 Task: Explore Airbnb accommodation in Cacém, Portugal from 13th December, 2023 to 17th December, 2023 for 2 adults.2 bedrooms having 2 beds and 1 bathroom. Property type can be guest house. Look for 3 properties as per requirement.
Action: Mouse moved to (439, 63)
Screenshot: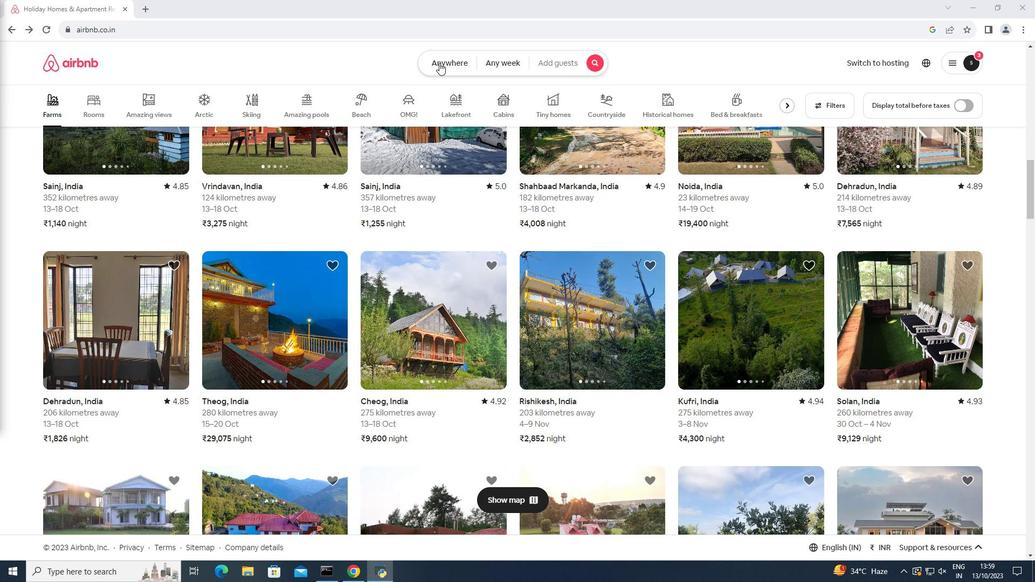
Action: Mouse pressed left at (439, 63)
Screenshot: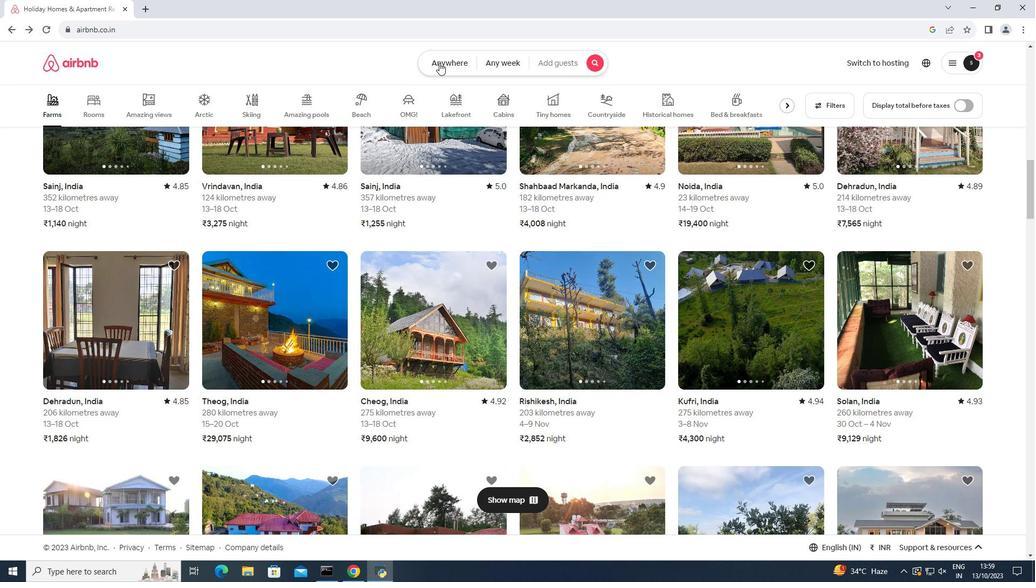 
Action: Mouse moved to (367, 101)
Screenshot: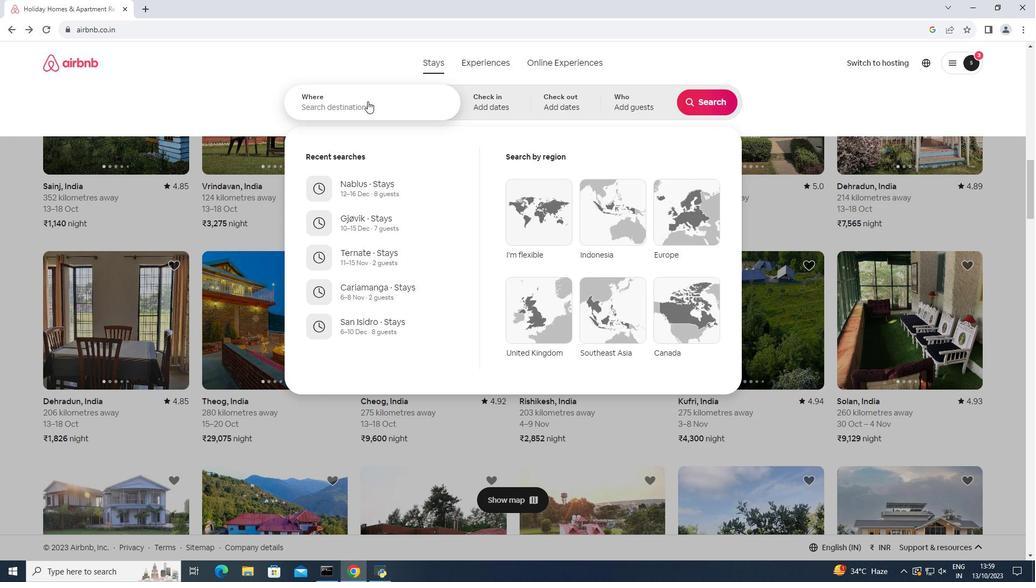 
Action: Mouse pressed left at (367, 101)
Screenshot: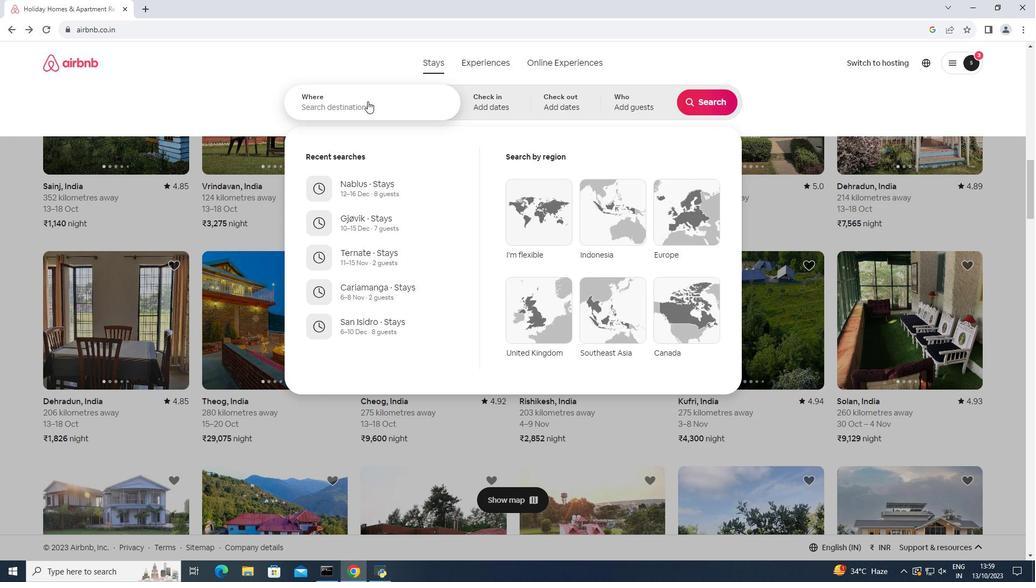 
Action: Key pressed <Key.shift><Key.shift><Key.shift>Cacem,<Key.space><Key.shift>Portugal<Key.enter>
Screenshot: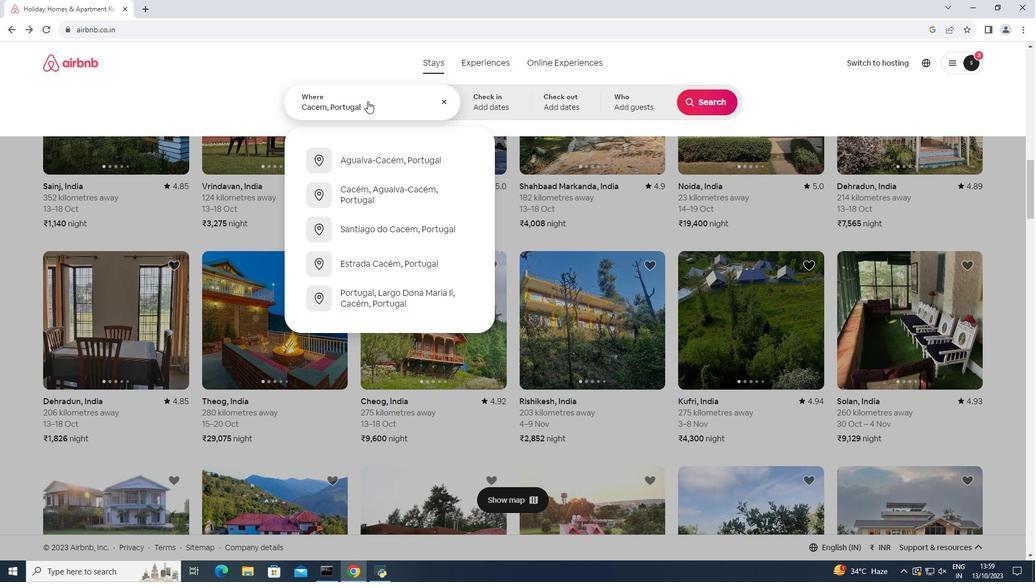 
Action: Mouse moved to (699, 187)
Screenshot: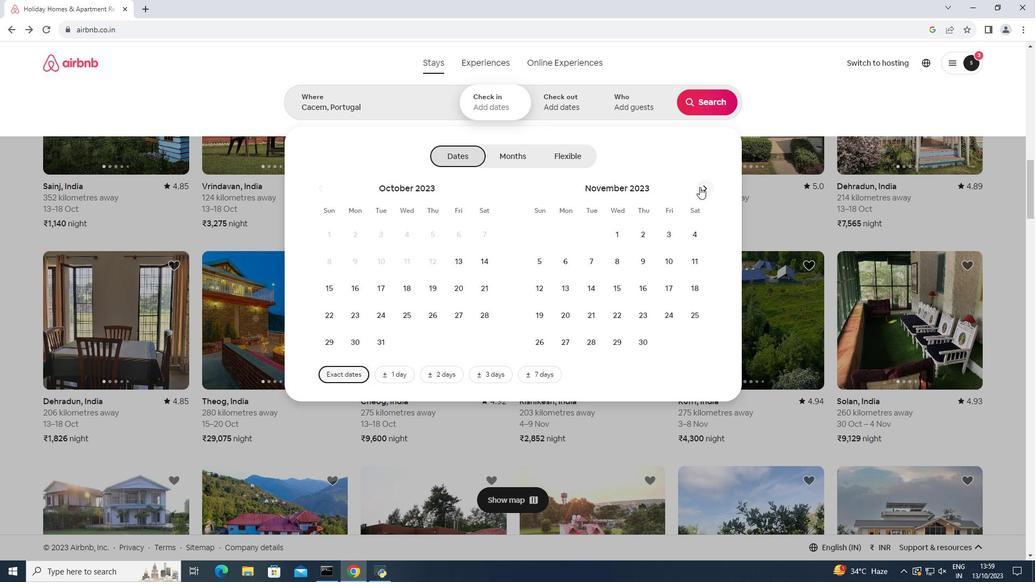 
Action: Mouse pressed left at (699, 187)
Screenshot: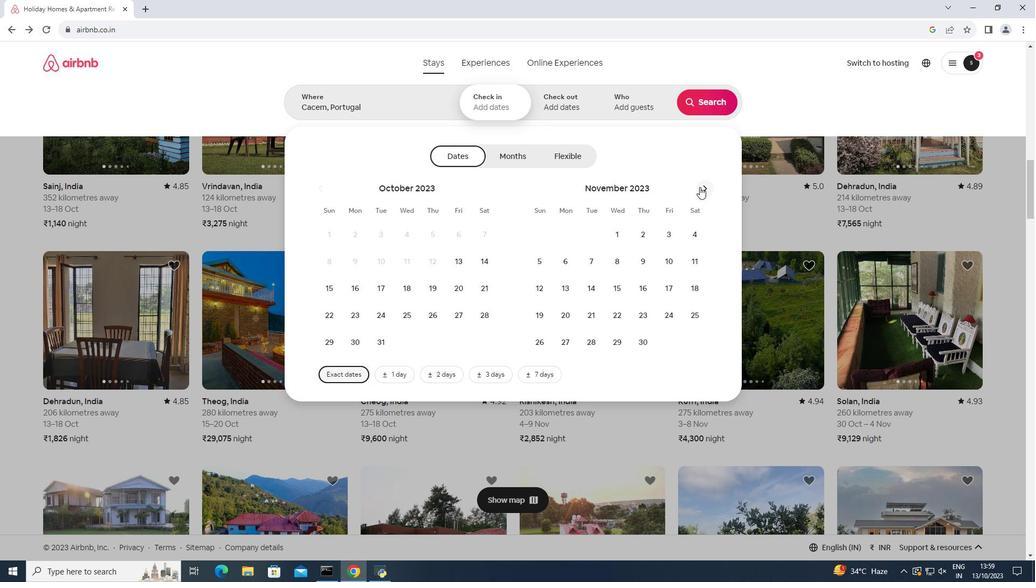 
Action: Mouse moved to (617, 283)
Screenshot: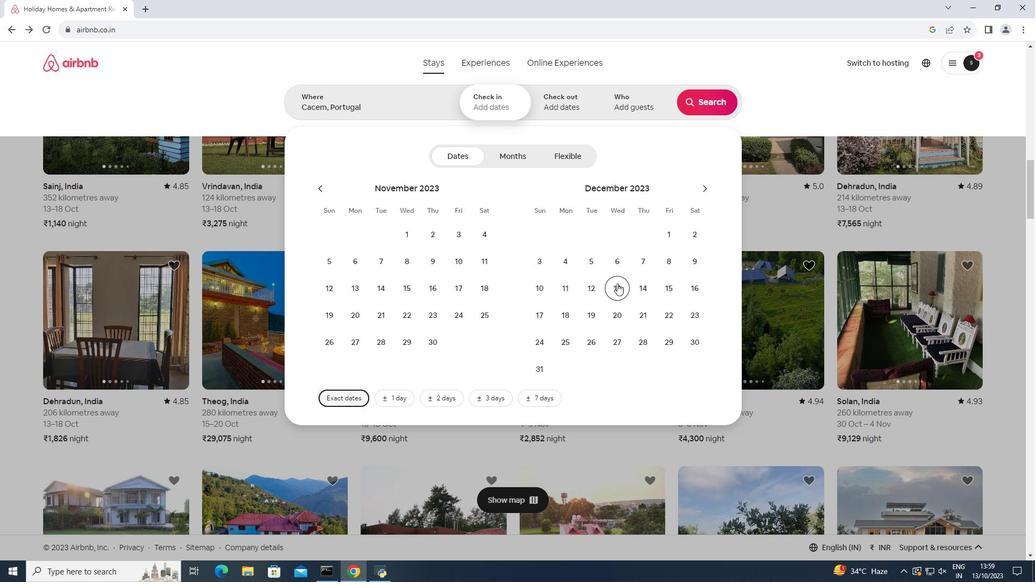 
Action: Mouse pressed left at (617, 283)
Screenshot: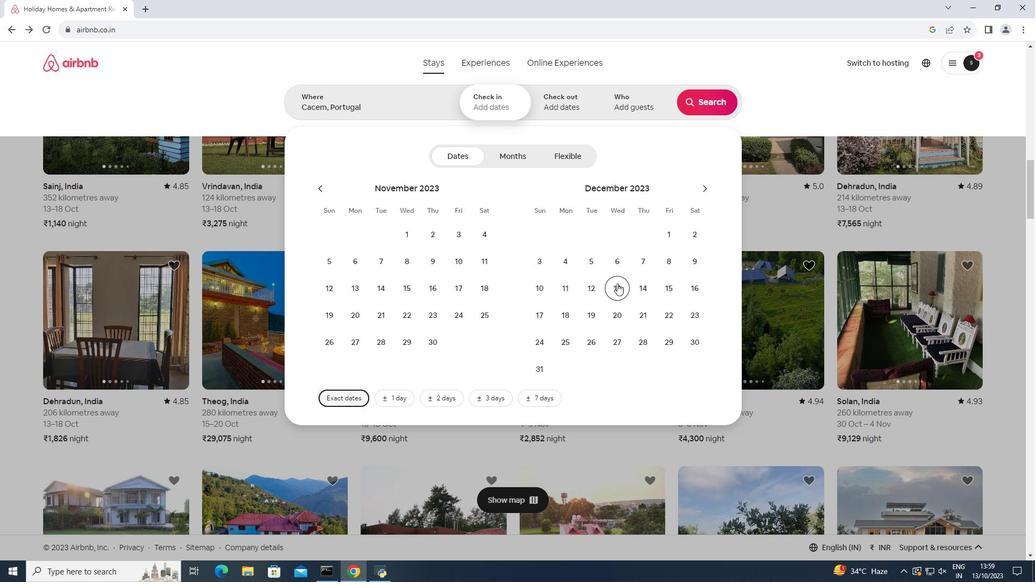 
Action: Mouse moved to (539, 311)
Screenshot: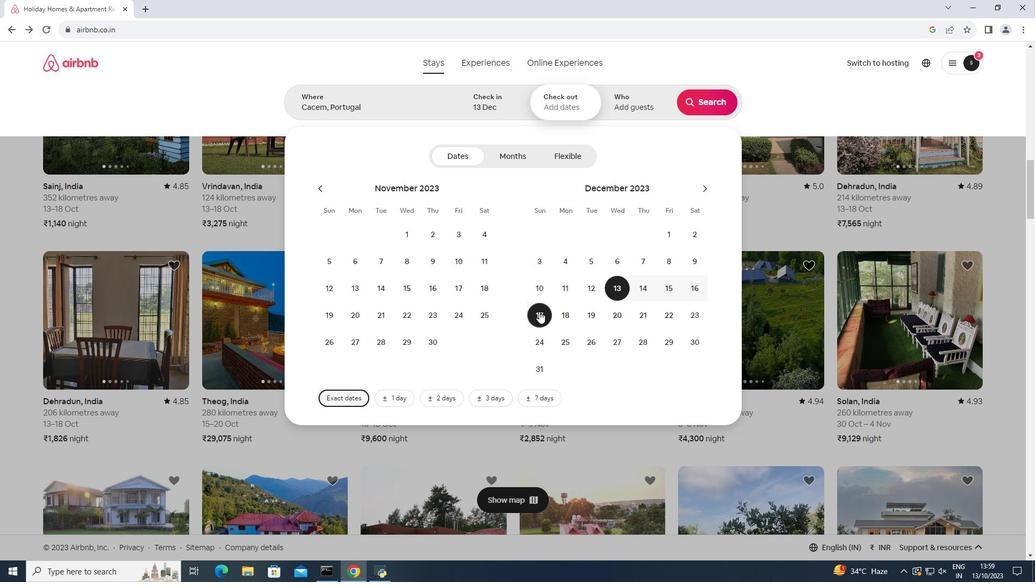 
Action: Mouse pressed left at (539, 311)
Screenshot: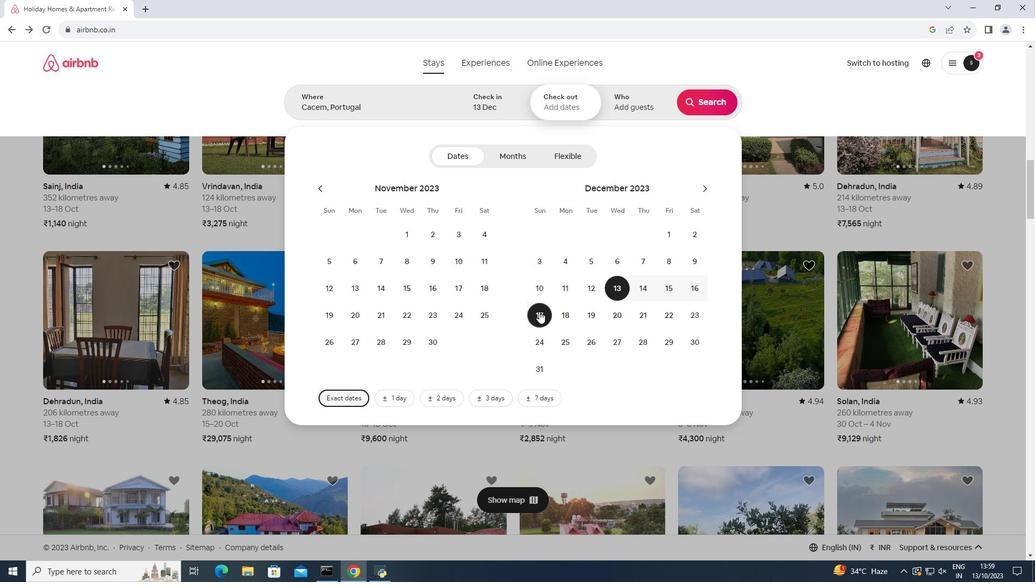 
Action: Mouse moved to (636, 108)
Screenshot: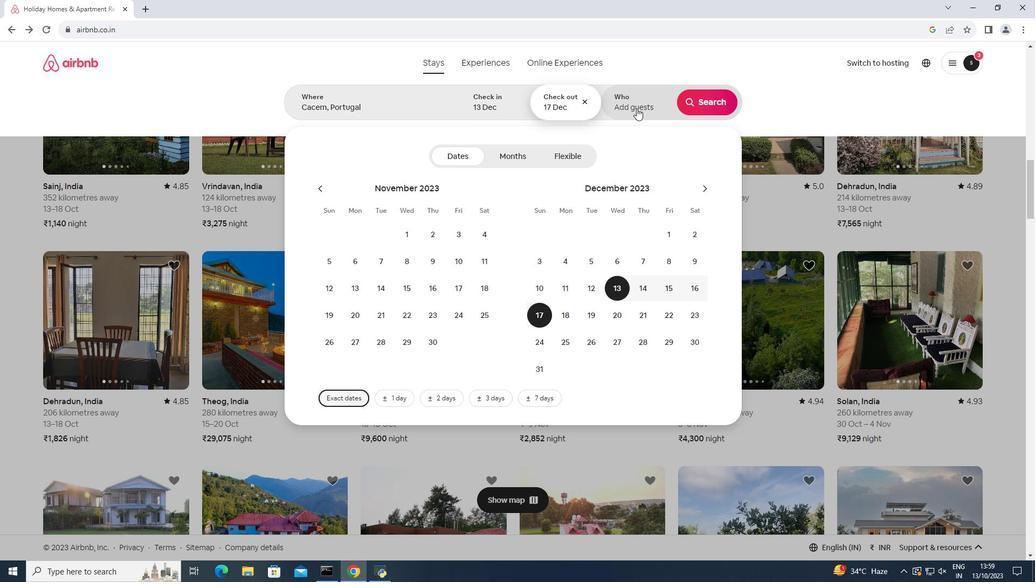 
Action: Mouse pressed left at (636, 108)
Screenshot: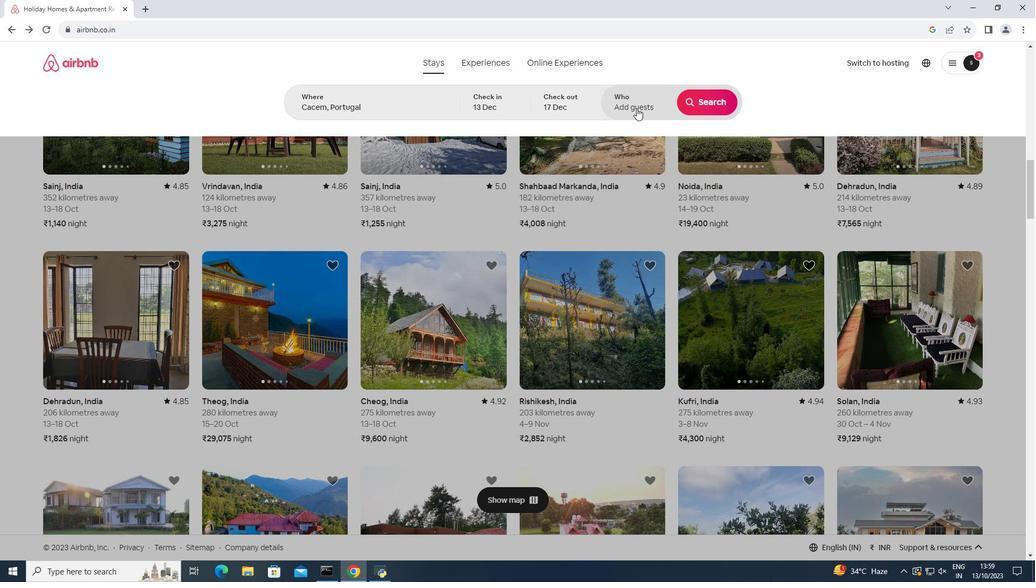 
Action: Mouse moved to (706, 154)
Screenshot: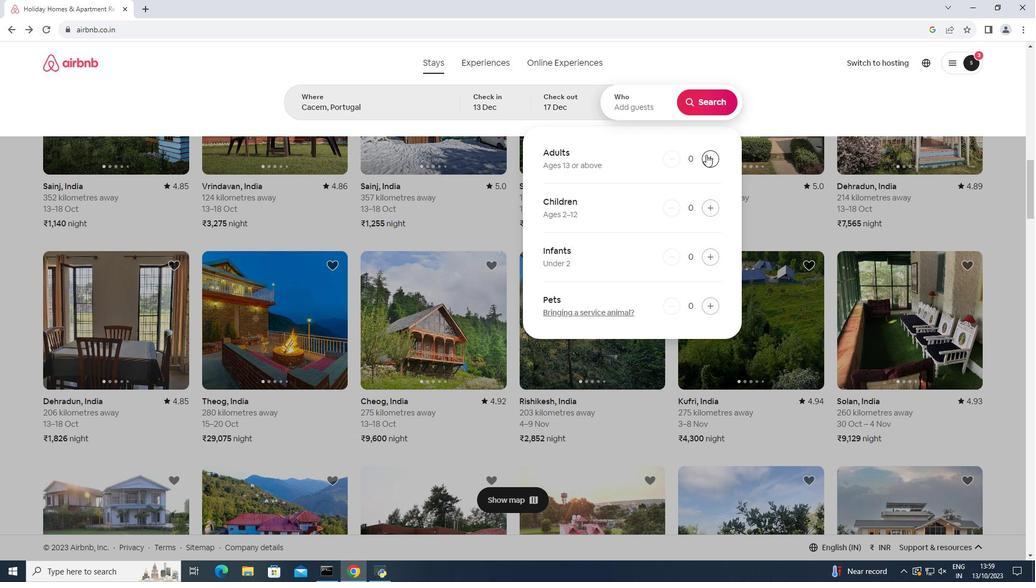 
Action: Mouse pressed left at (706, 154)
Screenshot: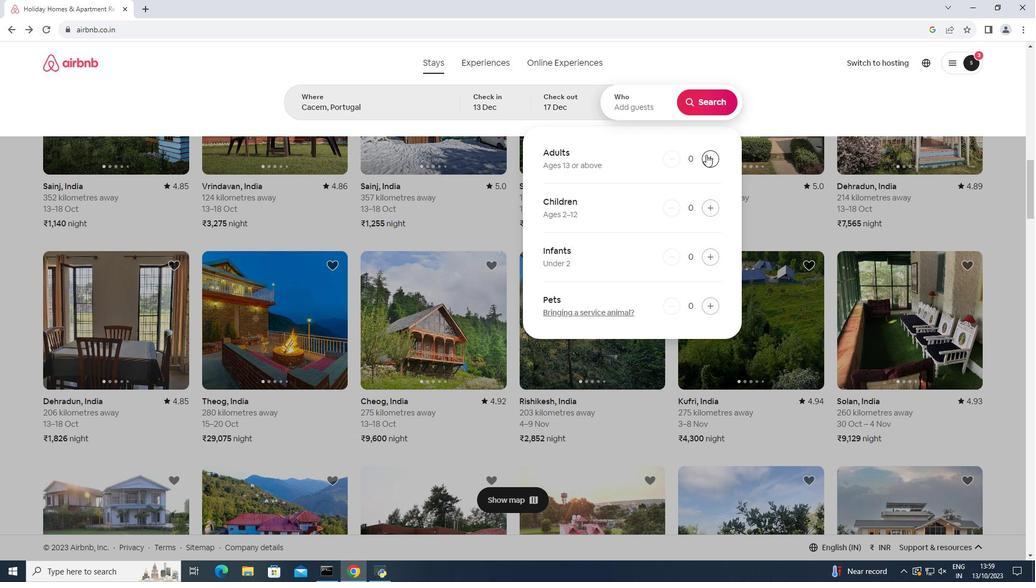 
Action: Mouse pressed left at (706, 154)
Screenshot: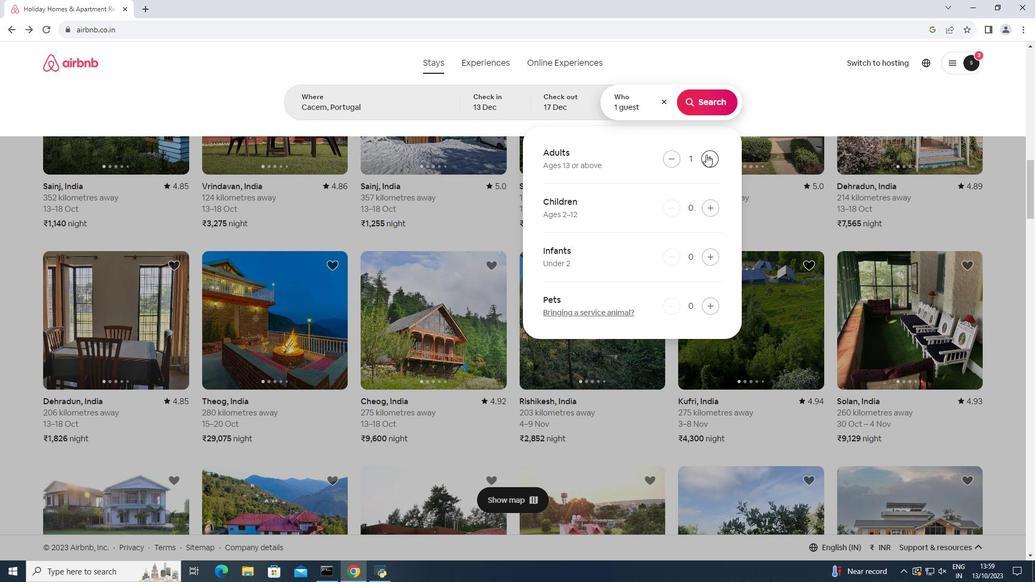 
Action: Mouse moved to (703, 98)
Screenshot: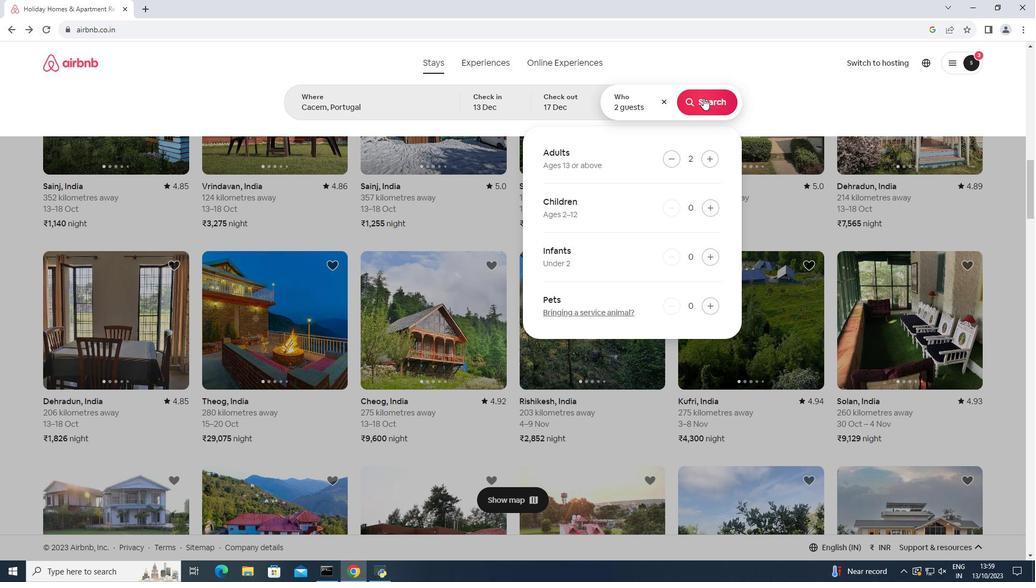 
Action: Mouse pressed left at (703, 98)
Screenshot: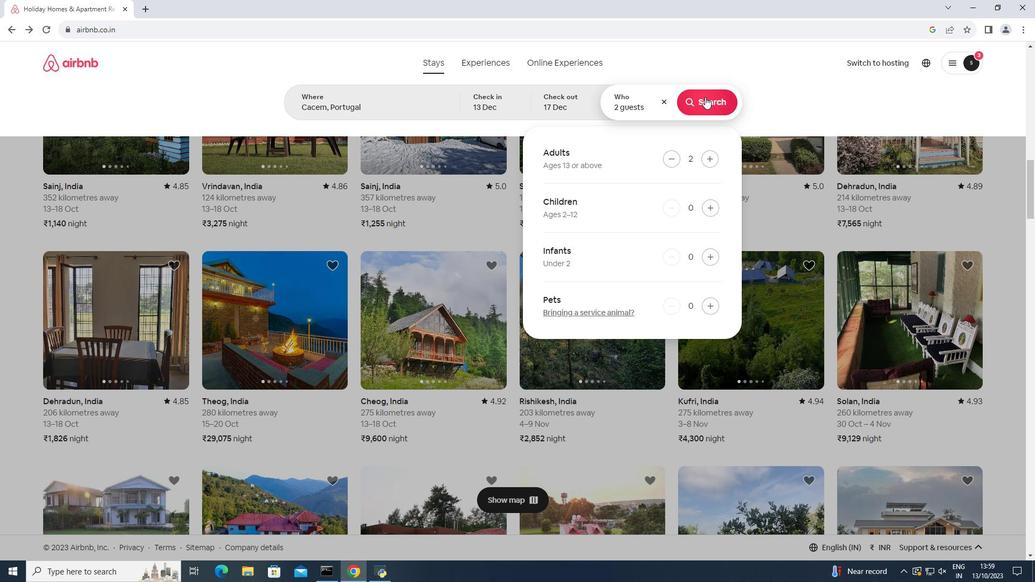 
Action: Mouse moved to (850, 103)
Screenshot: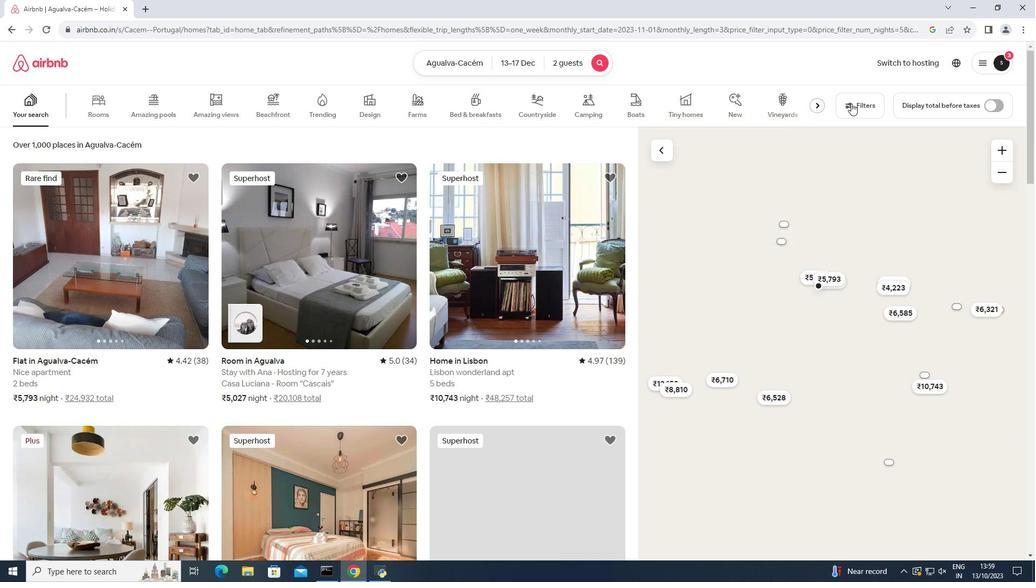 
Action: Mouse pressed left at (850, 103)
Screenshot: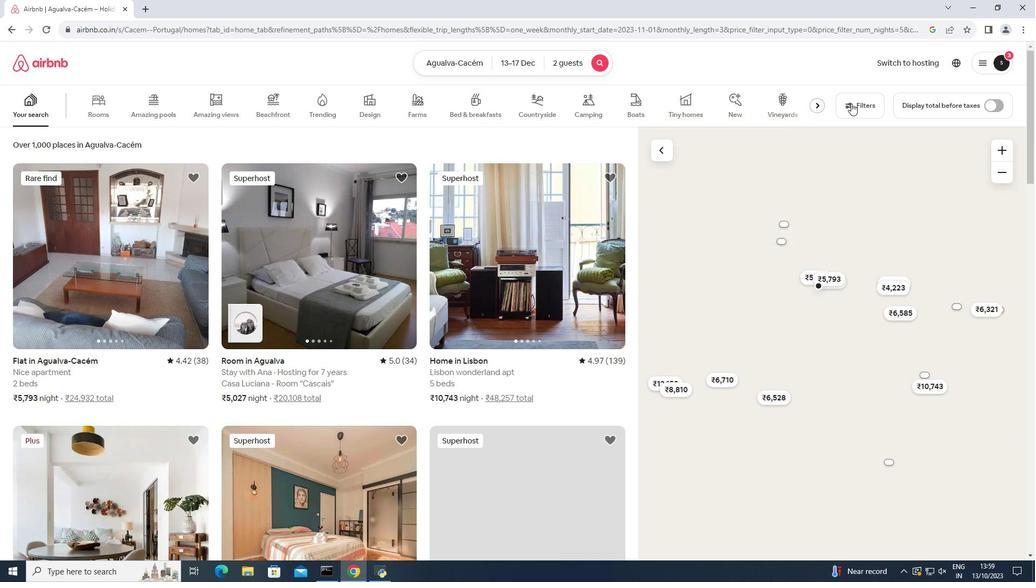 
Action: Mouse moved to (497, 241)
Screenshot: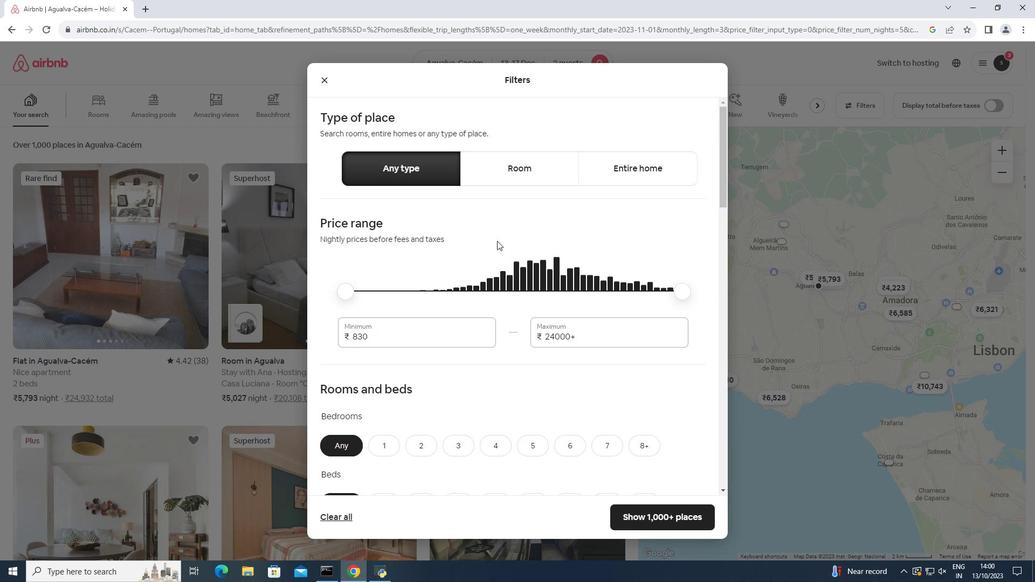 
Action: Mouse scrolled (497, 240) with delta (0, 0)
Screenshot: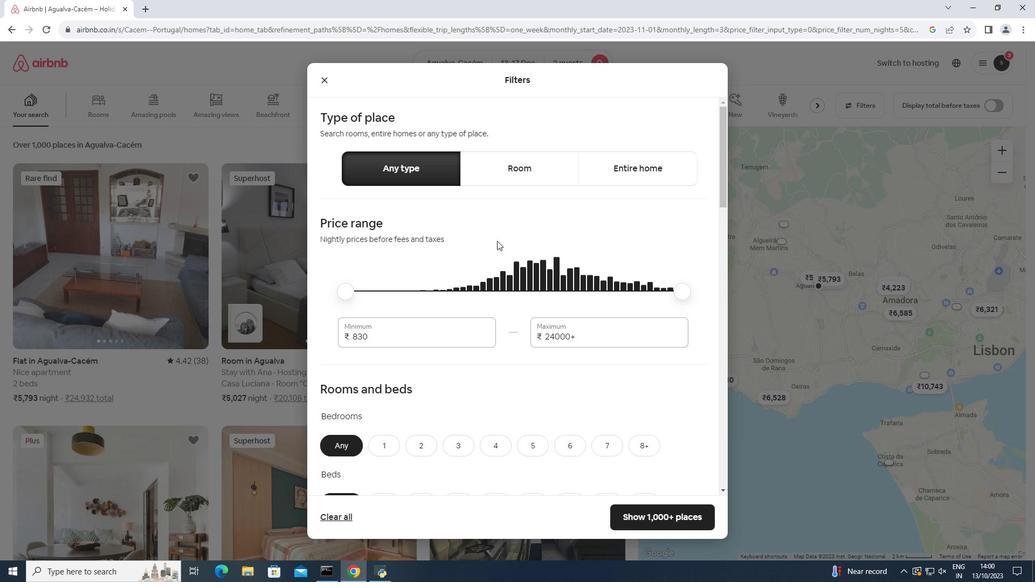 
Action: Mouse moved to (497, 241)
Screenshot: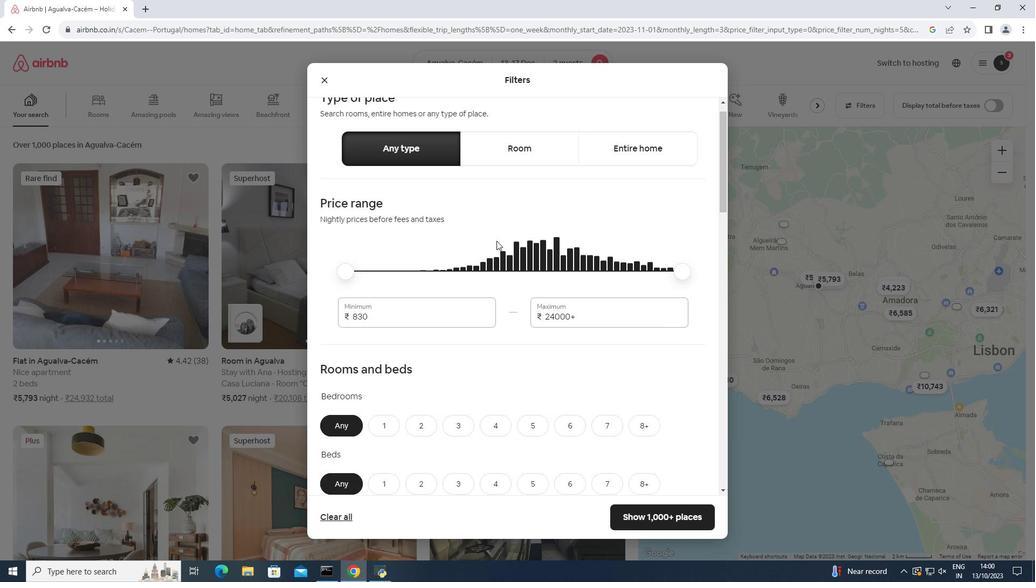 
Action: Mouse scrolled (497, 240) with delta (0, 0)
Screenshot: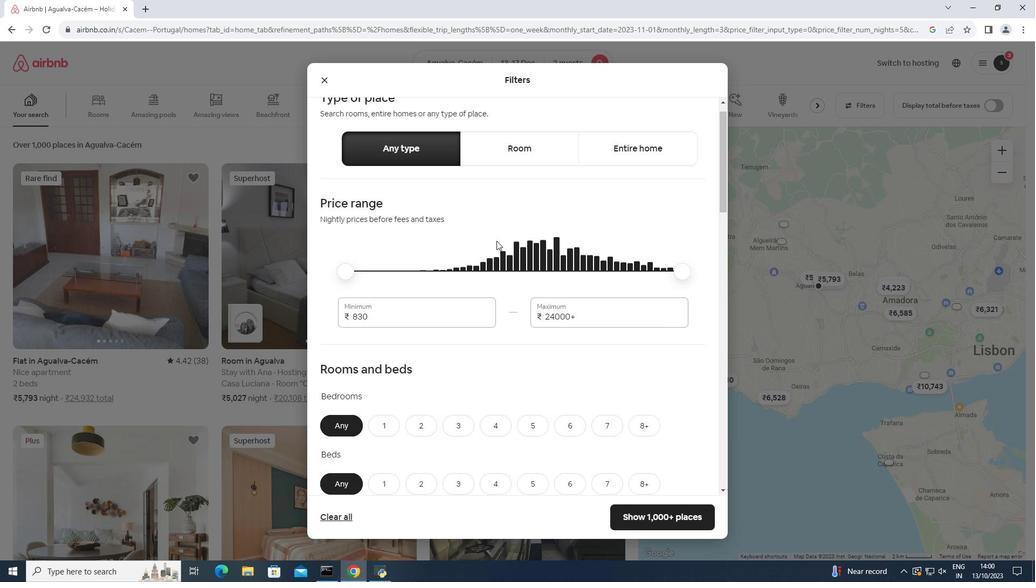 
Action: Mouse moved to (496, 241)
Screenshot: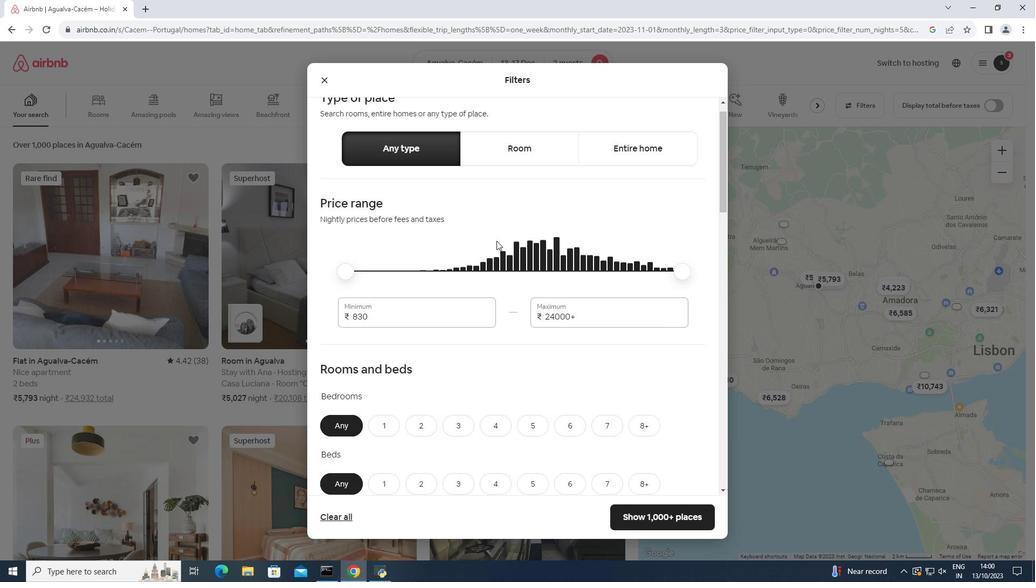 
Action: Mouse scrolled (496, 240) with delta (0, 0)
Screenshot: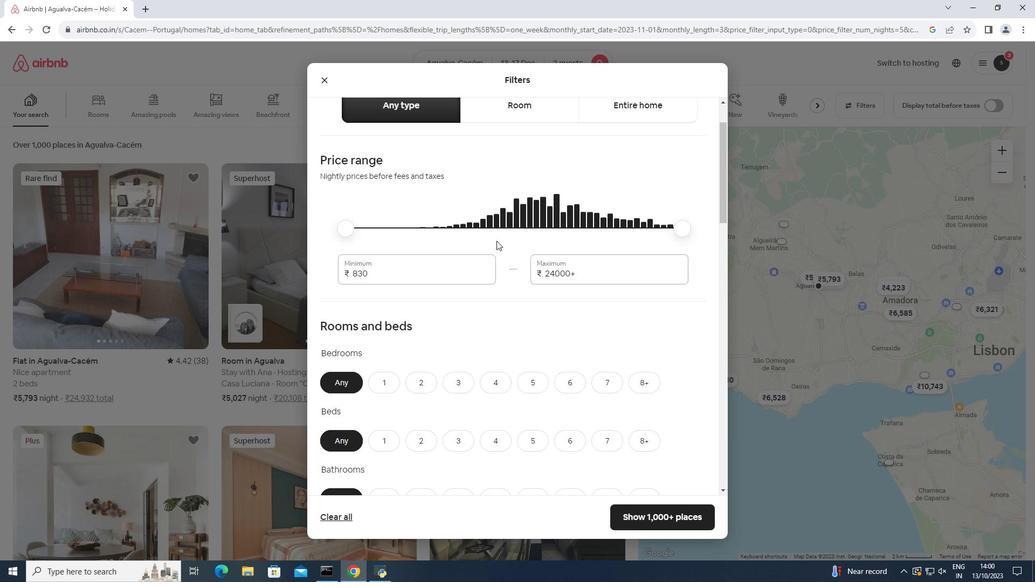
Action: Mouse moved to (423, 282)
Screenshot: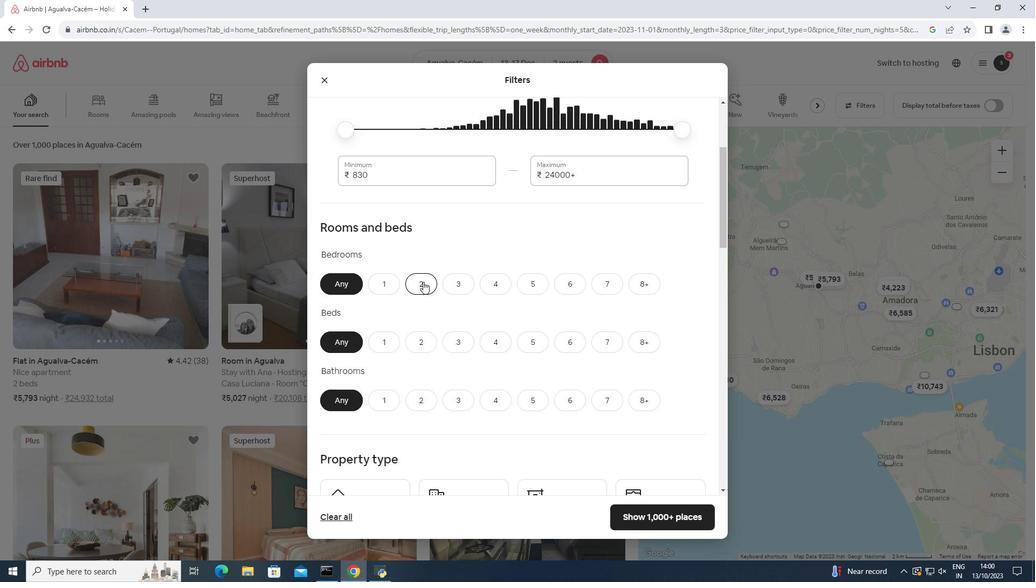 
Action: Mouse pressed left at (423, 282)
Screenshot: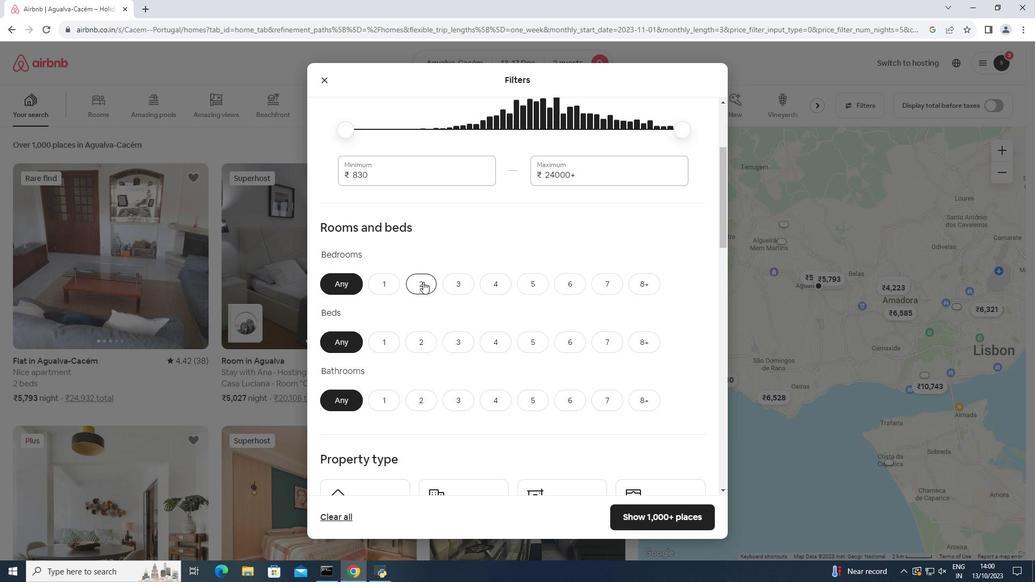 
Action: Mouse moved to (420, 337)
Screenshot: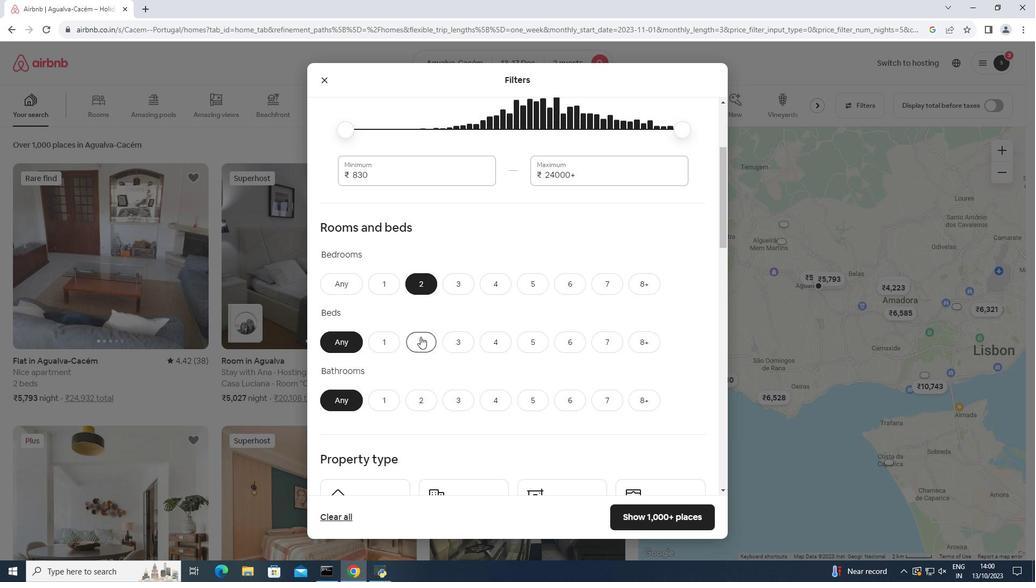 
Action: Mouse pressed left at (420, 337)
Screenshot: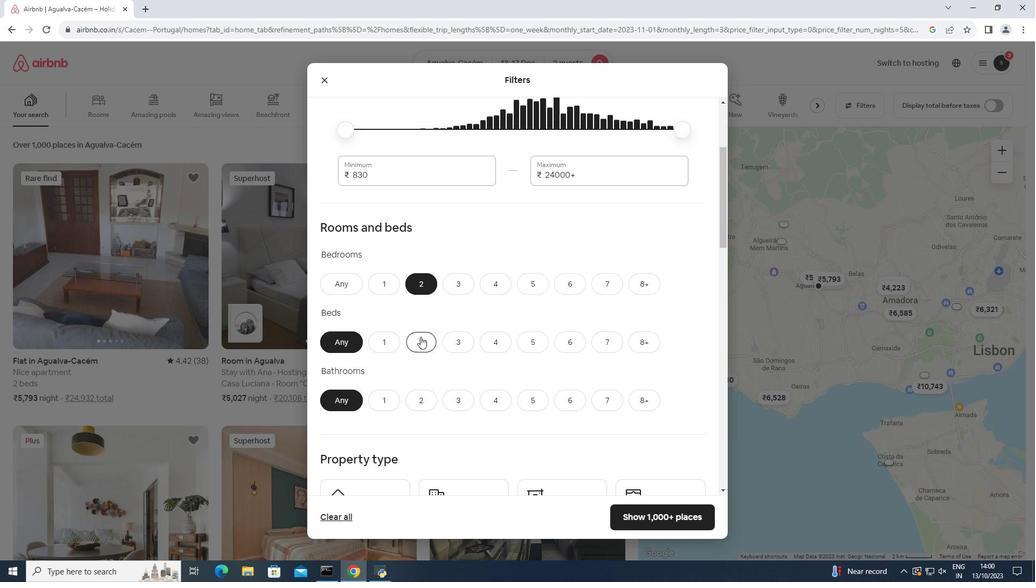 
Action: Mouse moved to (383, 401)
Screenshot: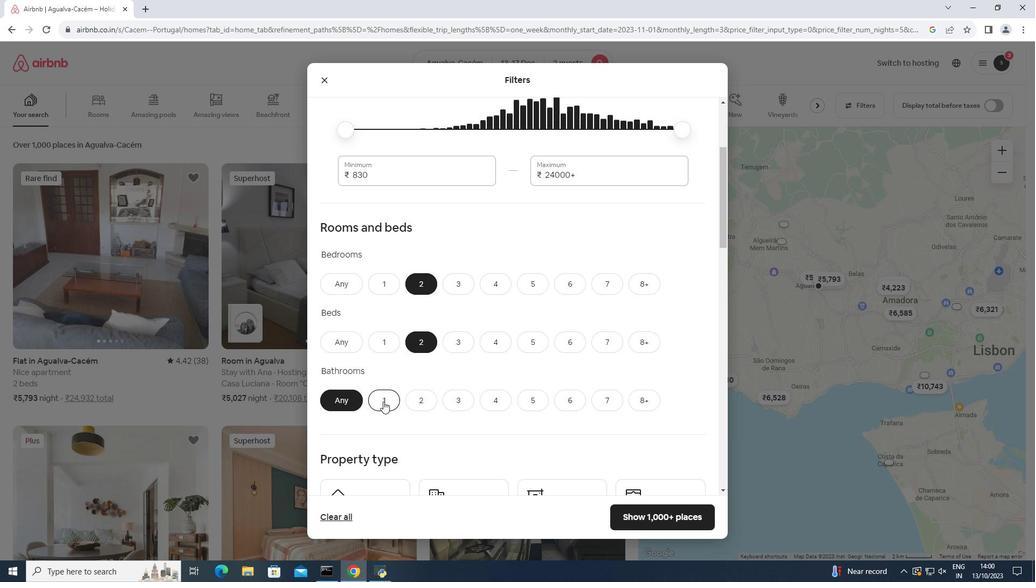
Action: Mouse pressed left at (383, 401)
Screenshot: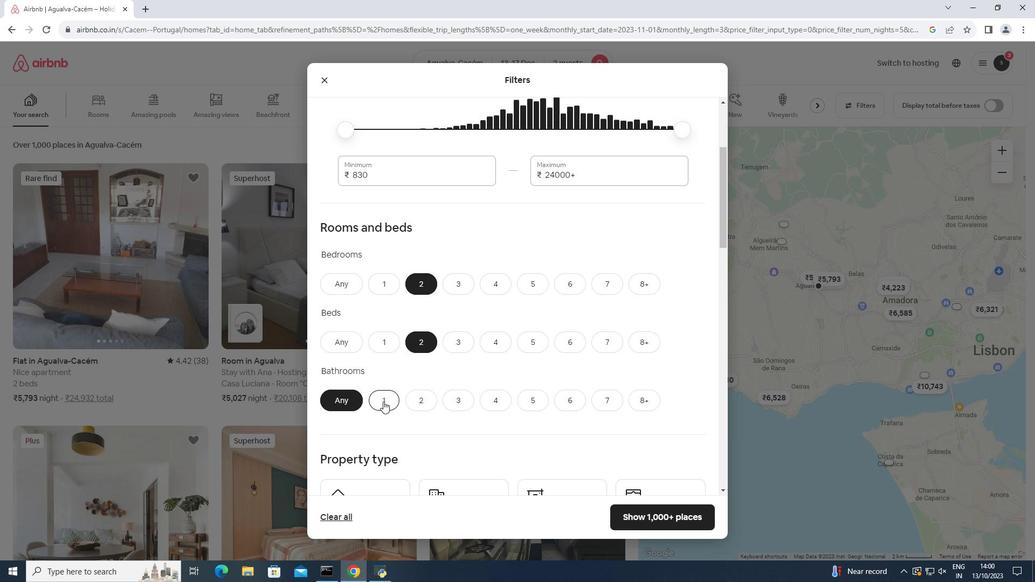 
Action: Mouse moved to (416, 358)
Screenshot: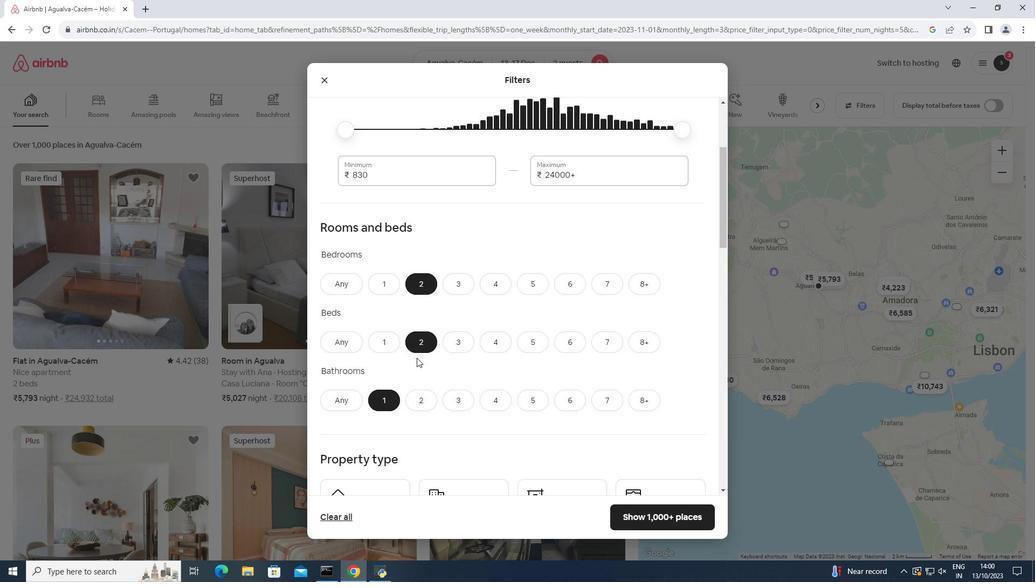 
Action: Mouse scrolled (416, 357) with delta (0, 0)
Screenshot: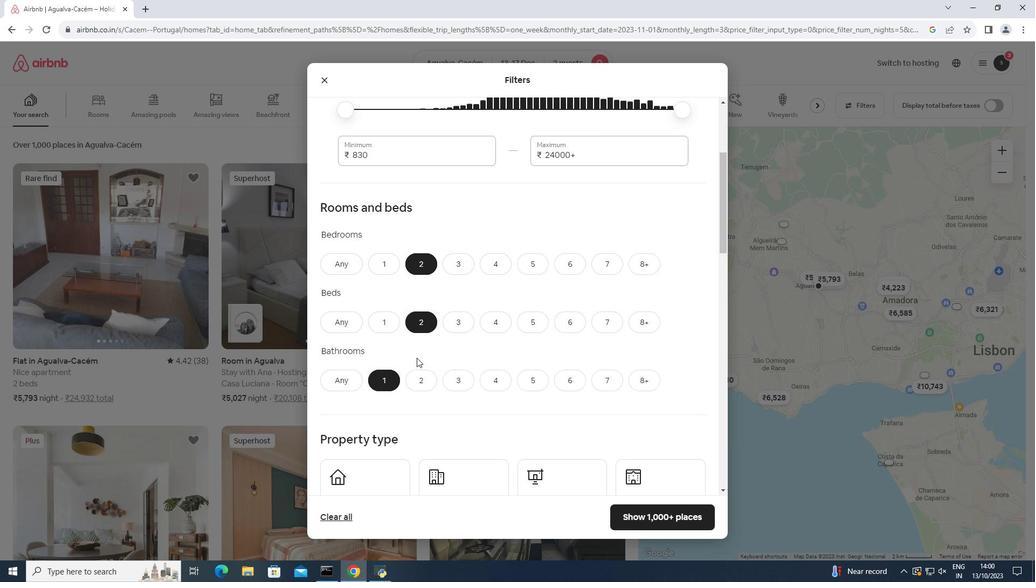 
Action: Mouse scrolled (416, 357) with delta (0, 0)
Screenshot: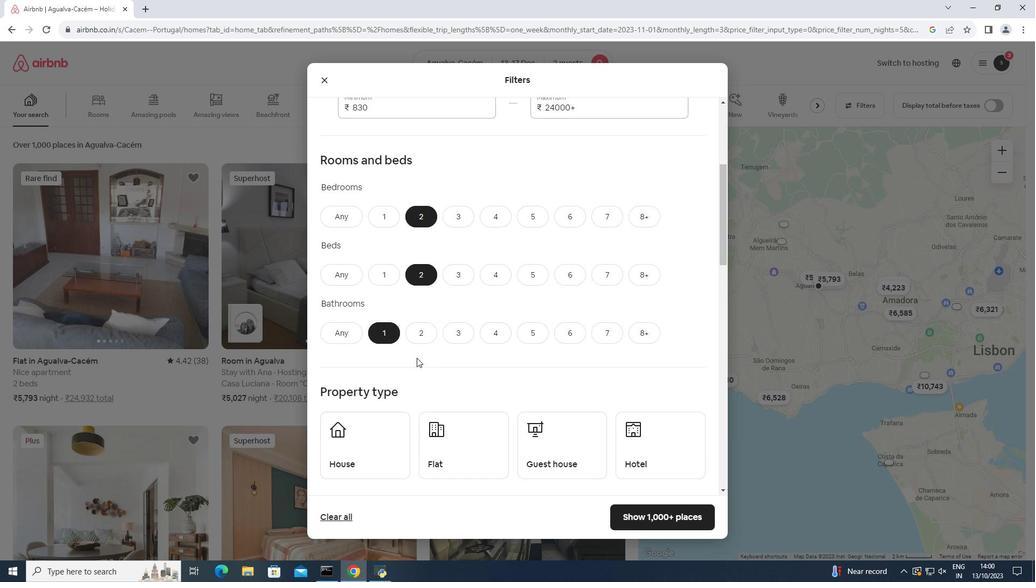 
Action: Mouse scrolled (416, 357) with delta (0, 0)
Screenshot: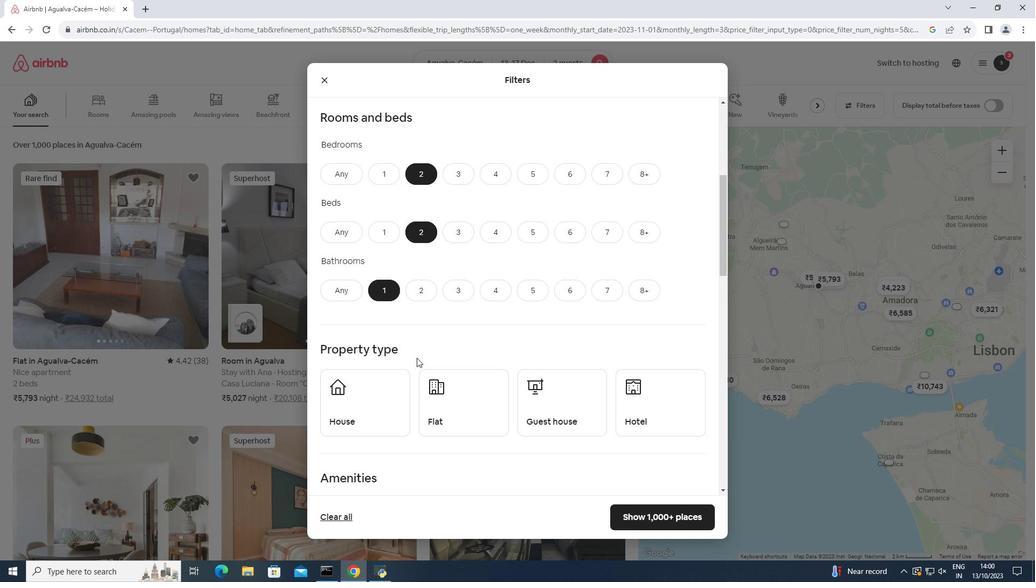 
Action: Mouse moved to (416, 356)
Screenshot: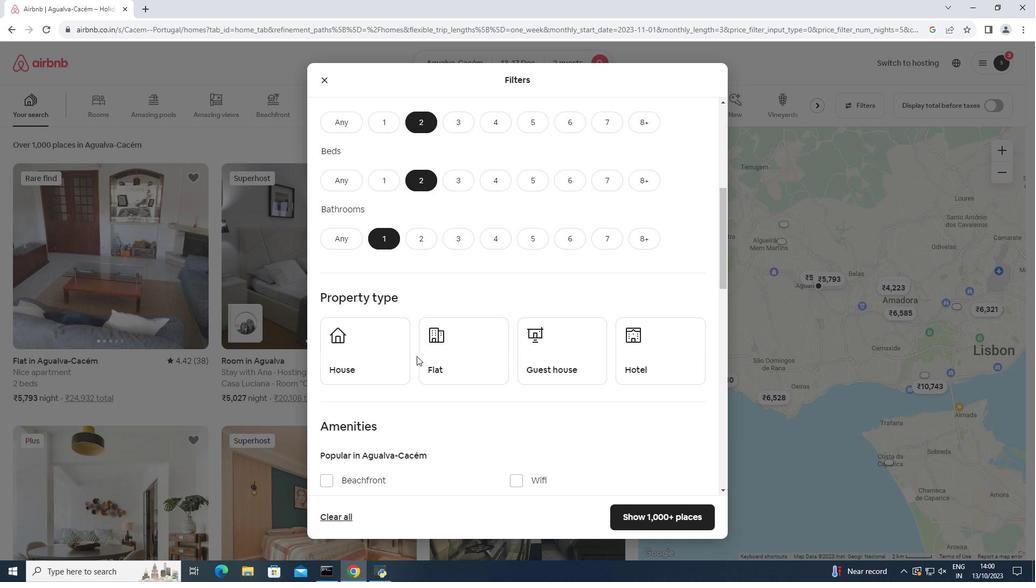 
Action: Mouse scrolled (416, 355) with delta (0, 0)
Screenshot: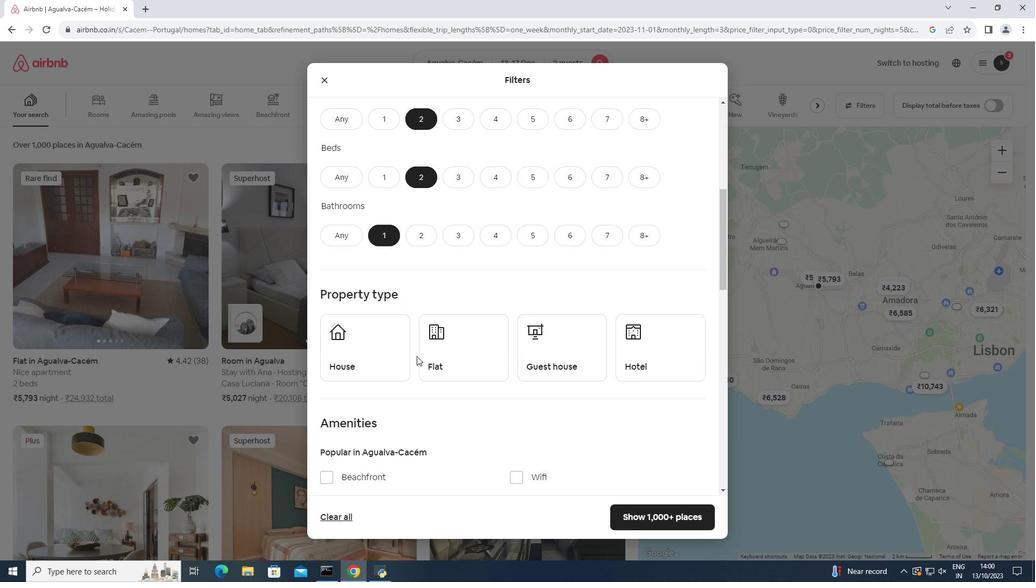 
Action: Mouse moved to (549, 291)
Screenshot: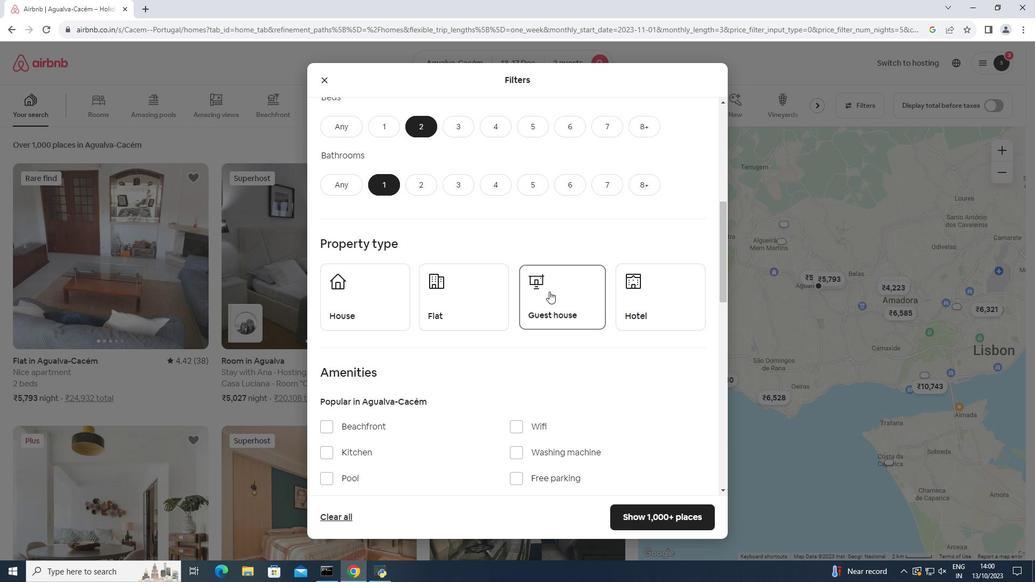 
Action: Mouse pressed left at (549, 291)
Screenshot: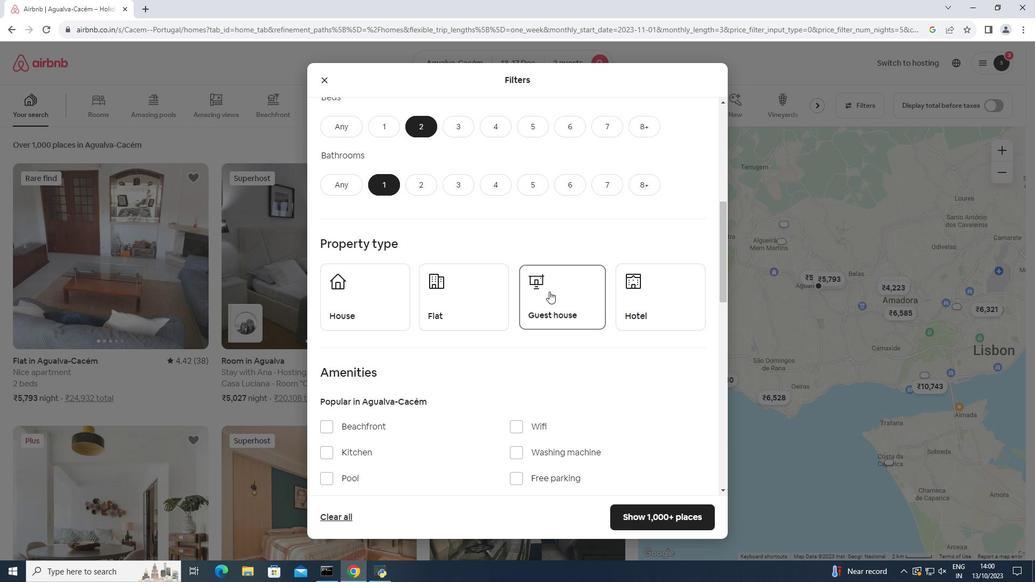 
Action: Mouse moved to (666, 519)
Screenshot: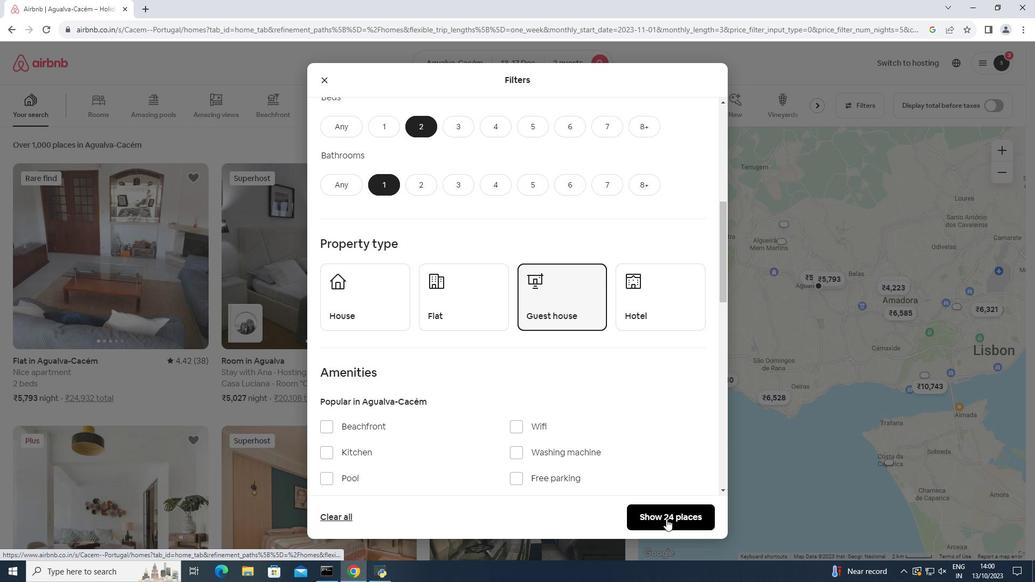 
Action: Mouse pressed left at (666, 519)
Screenshot: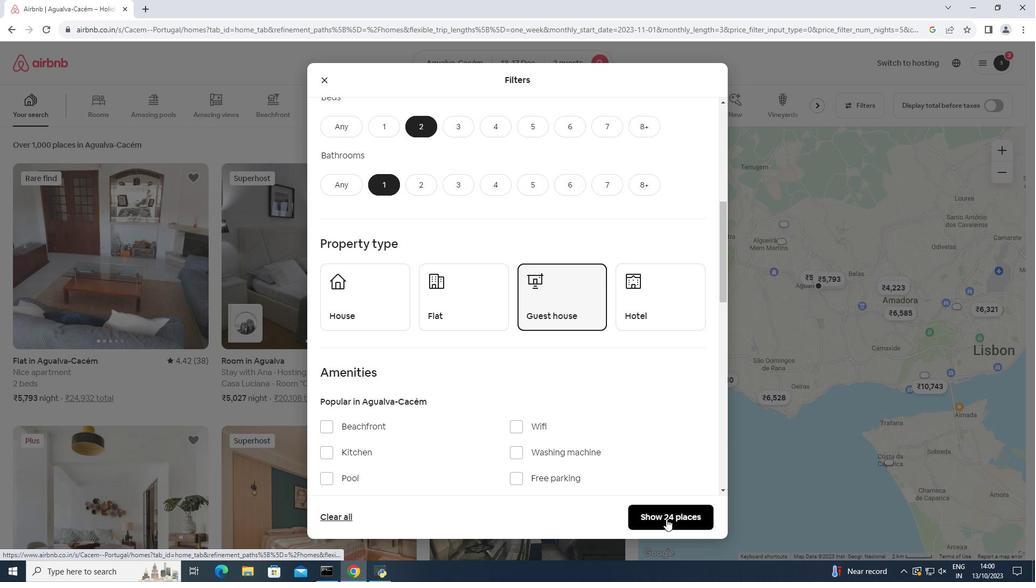 
Action: Mouse moved to (268, 312)
Screenshot: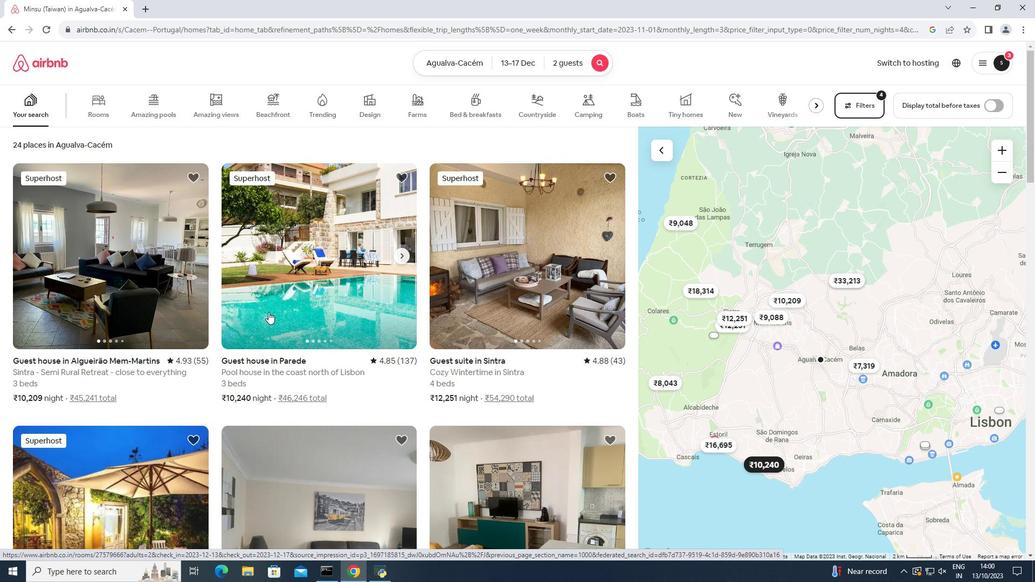
Action: Mouse scrolled (268, 311) with delta (0, 0)
Screenshot: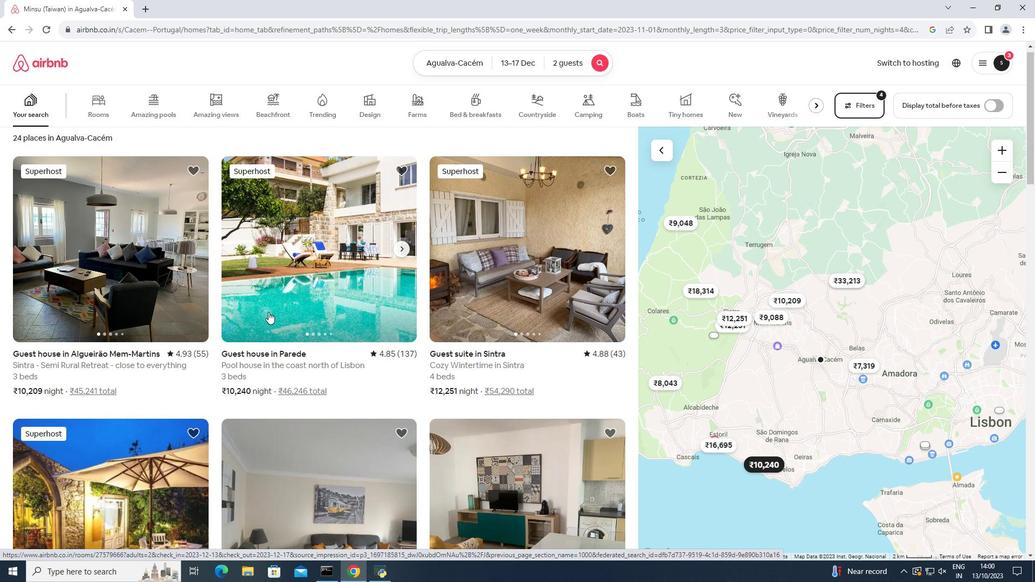 
Action: Mouse scrolled (268, 311) with delta (0, 0)
Screenshot: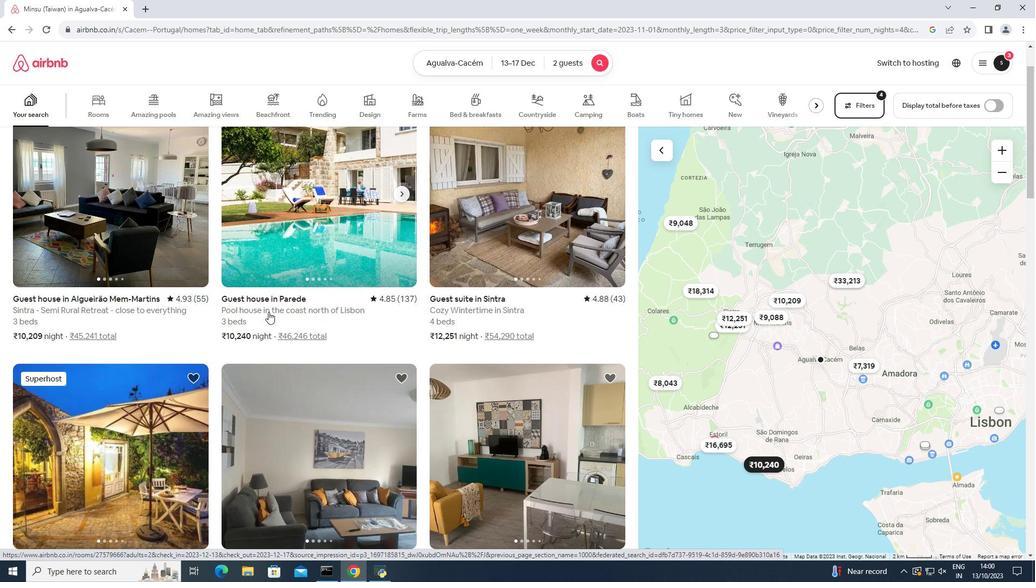 
Action: Mouse scrolled (268, 311) with delta (0, 0)
Screenshot: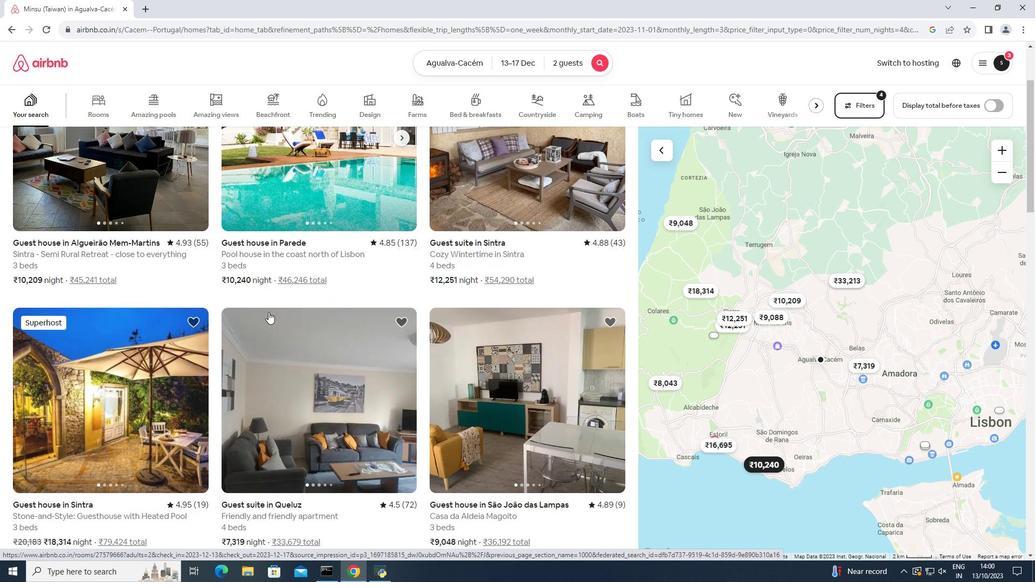 
Action: Mouse moved to (268, 310)
Screenshot: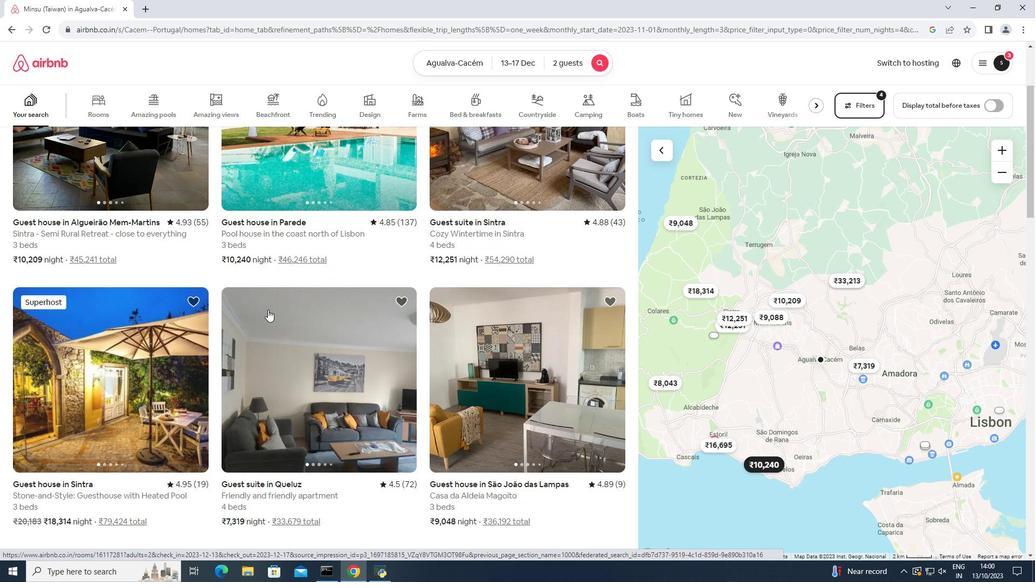 
Action: Mouse scrolled (268, 310) with delta (0, 0)
Screenshot: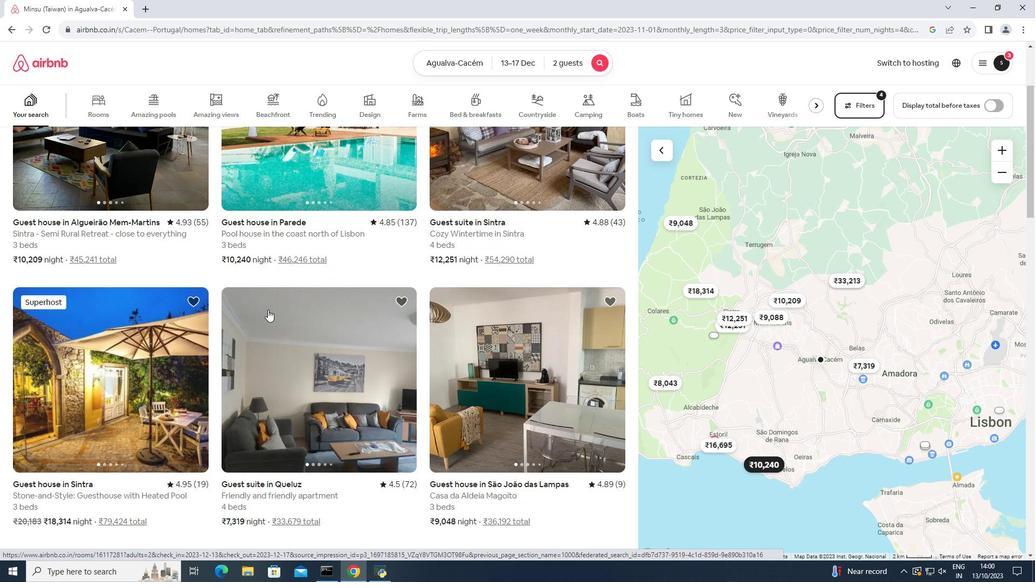
Action: Mouse moved to (267, 307)
Screenshot: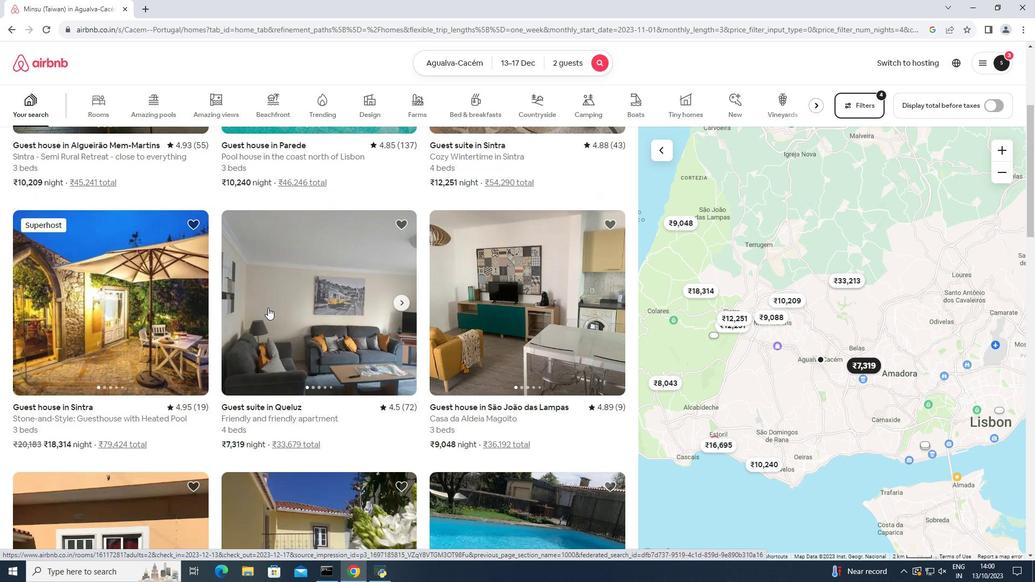 
Action: Mouse scrolled (267, 307) with delta (0, 0)
Screenshot: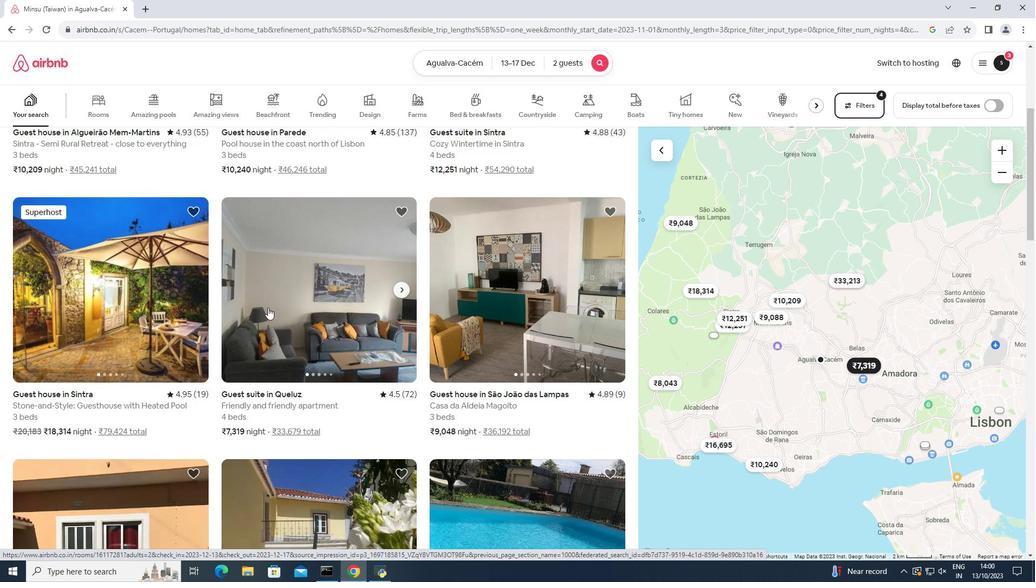 
Action: Mouse scrolled (267, 307) with delta (0, 0)
Screenshot: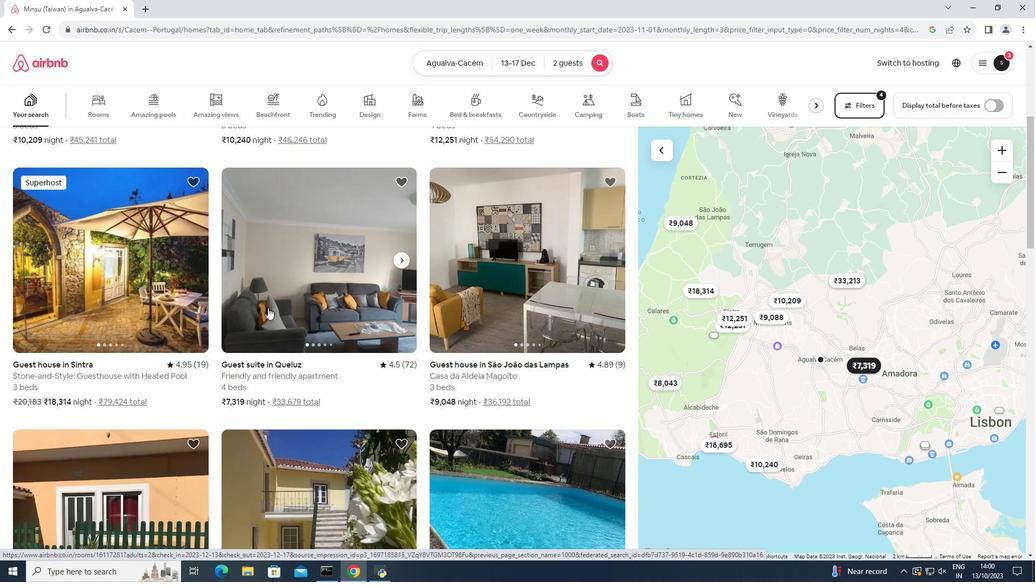 
Action: Mouse moved to (268, 304)
Screenshot: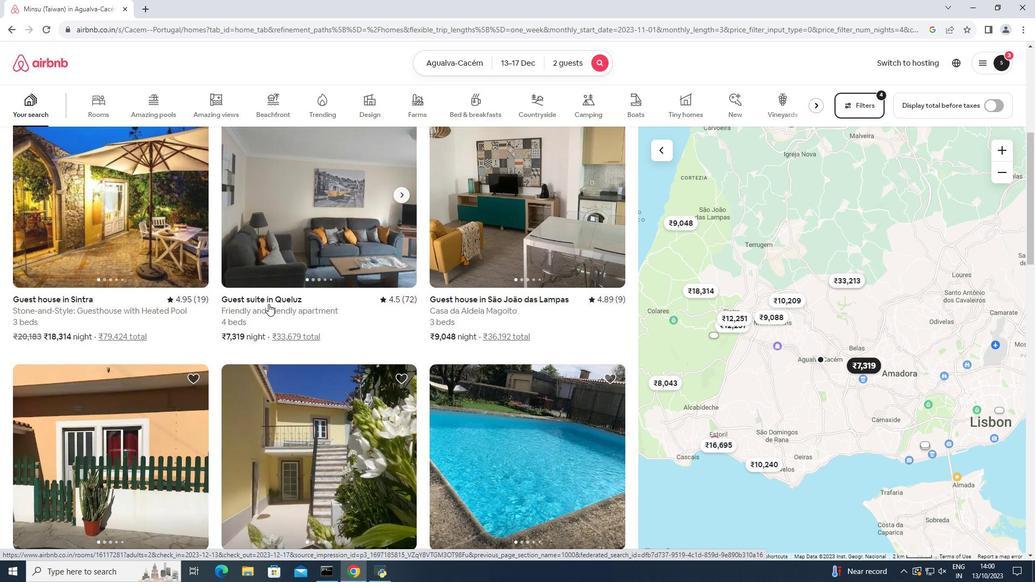 
Action: Mouse scrolled (268, 303) with delta (0, 0)
Screenshot: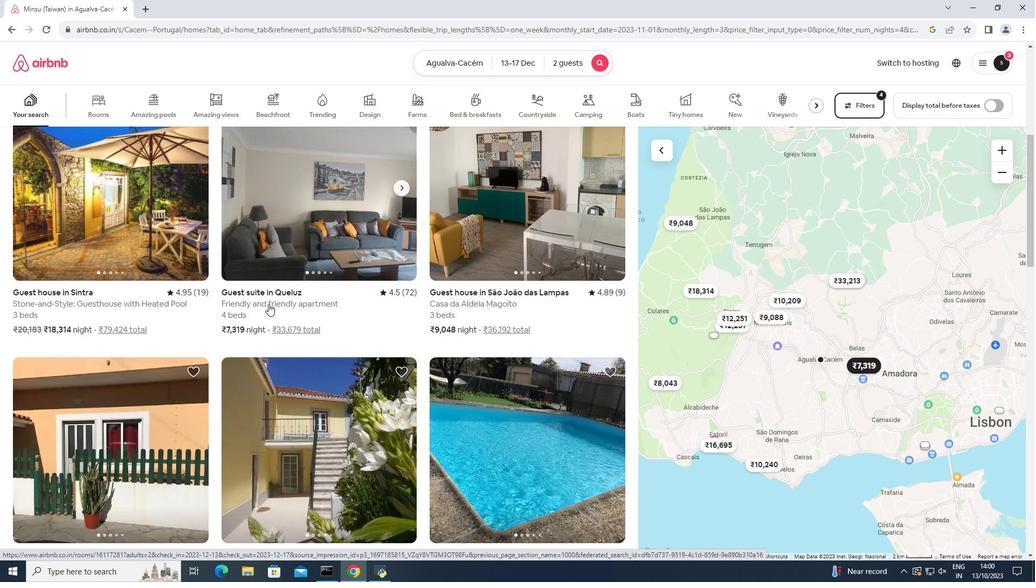 
Action: Mouse scrolled (268, 303) with delta (0, 0)
Screenshot: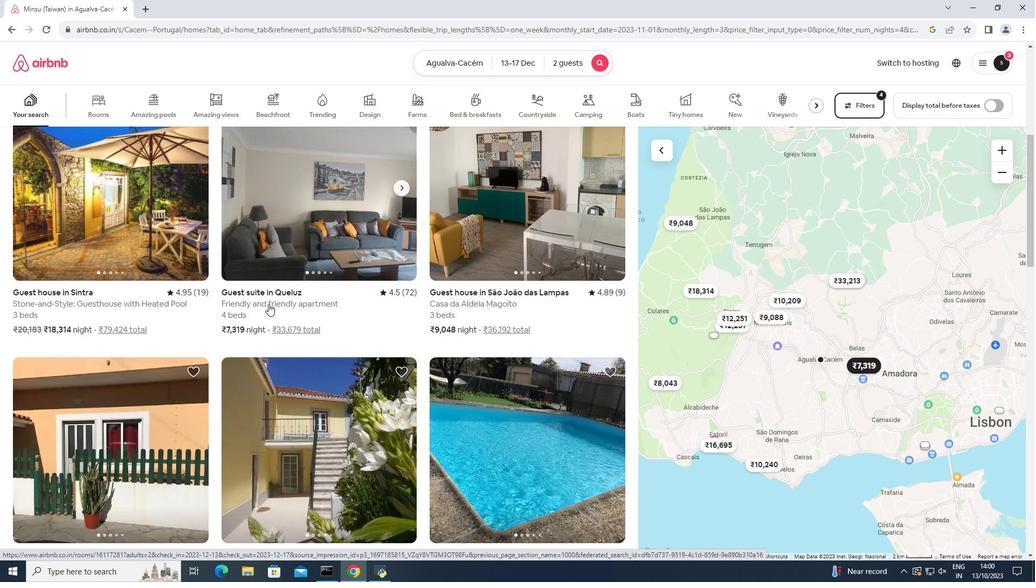 
Action: Mouse scrolled (268, 303) with delta (0, 0)
Screenshot: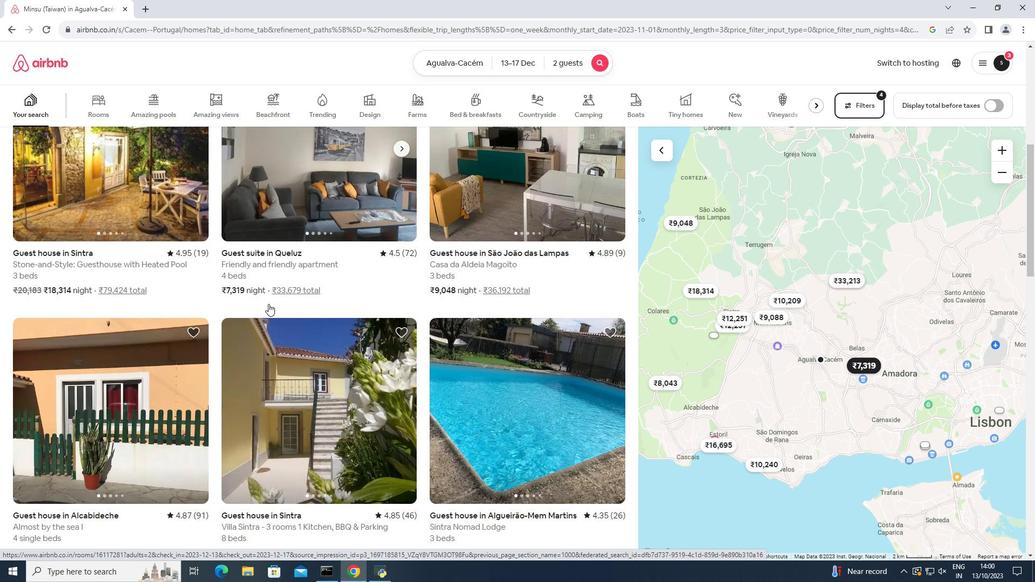 
Action: Mouse scrolled (268, 303) with delta (0, 0)
Screenshot: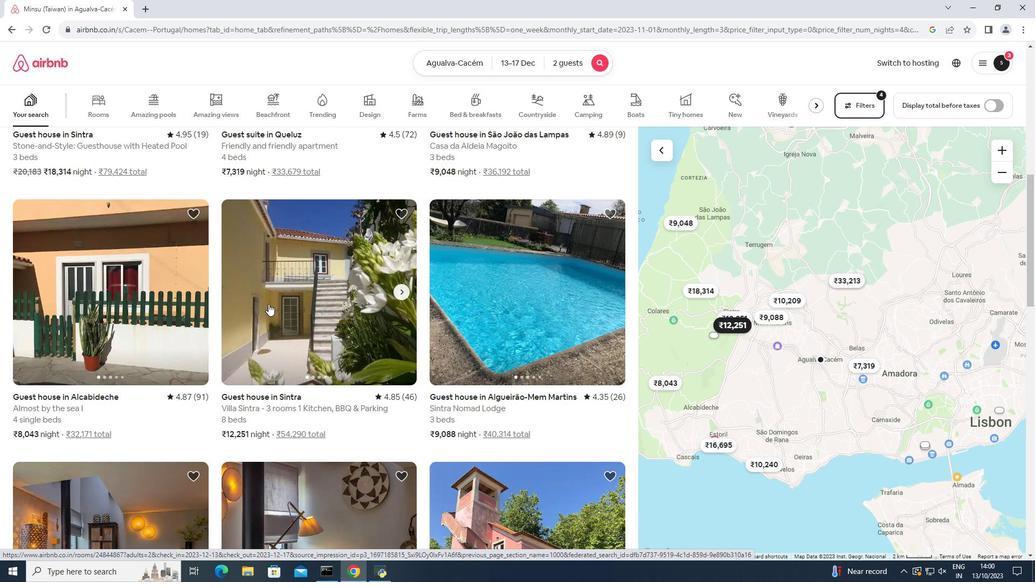
Action: Mouse scrolled (268, 303) with delta (0, 0)
Screenshot: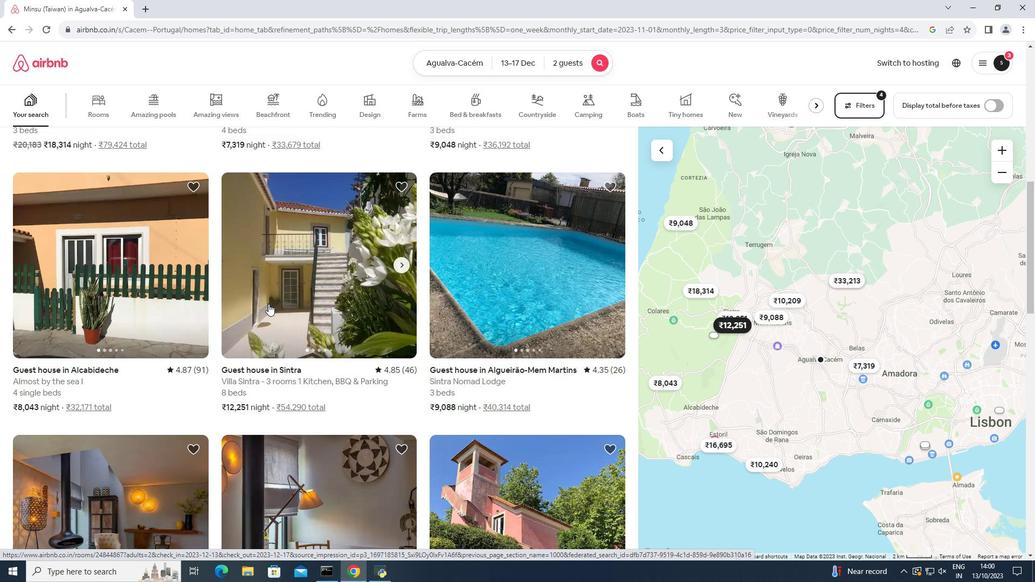 
Action: Mouse scrolled (268, 303) with delta (0, 0)
Screenshot: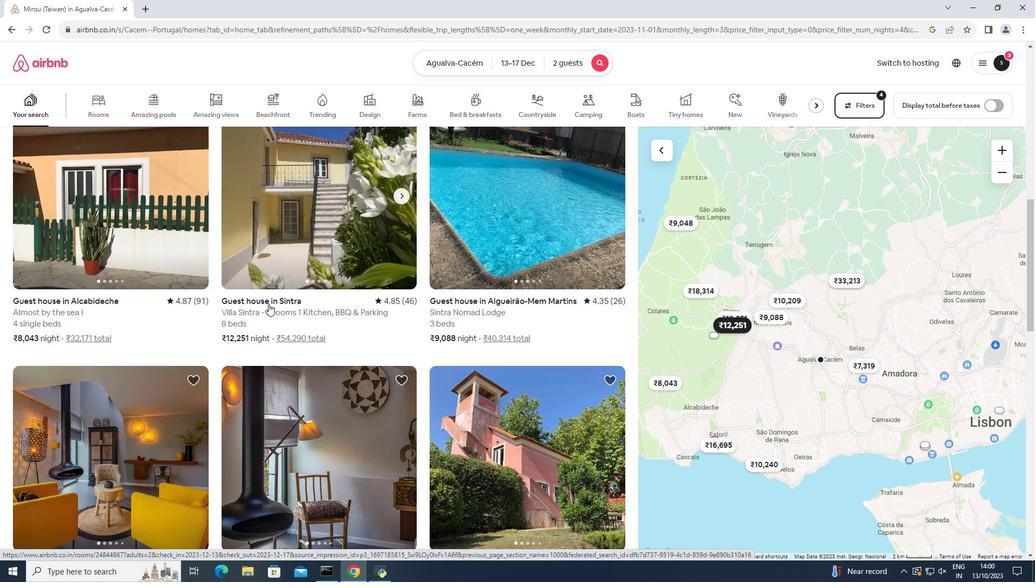 
Action: Mouse scrolled (268, 303) with delta (0, 0)
Screenshot: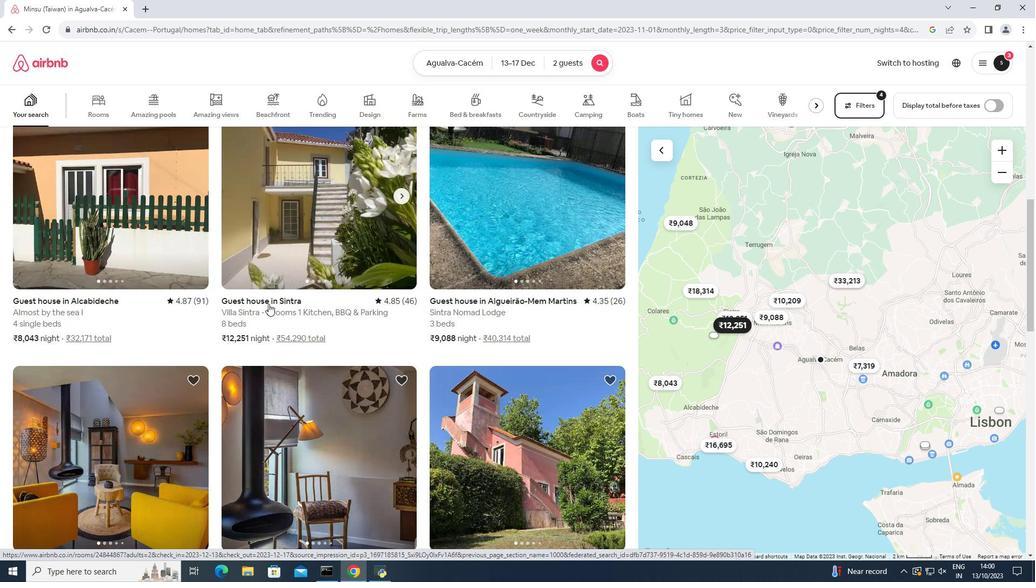 
Action: Mouse scrolled (268, 303) with delta (0, 0)
Screenshot: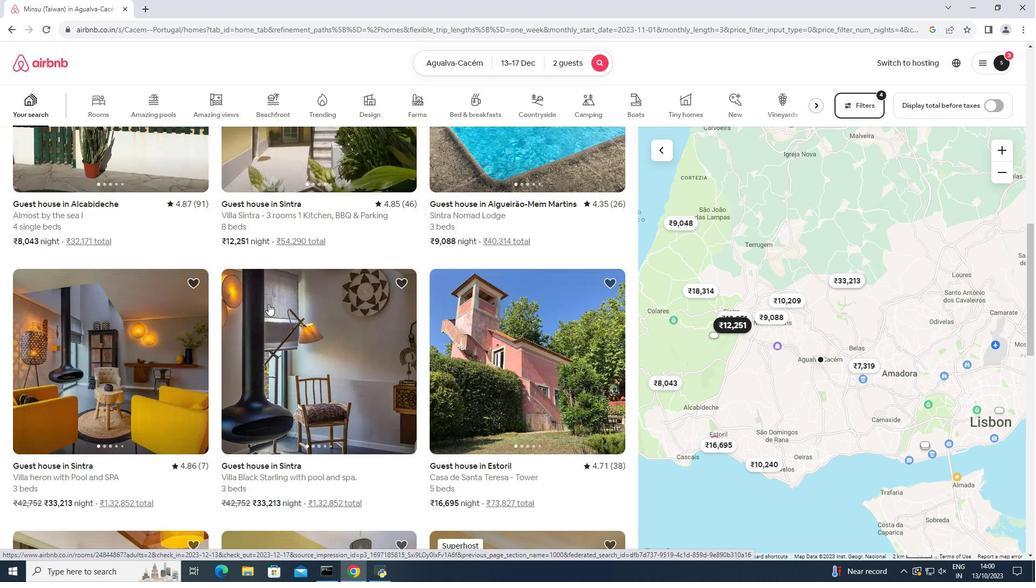 
Action: Mouse scrolled (268, 303) with delta (0, 0)
Screenshot: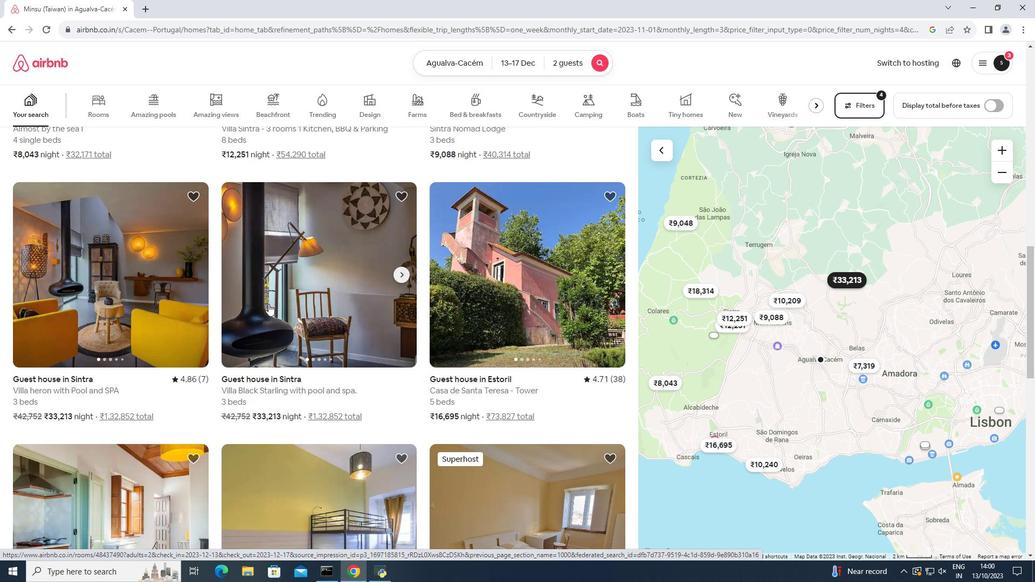 
Action: Mouse scrolled (268, 303) with delta (0, 0)
Screenshot: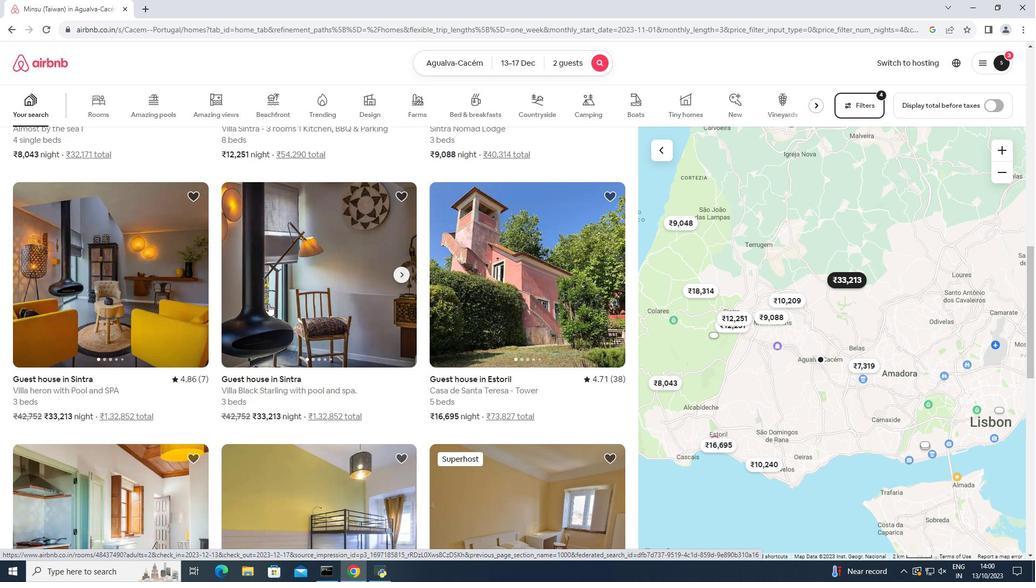 
Action: Mouse scrolled (268, 303) with delta (0, 0)
Screenshot: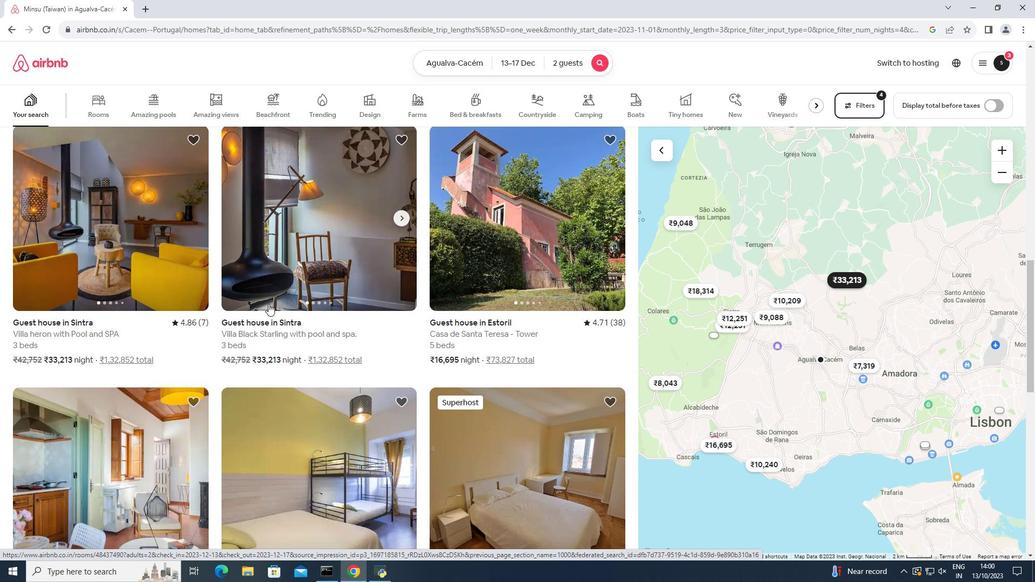 
Action: Mouse scrolled (268, 303) with delta (0, 0)
Screenshot: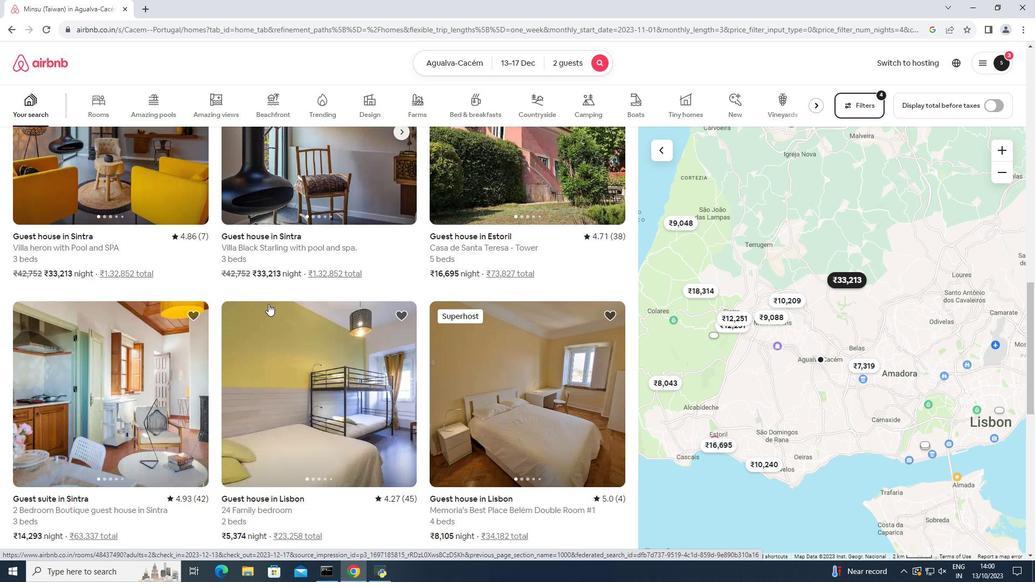 
Action: Mouse moved to (314, 303)
Screenshot: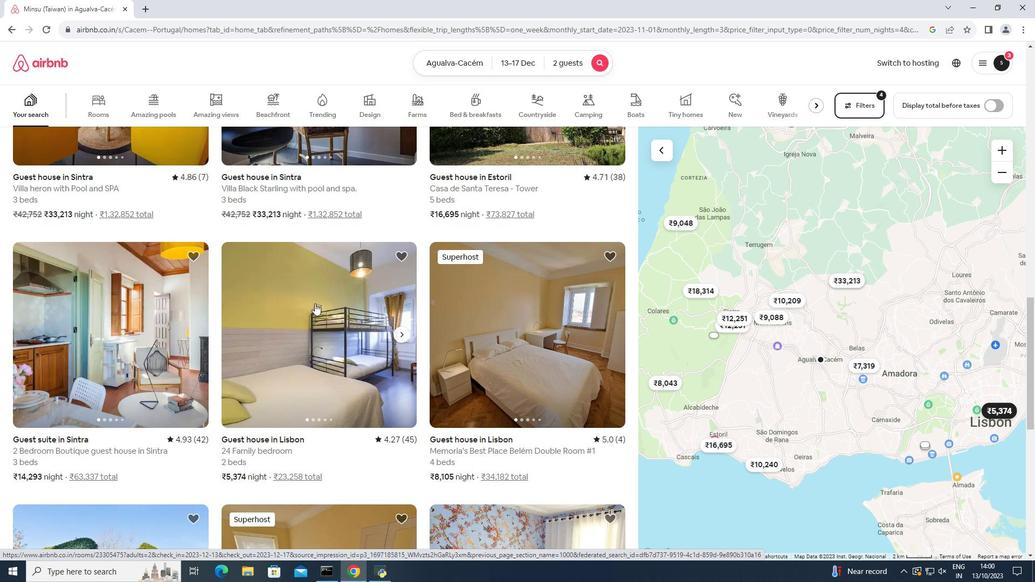 
Action: Mouse pressed left at (314, 303)
Screenshot: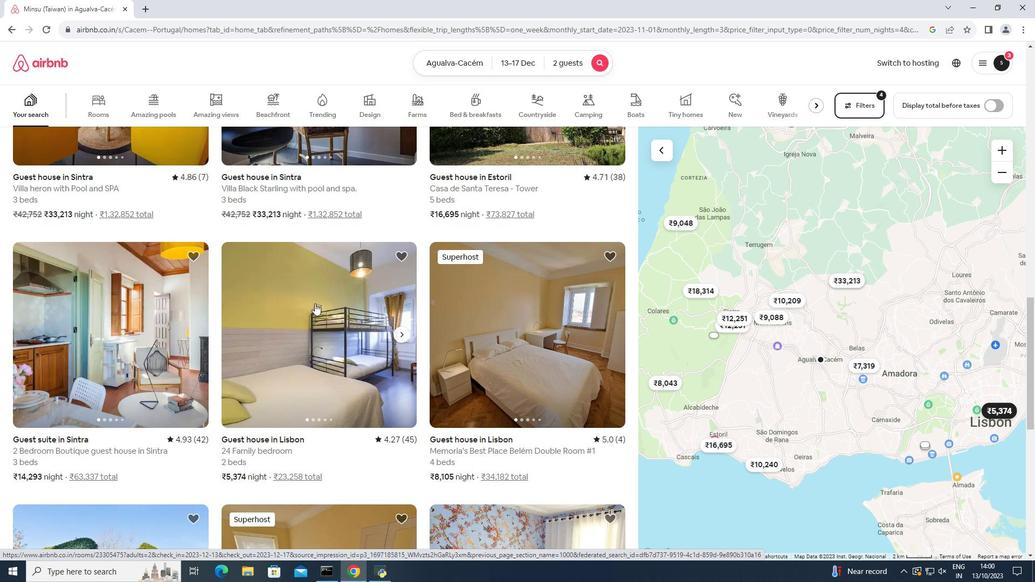 
Action: Mouse moved to (311, 303)
Screenshot: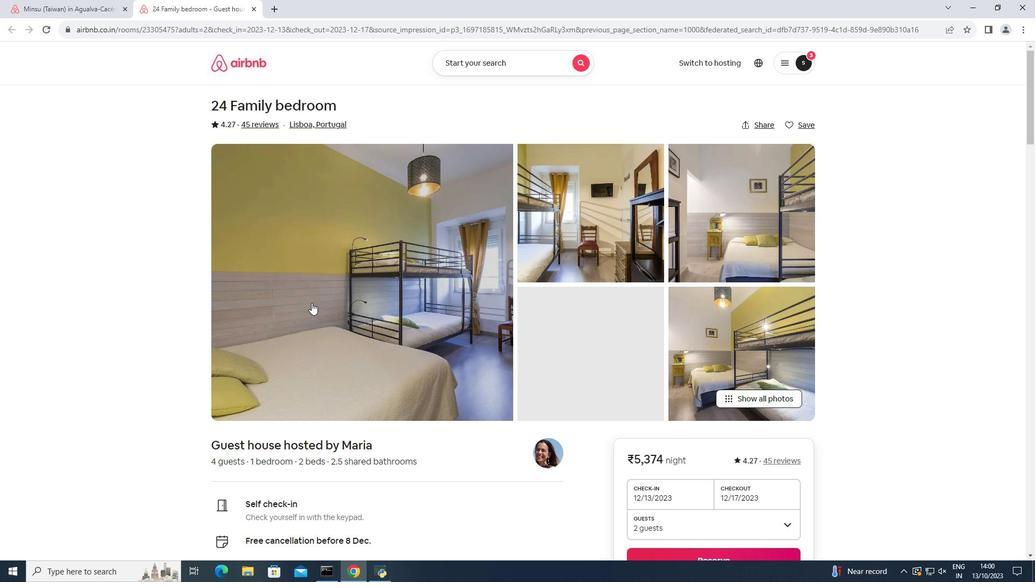 
Action: Mouse pressed left at (311, 303)
Screenshot: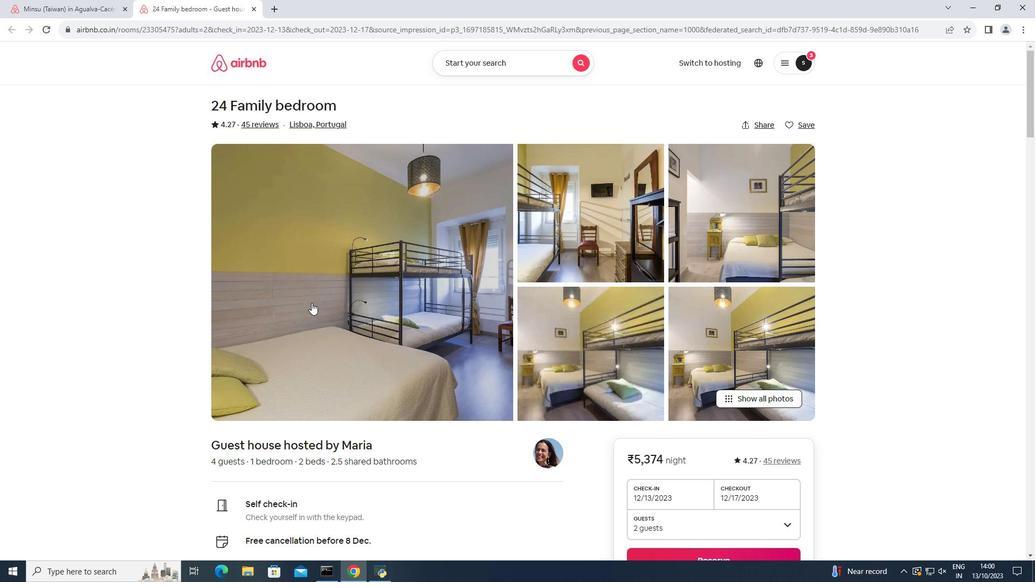
Action: Mouse moved to (309, 300)
Screenshot: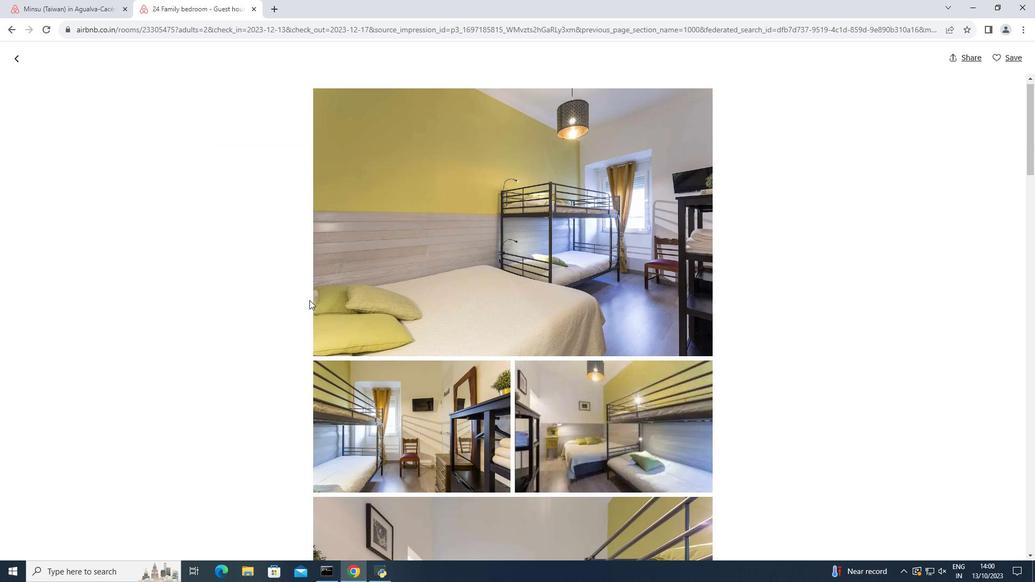 
Action: Mouse scrolled (309, 299) with delta (0, 0)
Screenshot: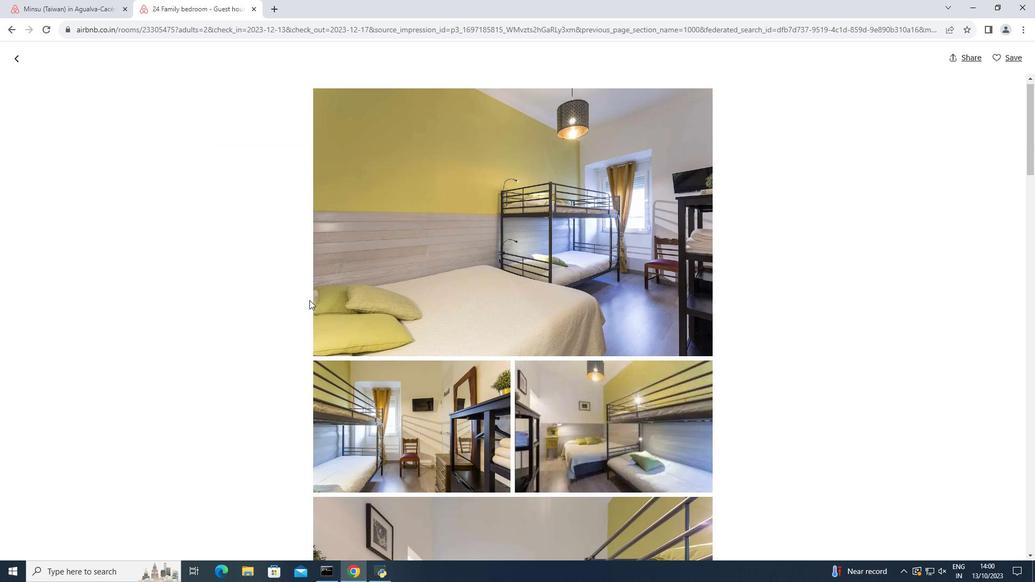 
Action: Mouse moved to (308, 300)
Screenshot: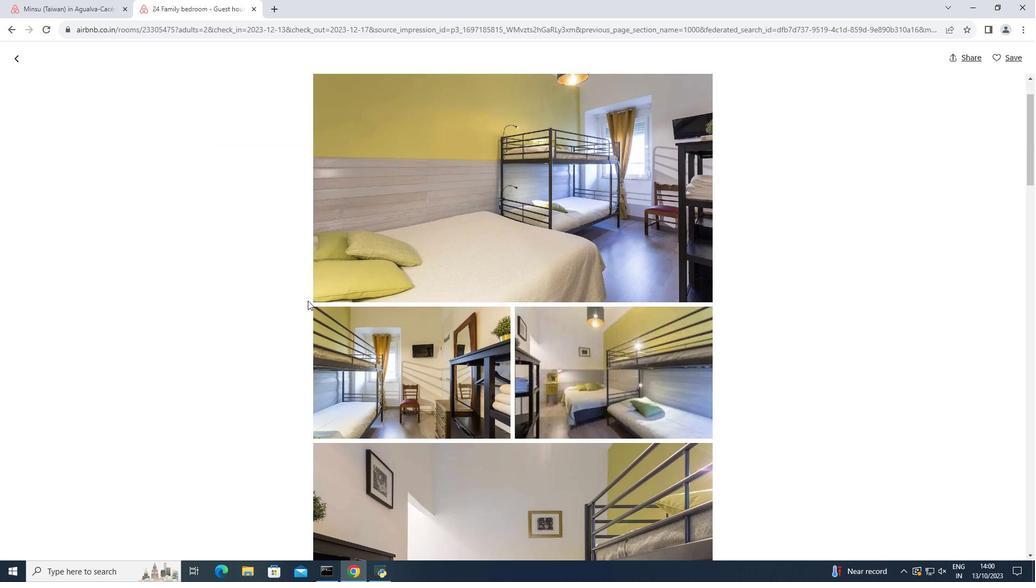 
Action: Mouse scrolled (308, 299) with delta (0, 0)
Screenshot: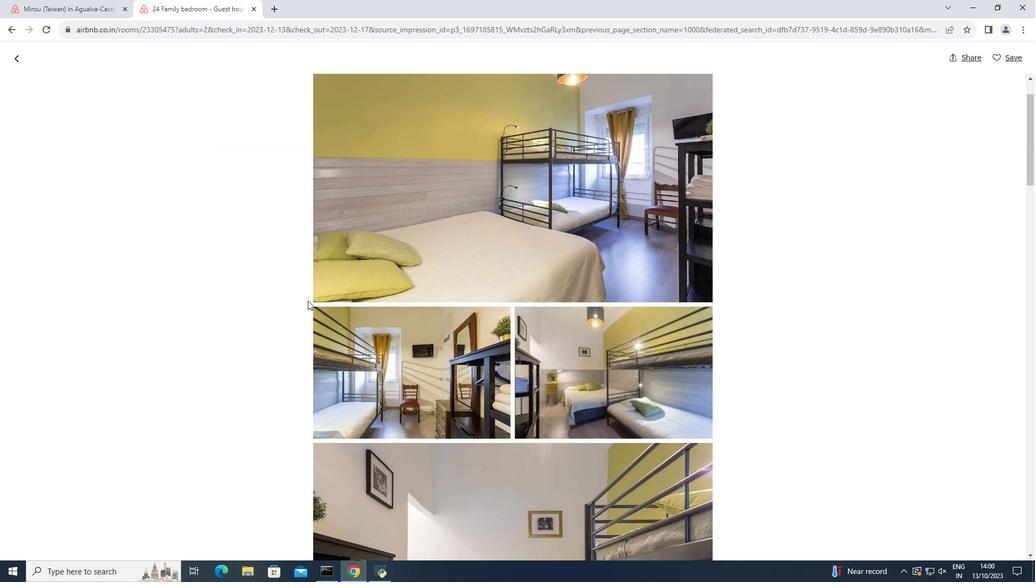 
Action: Mouse moved to (306, 301)
Screenshot: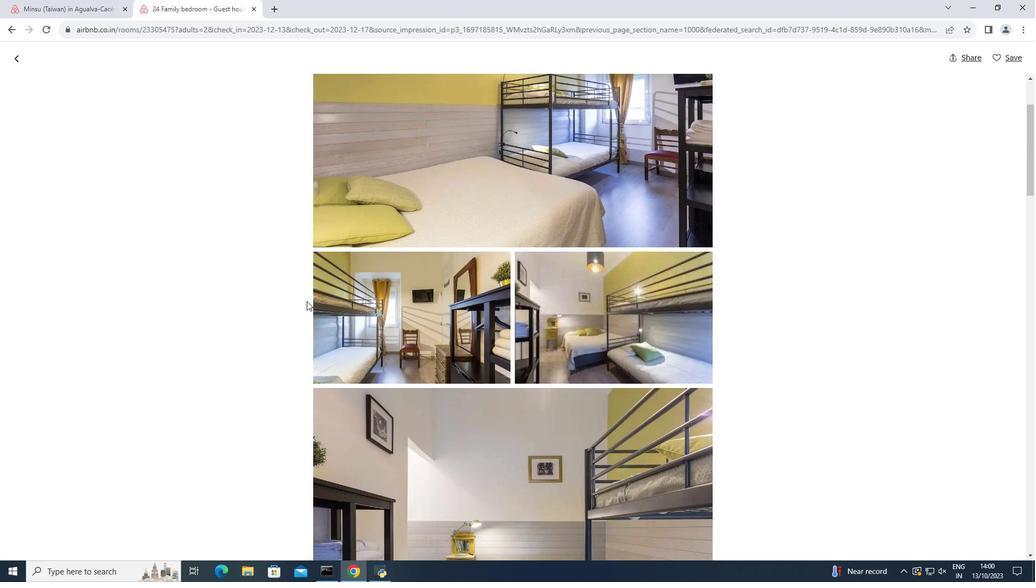 
Action: Mouse scrolled (306, 300) with delta (0, 0)
Screenshot: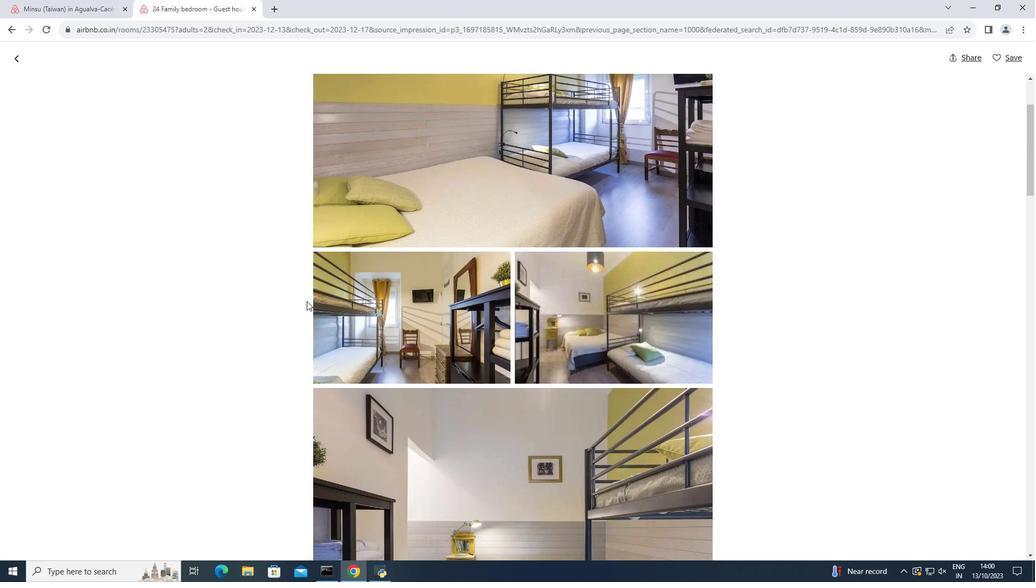 
Action: Mouse moved to (306, 301)
Screenshot: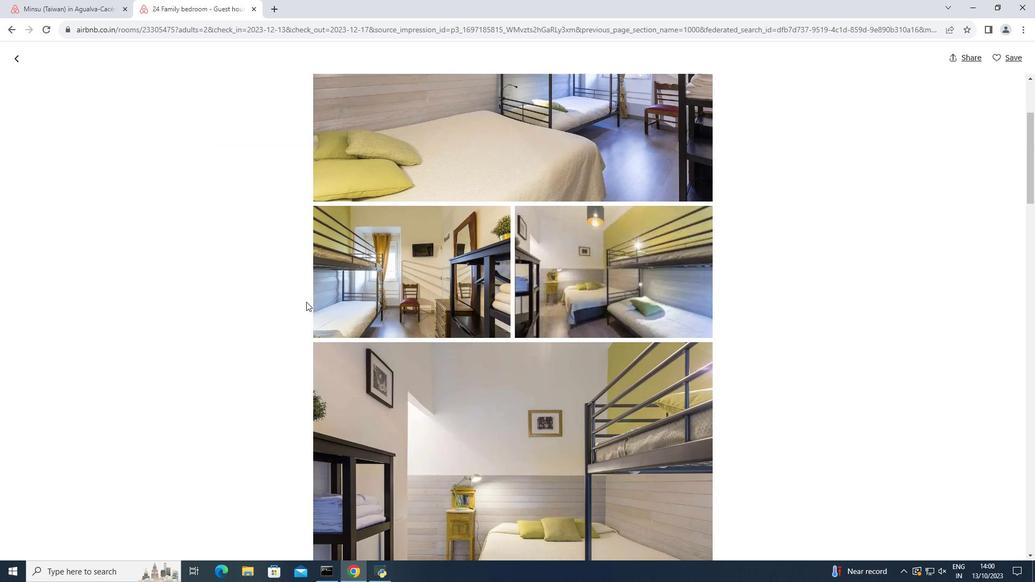 
Action: Mouse scrolled (306, 301) with delta (0, 0)
Screenshot: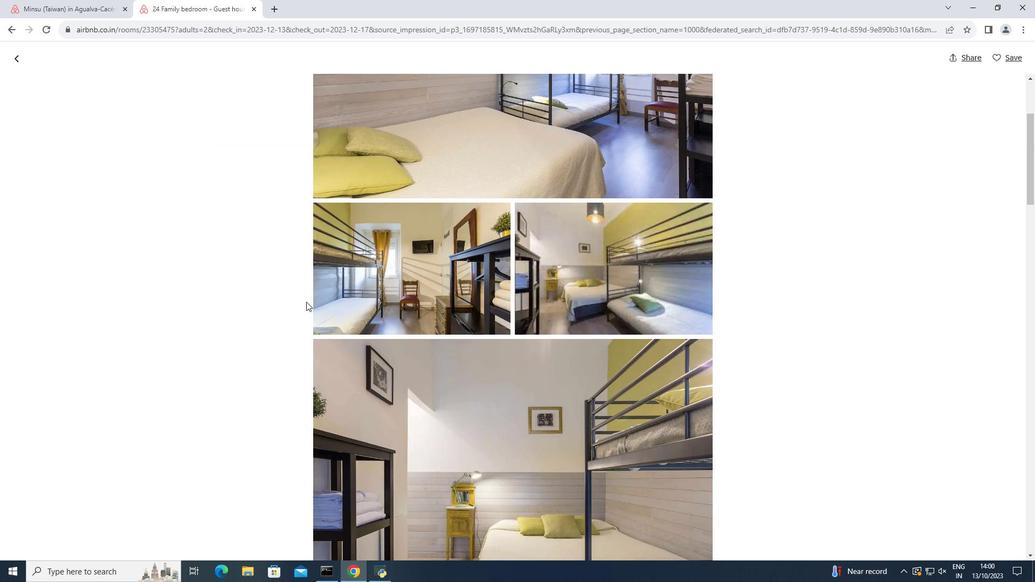 
Action: Mouse scrolled (306, 301) with delta (0, 0)
Screenshot: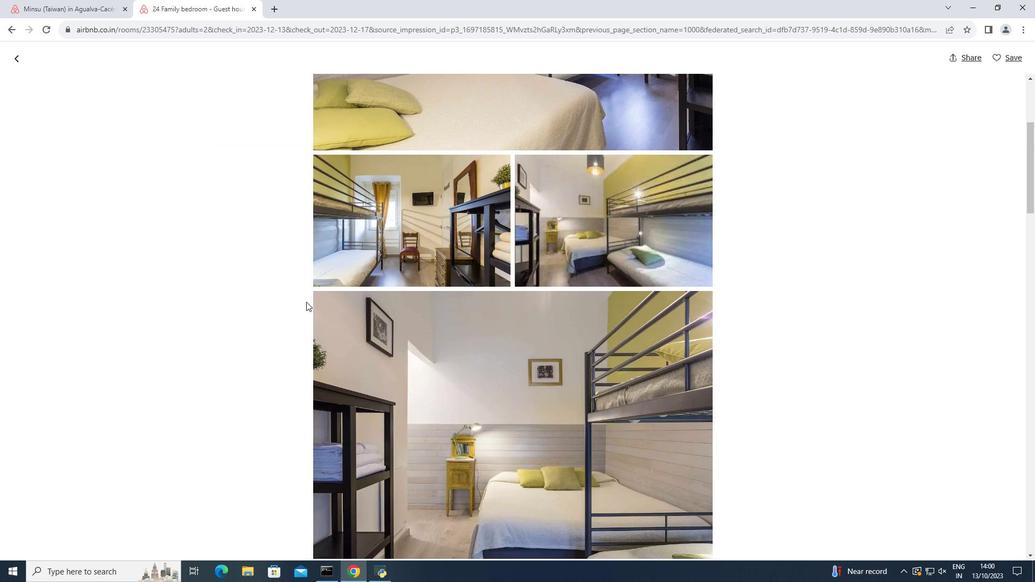
Action: Mouse scrolled (306, 301) with delta (0, 0)
Screenshot: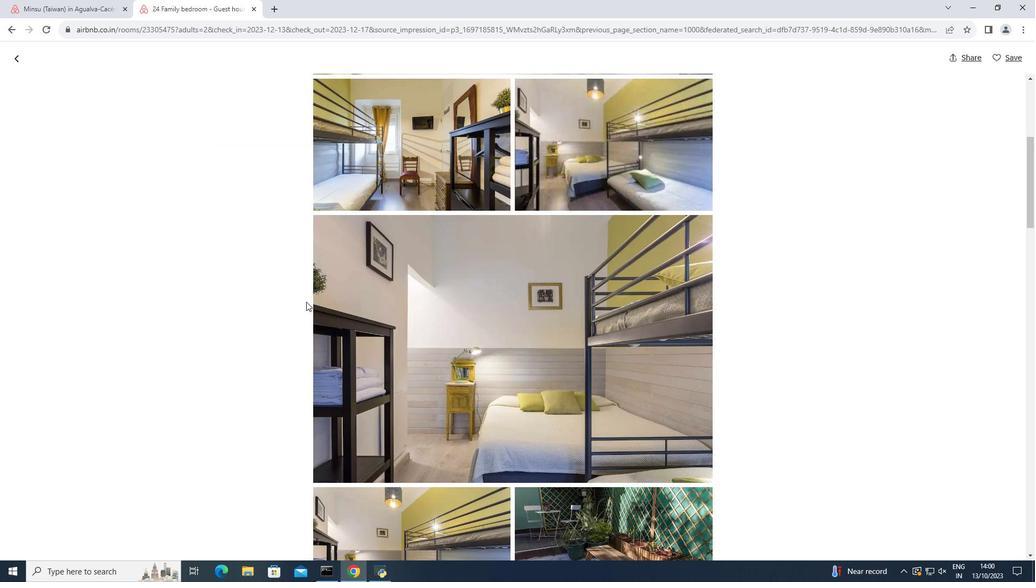 
Action: Mouse scrolled (306, 301) with delta (0, 0)
Screenshot: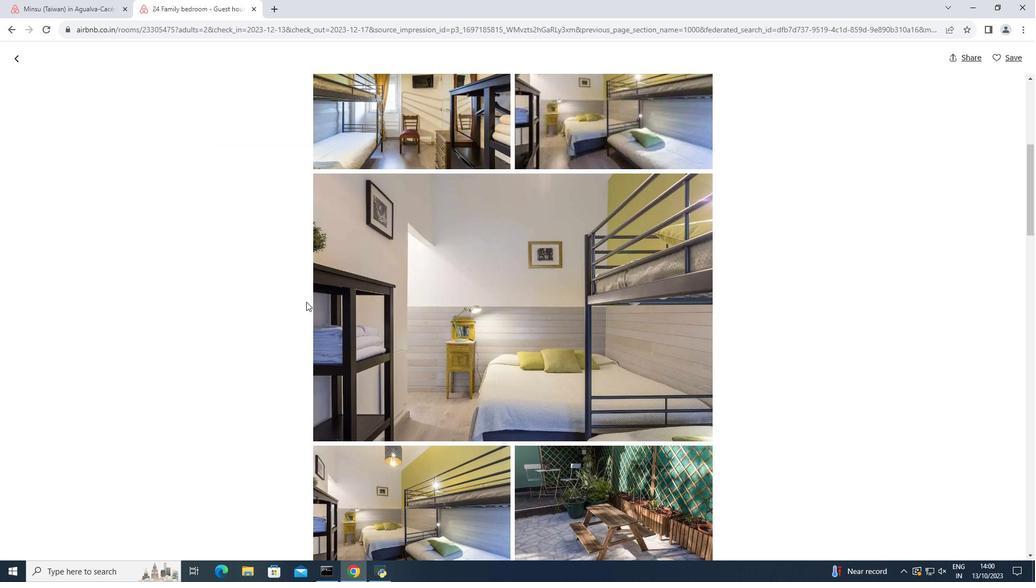 
Action: Mouse scrolled (306, 301) with delta (0, 0)
Screenshot: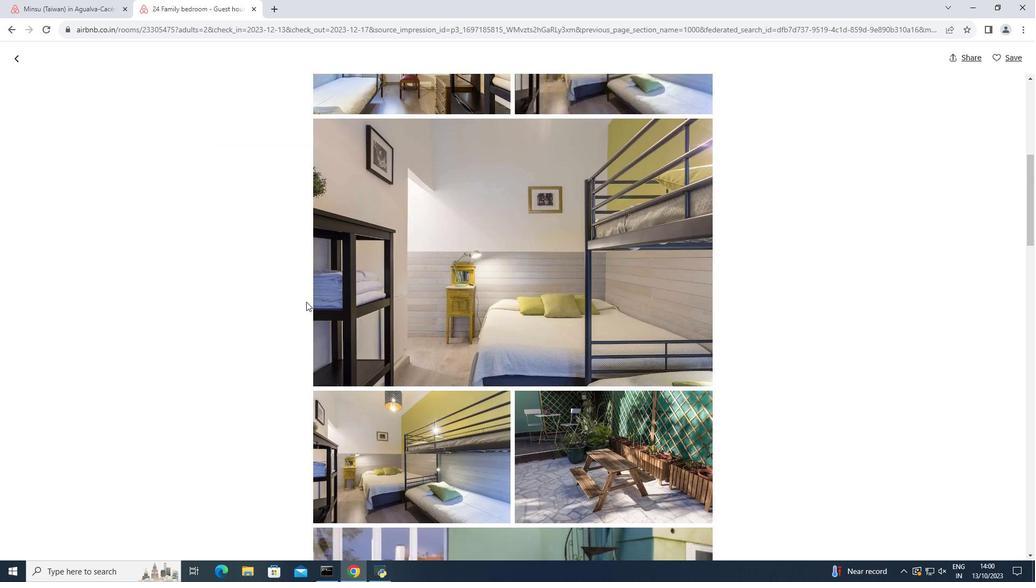 
Action: Mouse scrolled (306, 301) with delta (0, 0)
Screenshot: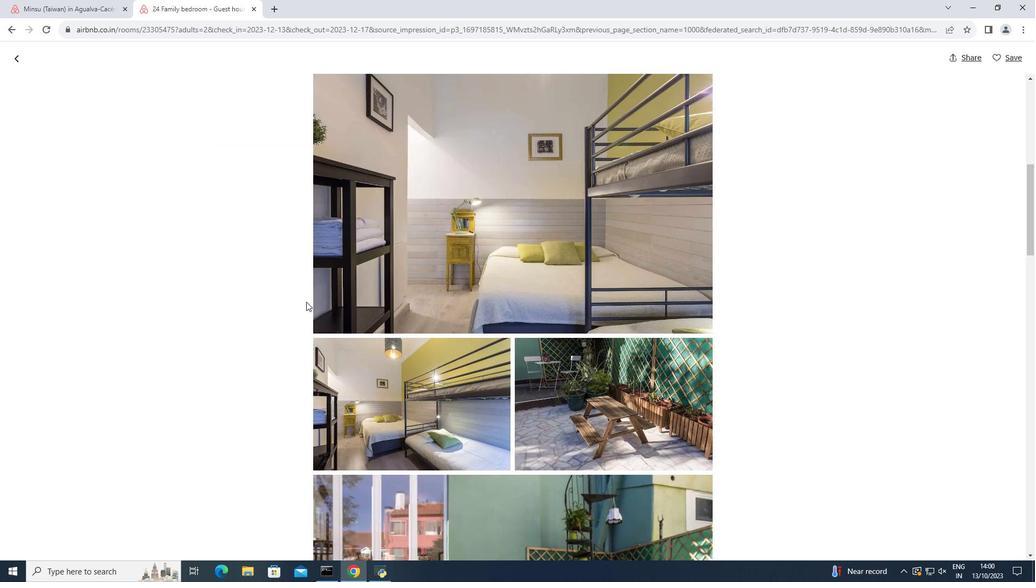 
Action: Mouse moved to (304, 302)
Screenshot: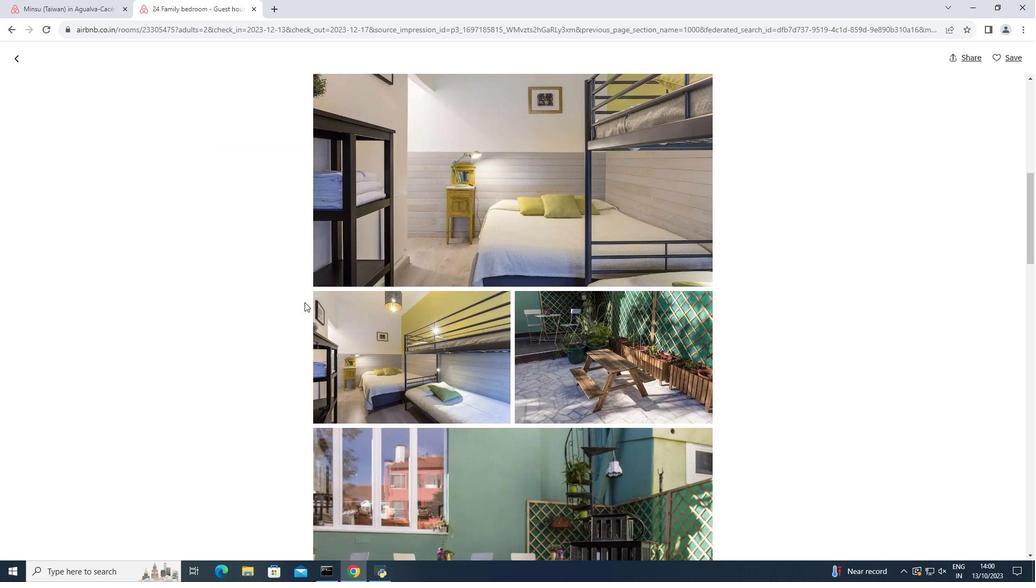
Action: Mouse scrolled (304, 301) with delta (0, 0)
Screenshot: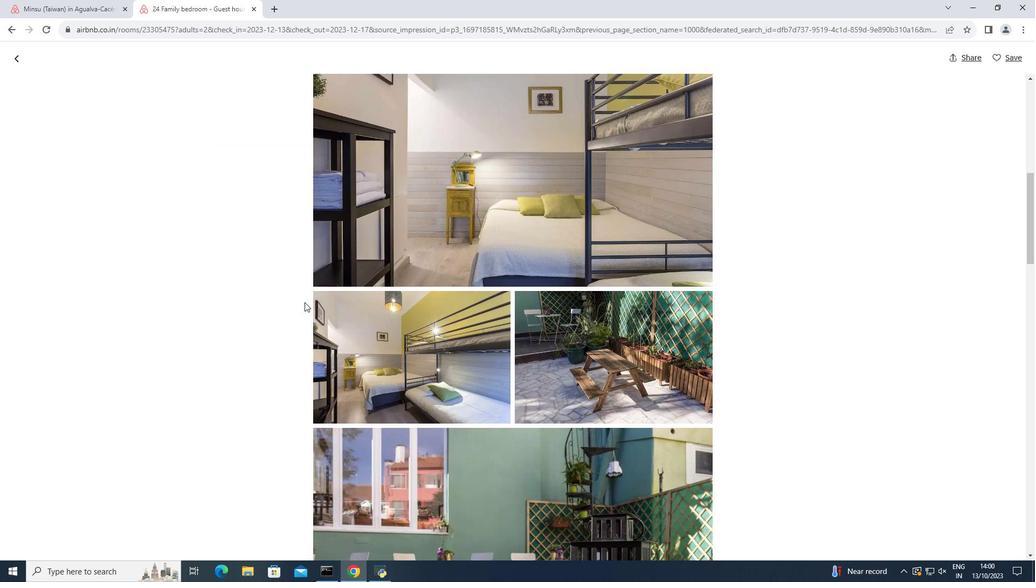
Action: Mouse moved to (304, 303)
Screenshot: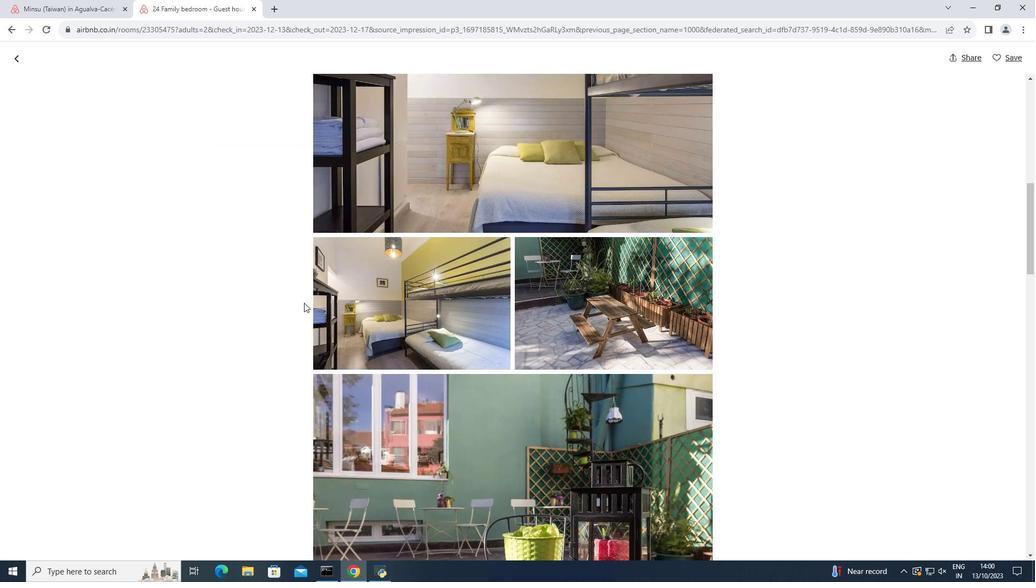 
Action: Mouse scrolled (304, 302) with delta (0, 0)
Screenshot: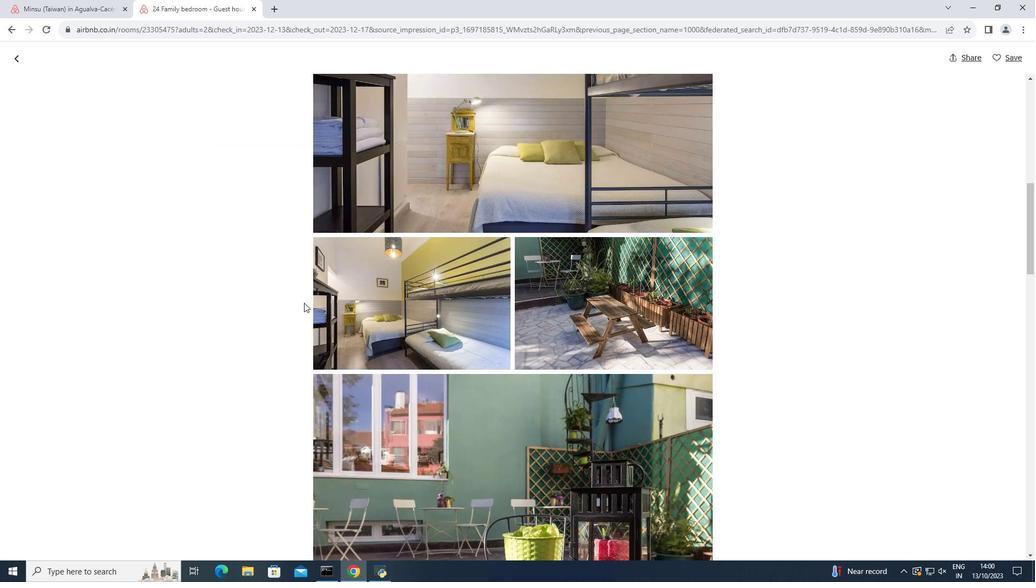 
Action: Mouse scrolled (304, 302) with delta (0, 0)
Screenshot: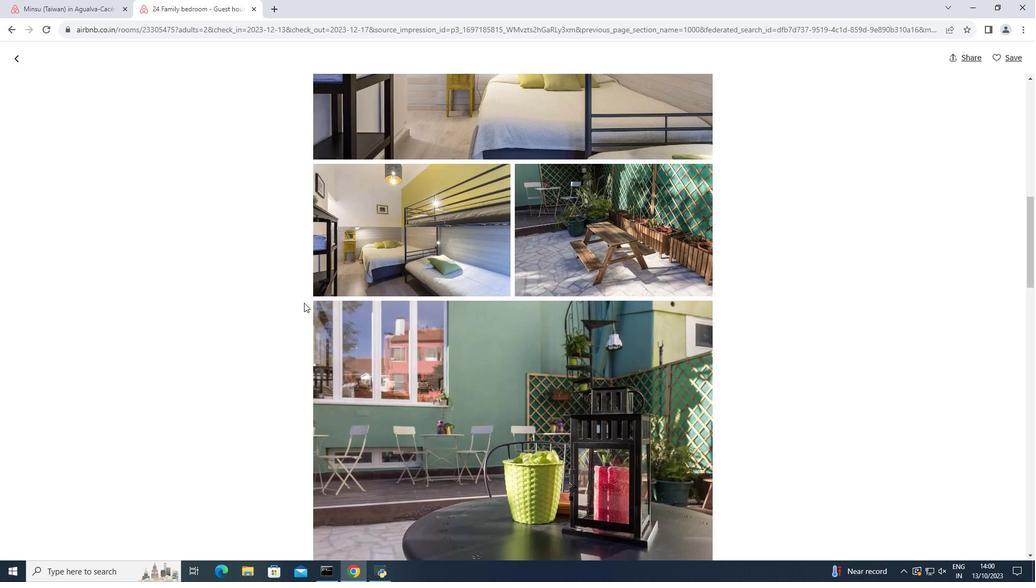 
Action: Mouse scrolled (304, 302) with delta (0, 0)
Screenshot: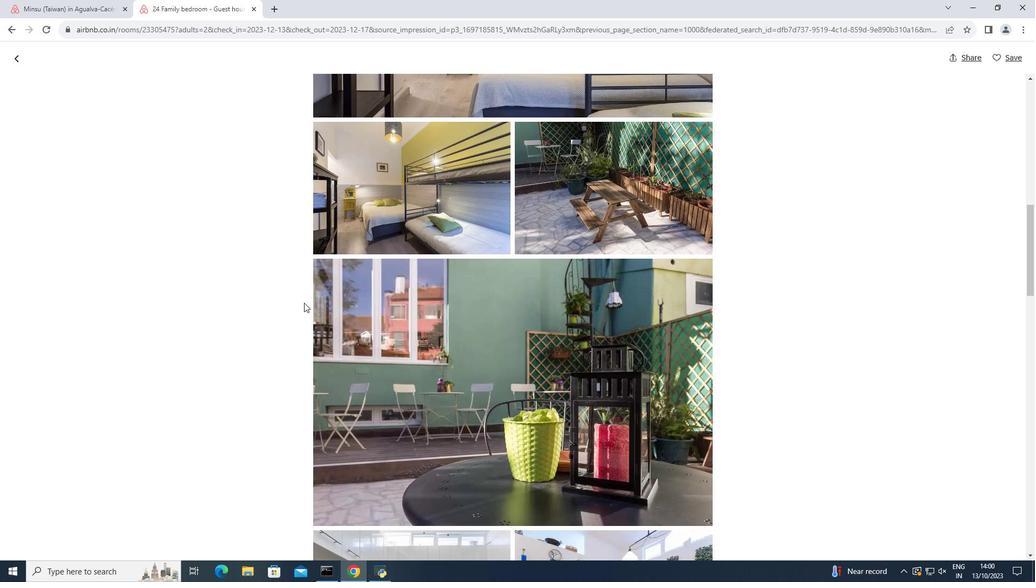 
Action: Mouse scrolled (304, 302) with delta (0, 0)
Screenshot: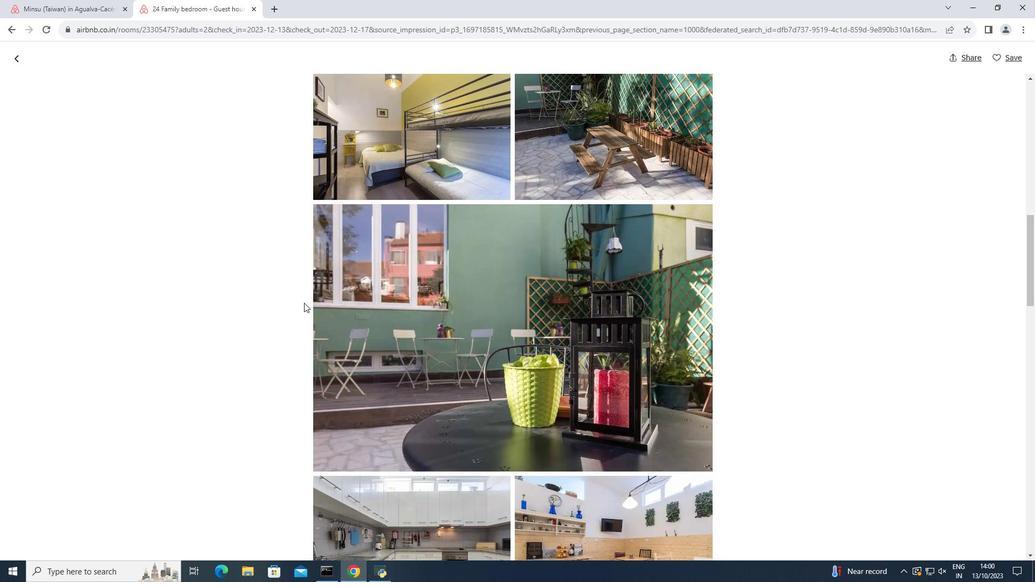 
Action: Mouse scrolled (304, 302) with delta (0, 0)
Screenshot: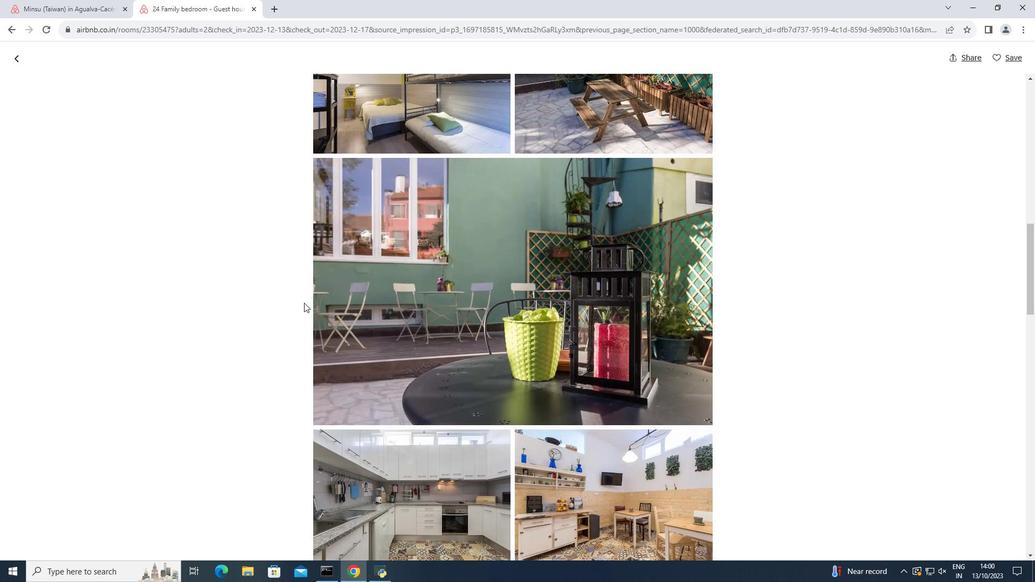 
Action: Mouse scrolled (304, 302) with delta (0, 0)
Screenshot: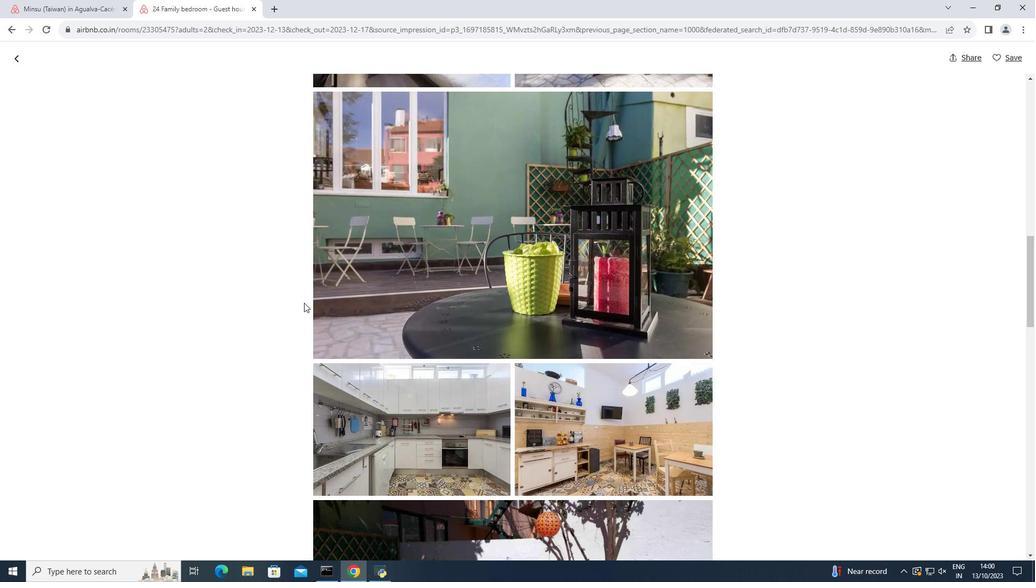 
Action: Mouse scrolled (304, 302) with delta (0, 0)
Screenshot: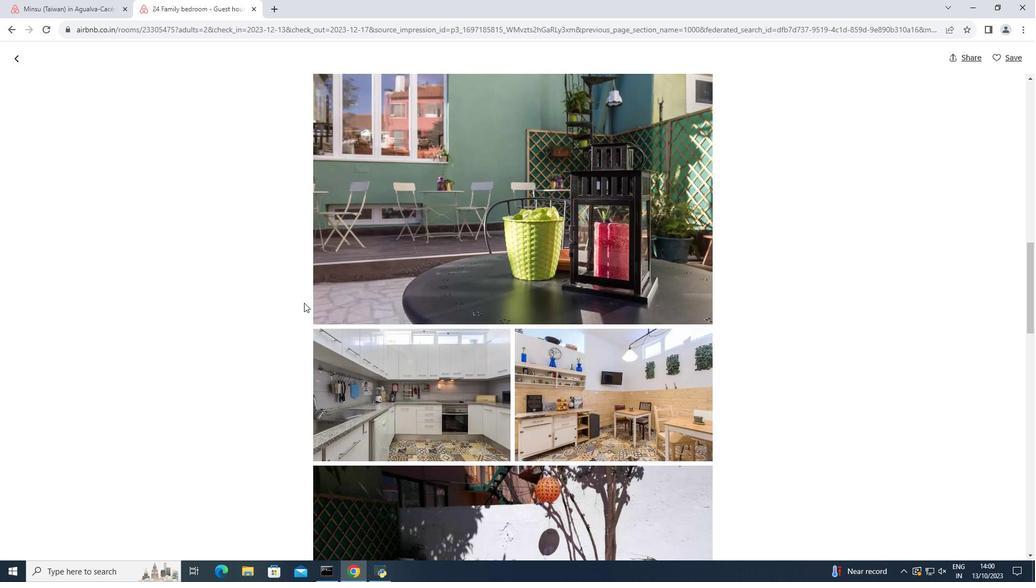 
Action: Mouse scrolled (304, 302) with delta (0, 0)
Screenshot: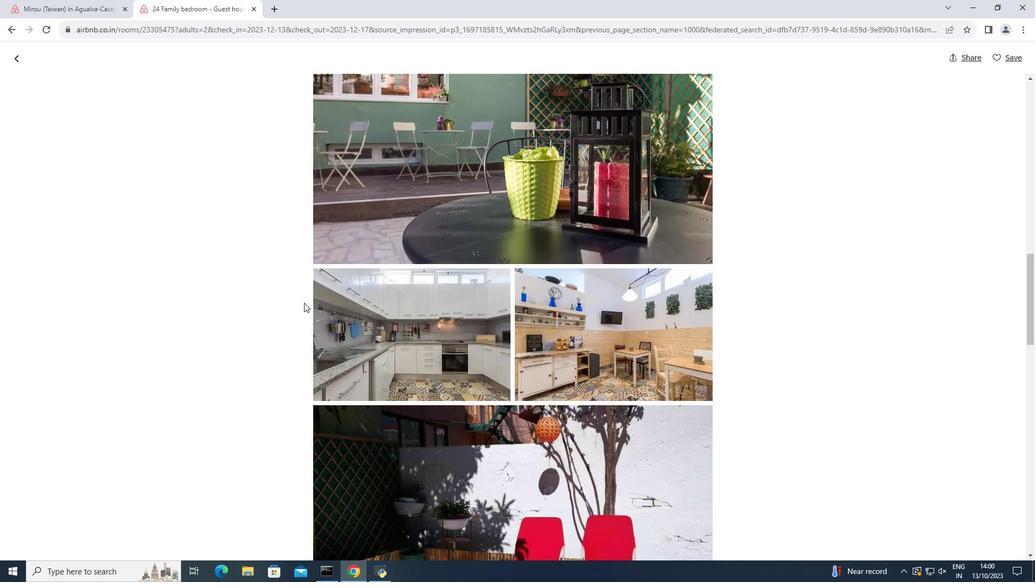 
Action: Mouse scrolled (304, 302) with delta (0, 0)
Screenshot: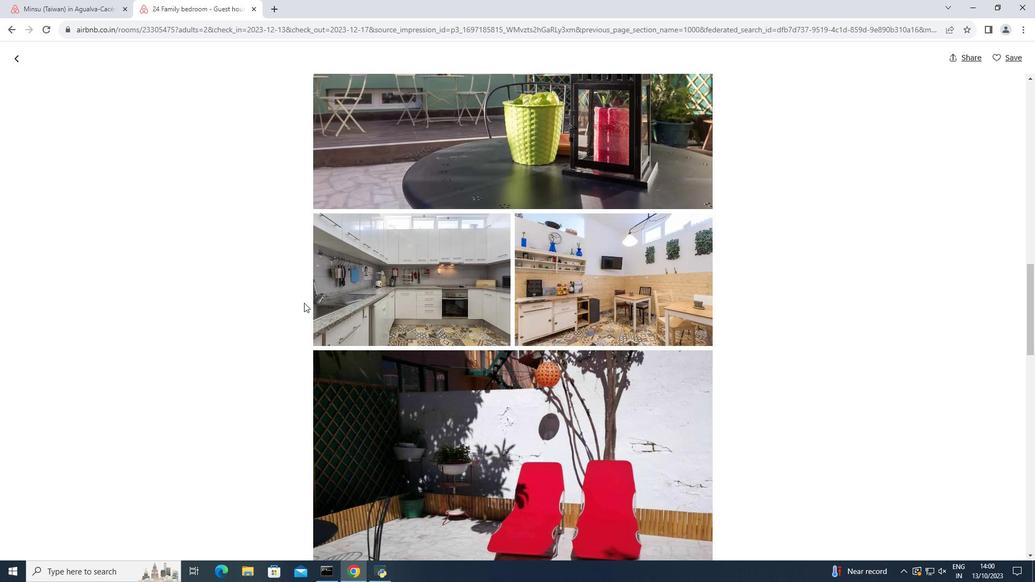 
Action: Mouse scrolled (304, 302) with delta (0, 0)
Screenshot: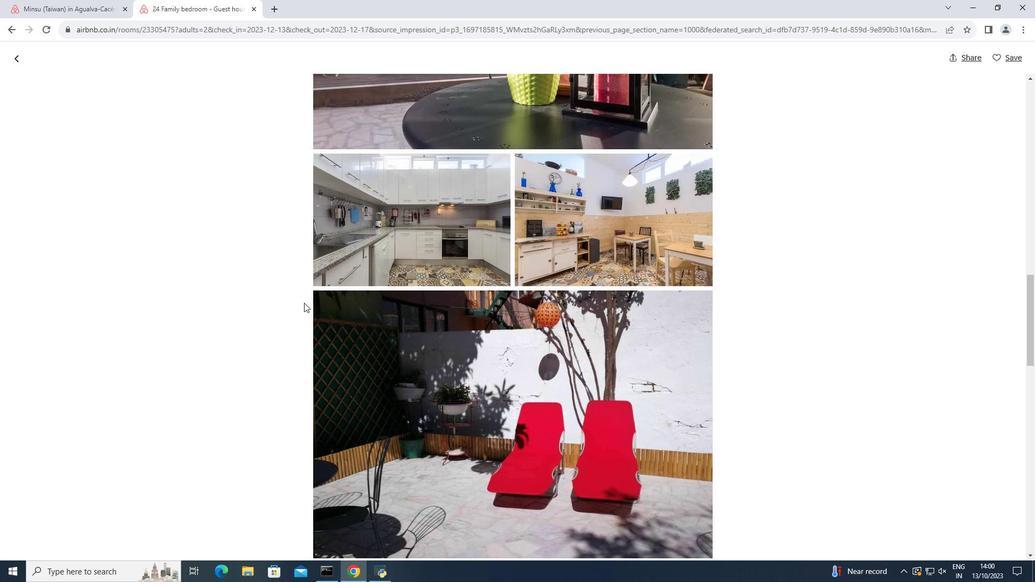 
Action: Mouse scrolled (304, 302) with delta (0, 0)
Screenshot: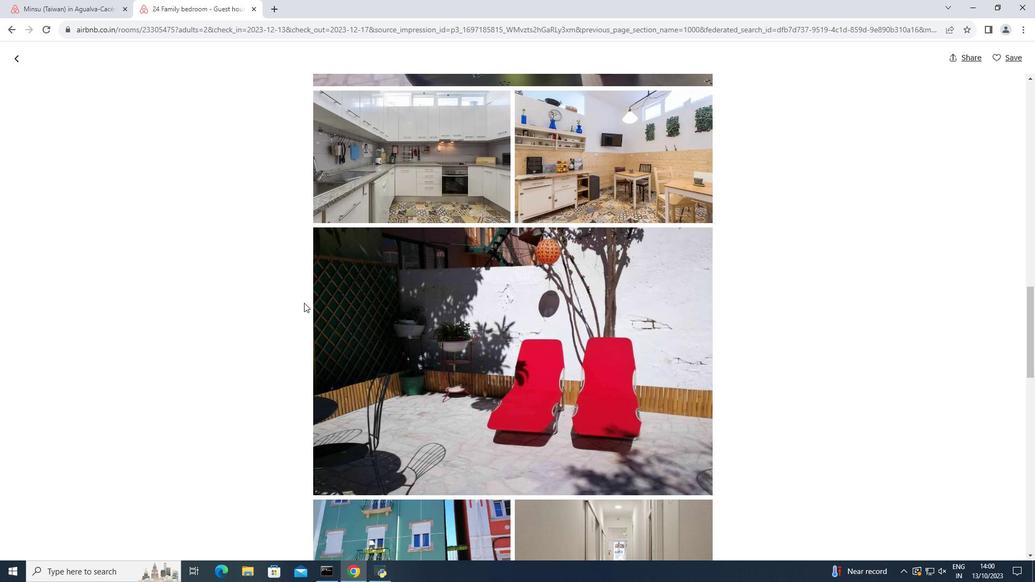 
Action: Mouse scrolled (304, 302) with delta (0, 0)
Screenshot: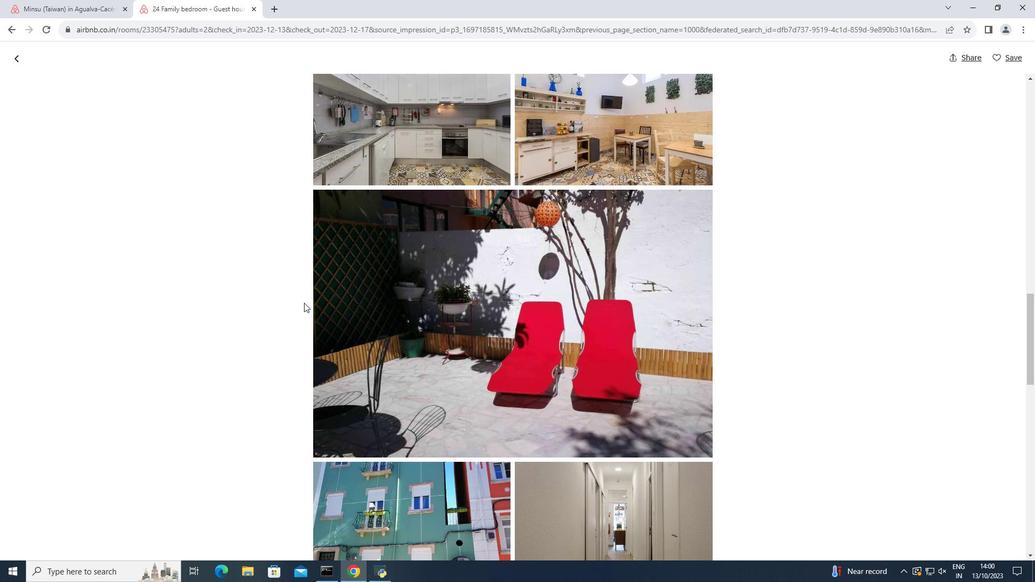 
Action: Mouse scrolled (304, 302) with delta (0, 0)
Screenshot: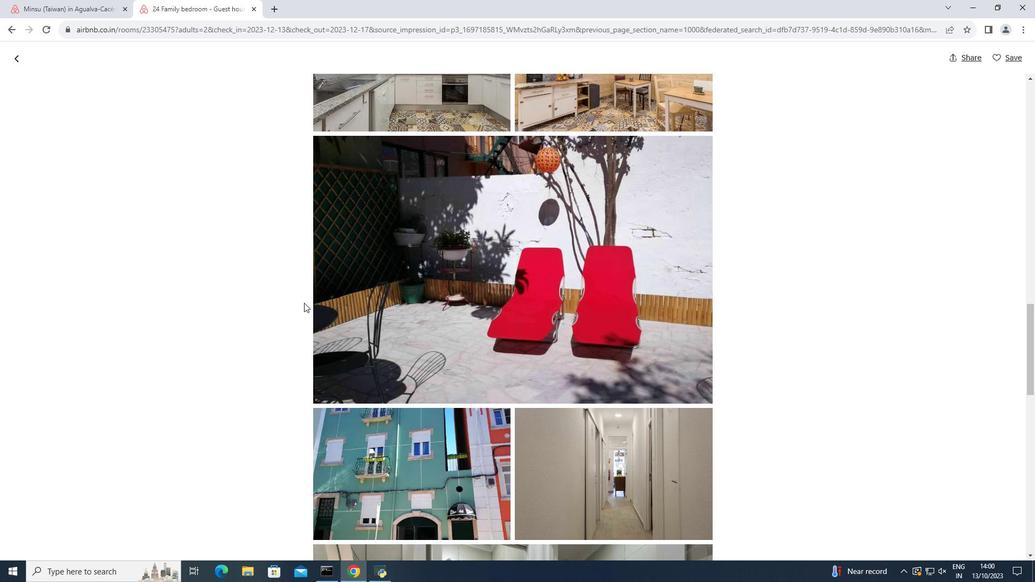
Action: Mouse scrolled (304, 302) with delta (0, 0)
Screenshot: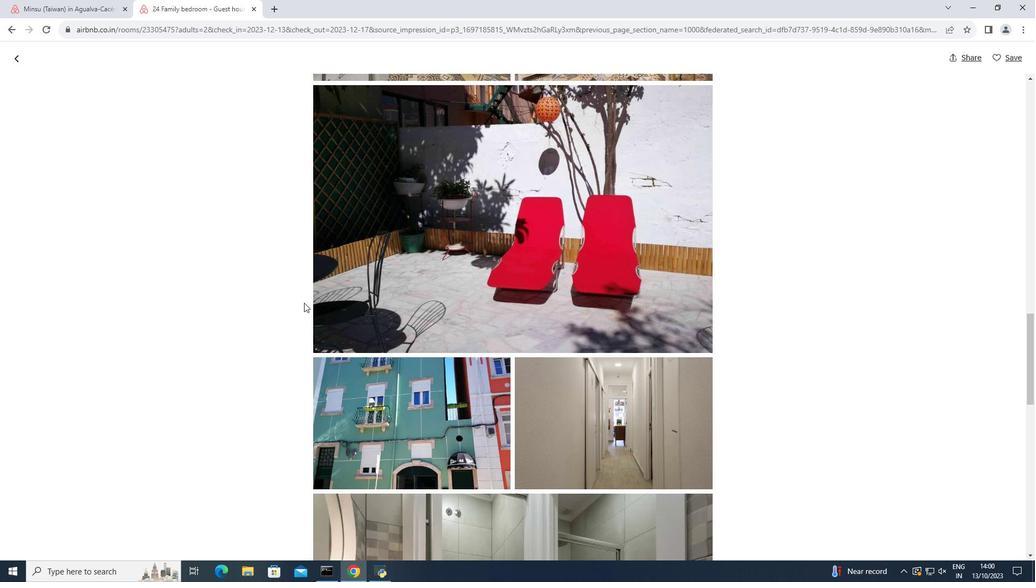 
Action: Mouse scrolled (304, 302) with delta (0, 0)
Screenshot: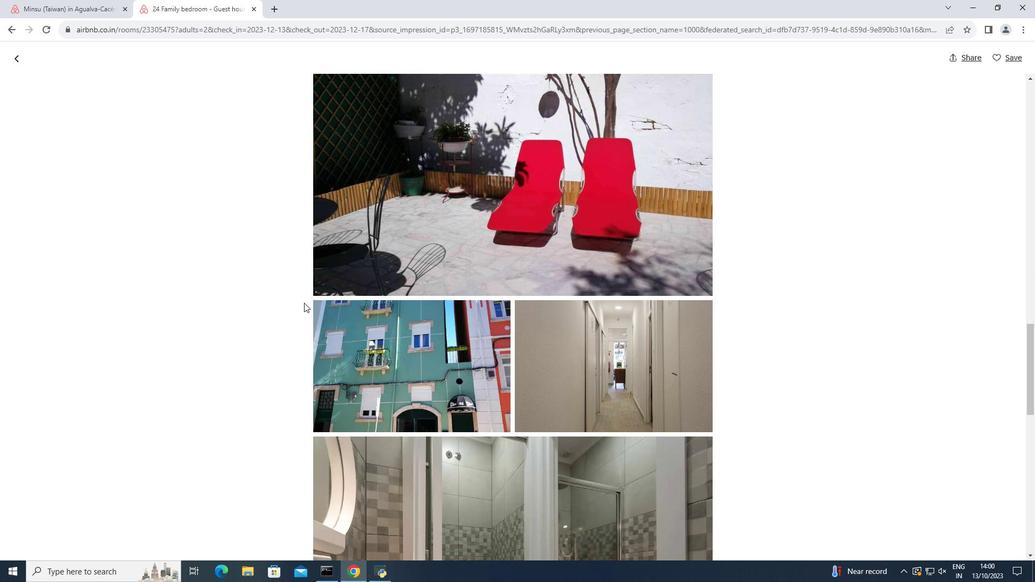 
Action: Mouse moved to (303, 304)
Screenshot: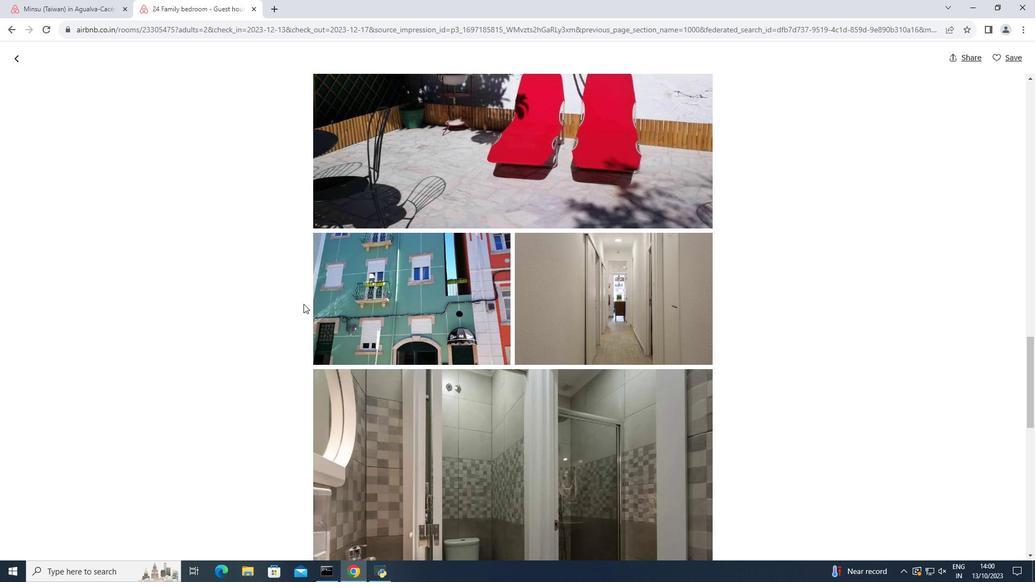 
Action: Mouse scrolled (303, 303) with delta (0, 0)
Screenshot: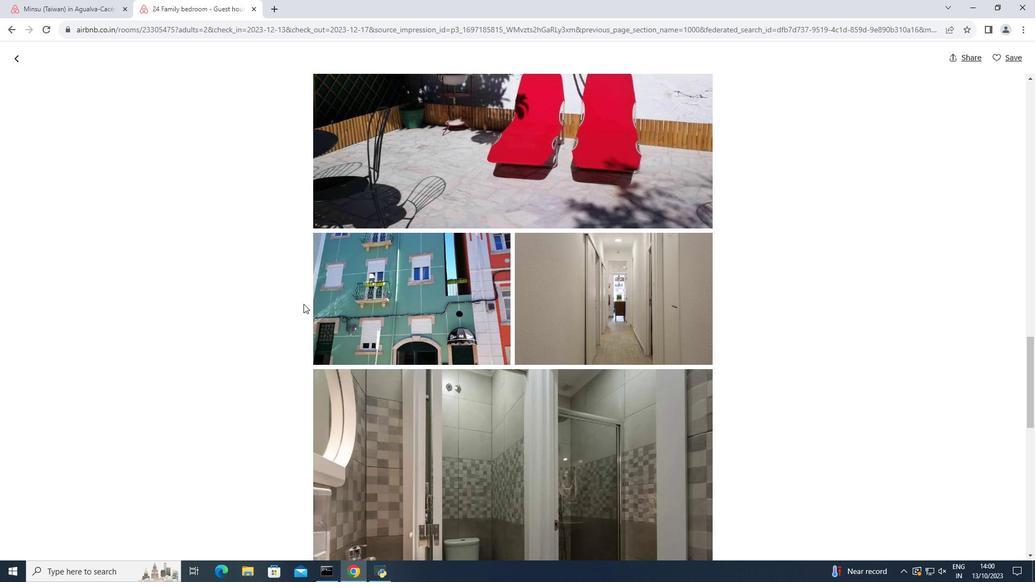 
Action: Mouse scrolled (303, 303) with delta (0, 0)
Screenshot: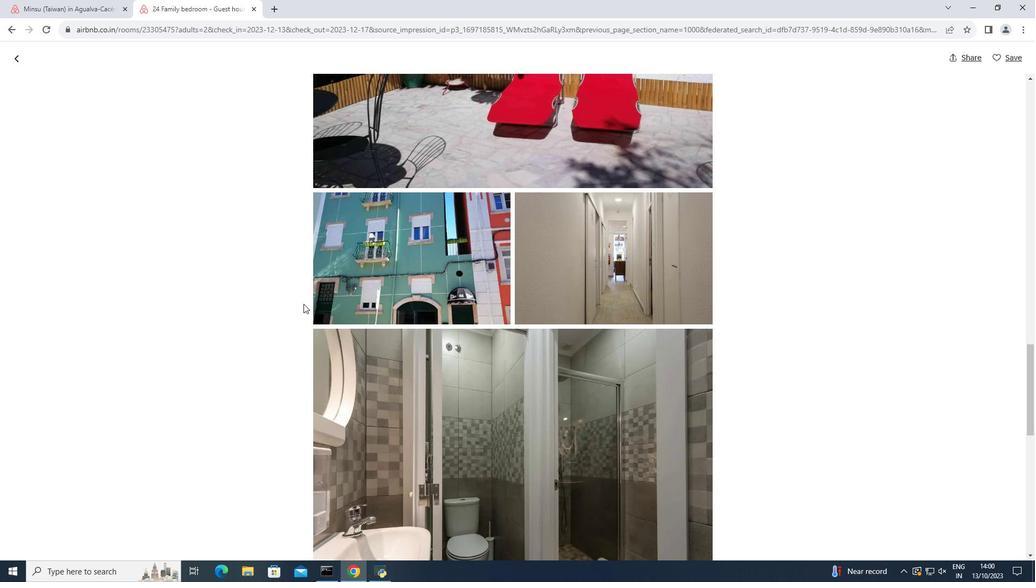 
Action: Mouse scrolled (303, 303) with delta (0, 0)
Screenshot: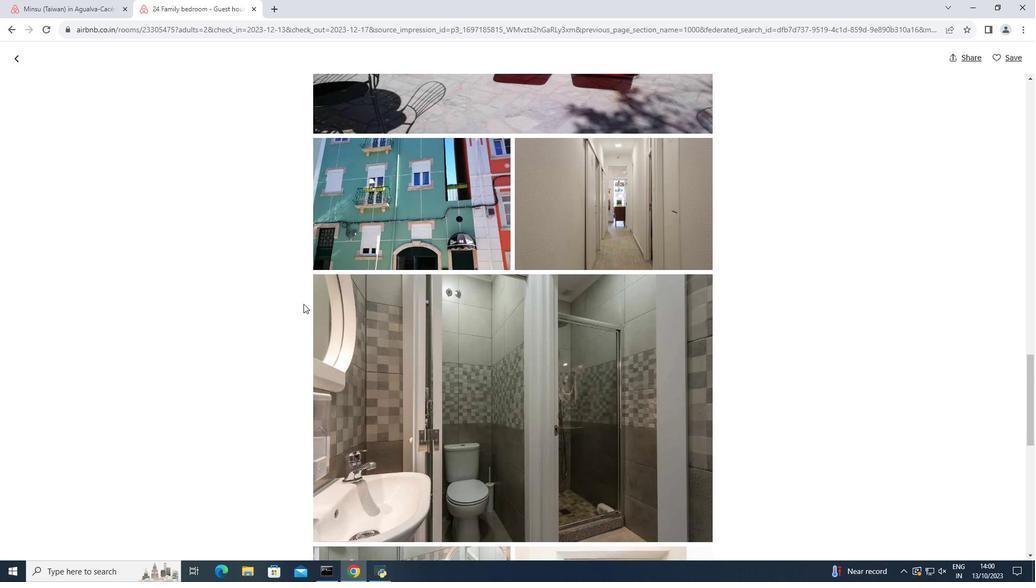 
Action: Mouse scrolled (303, 303) with delta (0, 0)
Screenshot: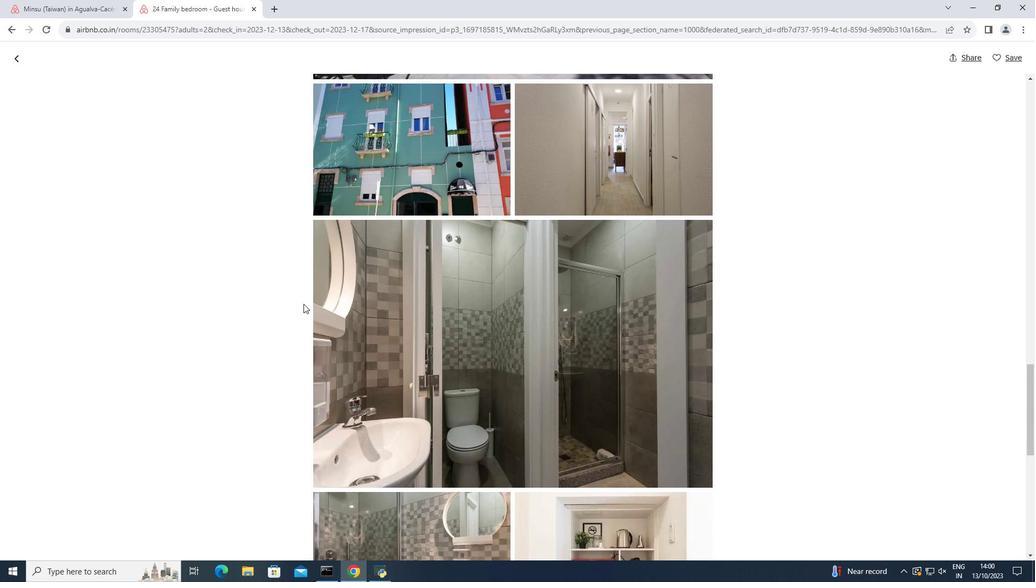 
Action: Mouse scrolled (303, 303) with delta (0, 0)
Screenshot: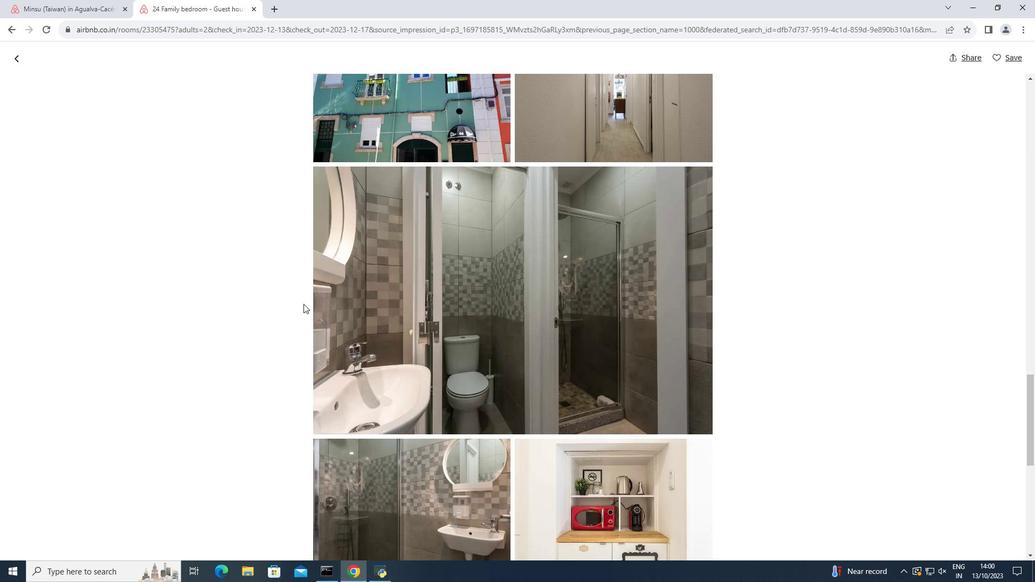 
Action: Mouse scrolled (303, 303) with delta (0, 0)
Screenshot: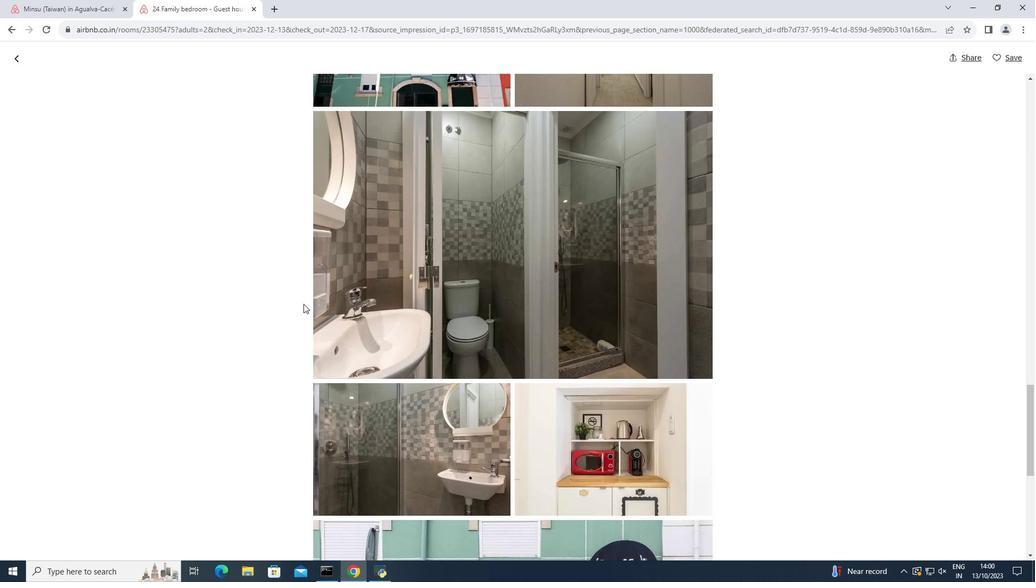 
Action: Mouse scrolled (303, 303) with delta (0, 0)
Screenshot: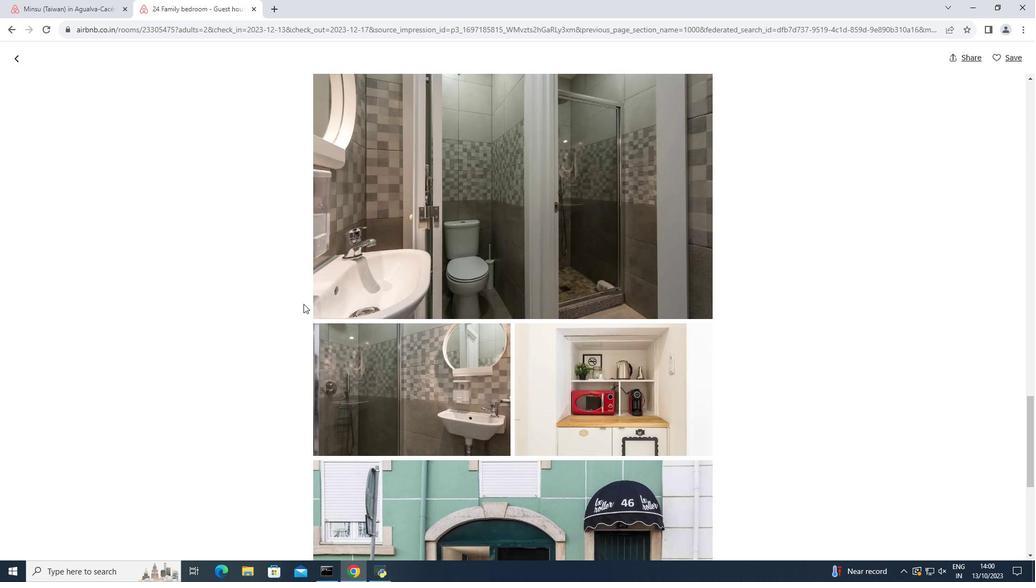 
Action: Mouse scrolled (303, 303) with delta (0, 0)
Screenshot: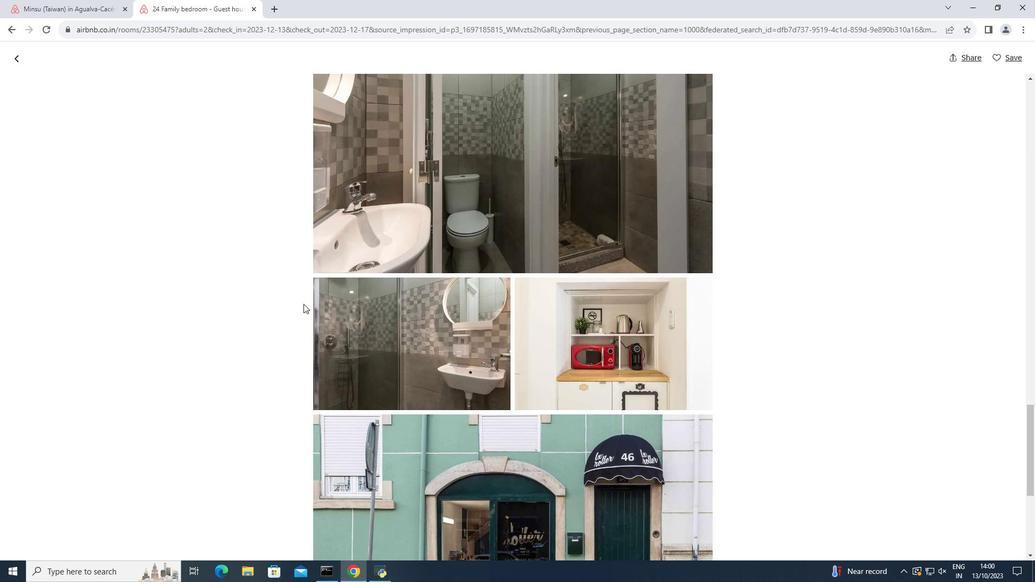 
Action: Mouse scrolled (303, 303) with delta (0, 0)
Screenshot: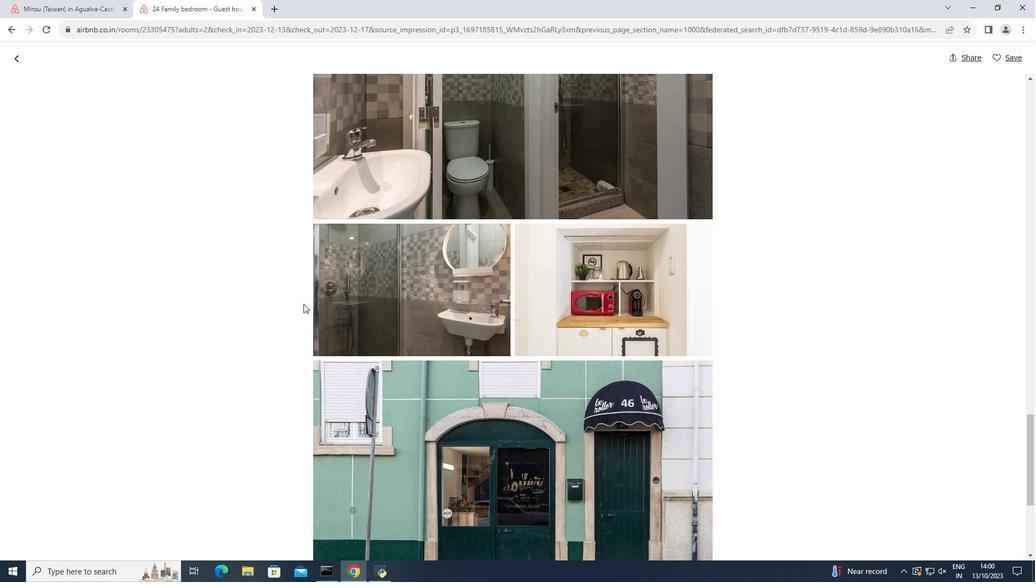 
Action: Mouse scrolled (303, 303) with delta (0, 0)
Screenshot: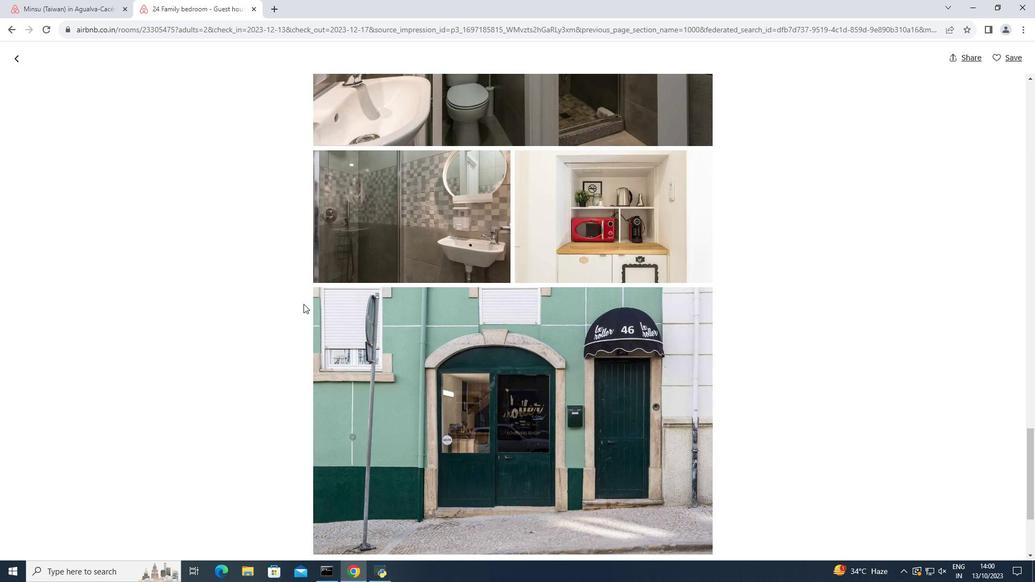 
Action: Mouse scrolled (303, 303) with delta (0, 0)
Screenshot: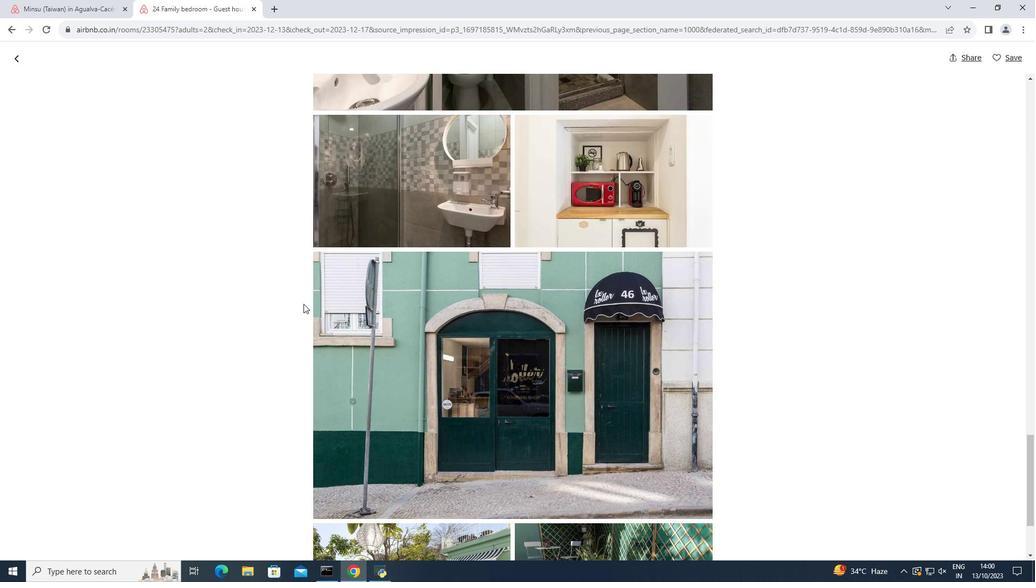 
Action: Mouse scrolled (303, 303) with delta (0, 0)
Screenshot: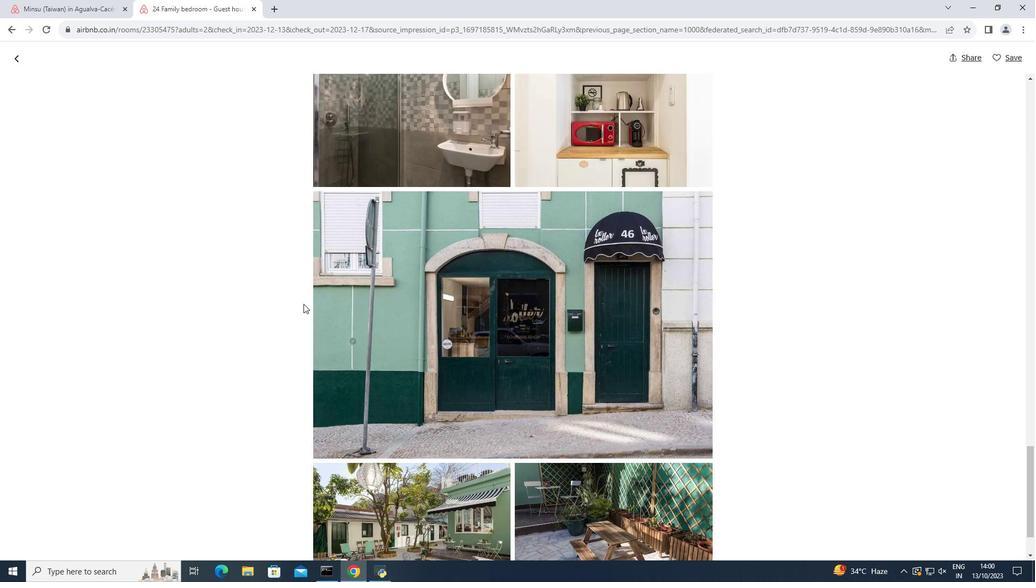 
Action: Mouse scrolled (303, 303) with delta (0, 0)
Screenshot: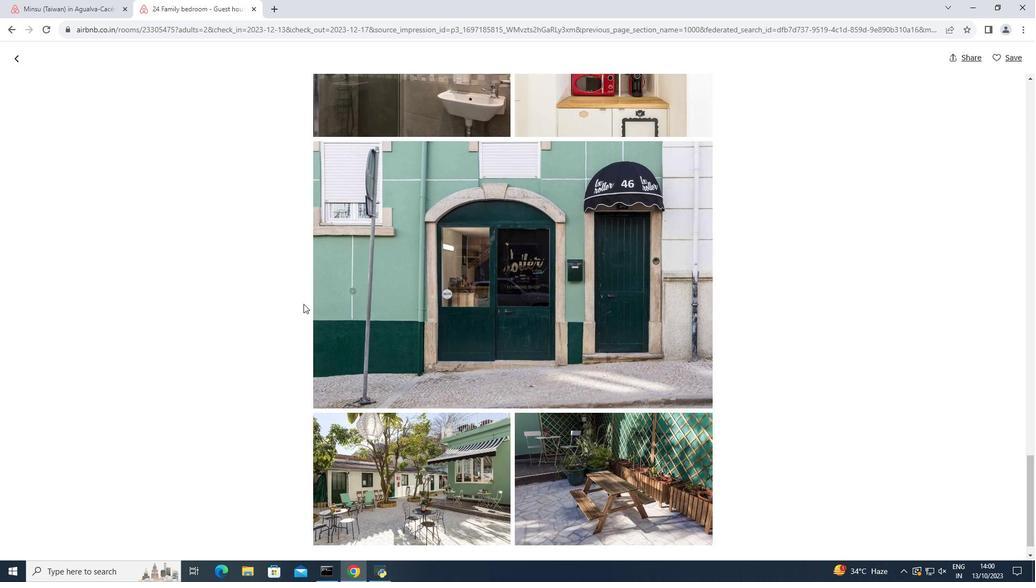 
Action: Mouse scrolled (303, 303) with delta (0, 0)
Screenshot: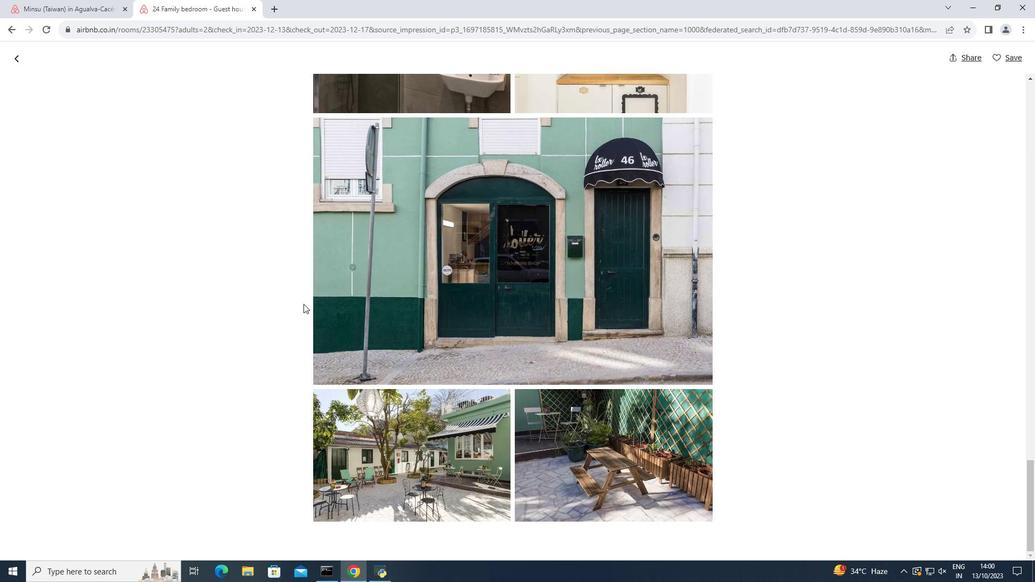 
Action: Mouse moved to (15, 56)
Screenshot: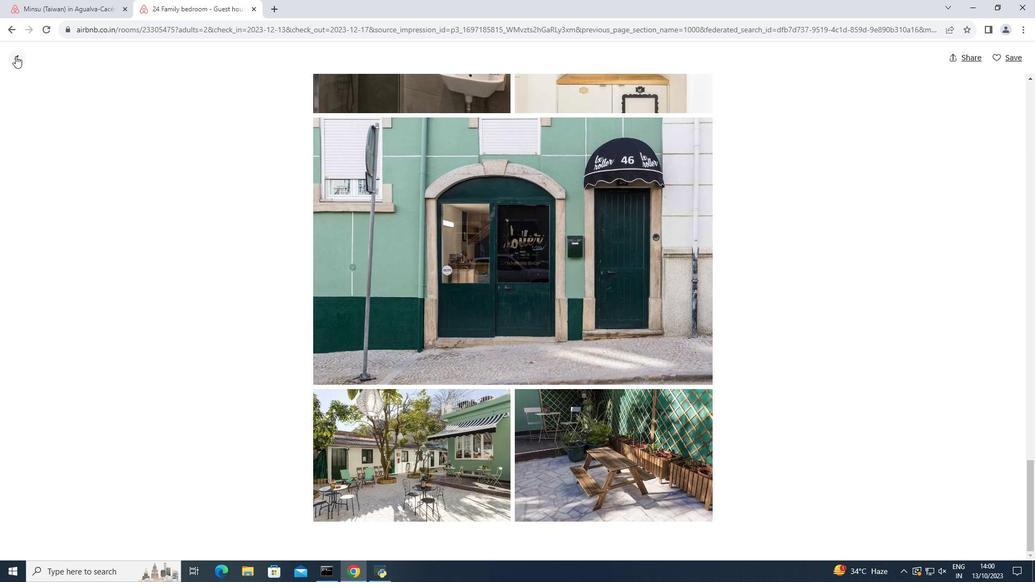 
Action: Mouse pressed left at (15, 56)
Screenshot: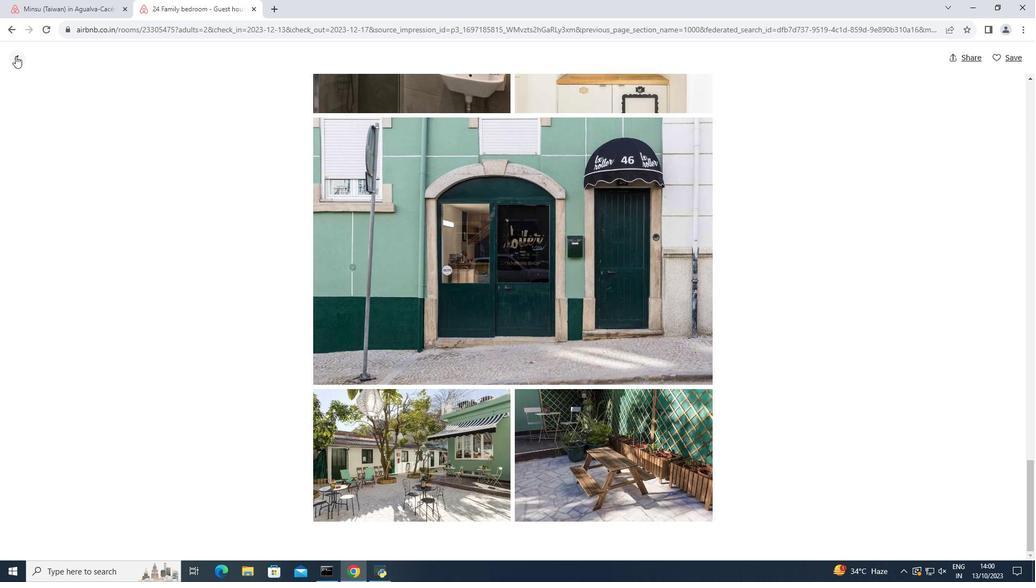 
Action: Mouse moved to (257, 307)
Screenshot: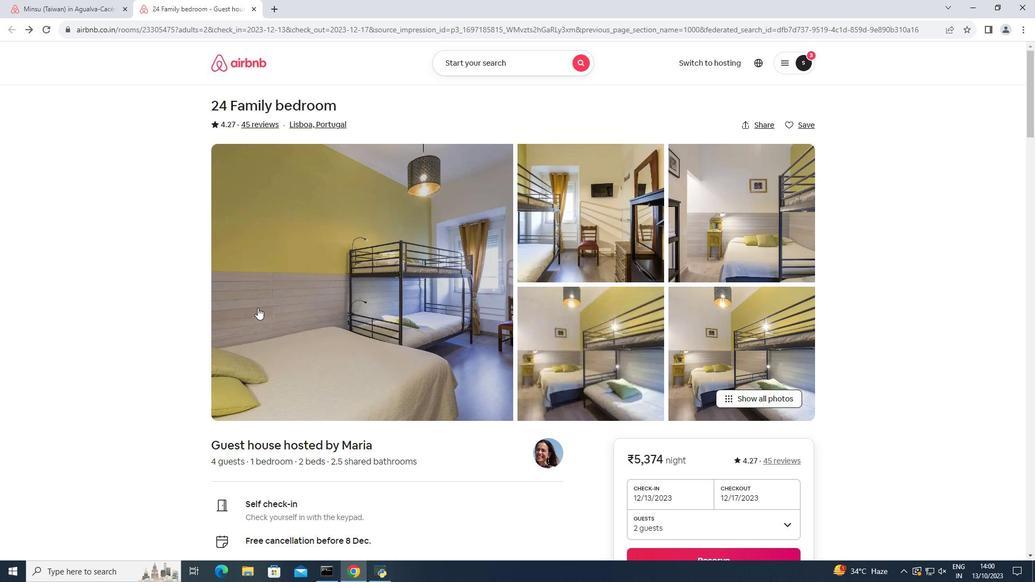 
Action: Mouse scrolled (257, 307) with delta (0, 0)
Screenshot: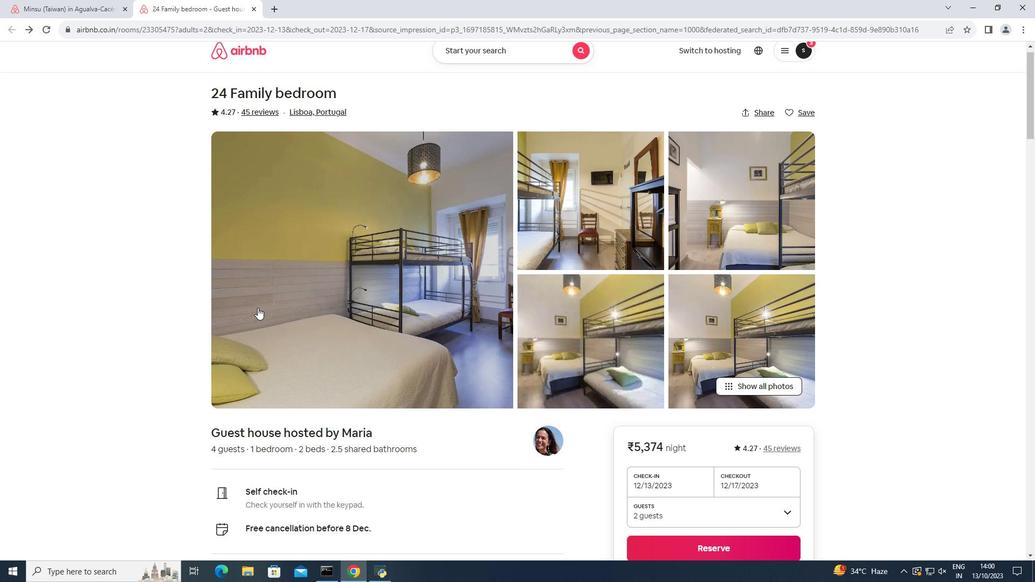 
Action: Mouse scrolled (257, 307) with delta (0, 0)
Screenshot: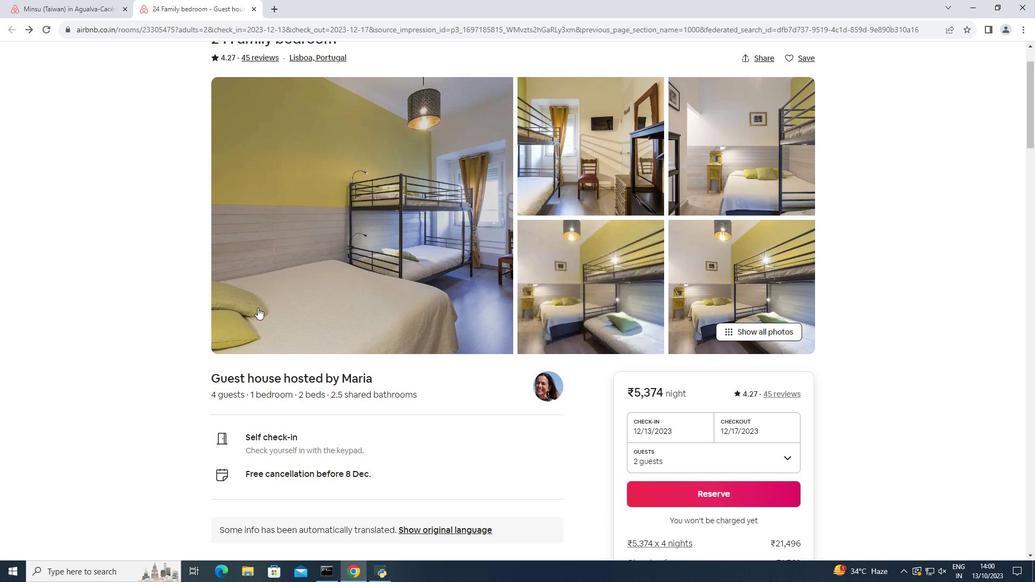 
Action: Mouse scrolled (257, 307) with delta (0, 0)
Screenshot: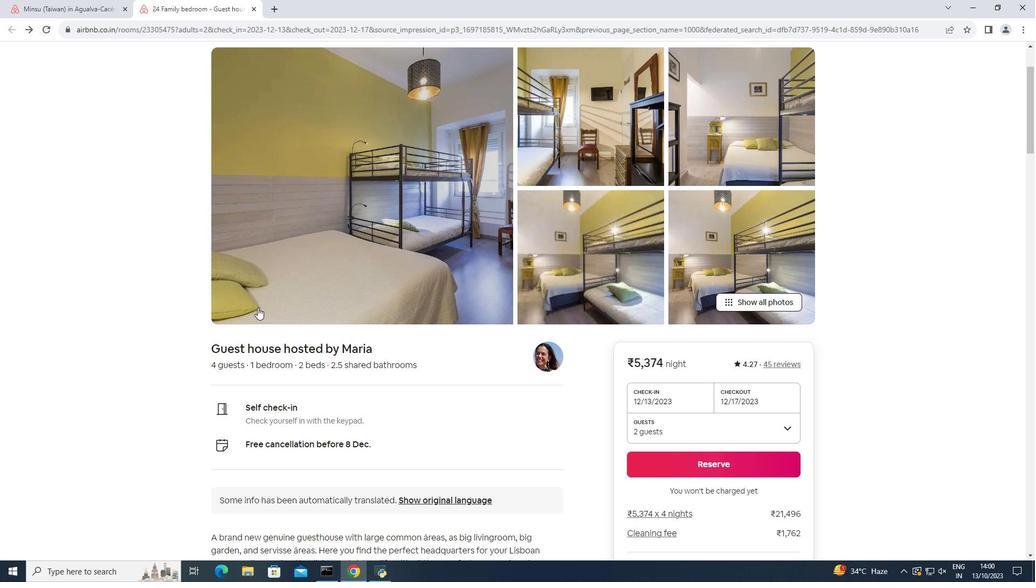 
Action: Mouse scrolled (257, 307) with delta (0, 0)
Screenshot: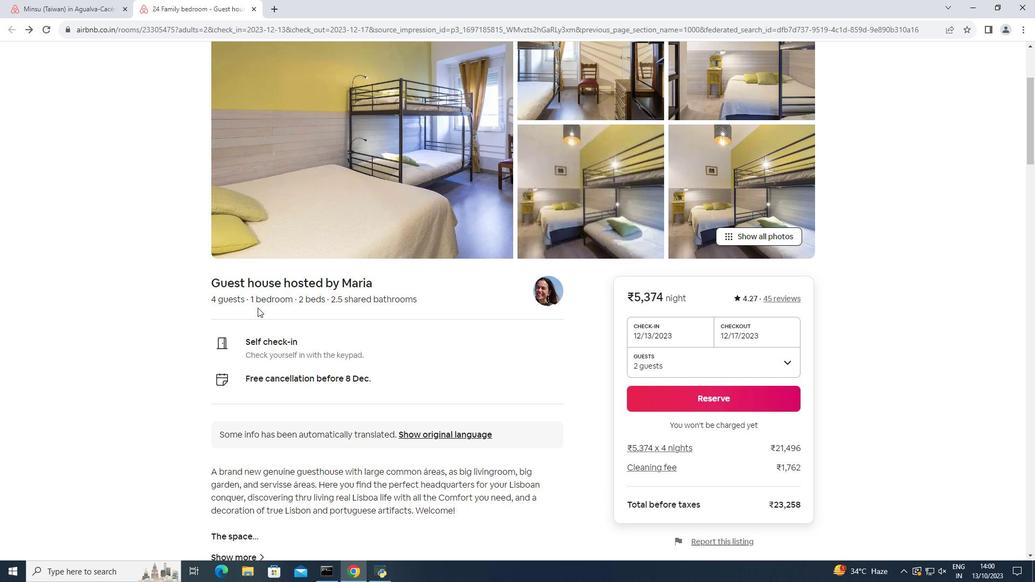 
Action: Mouse scrolled (257, 307) with delta (0, 0)
Screenshot: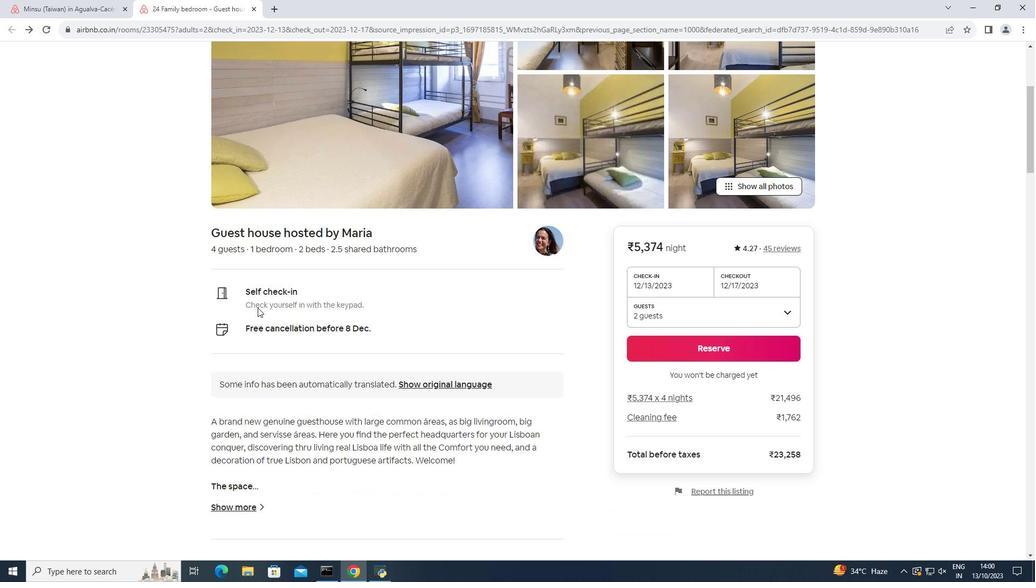 
Action: Mouse scrolled (257, 307) with delta (0, 0)
Screenshot: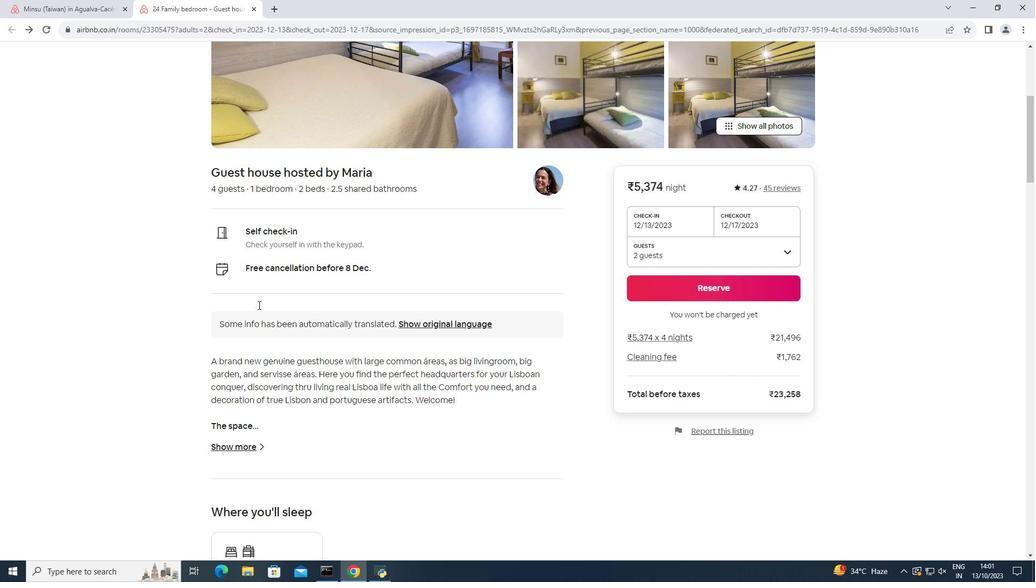 
Action: Mouse moved to (258, 302)
Screenshot: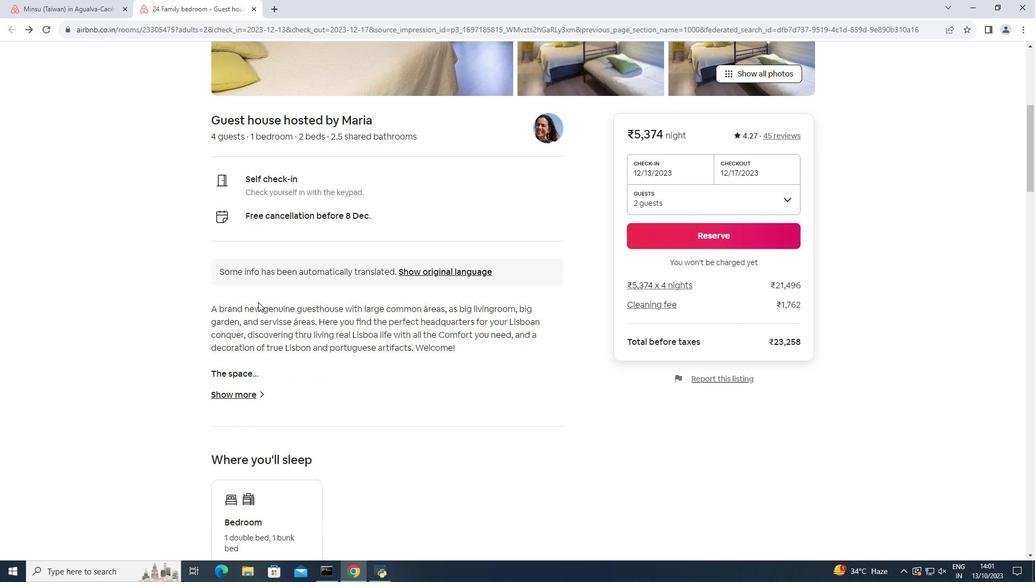 
Action: Mouse scrolled (258, 301) with delta (0, 0)
Screenshot: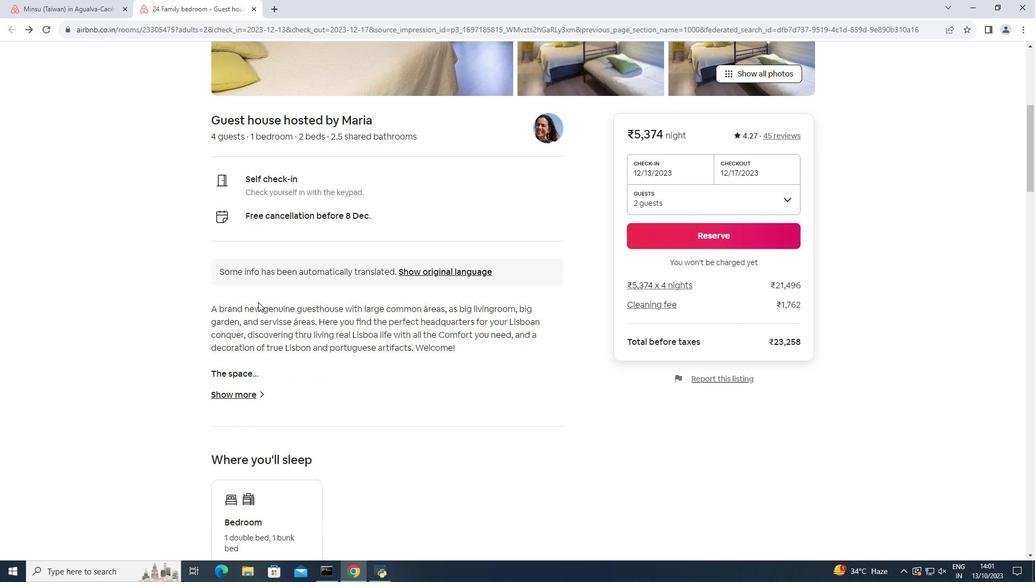 
Action: Mouse moved to (258, 301)
Screenshot: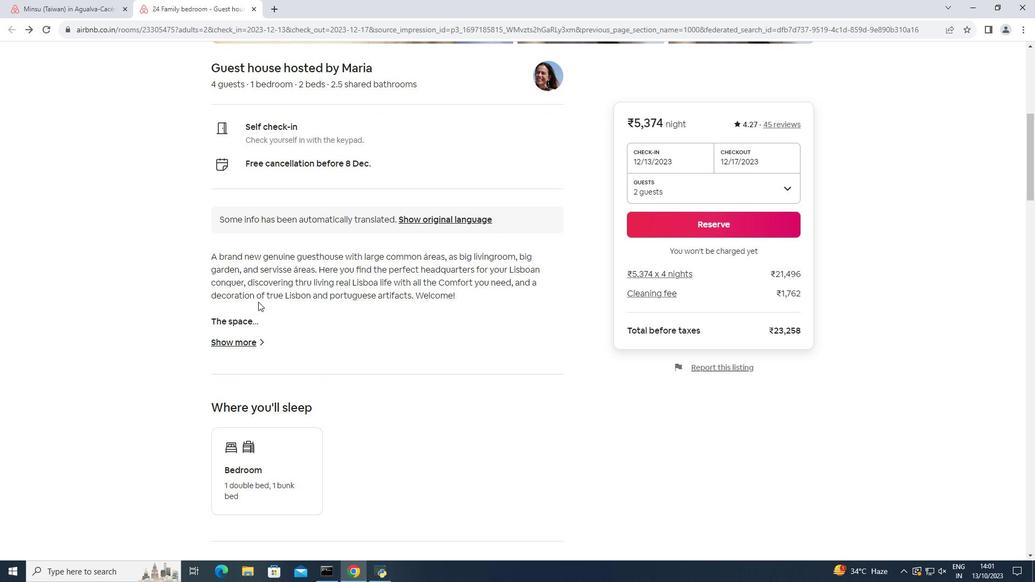 
Action: Mouse scrolled (258, 301) with delta (0, 0)
Screenshot: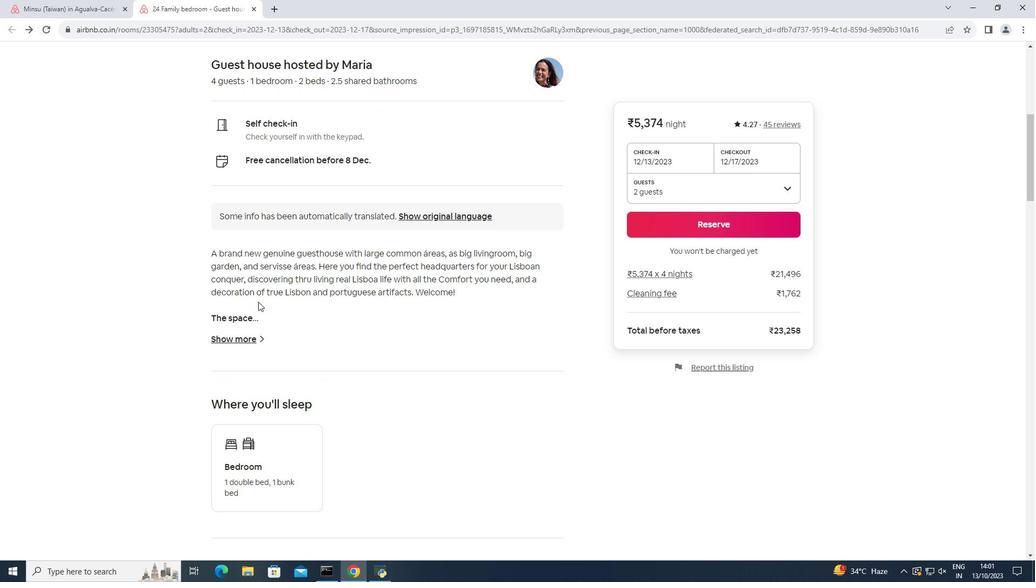 
Action: Mouse moved to (238, 292)
Screenshot: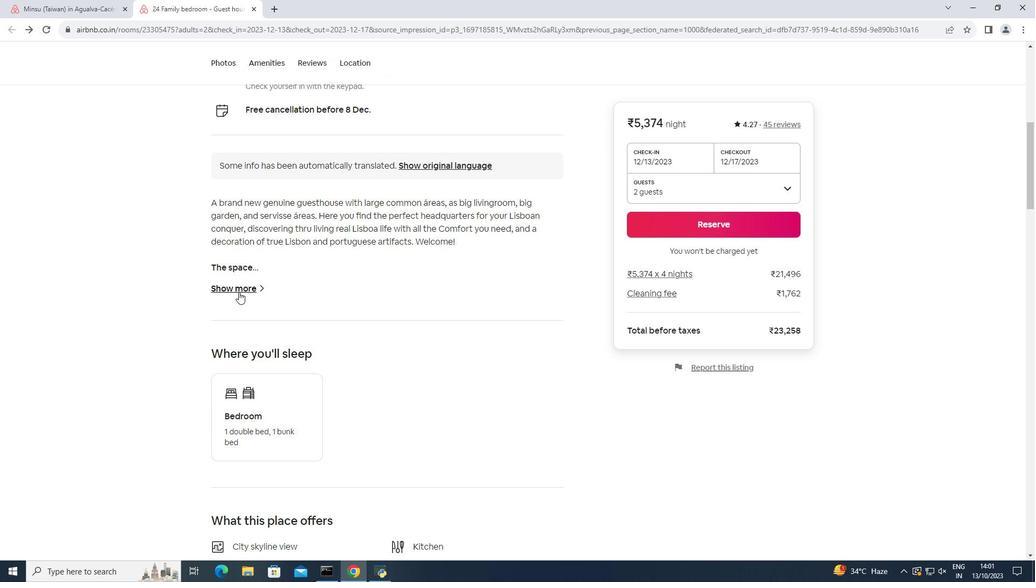 
Action: Mouse pressed left at (238, 292)
Screenshot: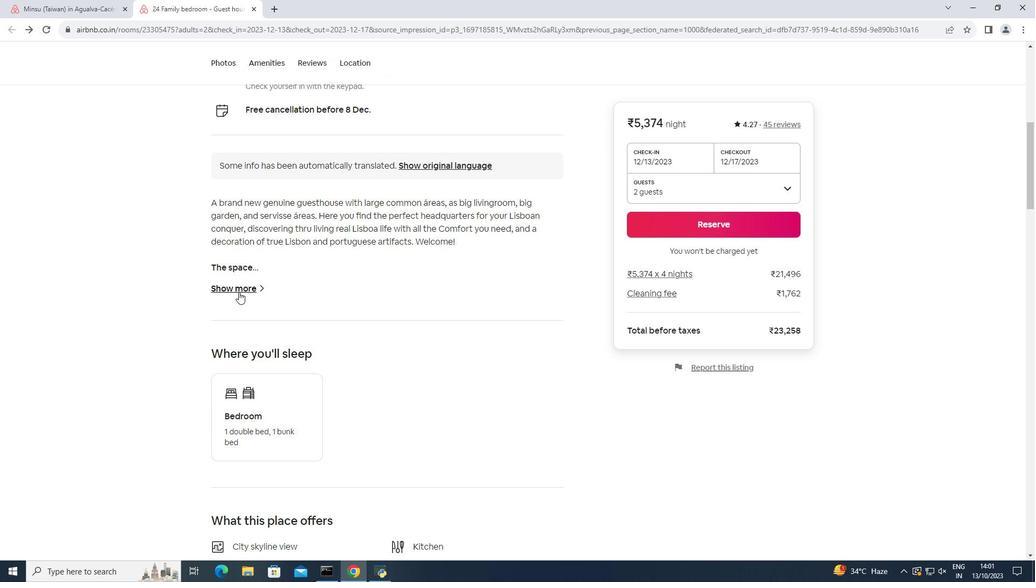 
Action: Mouse moved to (360, 283)
Screenshot: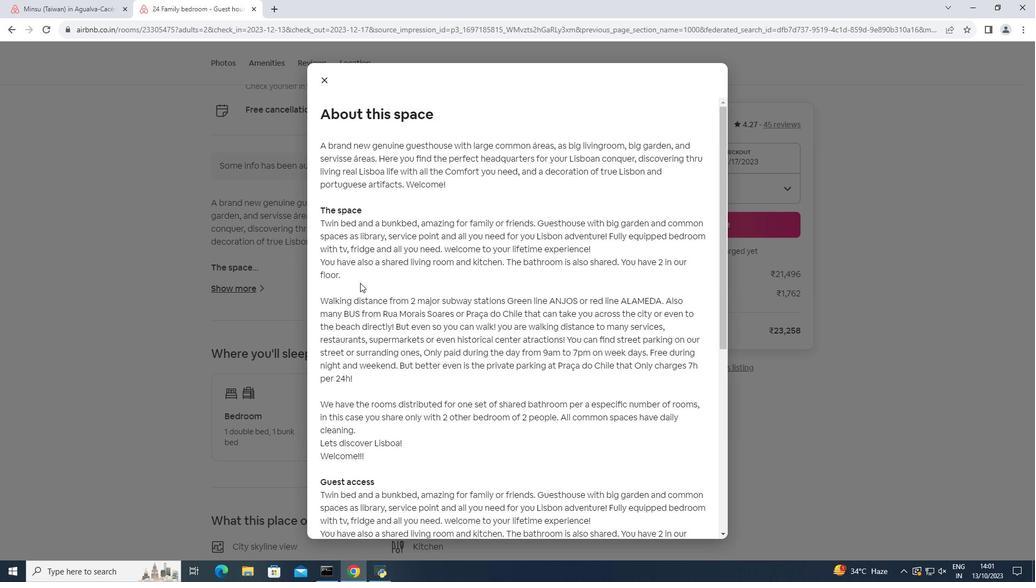 
Action: Mouse scrolled (360, 282) with delta (0, 0)
Screenshot: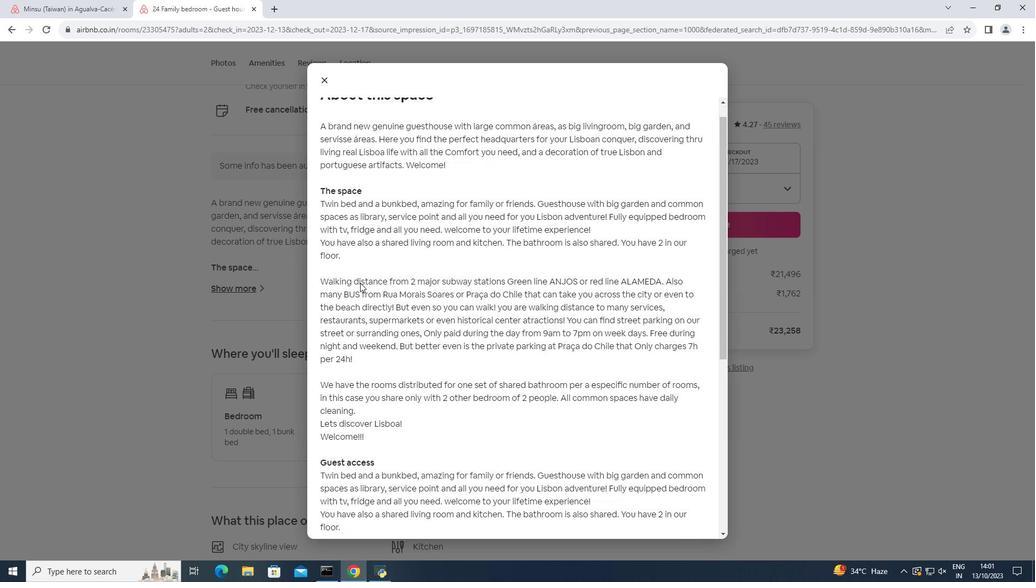 
Action: Mouse scrolled (360, 282) with delta (0, 0)
Screenshot: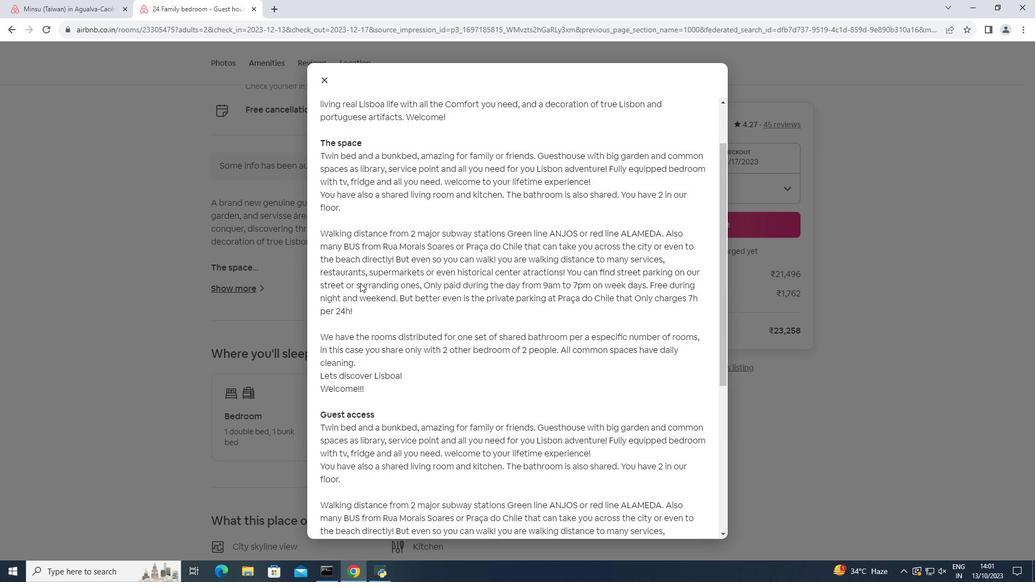 
Action: Mouse scrolled (360, 282) with delta (0, 0)
Screenshot: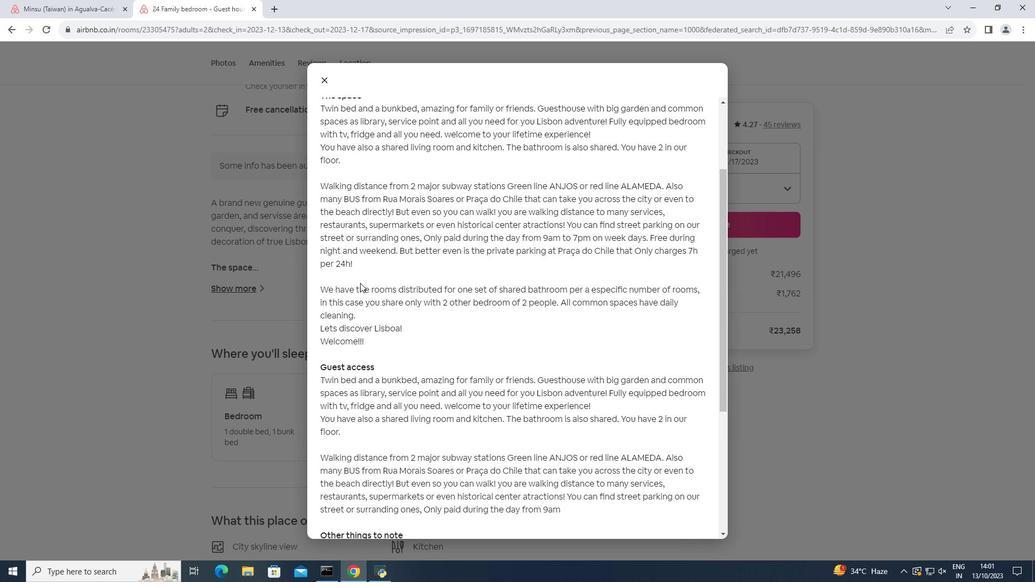 
Action: Mouse scrolled (360, 282) with delta (0, 0)
Screenshot: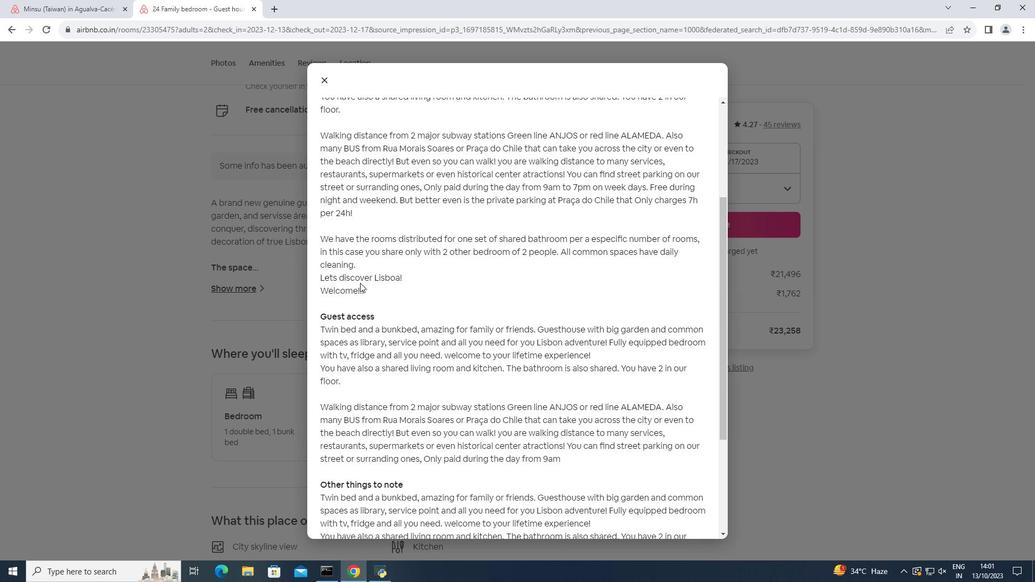 
Action: Mouse scrolled (360, 282) with delta (0, 0)
Screenshot: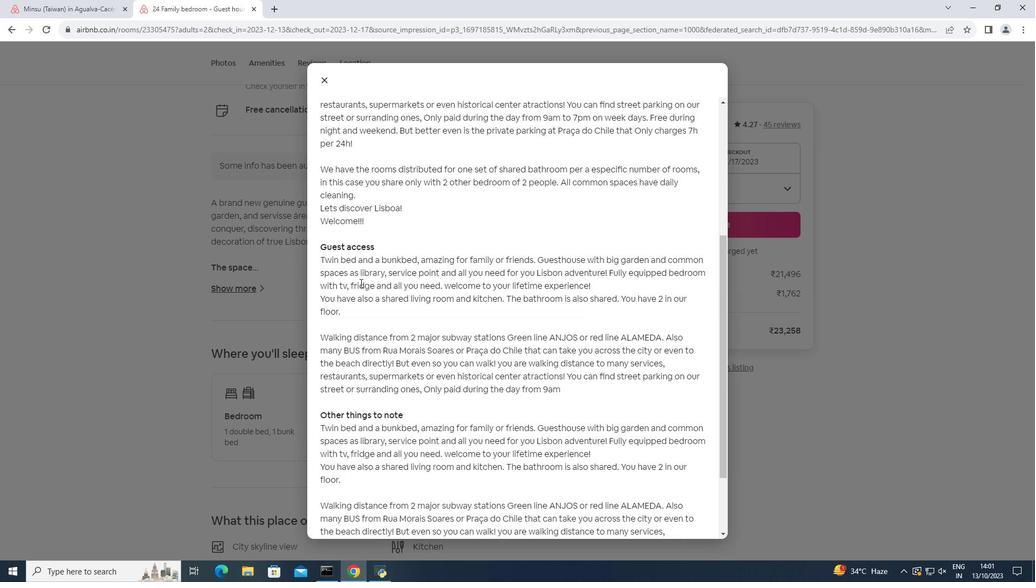 
Action: Mouse moved to (360, 283)
Screenshot: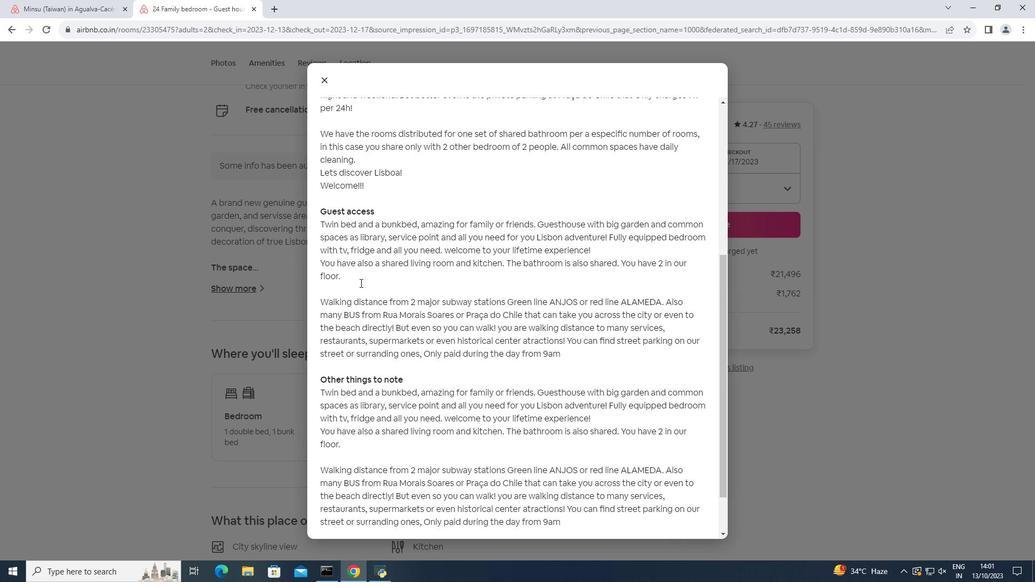 
Action: Mouse scrolled (360, 282) with delta (0, 0)
Screenshot: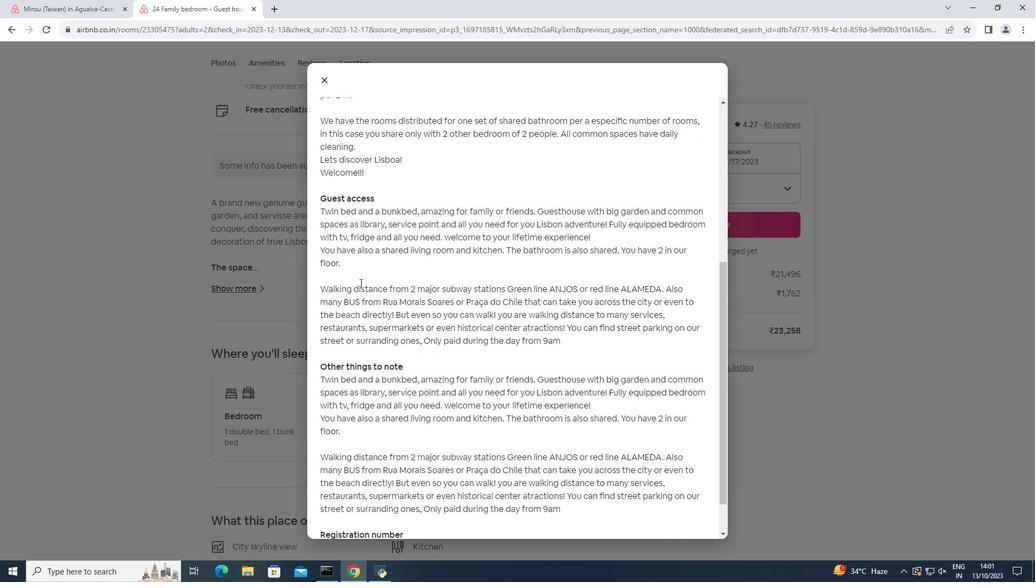
Action: Mouse scrolled (360, 282) with delta (0, 0)
Screenshot: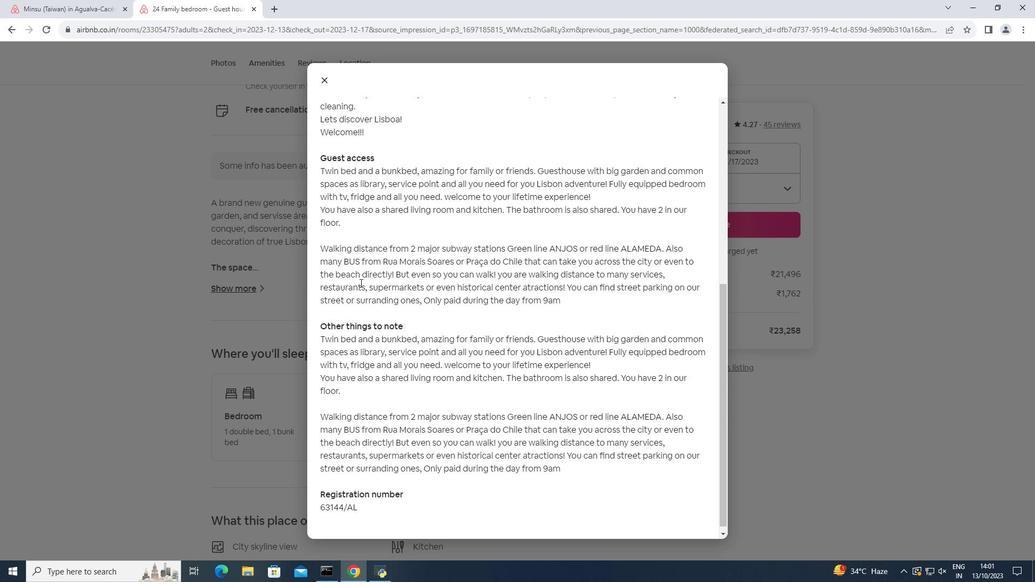 
Action: Mouse scrolled (360, 282) with delta (0, 0)
Screenshot: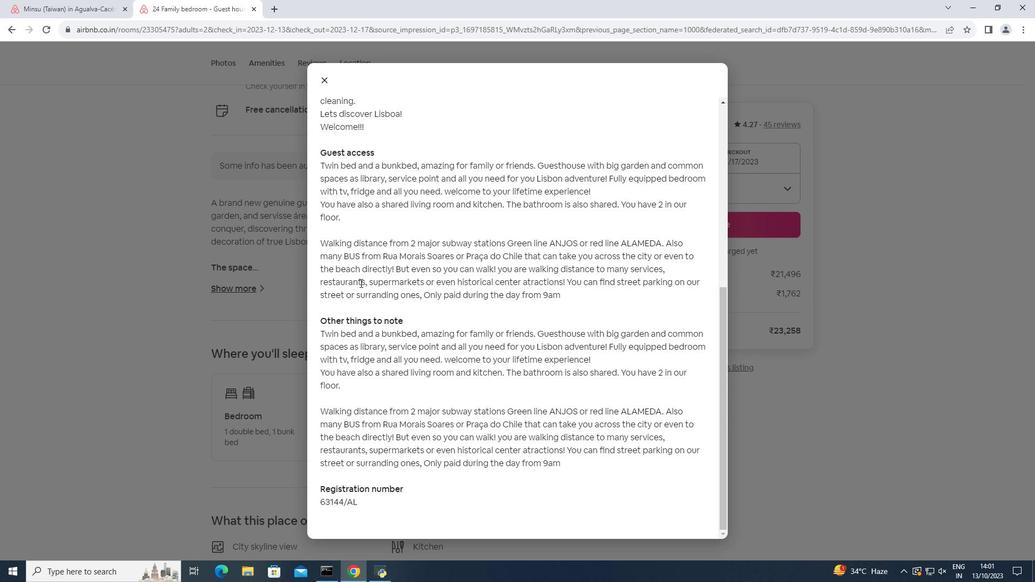 
Action: Mouse moved to (323, 82)
Screenshot: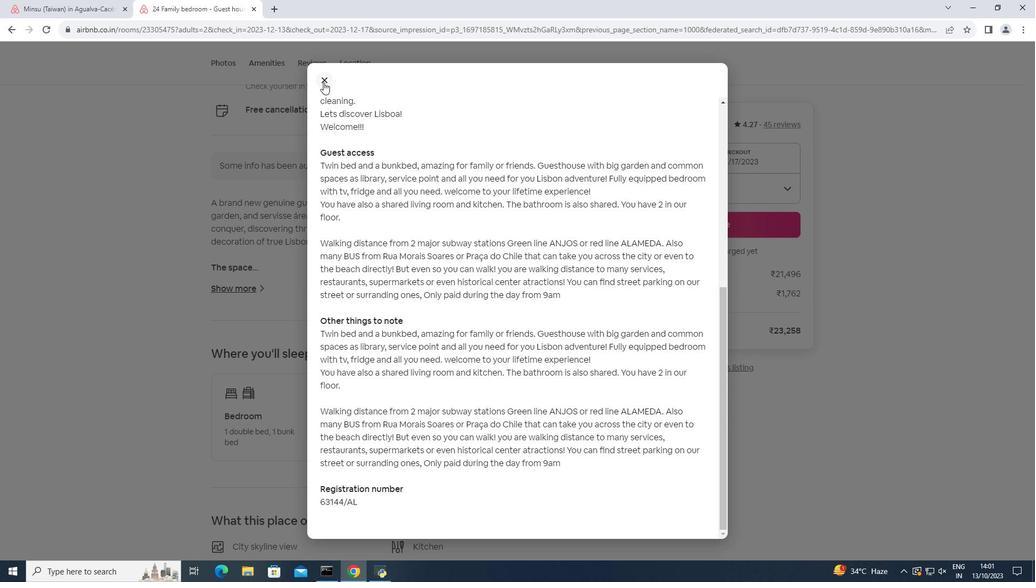 
Action: Mouse pressed left at (323, 82)
Screenshot: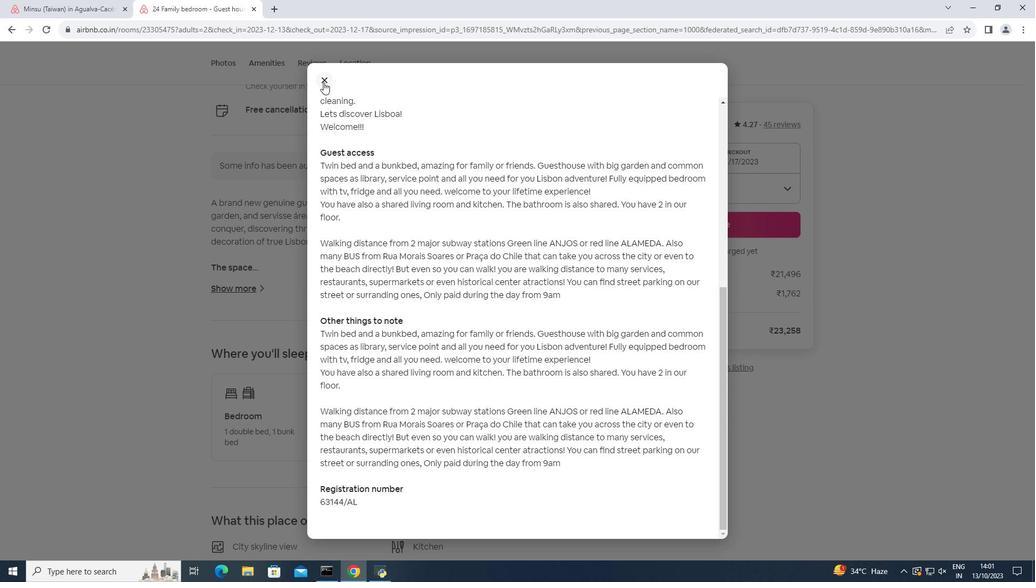 
Action: Mouse moved to (322, 181)
Screenshot: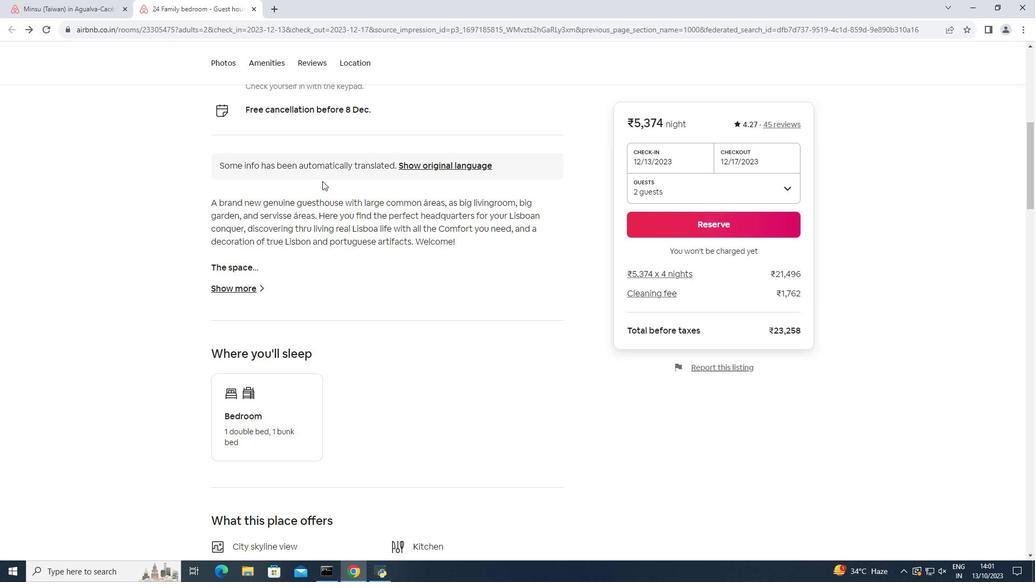 
Action: Mouse scrolled (322, 180) with delta (0, 0)
Screenshot: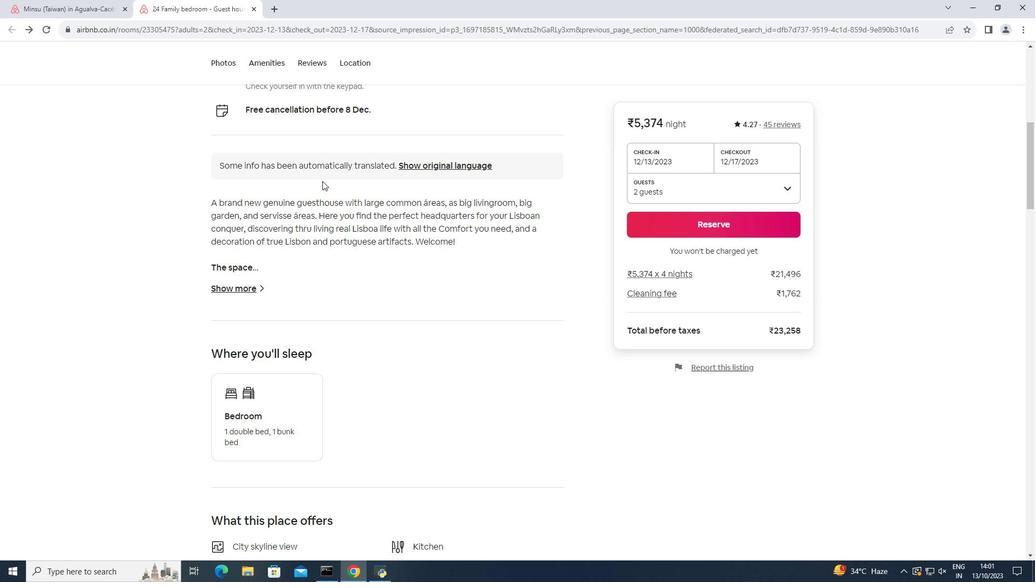 
Action: Mouse scrolled (322, 180) with delta (0, 0)
Screenshot: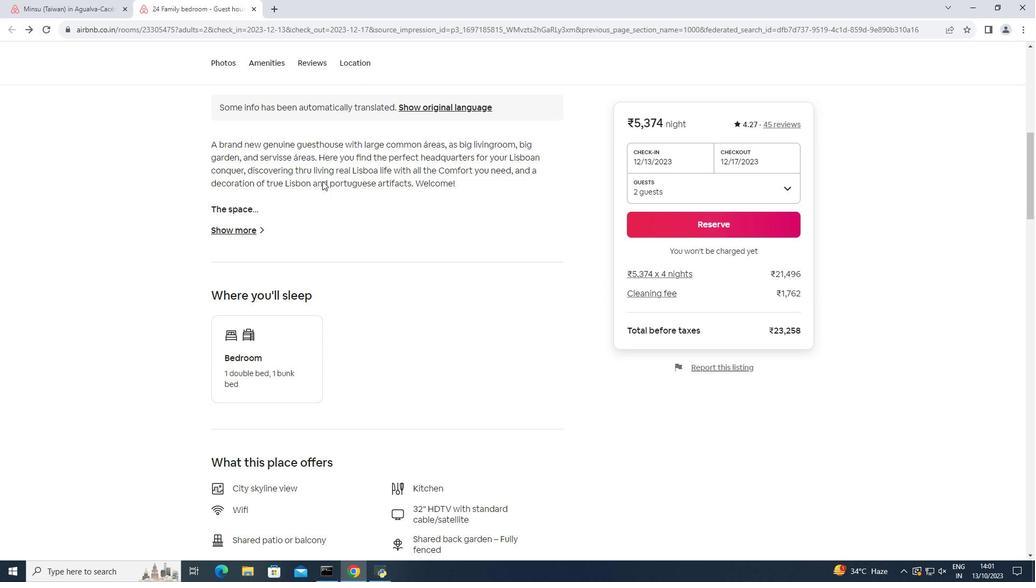 
Action: Mouse scrolled (322, 180) with delta (0, 0)
Screenshot: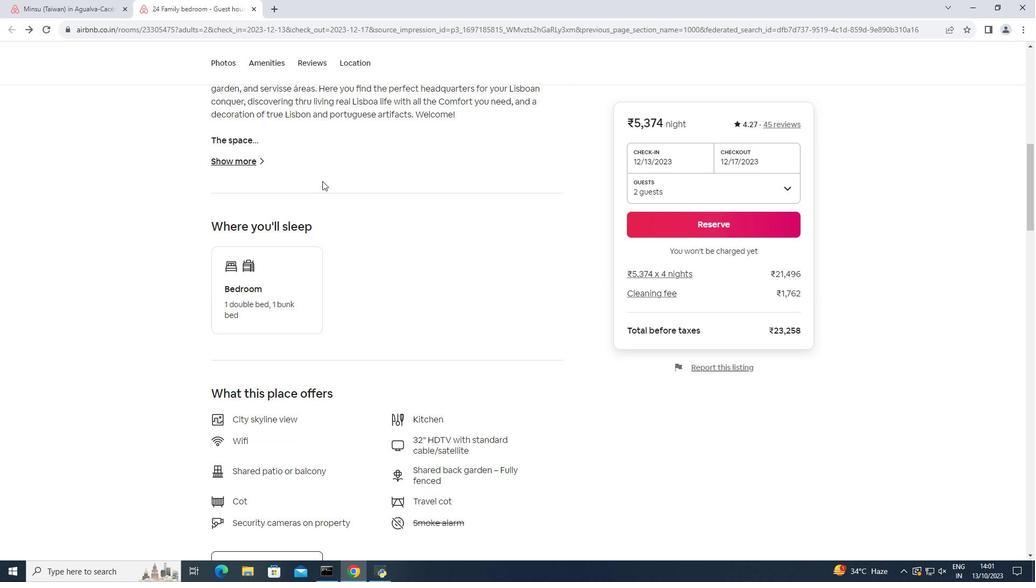 
Action: Mouse scrolled (322, 180) with delta (0, 0)
Screenshot: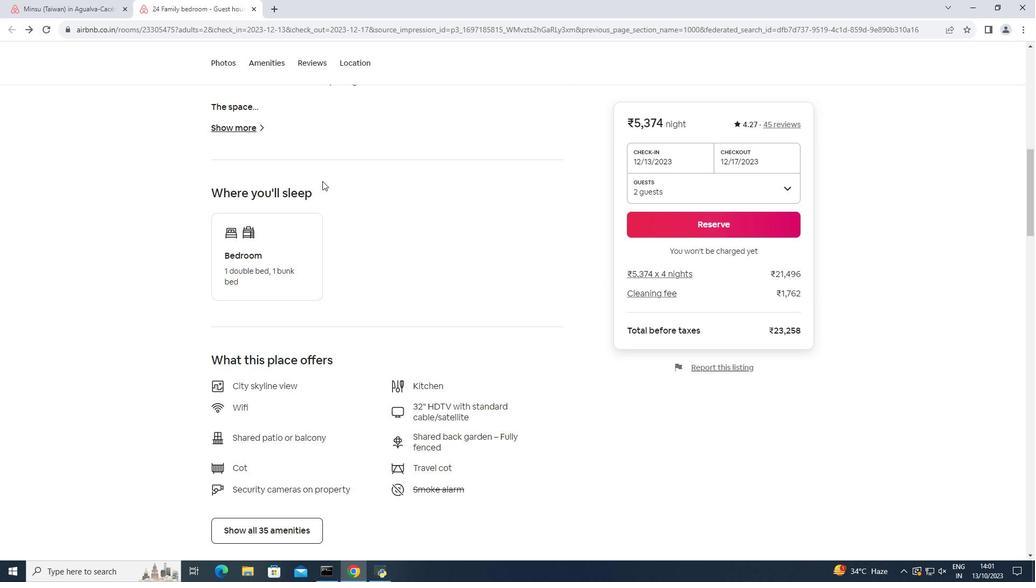 
Action: Mouse scrolled (322, 180) with delta (0, 0)
Screenshot: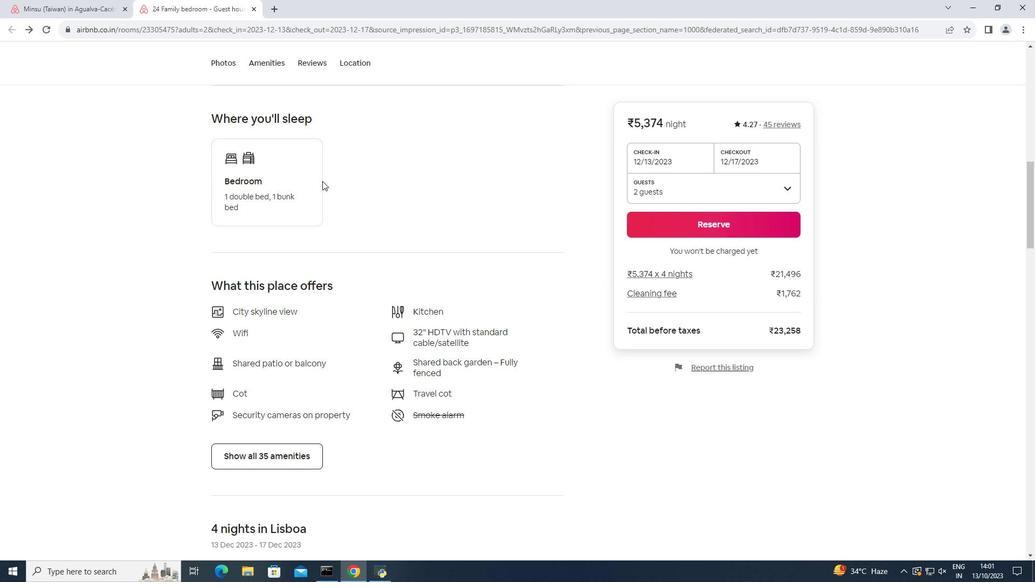 
Action: Mouse scrolled (322, 180) with delta (0, 0)
Screenshot: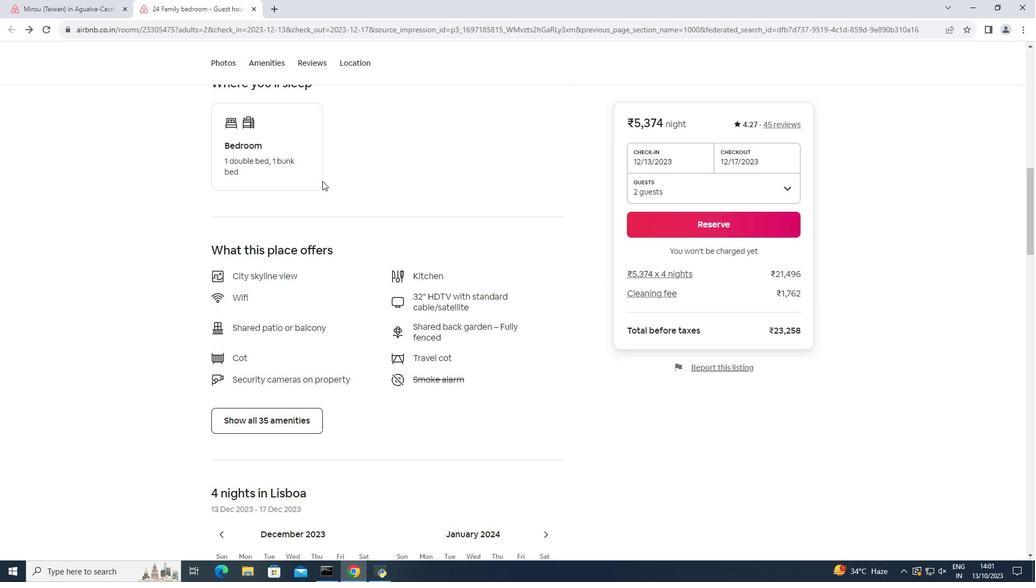 
Action: Mouse scrolled (322, 180) with delta (0, 0)
Screenshot: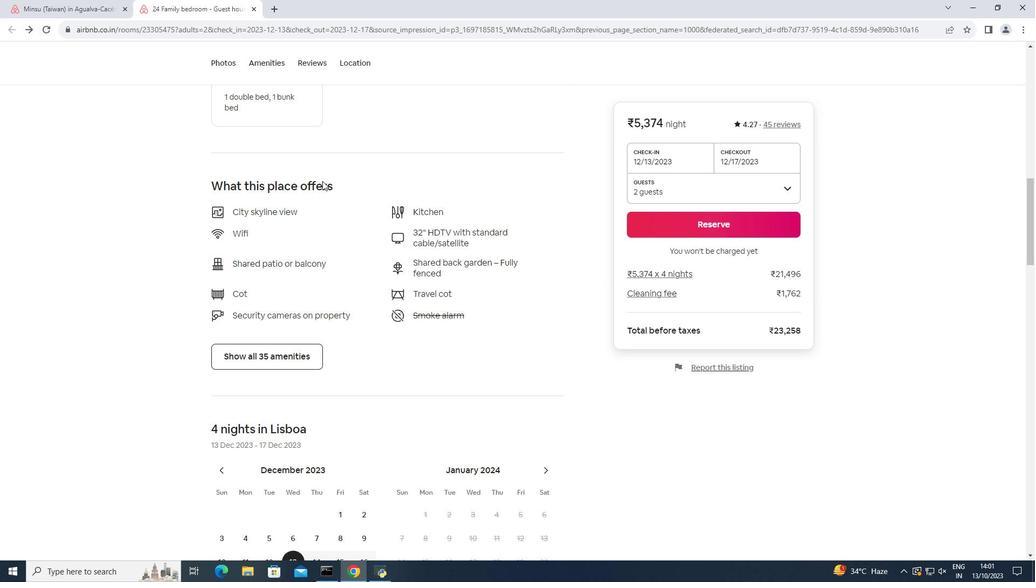 
Action: Mouse scrolled (322, 180) with delta (0, 0)
Screenshot: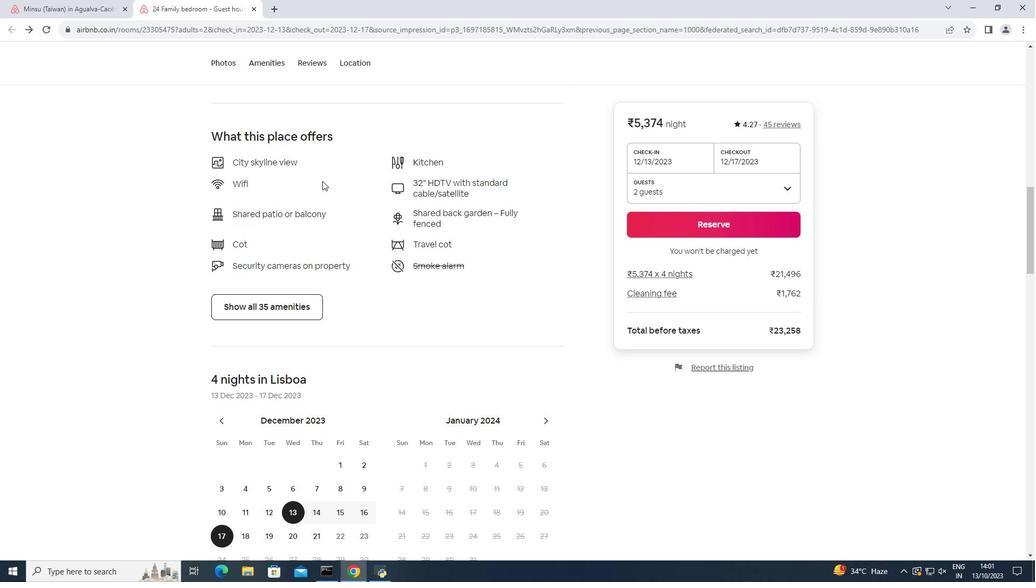 
Action: Mouse scrolled (322, 180) with delta (0, 0)
Screenshot: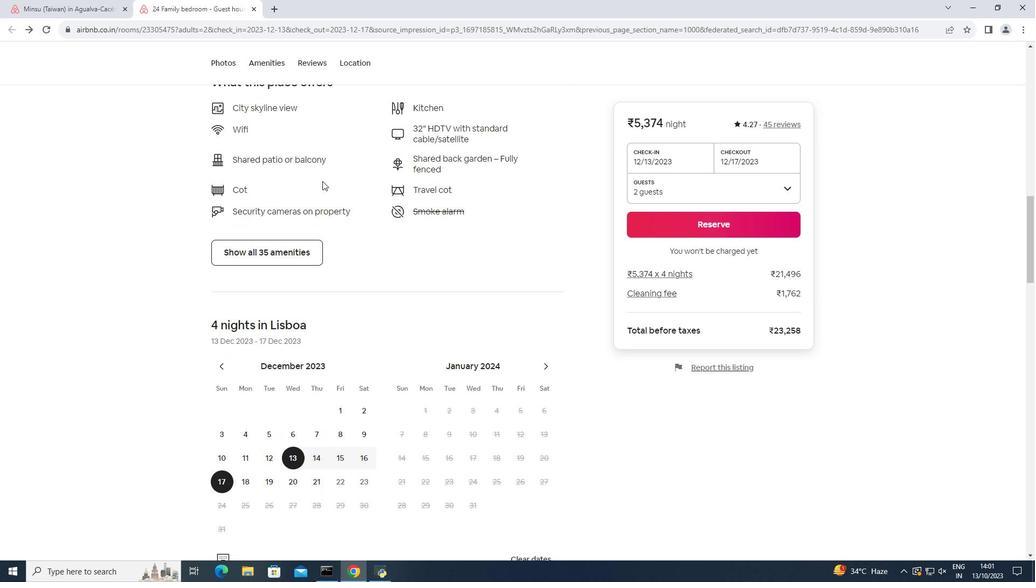
Action: Mouse moved to (274, 204)
Screenshot: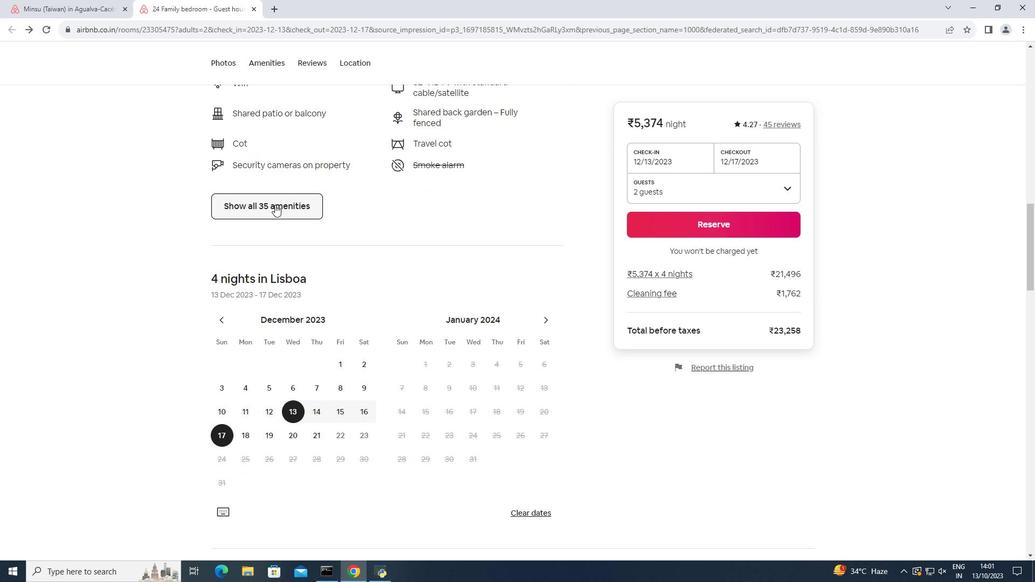 
Action: Mouse pressed left at (274, 204)
Screenshot: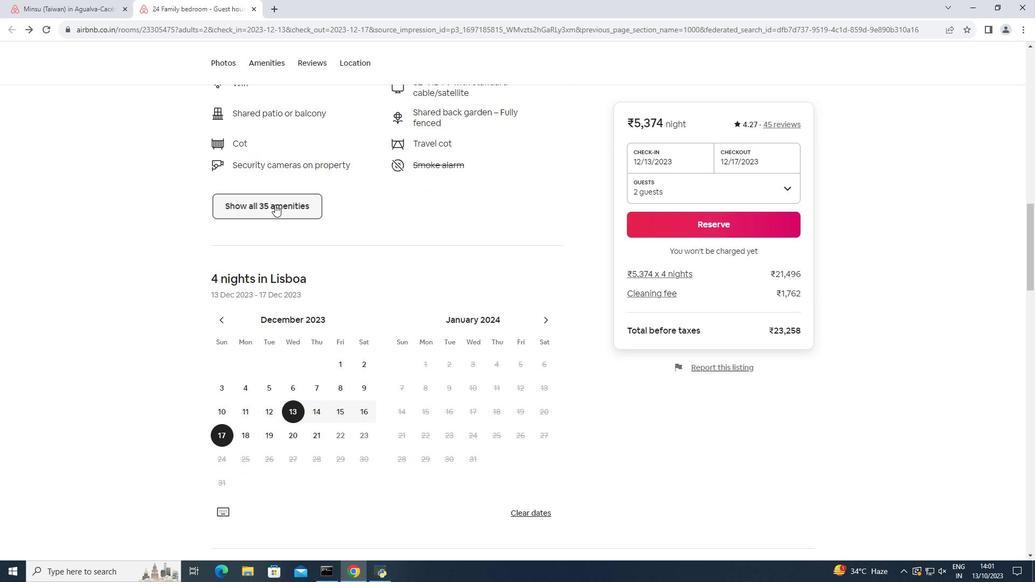 
Action: Mouse moved to (408, 222)
Screenshot: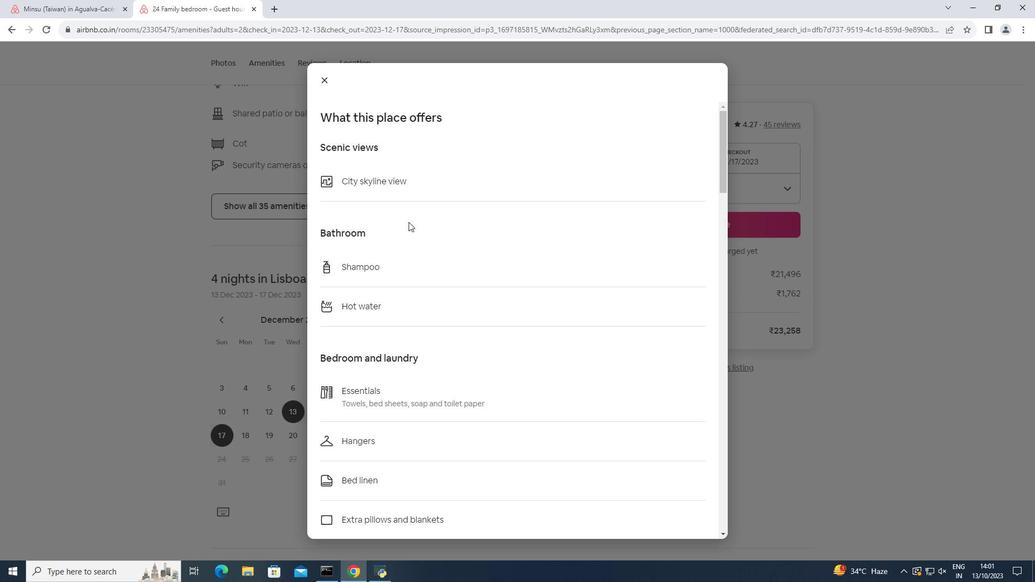
Action: Mouse scrolled (408, 221) with delta (0, 0)
Screenshot: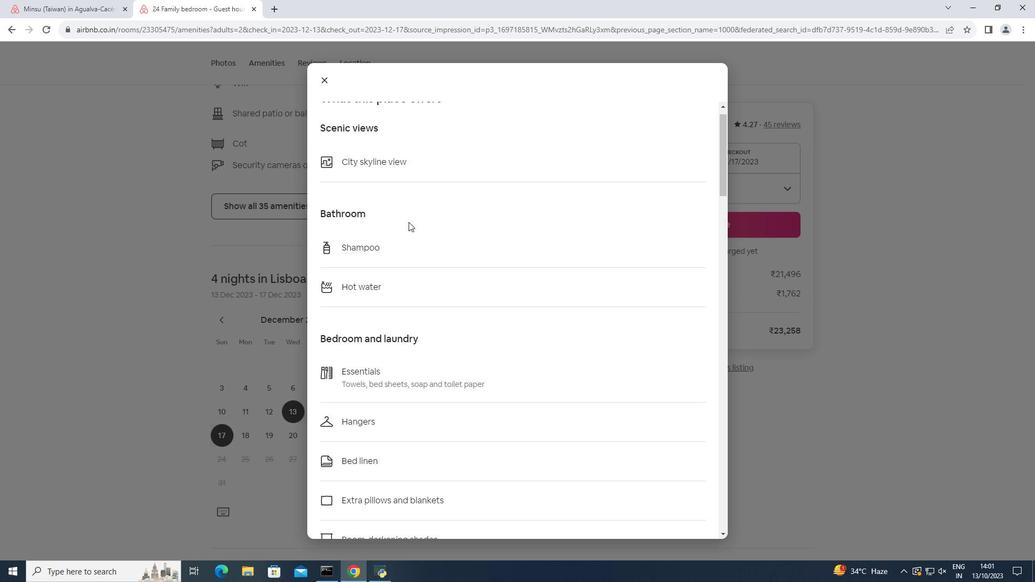 
Action: Mouse scrolled (408, 221) with delta (0, 0)
Screenshot: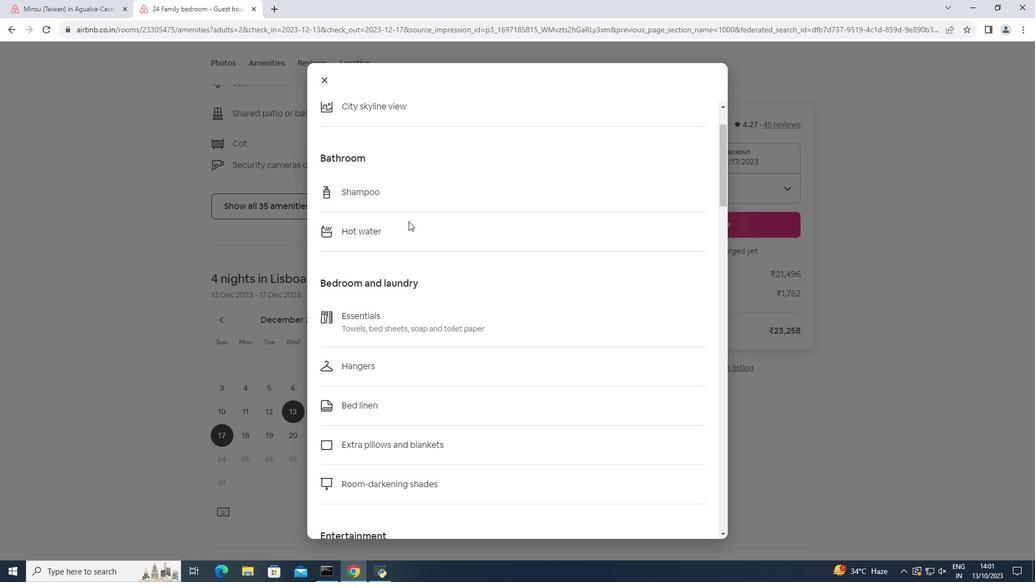 
Action: Mouse moved to (407, 221)
Screenshot: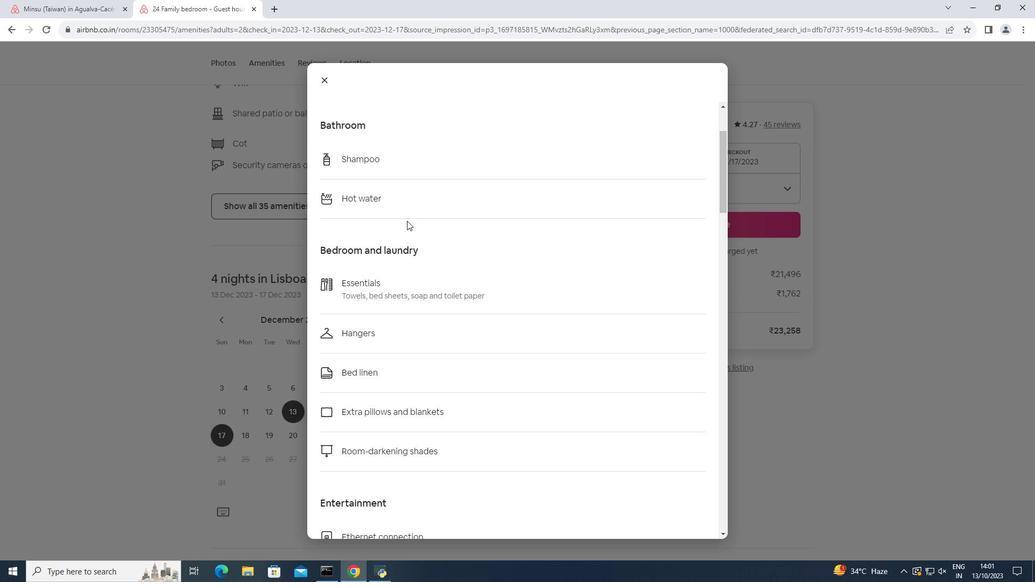 
Action: Mouse scrolled (407, 220) with delta (0, 0)
Screenshot: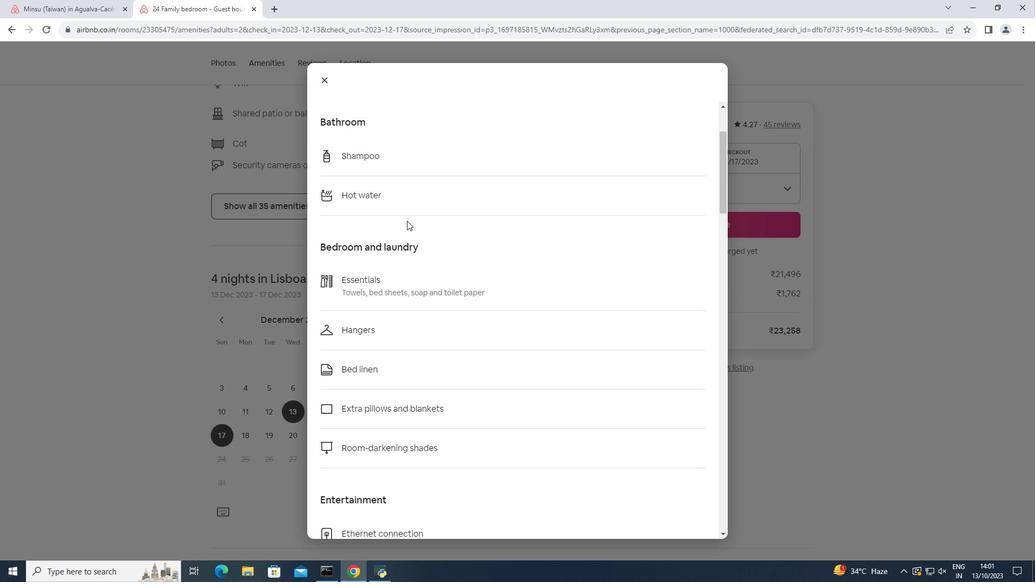
Action: Mouse scrolled (407, 220) with delta (0, 0)
Screenshot: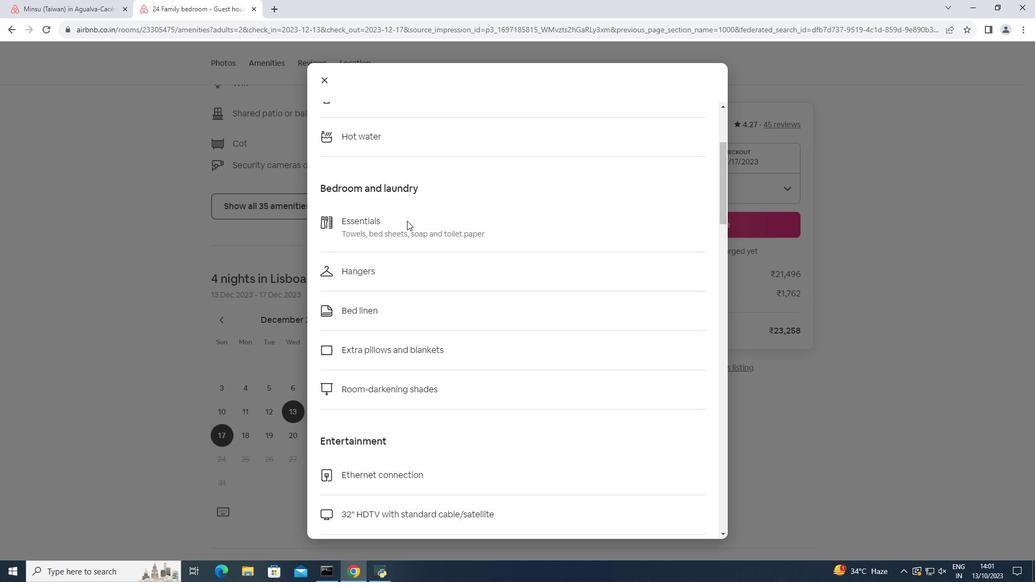 
Action: Mouse moved to (406, 221)
Screenshot: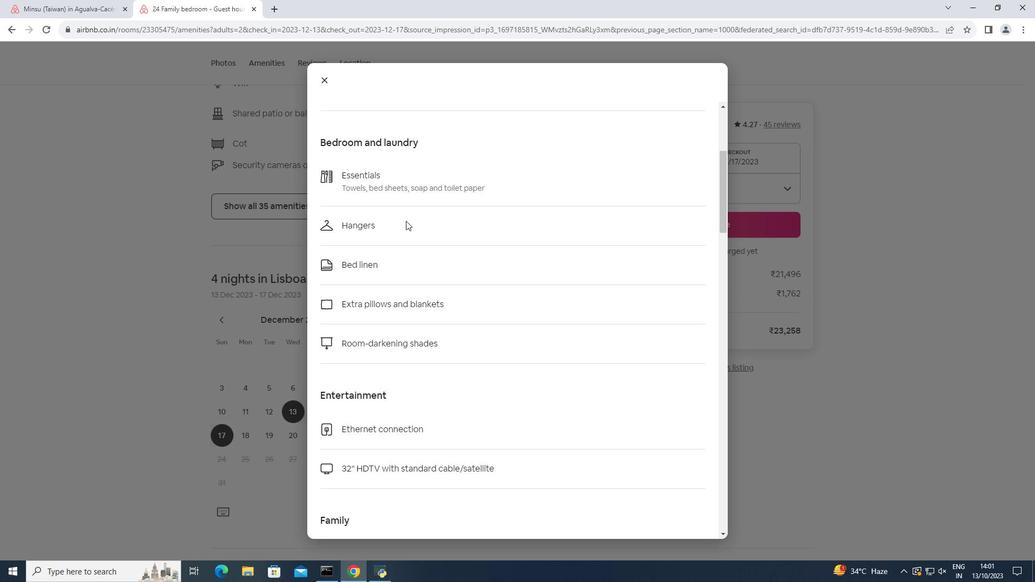 
Action: Mouse scrolled (406, 220) with delta (0, 0)
Screenshot: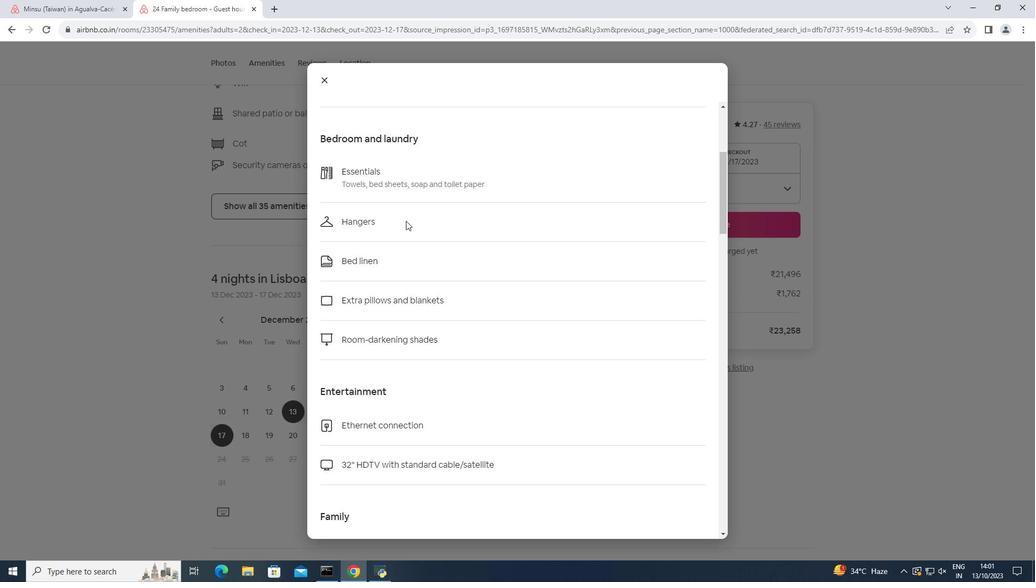 
Action: Mouse moved to (404, 221)
Screenshot: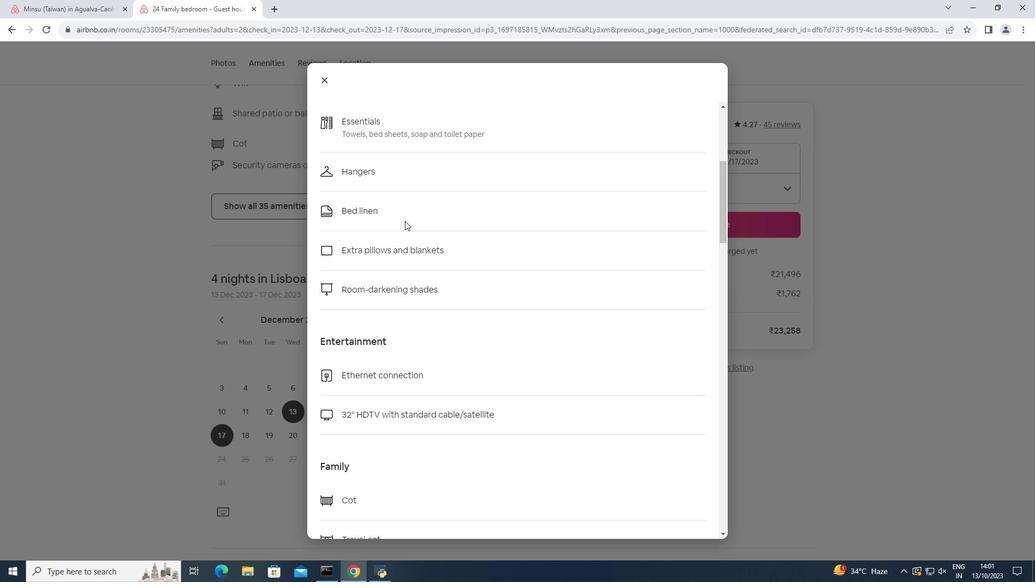 
Action: Mouse scrolled (404, 220) with delta (0, 0)
Screenshot: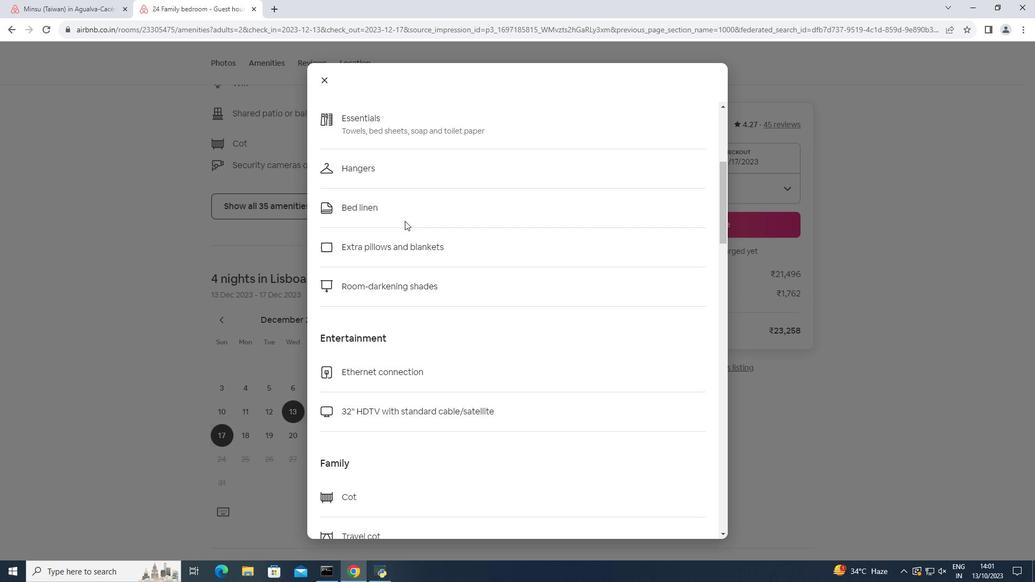 
Action: Mouse scrolled (404, 220) with delta (0, 0)
Screenshot: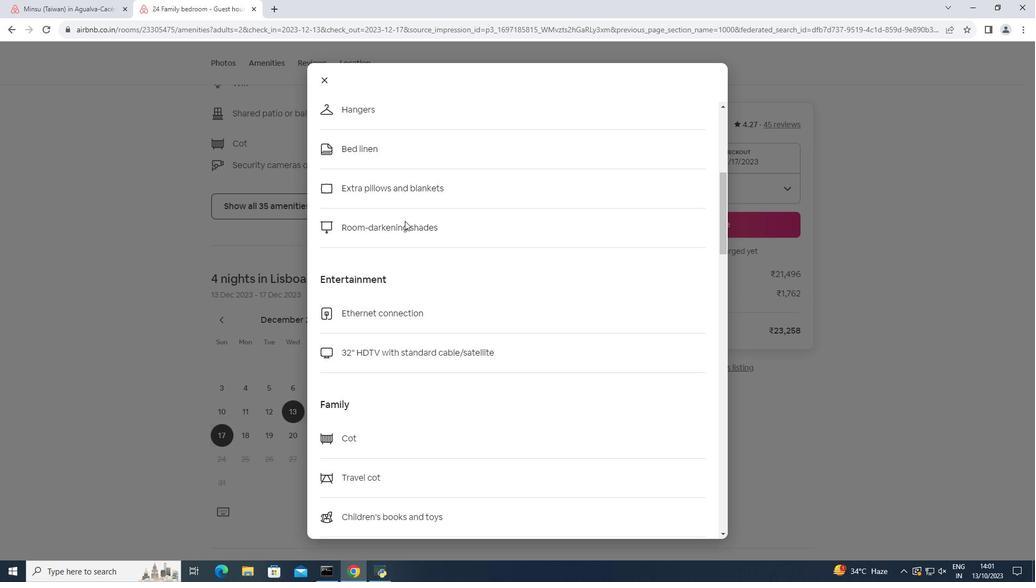 
Action: Mouse scrolled (404, 220) with delta (0, 0)
Screenshot: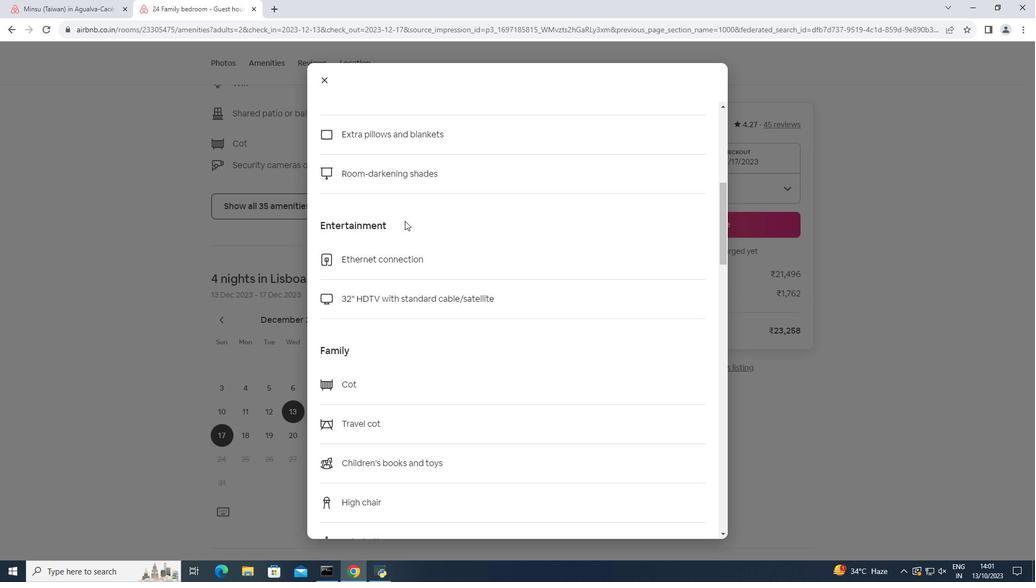 
Action: Mouse moved to (403, 219)
Screenshot: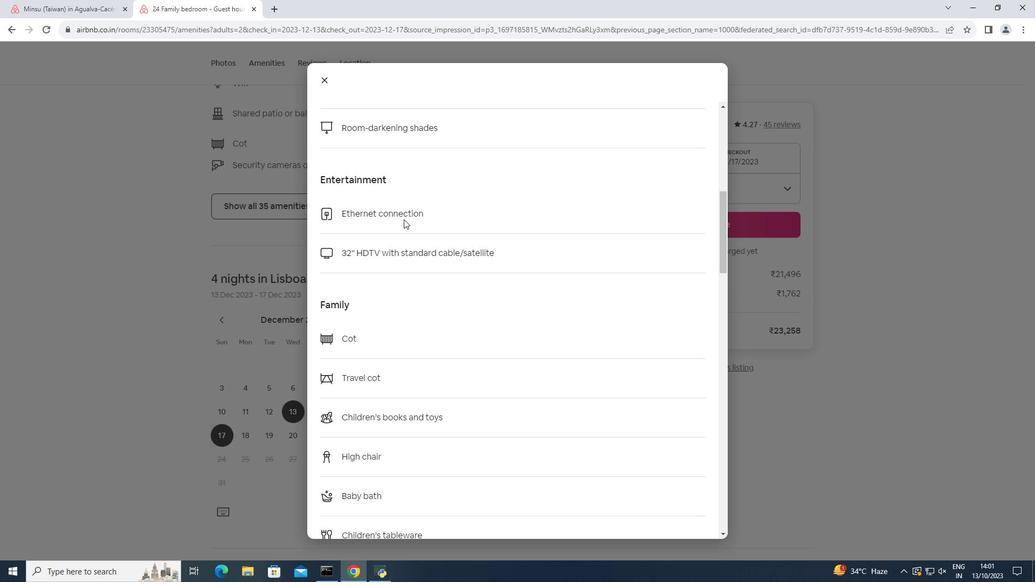 
Action: Mouse scrolled (403, 218) with delta (0, 0)
Screenshot: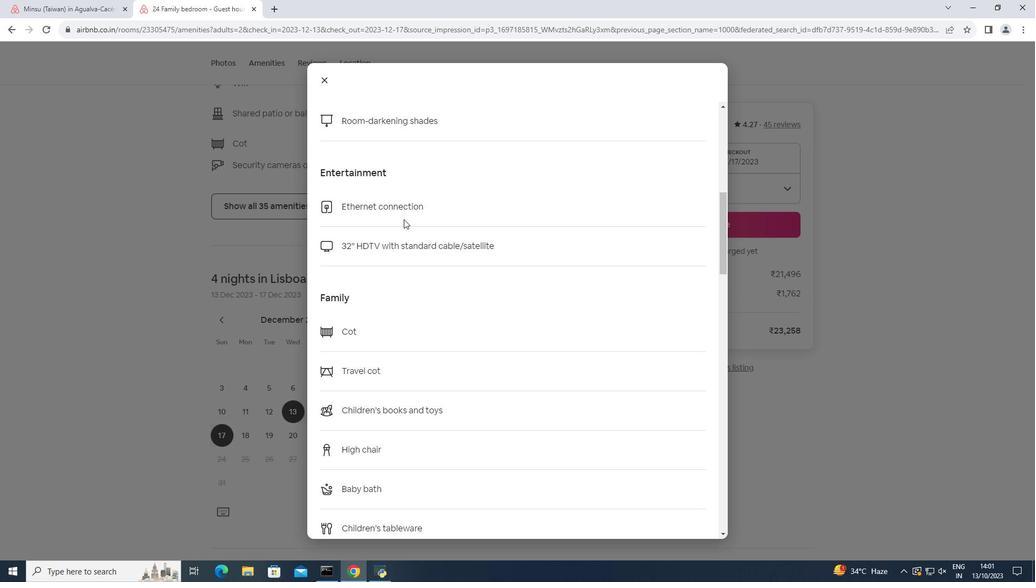 
Action: Mouse scrolled (403, 218) with delta (0, 0)
Screenshot: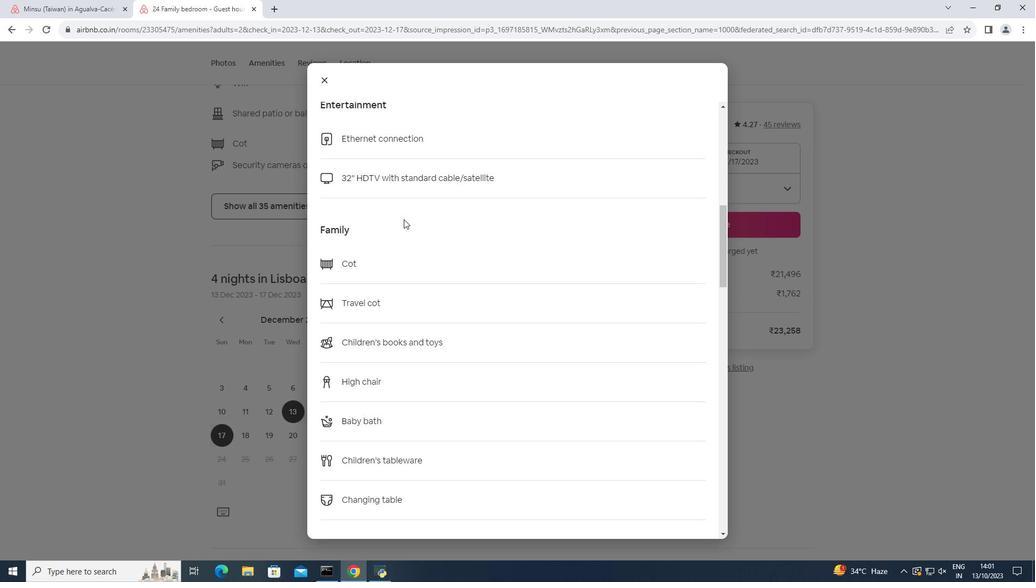 
Action: Mouse scrolled (403, 218) with delta (0, 0)
Screenshot: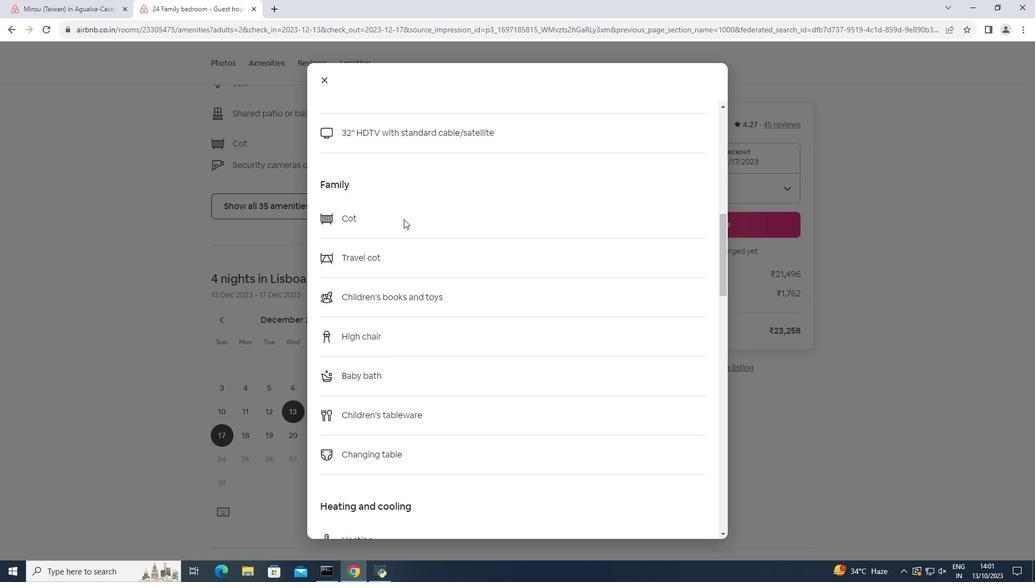 
Action: Mouse scrolled (403, 218) with delta (0, 0)
Screenshot: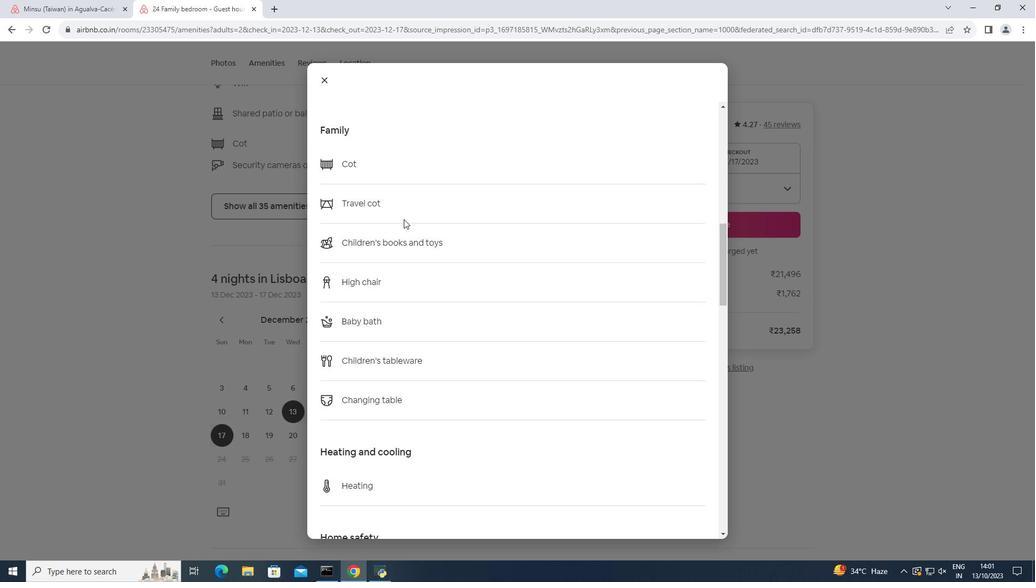 
Action: Mouse moved to (403, 219)
Screenshot: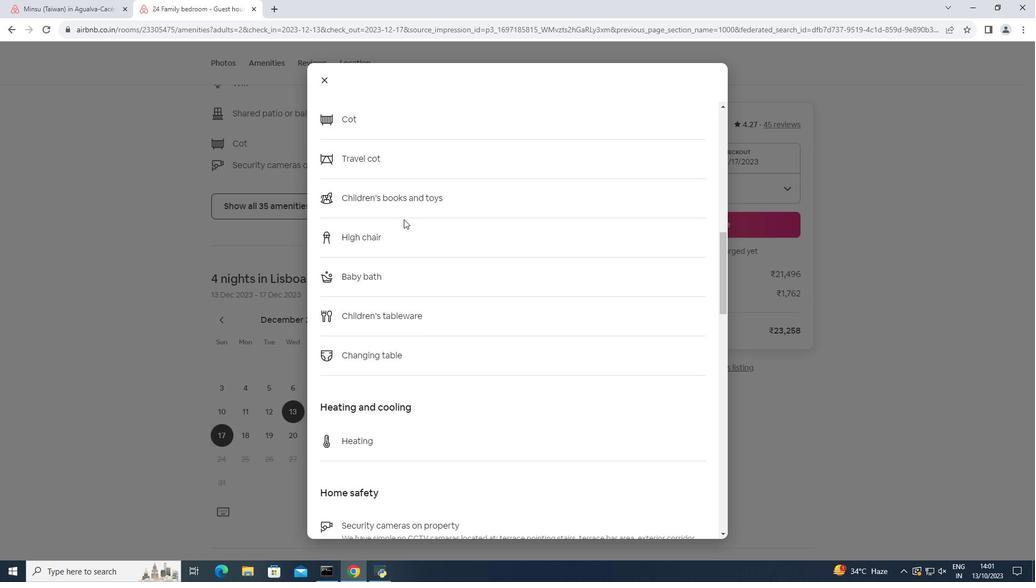 
Action: Mouse scrolled (403, 218) with delta (0, 0)
Screenshot: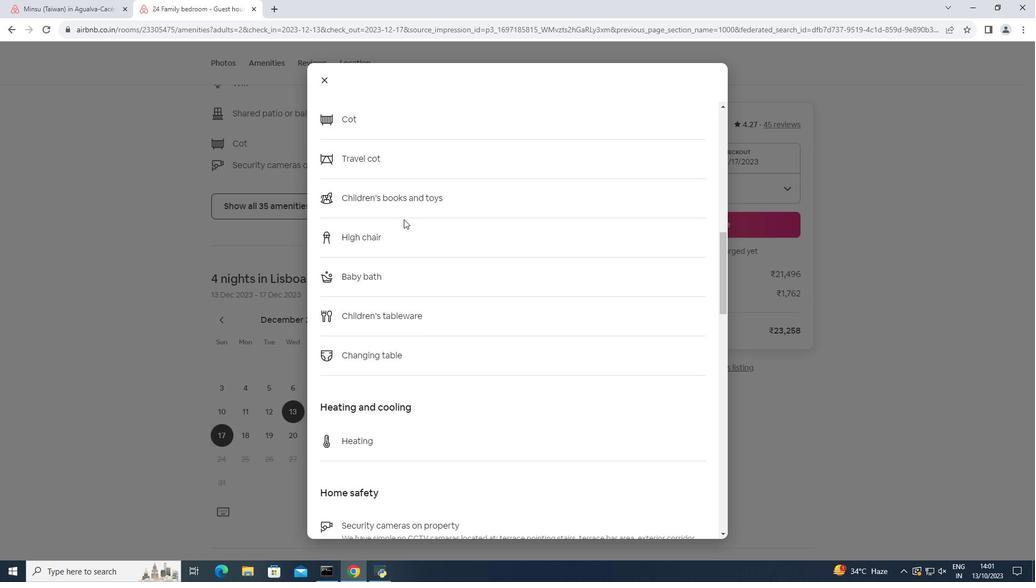 
Action: Mouse scrolled (403, 218) with delta (0, 0)
Screenshot: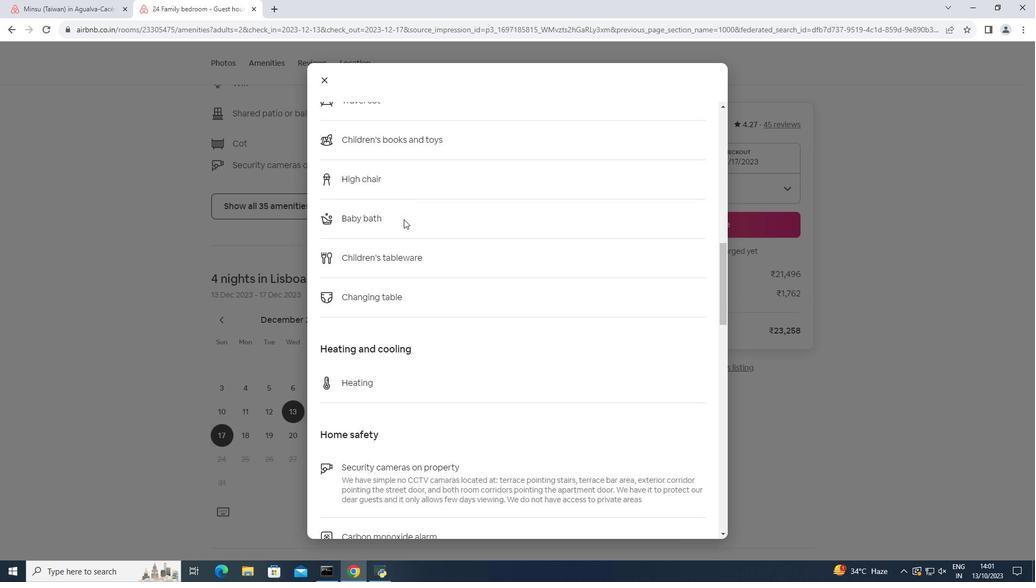 
Action: Mouse scrolled (403, 218) with delta (0, 0)
Screenshot: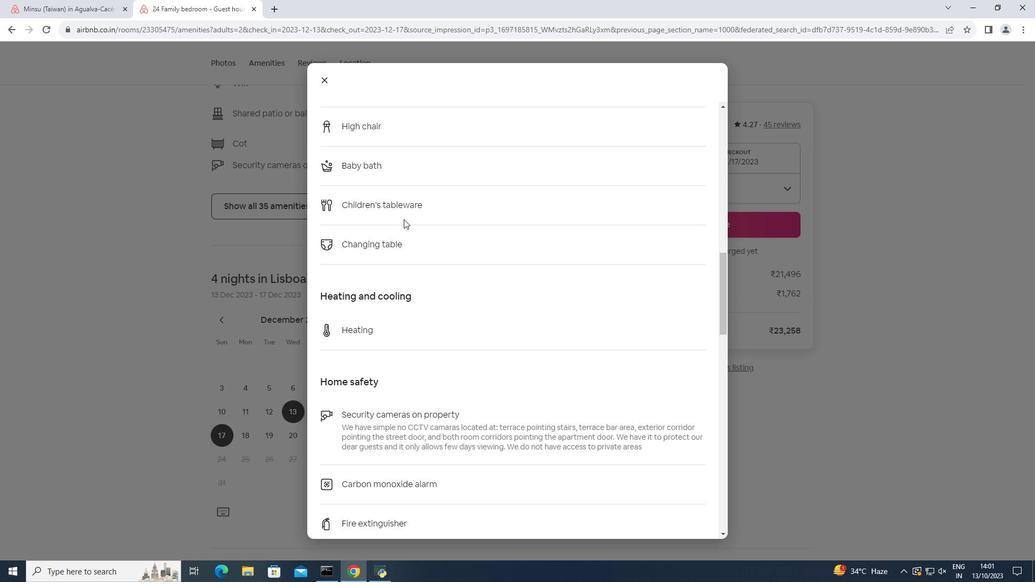 
Action: Mouse scrolled (403, 218) with delta (0, 0)
Screenshot: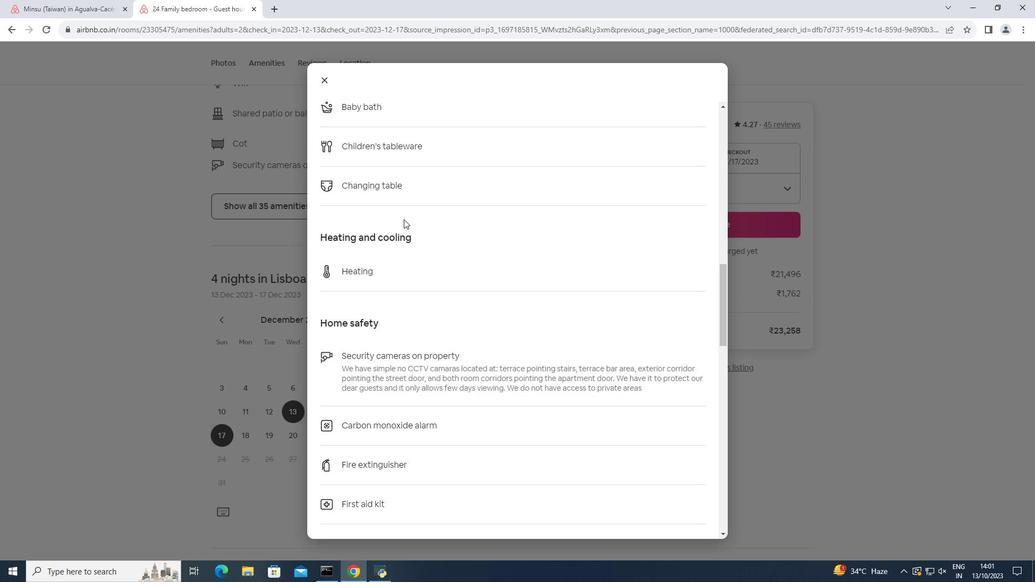 
Action: Mouse moved to (402, 219)
Screenshot: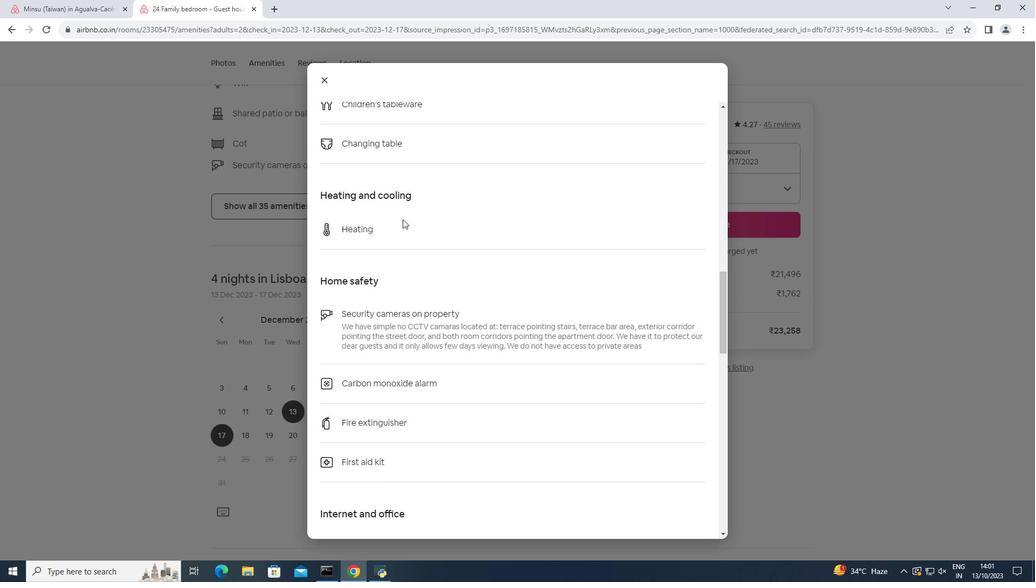 
Action: Mouse scrolled (402, 218) with delta (0, 0)
Screenshot: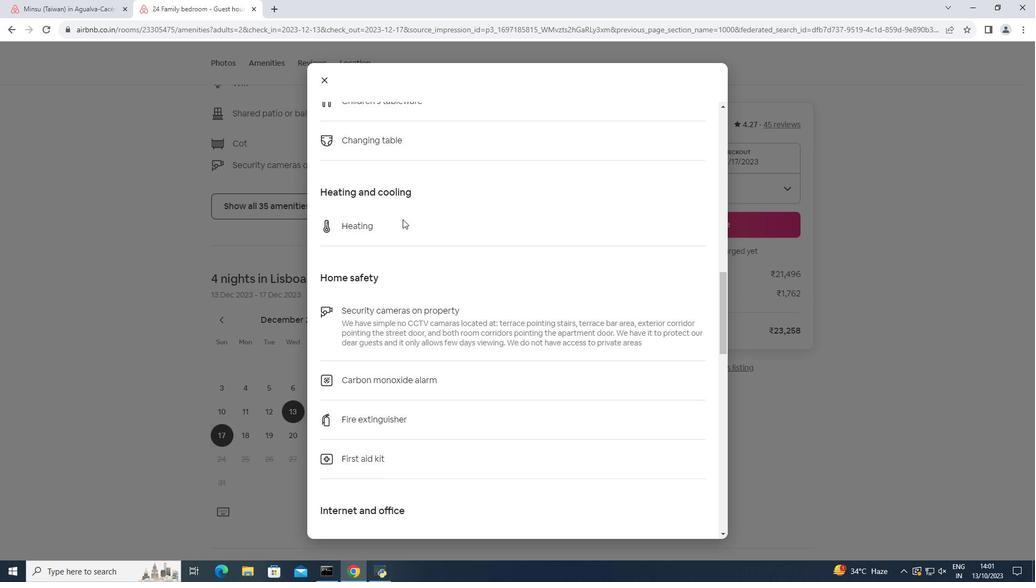 
Action: Mouse scrolled (402, 218) with delta (0, 0)
Screenshot: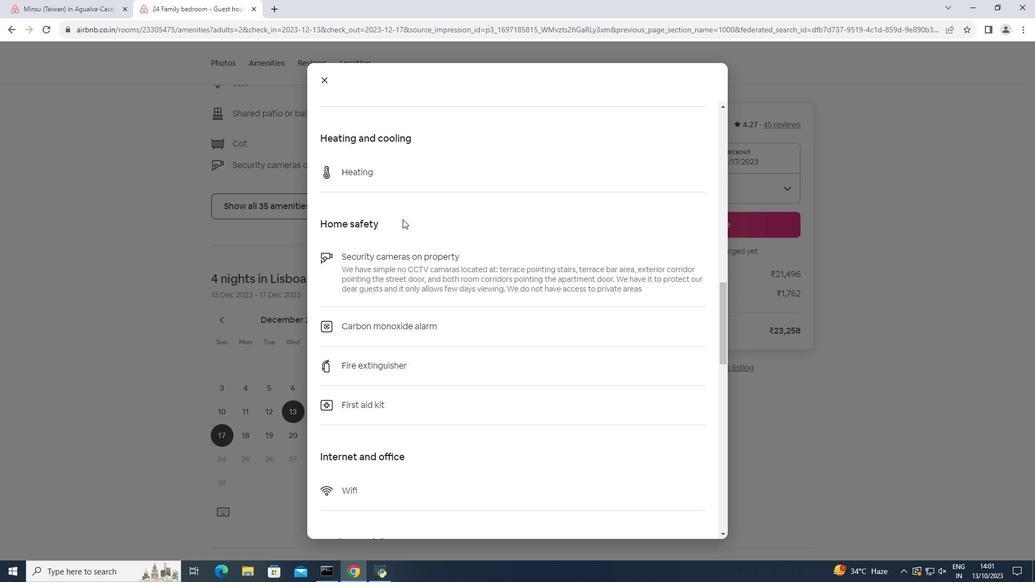 
Action: Mouse scrolled (402, 218) with delta (0, 0)
Screenshot: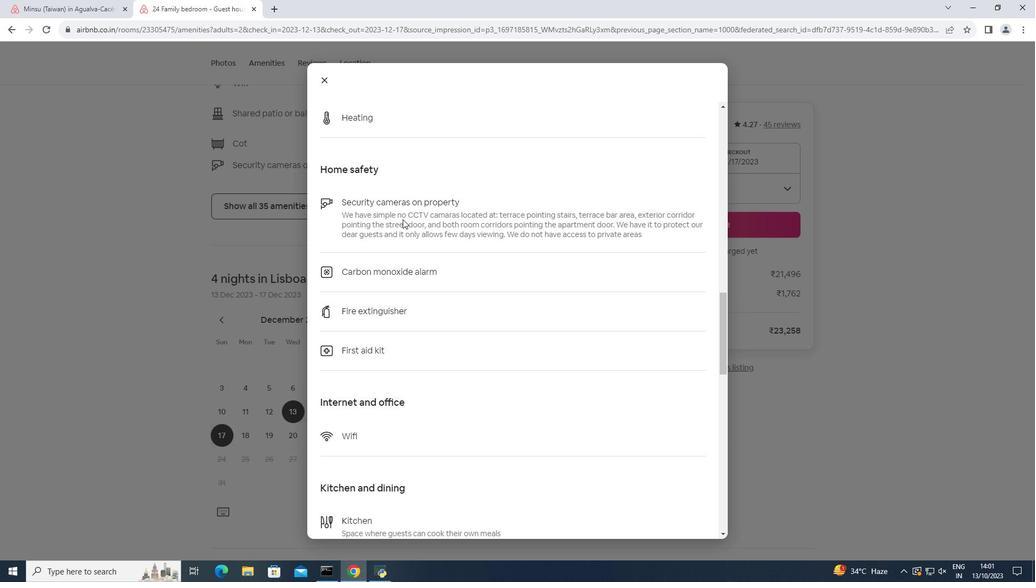 
Action: Mouse scrolled (402, 218) with delta (0, 0)
Screenshot: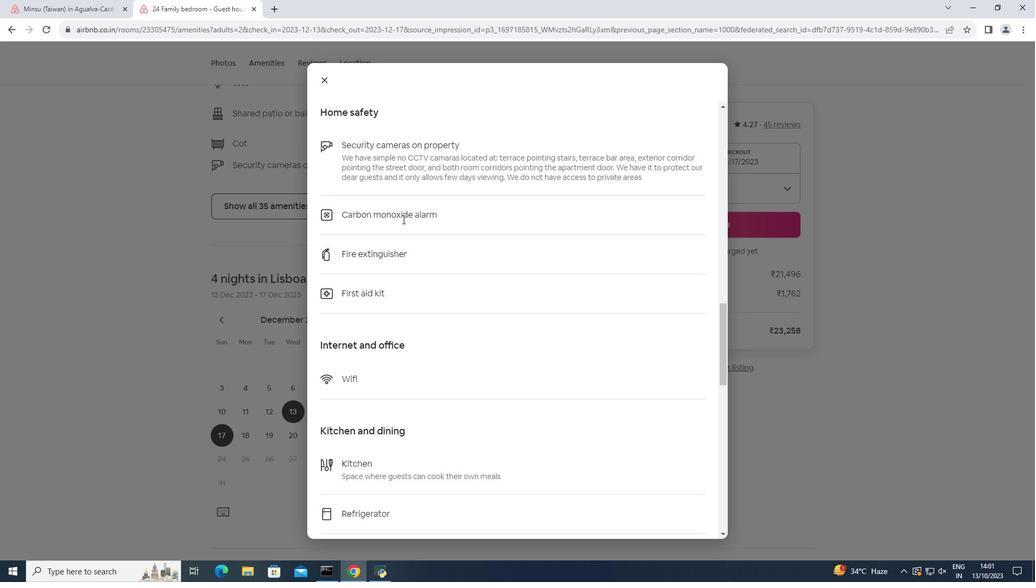 
Action: Mouse scrolled (402, 218) with delta (0, 0)
Screenshot: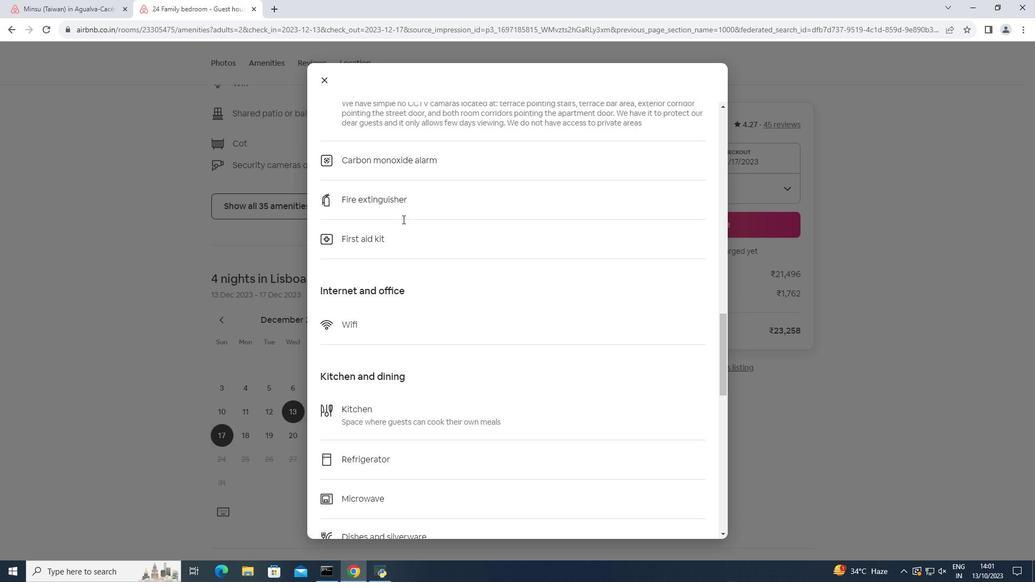 
Action: Mouse moved to (402, 219)
Screenshot: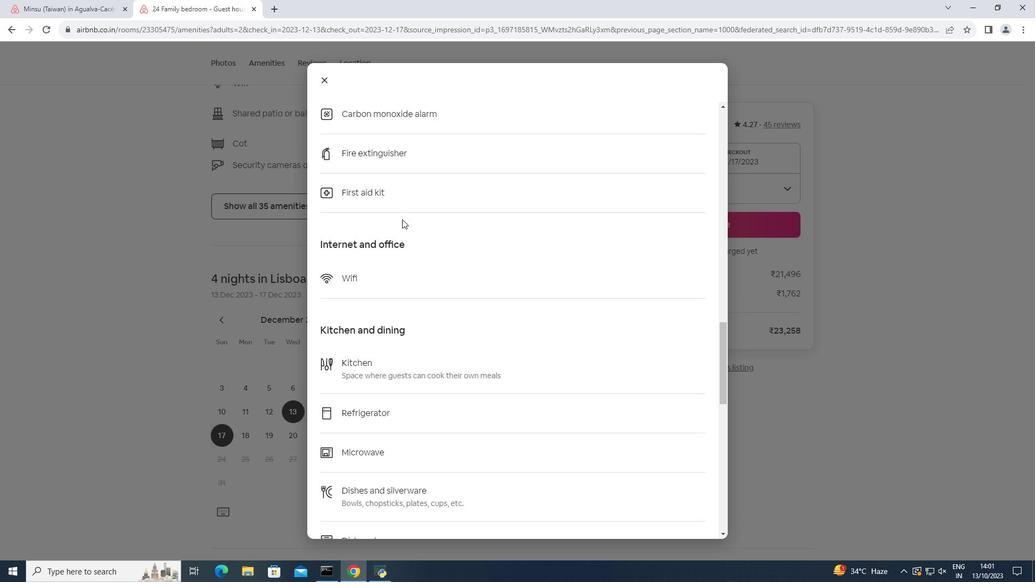 
Action: Mouse scrolled (402, 218) with delta (0, 0)
Screenshot: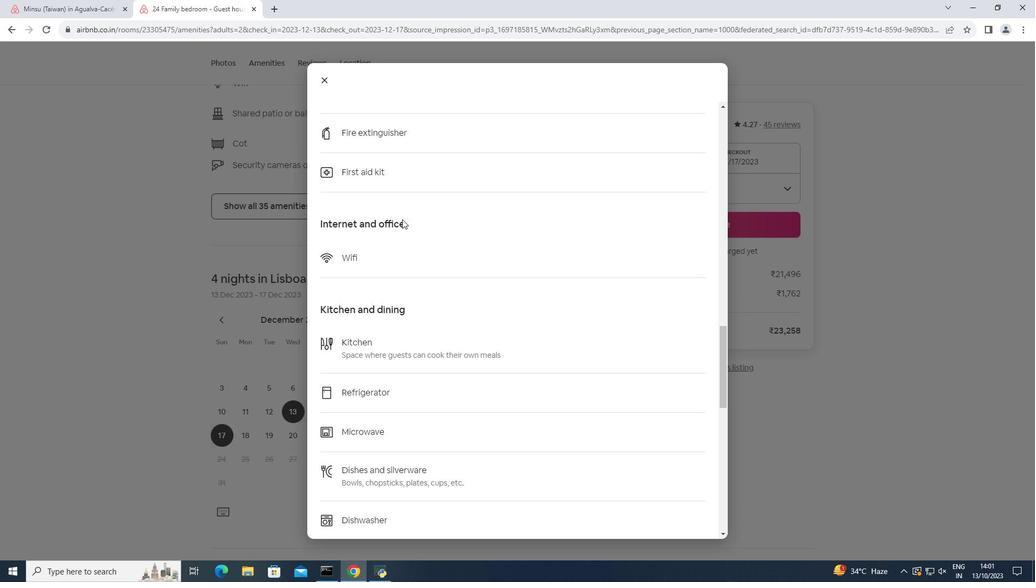 
Action: Mouse scrolled (402, 218) with delta (0, 0)
Screenshot: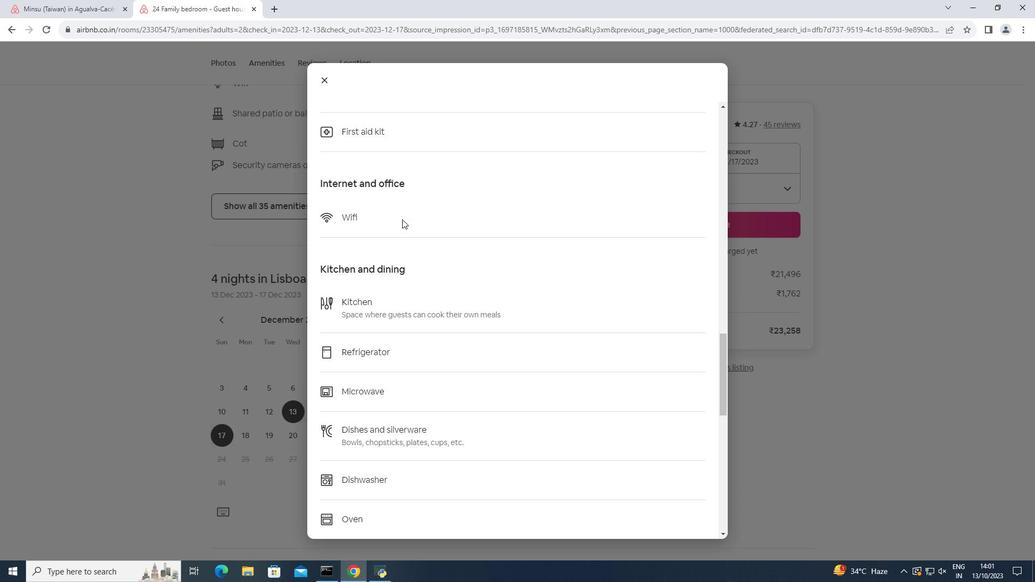 
Action: Mouse scrolled (402, 218) with delta (0, 0)
Screenshot: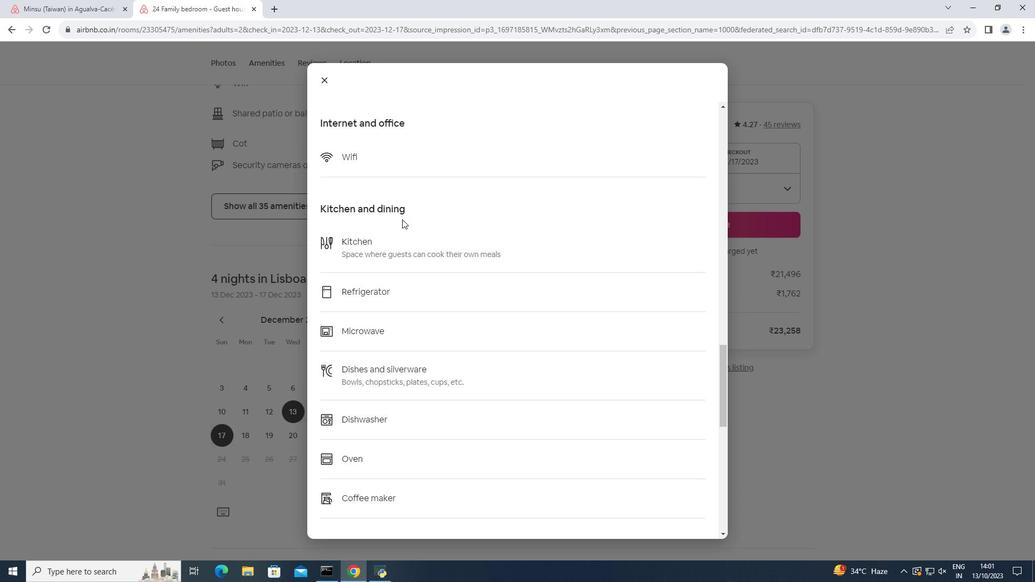 
Action: Mouse scrolled (402, 218) with delta (0, 0)
Screenshot: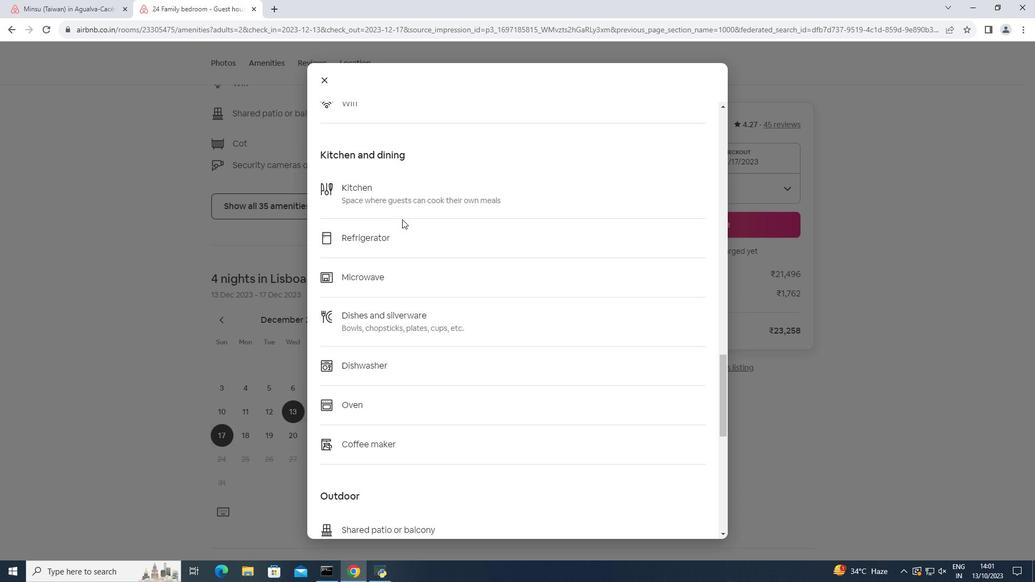 
Action: Mouse moved to (402, 219)
Screenshot: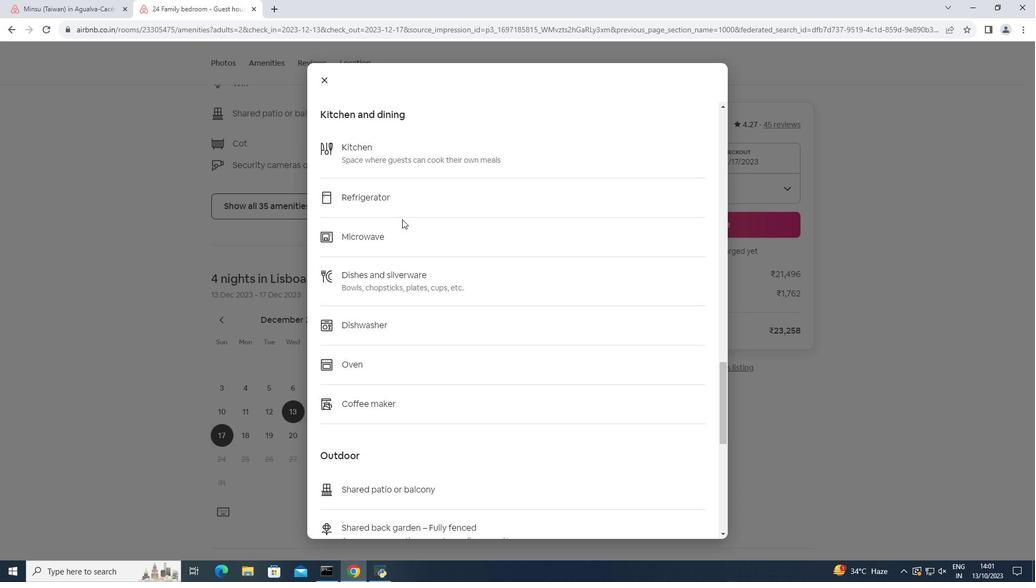 
Action: Mouse scrolled (402, 218) with delta (0, 0)
Screenshot: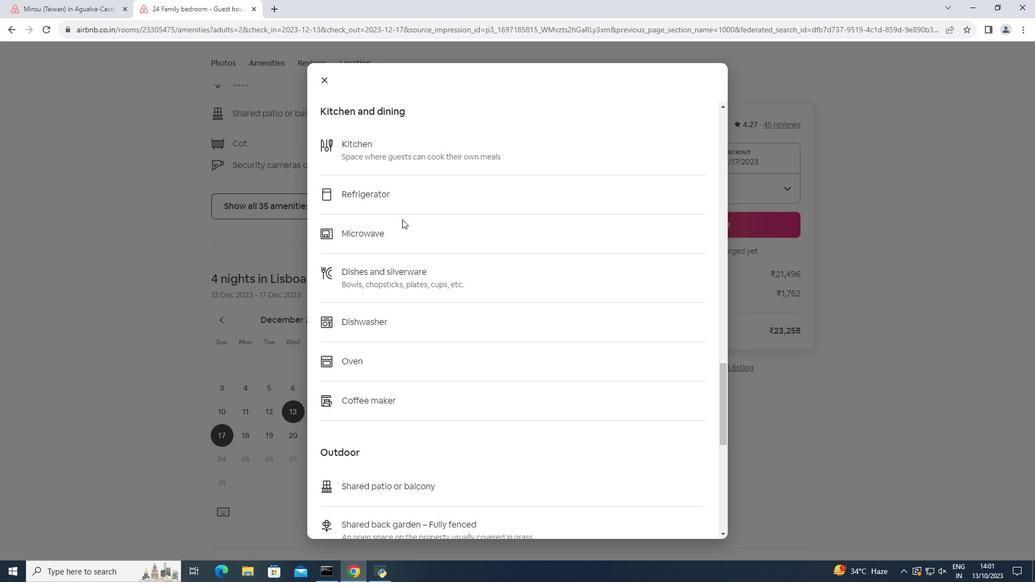 
Action: Mouse scrolled (402, 218) with delta (0, 0)
Screenshot: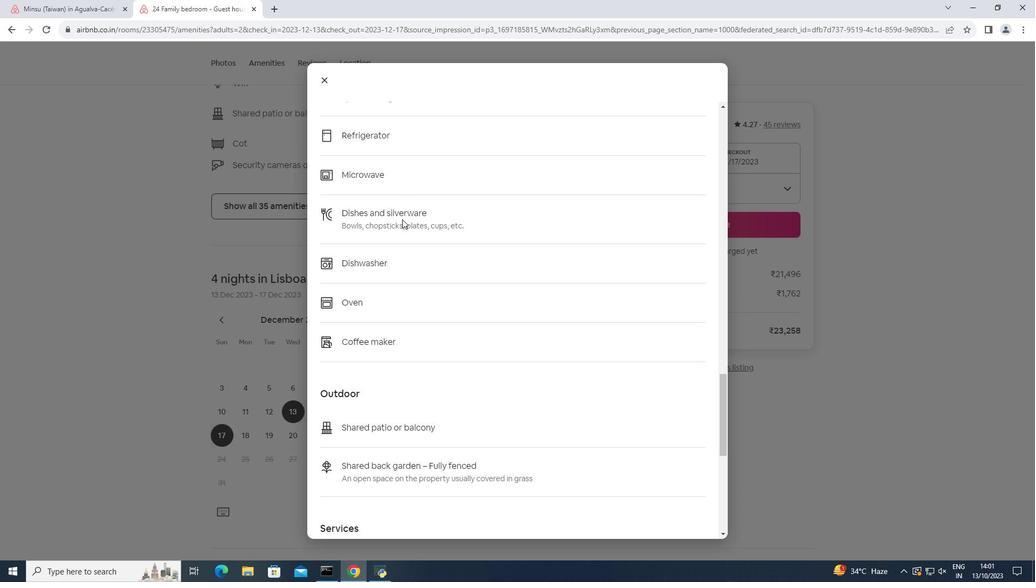 
Action: Mouse scrolled (402, 218) with delta (0, 0)
Screenshot: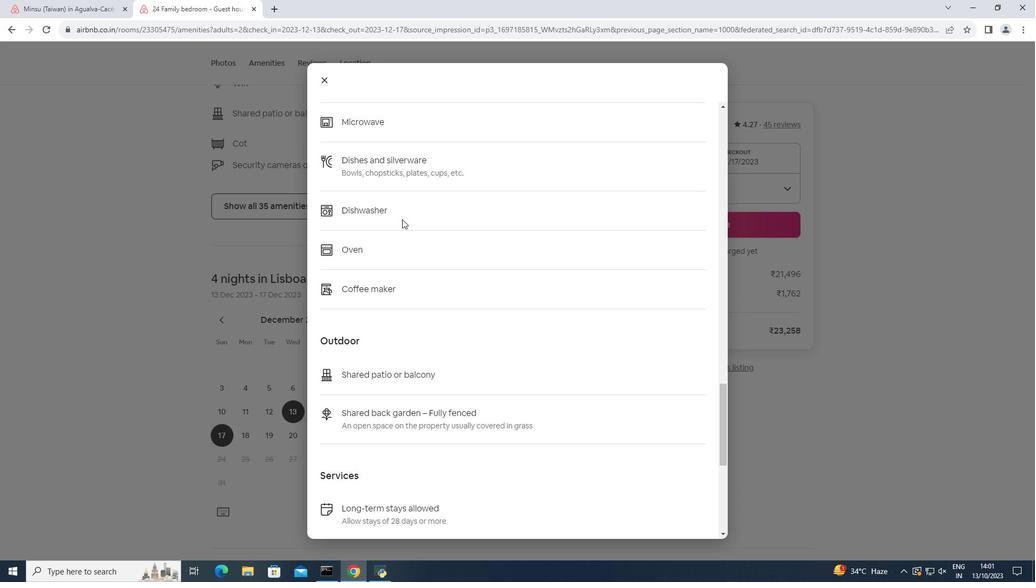 
Action: Mouse scrolled (402, 218) with delta (0, 0)
Screenshot: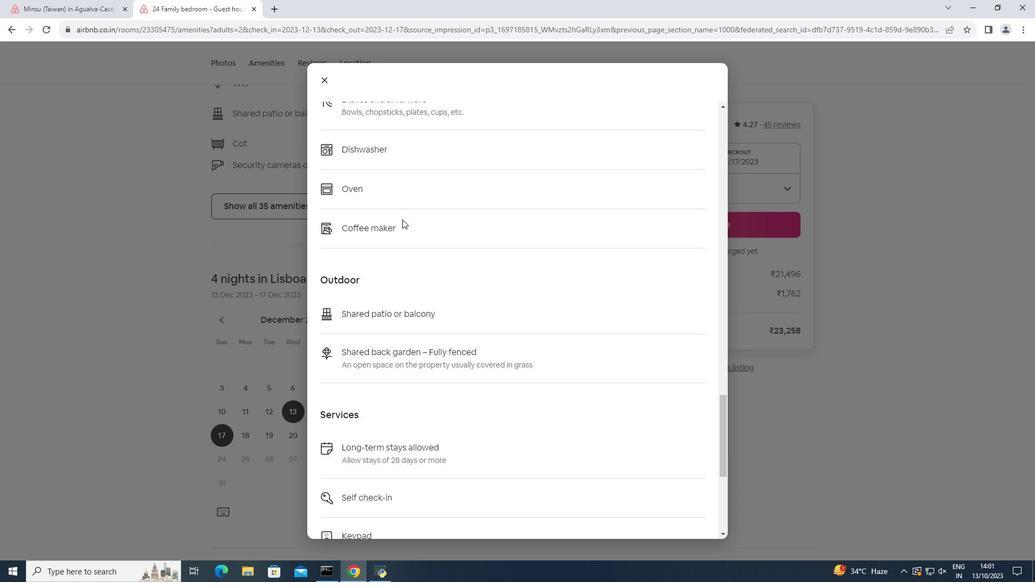 
Action: Mouse scrolled (402, 218) with delta (0, 0)
Screenshot: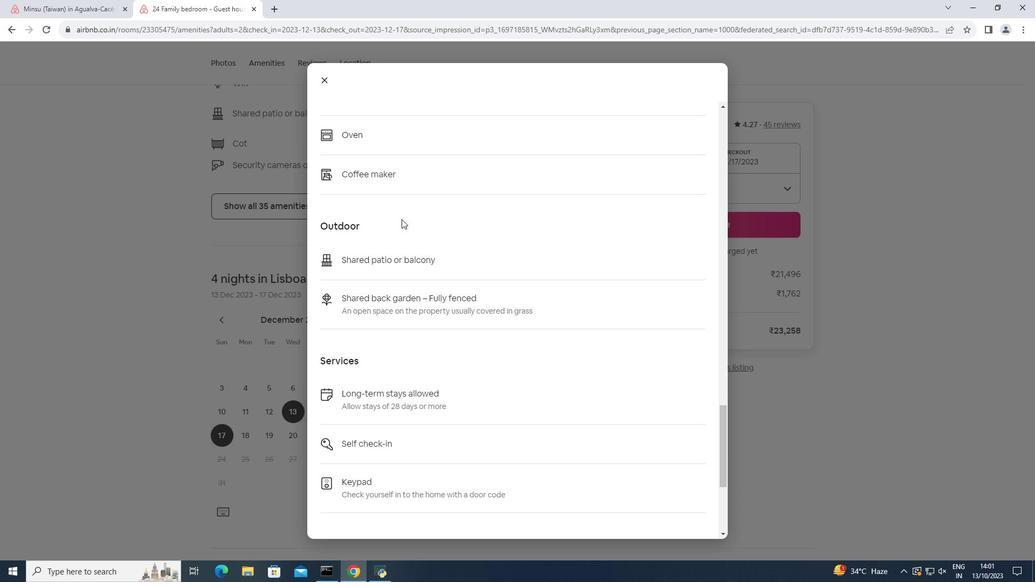 
Action: Mouse moved to (400, 219)
Screenshot: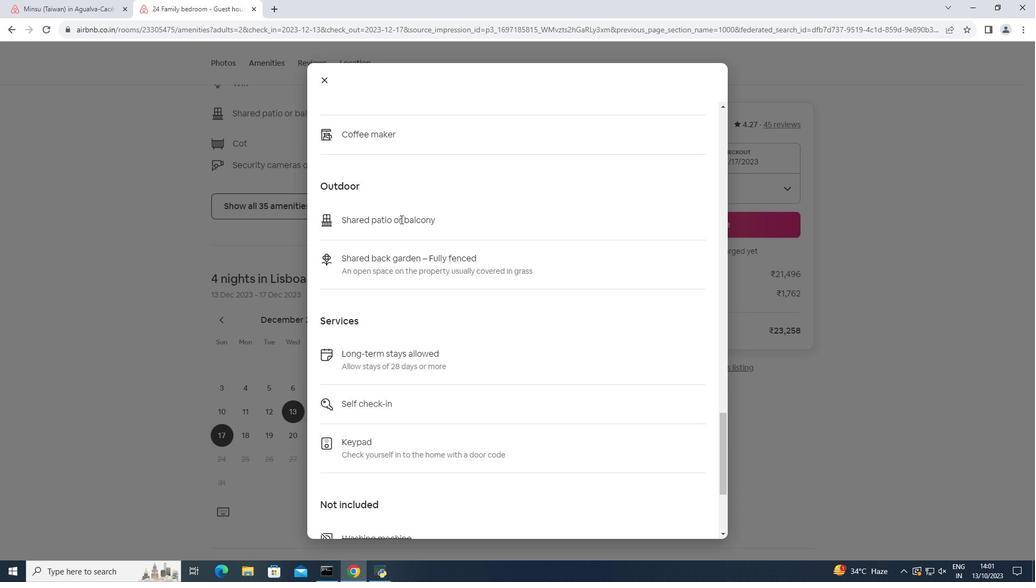 
Action: Mouse scrolled (400, 218) with delta (0, 0)
Screenshot: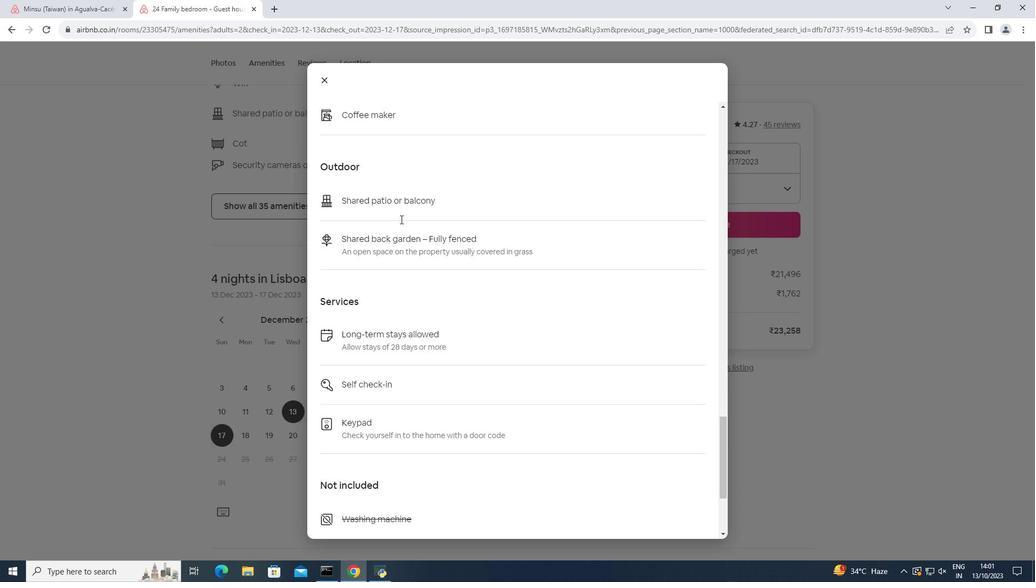 
Action: Mouse scrolled (400, 218) with delta (0, 0)
Screenshot: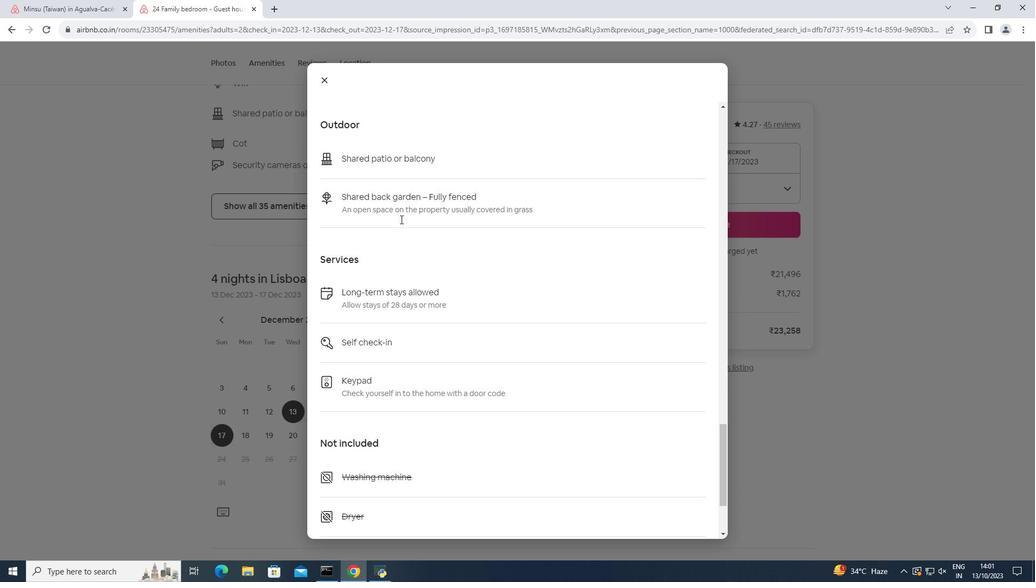 
Action: Mouse scrolled (400, 218) with delta (0, 0)
Screenshot: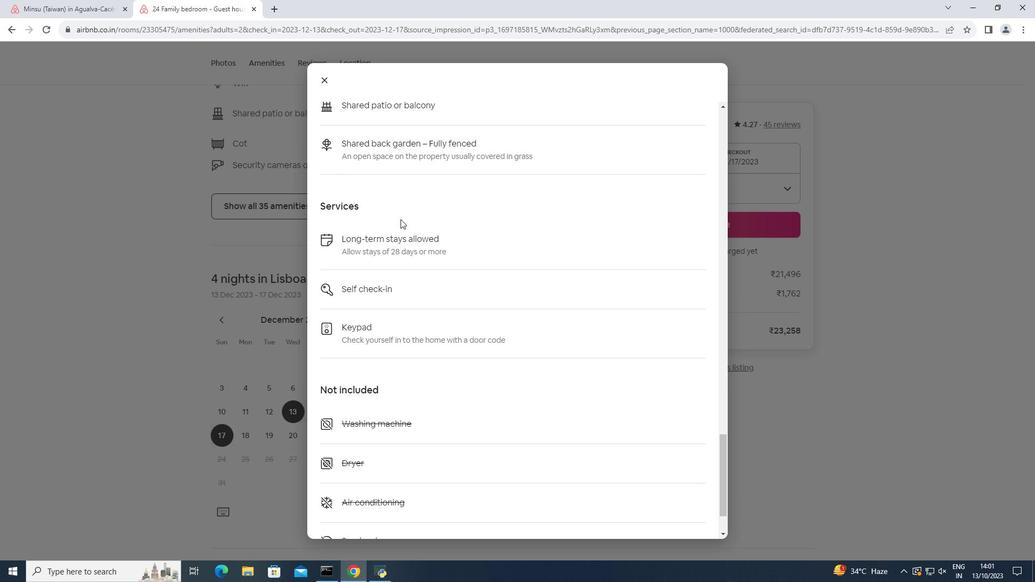 
Action: Mouse moved to (400, 219)
Screenshot: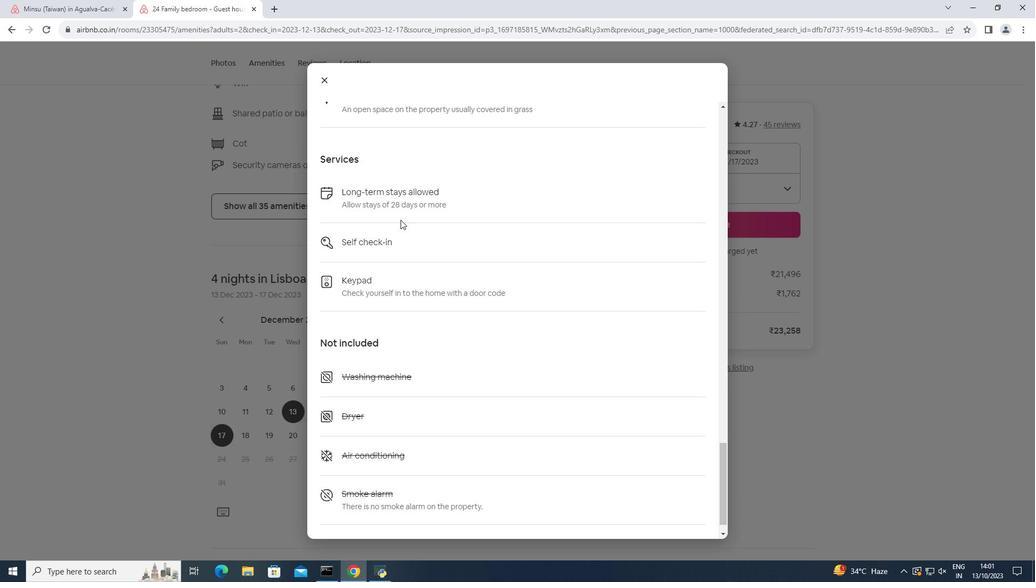 
Action: Mouse scrolled (400, 219) with delta (0, 0)
Screenshot: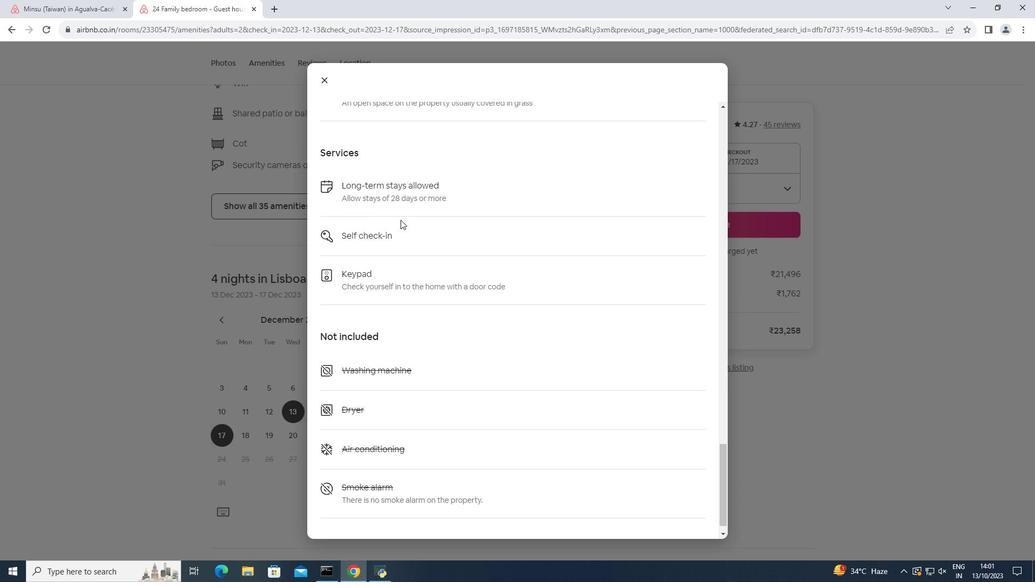 
Action: Mouse scrolled (400, 219) with delta (0, 0)
Screenshot: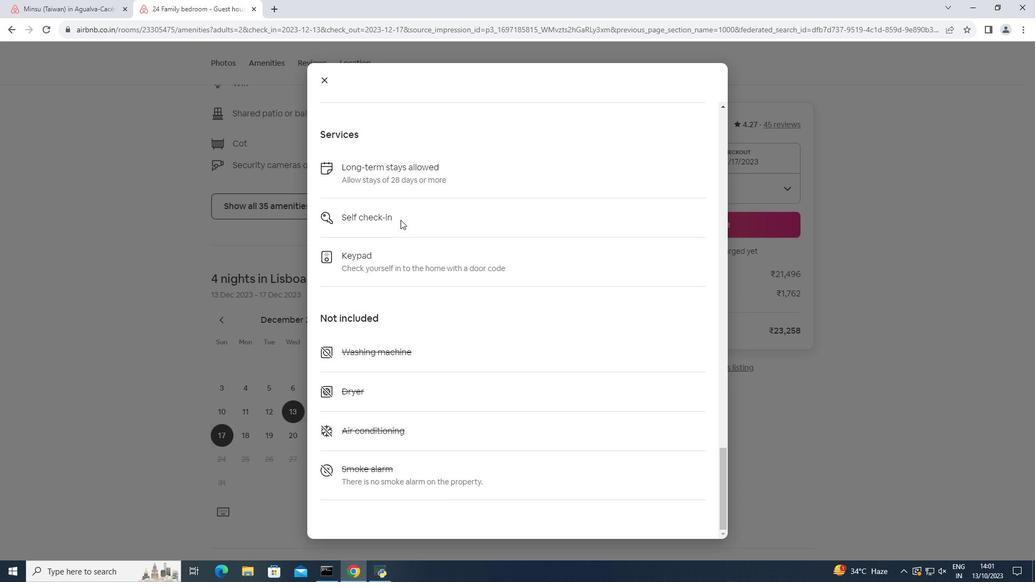 
Action: Mouse scrolled (400, 219) with delta (0, 0)
Screenshot: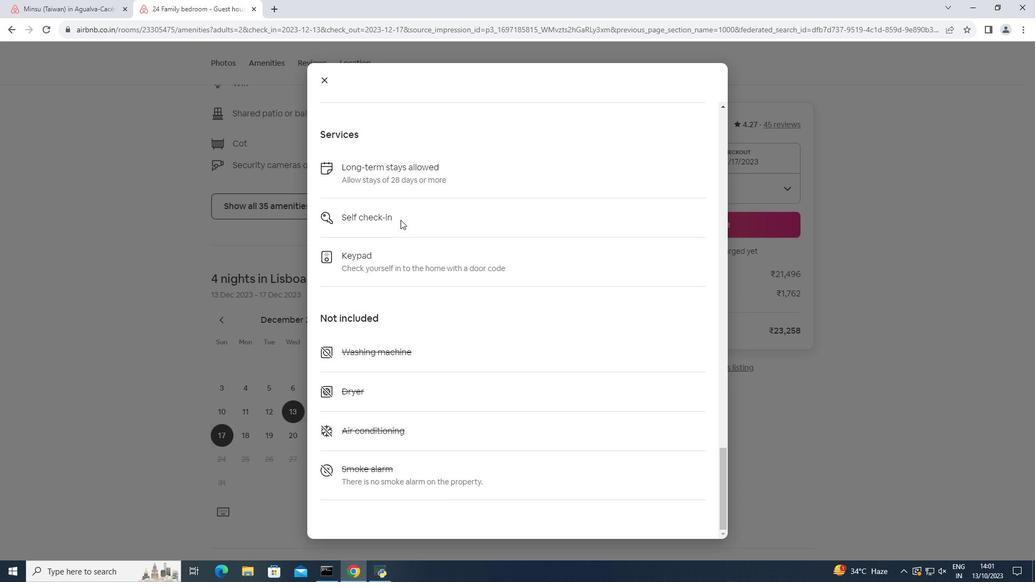 
Action: Mouse moved to (326, 76)
Screenshot: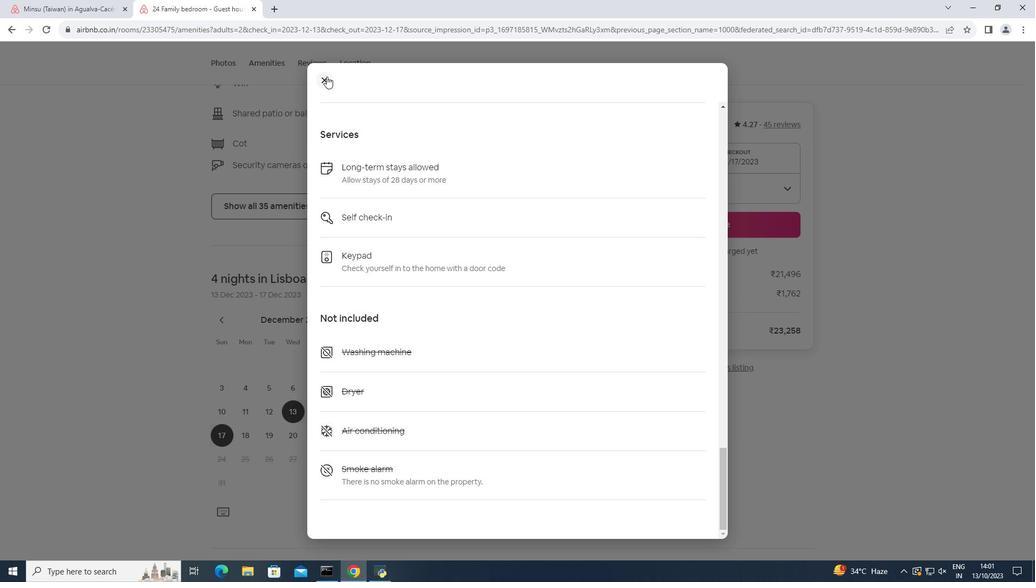 
Action: Mouse pressed left at (326, 76)
Screenshot: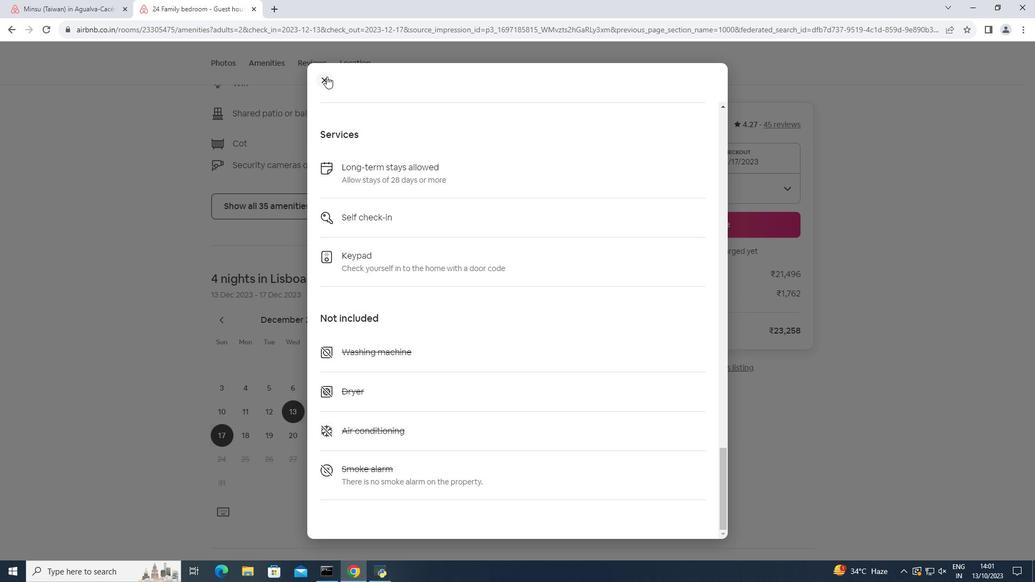 
Action: Mouse moved to (372, 229)
Screenshot: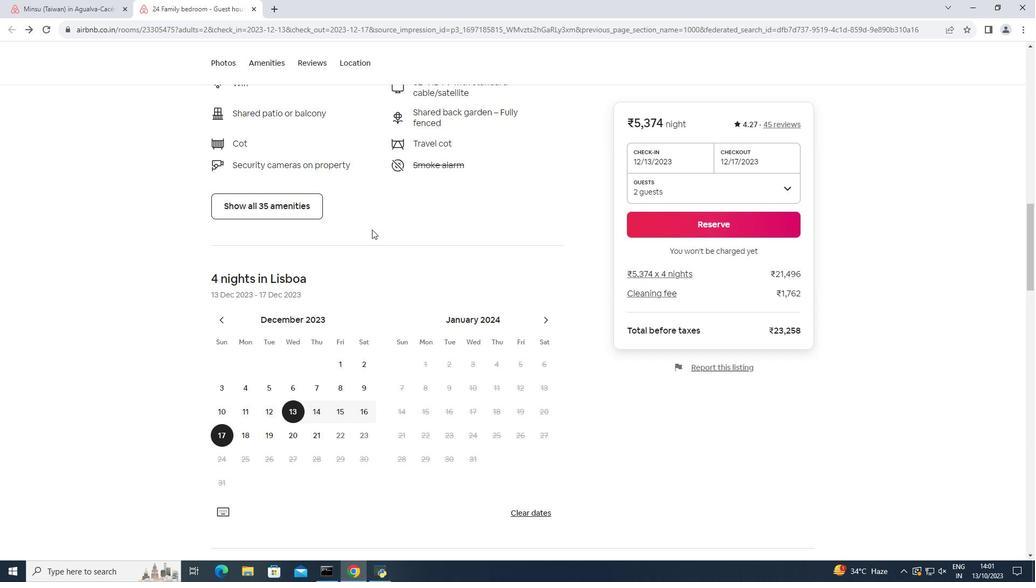 
Action: Mouse scrolled (372, 229) with delta (0, 0)
Screenshot: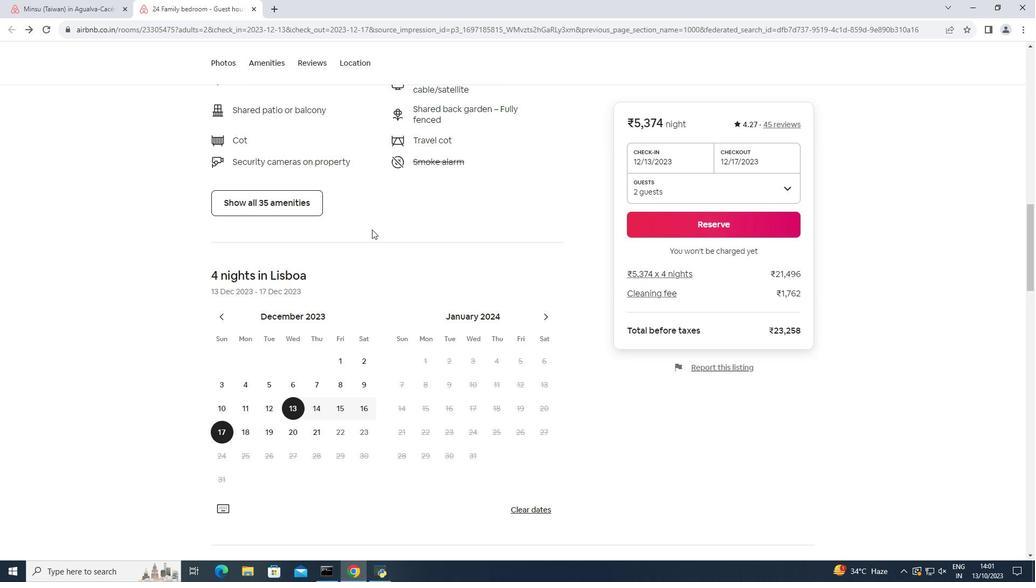 
Action: Mouse scrolled (372, 229) with delta (0, 0)
Screenshot: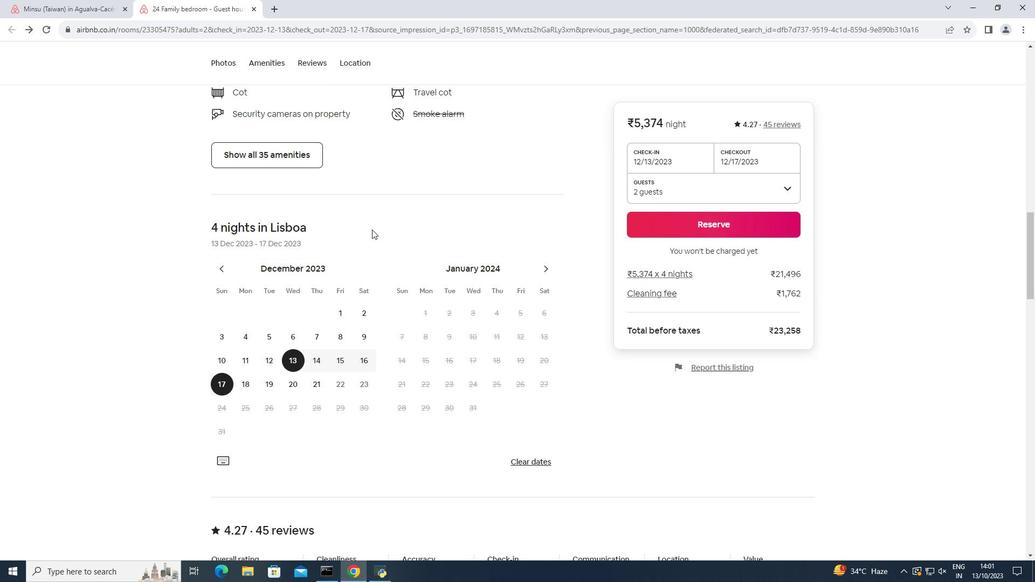 
Action: Mouse scrolled (372, 229) with delta (0, 0)
Screenshot: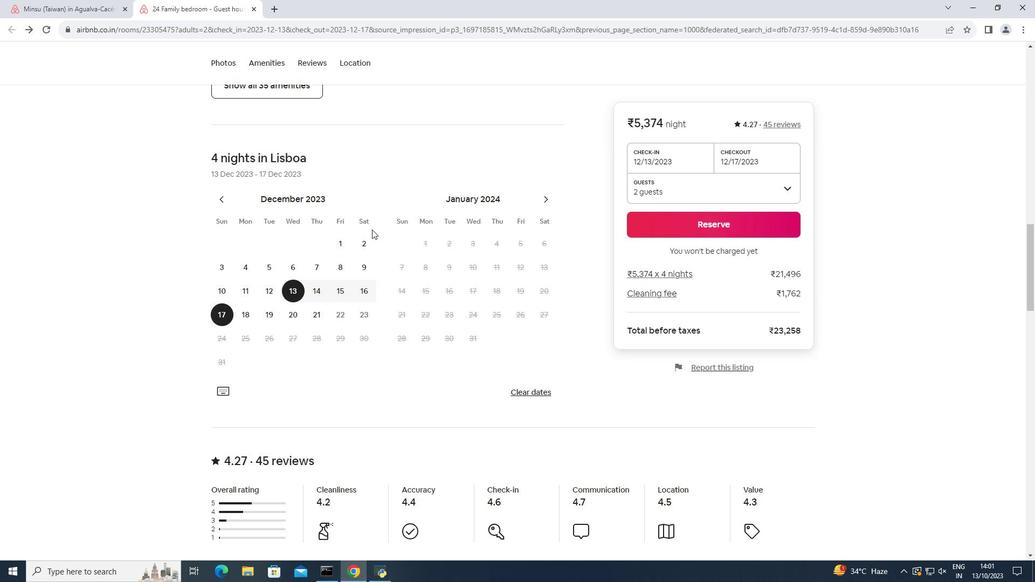 
Action: Mouse scrolled (372, 229) with delta (0, 0)
Screenshot: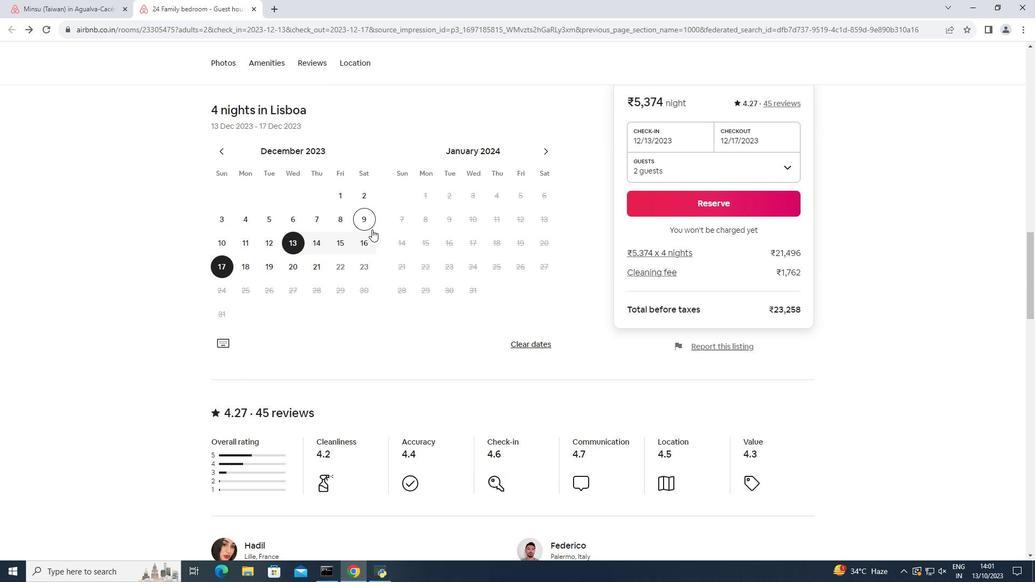 
Action: Mouse scrolled (372, 229) with delta (0, 0)
Screenshot: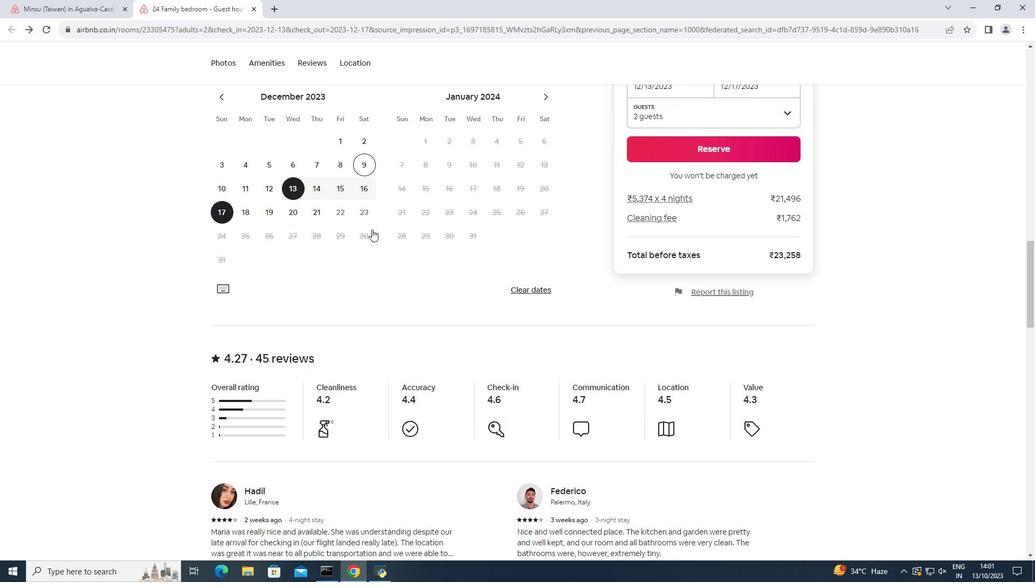 
Action: Mouse scrolled (372, 229) with delta (0, 0)
Screenshot: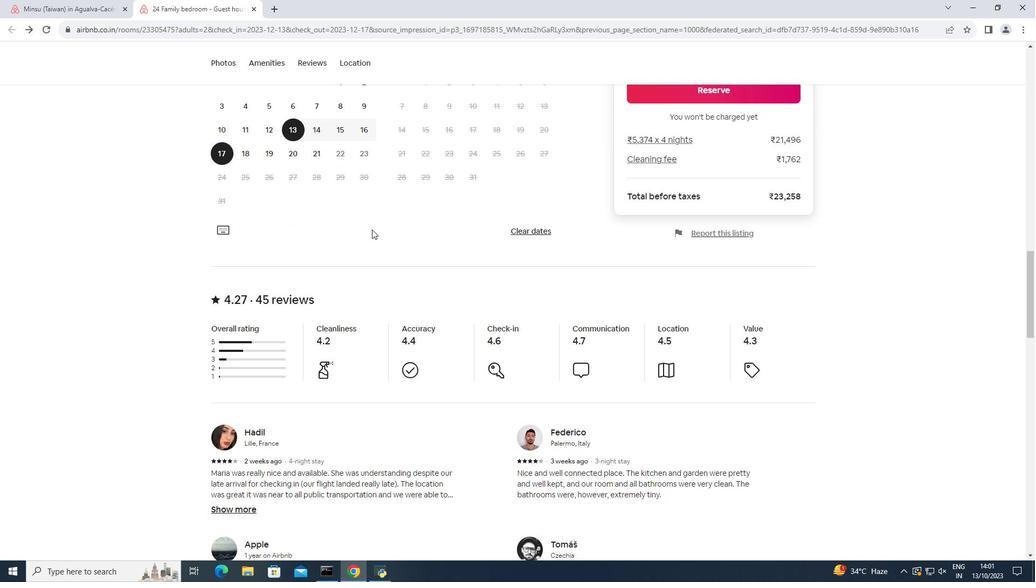 
Action: Mouse scrolled (372, 229) with delta (0, 0)
Screenshot: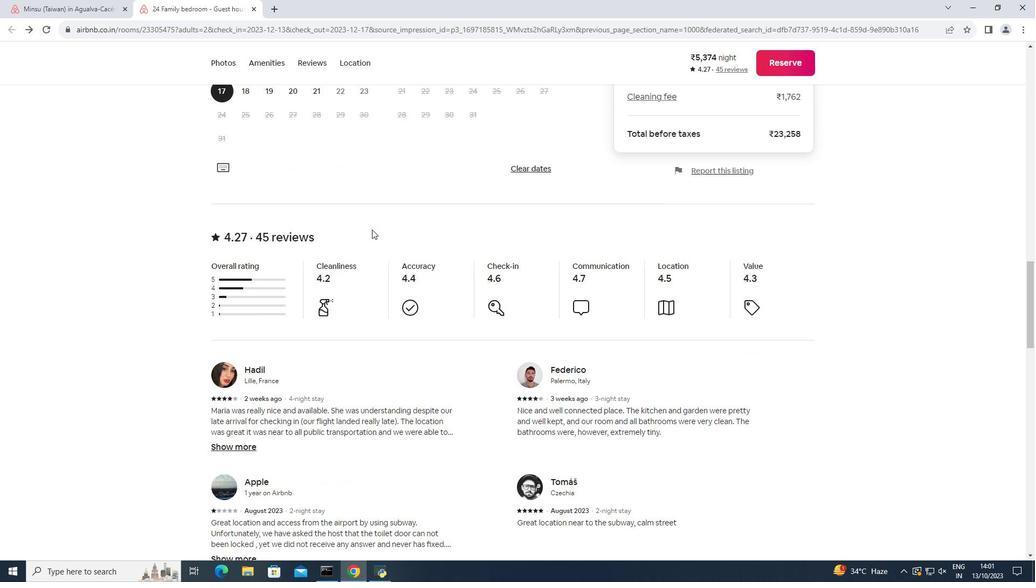 
Action: Mouse scrolled (372, 229) with delta (0, 0)
Screenshot: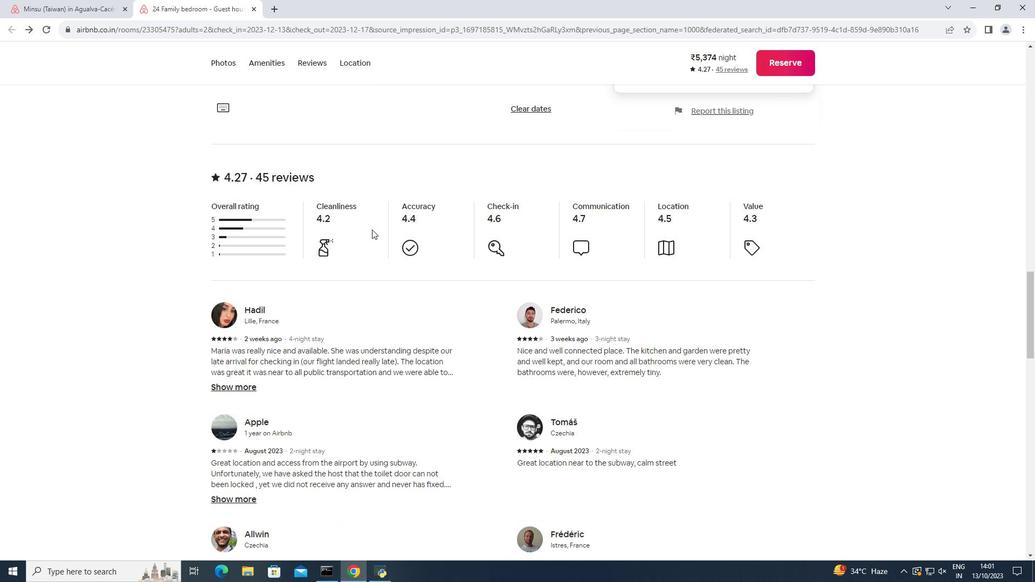 
Action: Mouse scrolled (372, 229) with delta (0, 0)
Screenshot: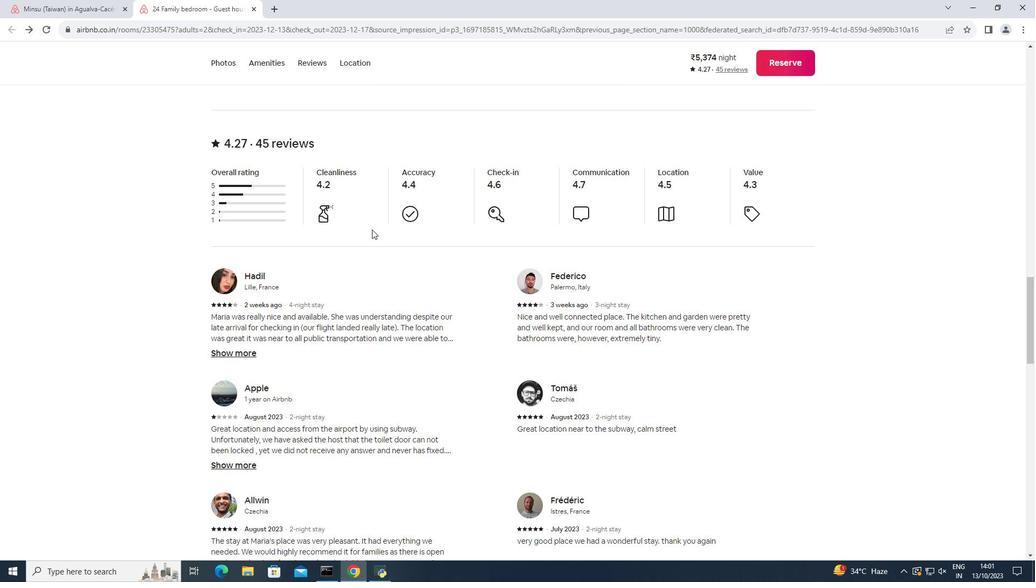 
Action: Mouse scrolled (372, 229) with delta (0, 0)
Screenshot: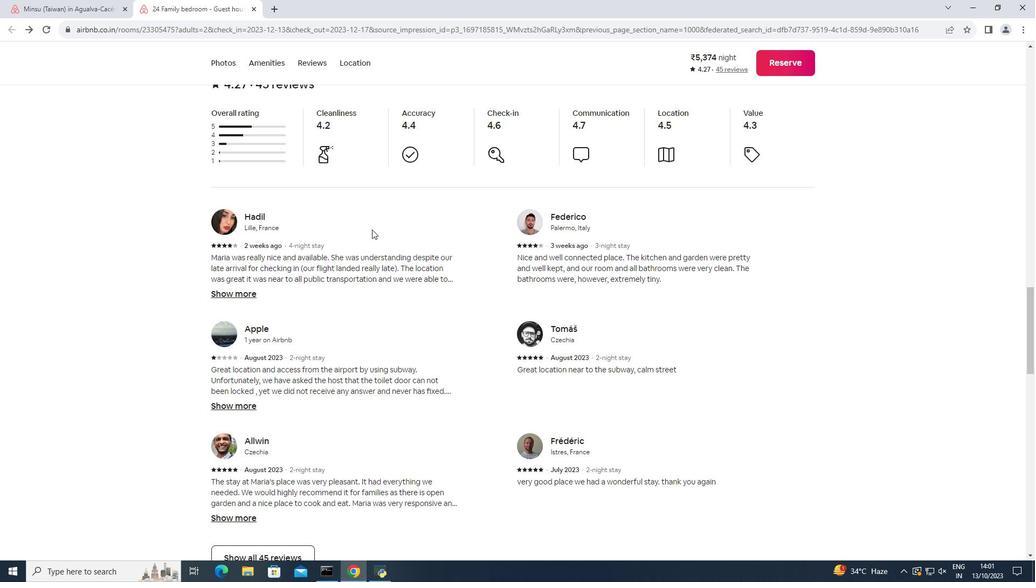 
Action: Mouse scrolled (372, 229) with delta (0, 0)
Screenshot: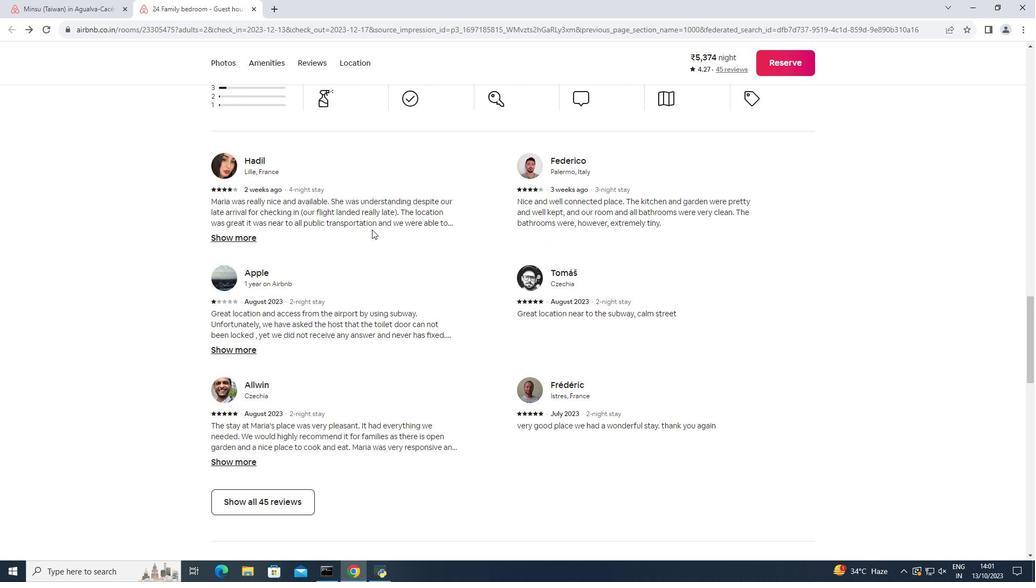 
Action: Mouse scrolled (372, 229) with delta (0, 0)
Screenshot: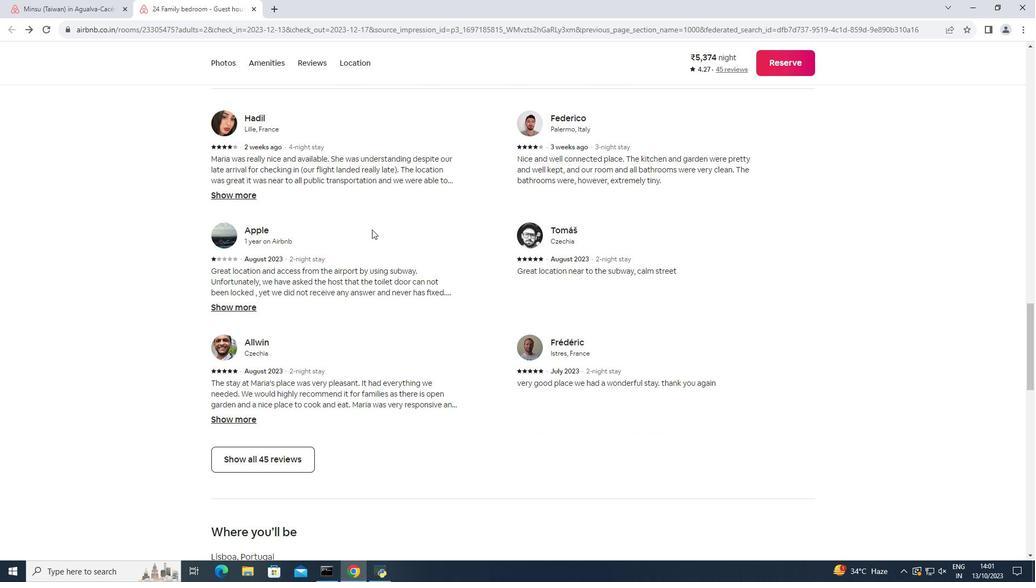 
Action: Mouse scrolled (372, 229) with delta (0, 0)
Screenshot: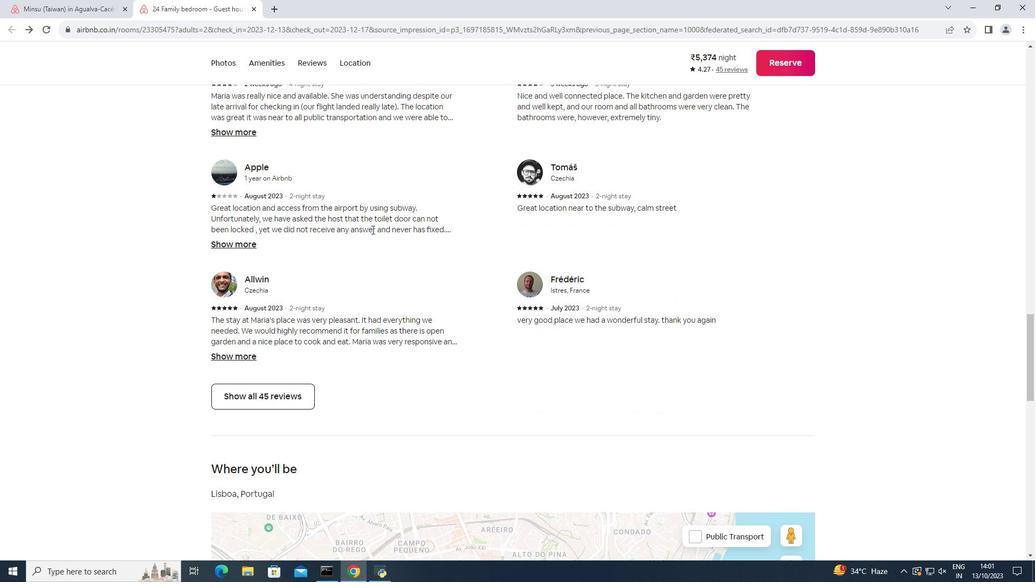 
Action: Mouse scrolled (372, 229) with delta (0, 0)
Screenshot: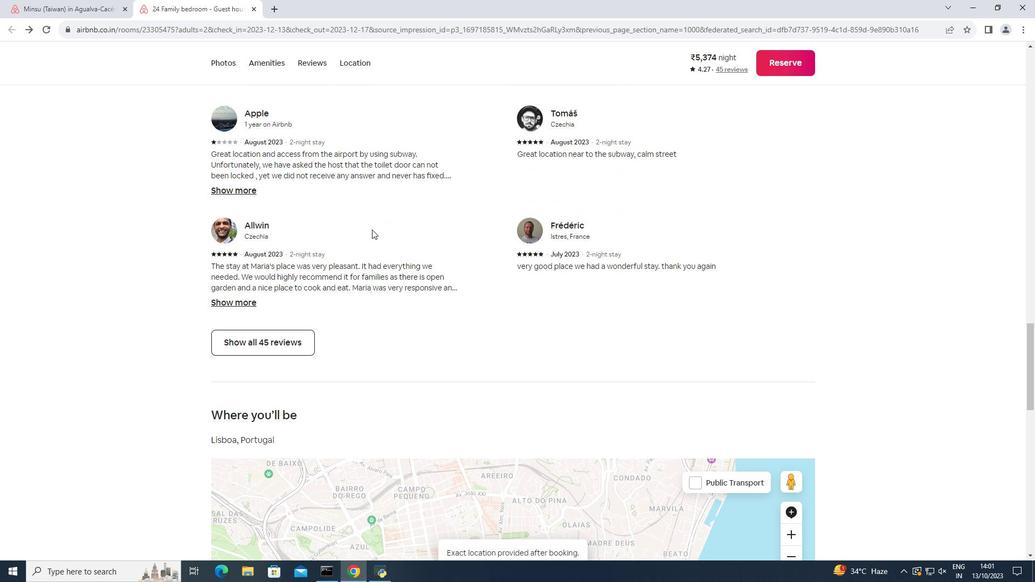 
Action: Mouse scrolled (372, 229) with delta (0, 0)
Screenshot: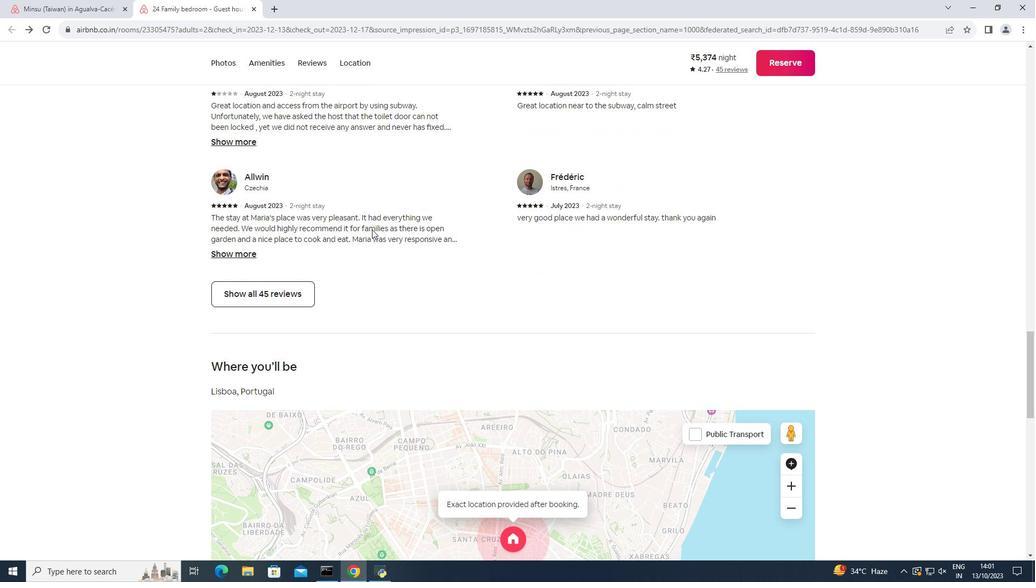
Action: Mouse moved to (285, 242)
Screenshot: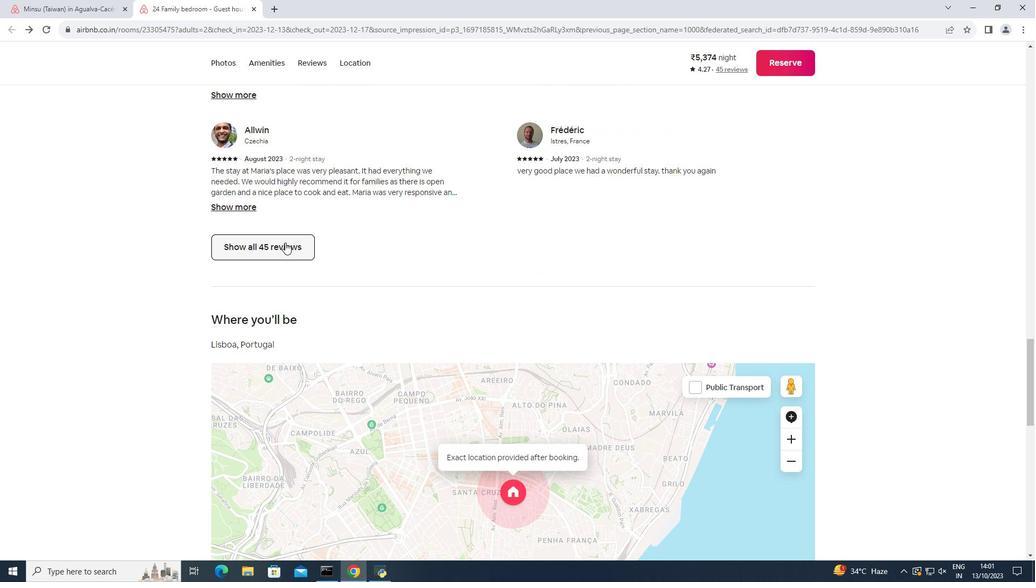 
Action: Mouse pressed left at (285, 242)
Screenshot: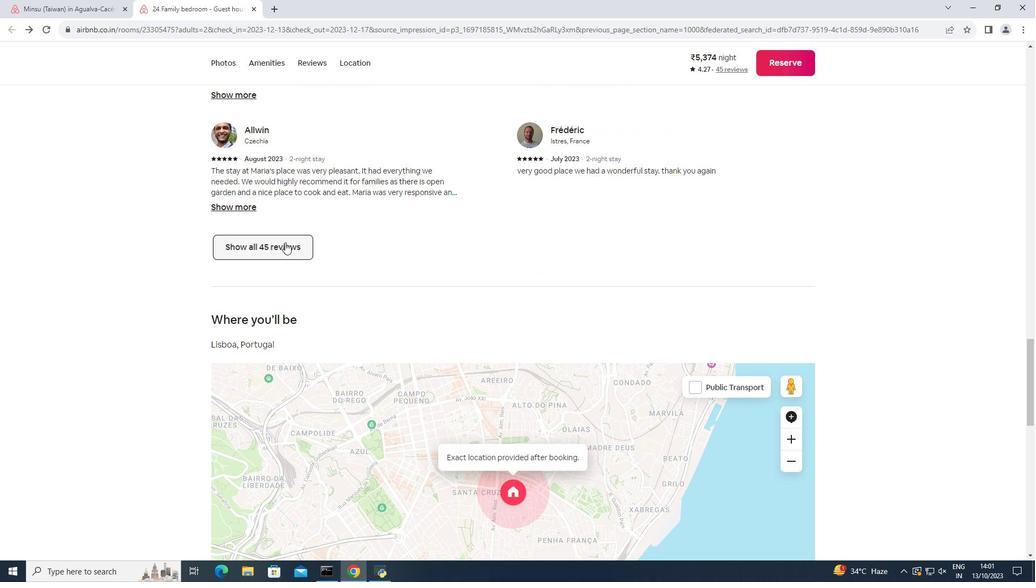 
Action: Mouse moved to (346, 252)
Screenshot: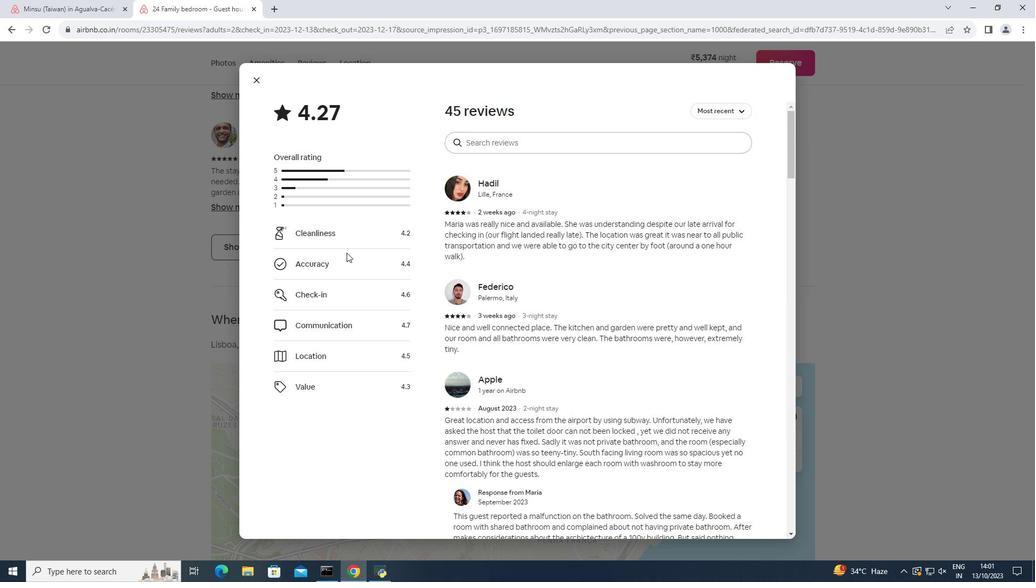 
Action: Mouse scrolled (346, 252) with delta (0, 0)
Screenshot: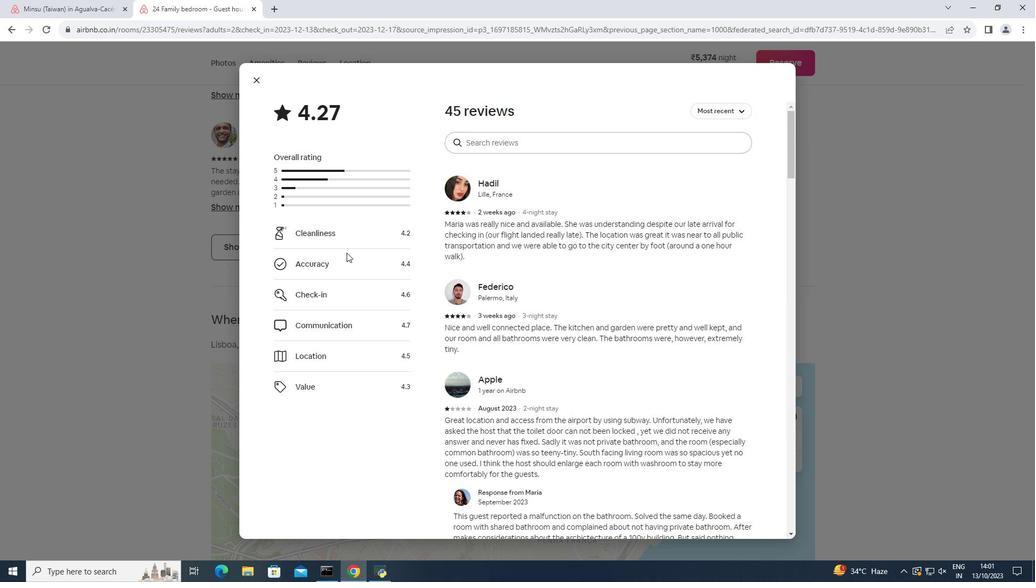 
Action: Mouse scrolled (346, 252) with delta (0, 0)
Screenshot: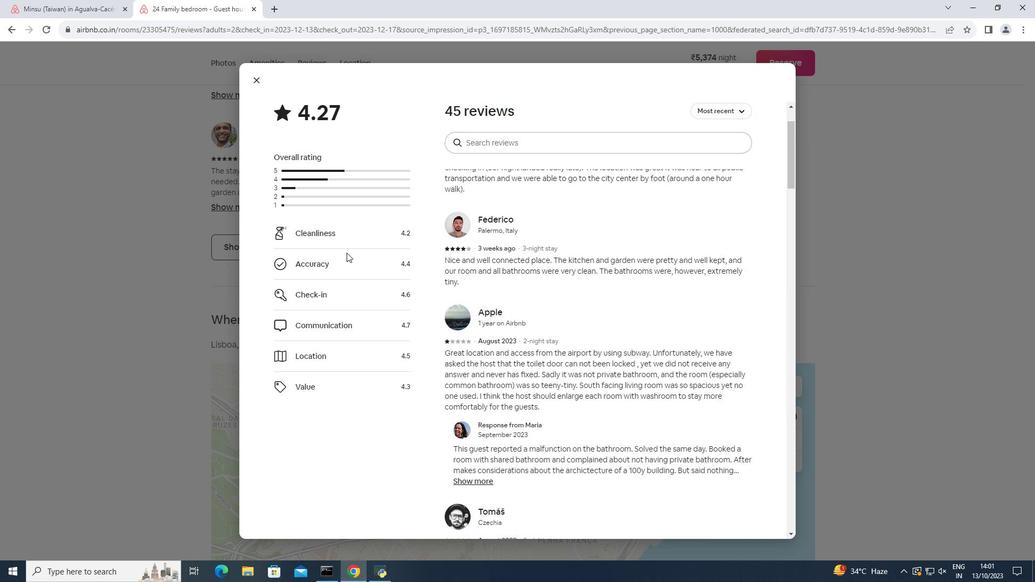 
Action: Mouse scrolled (346, 252) with delta (0, 0)
Screenshot: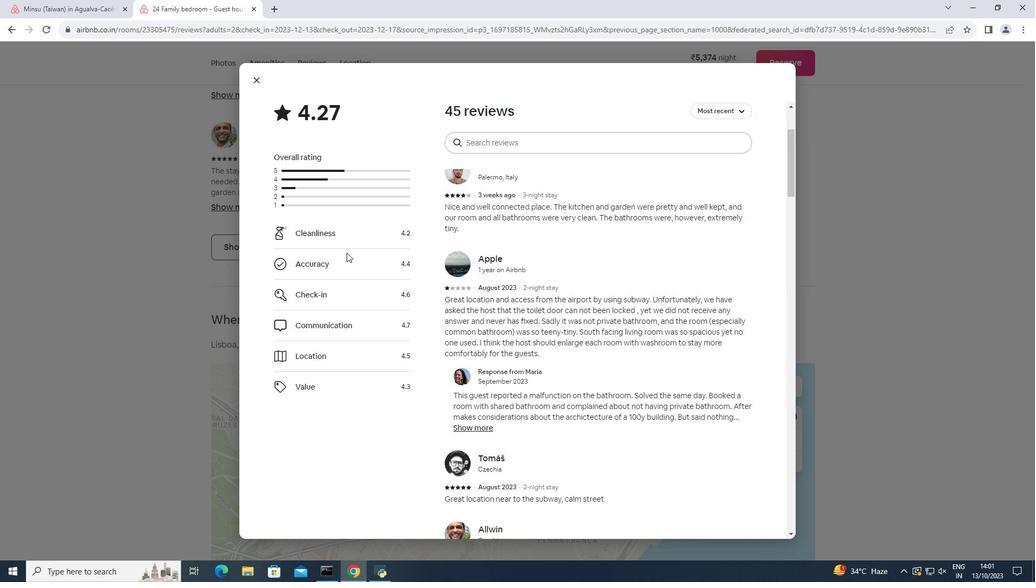 
Action: Mouse scrolled (346, 252) with delta (0, 0)
Screenshot: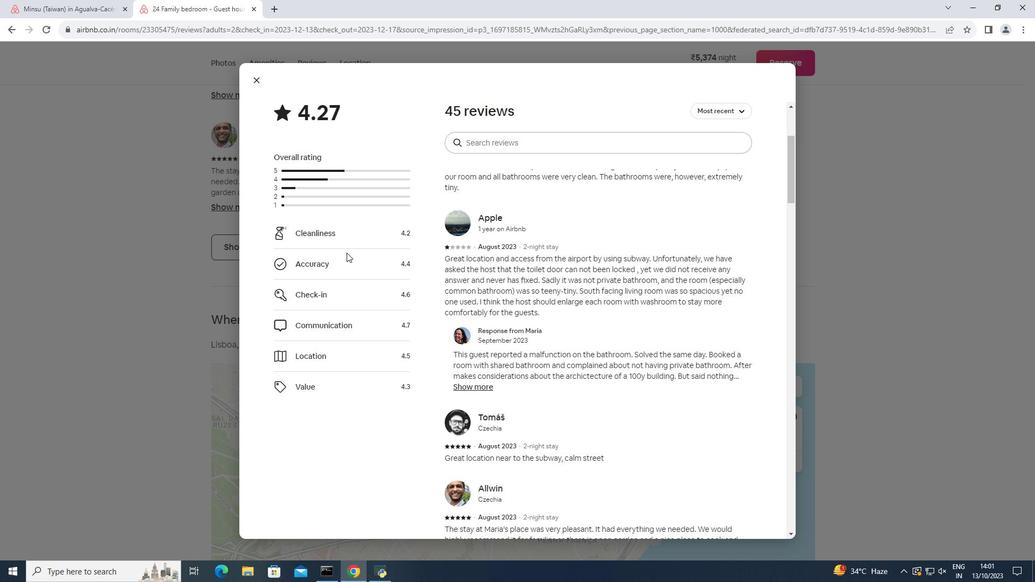 
Action: Mouse scrolled (346, 252) with delta (0, 0)
Screenshot: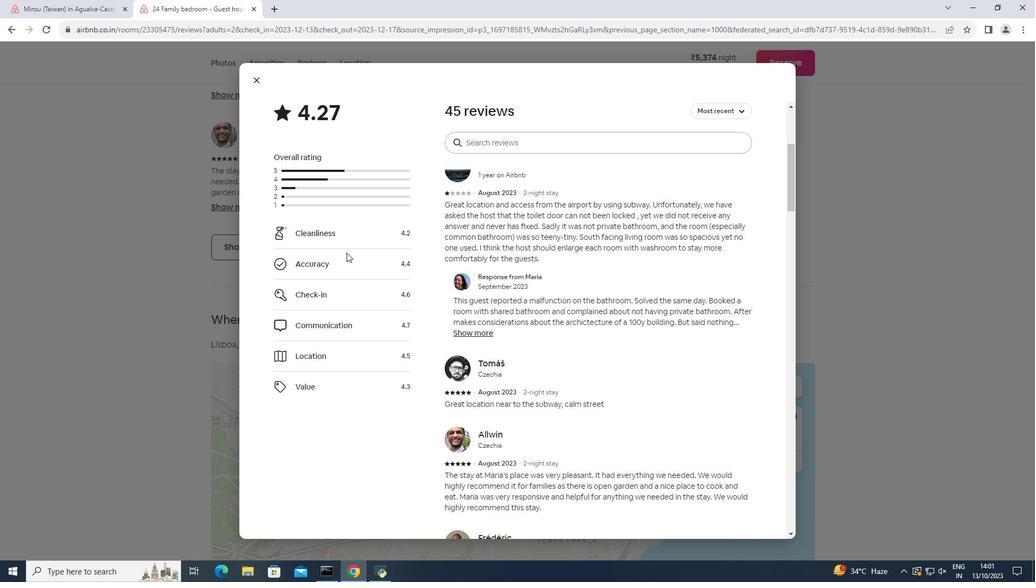 
Action: Mouse scrolled (346, 252) with delta (0, 0)
Screenshot: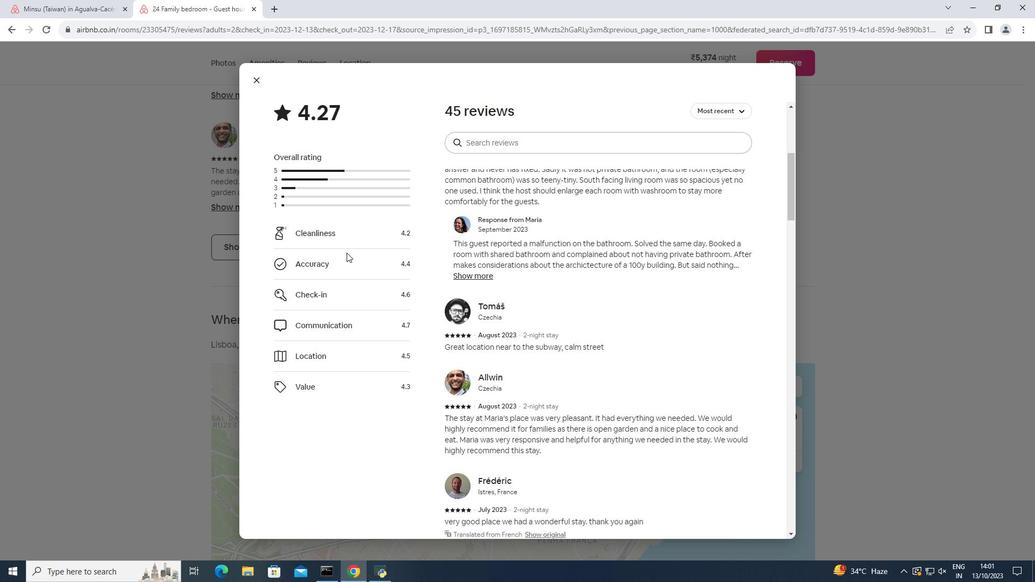 
Action: Mouse scrolled (346, 252) with delta (0, 0)
Screenshot: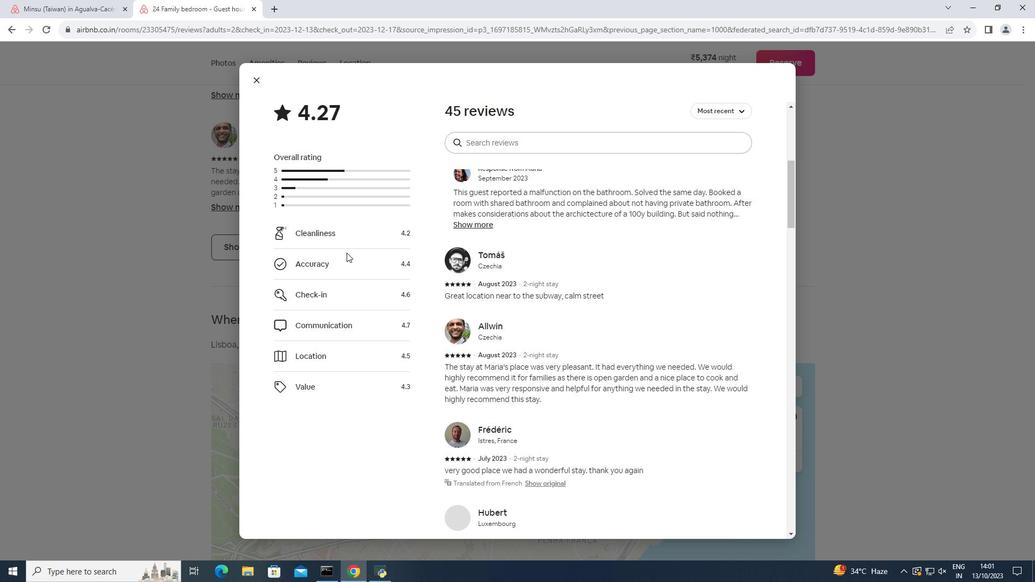 
Action: Mouse scrolled (346, 252) with delta (0, 0)
Screenshot: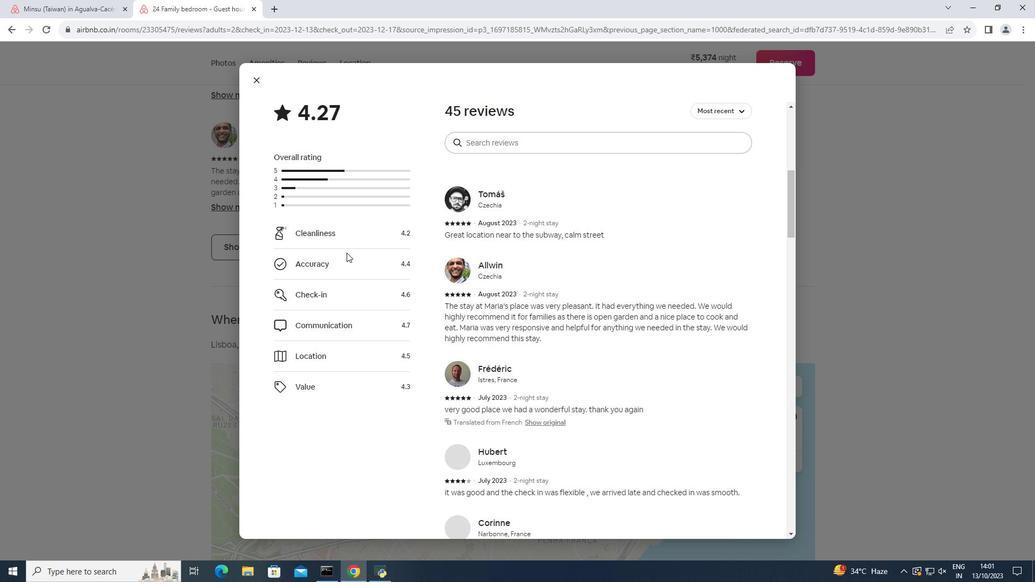
Action: Mouse scrolled (346, 252) with delta (0, 0)
Screenshot: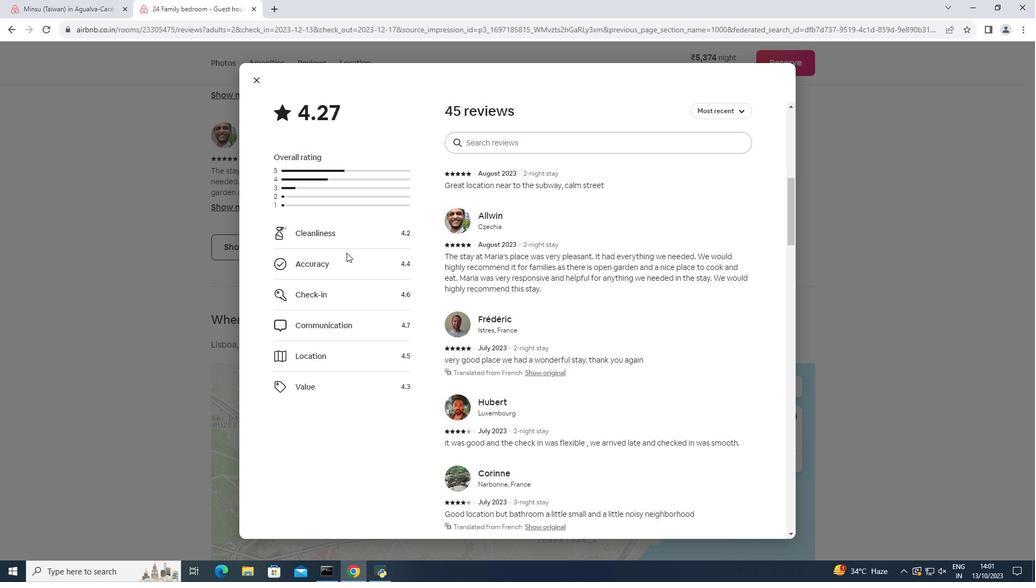 
Action: Mouse scrolled (346, 252) with delta (0, 0)
Screenshot: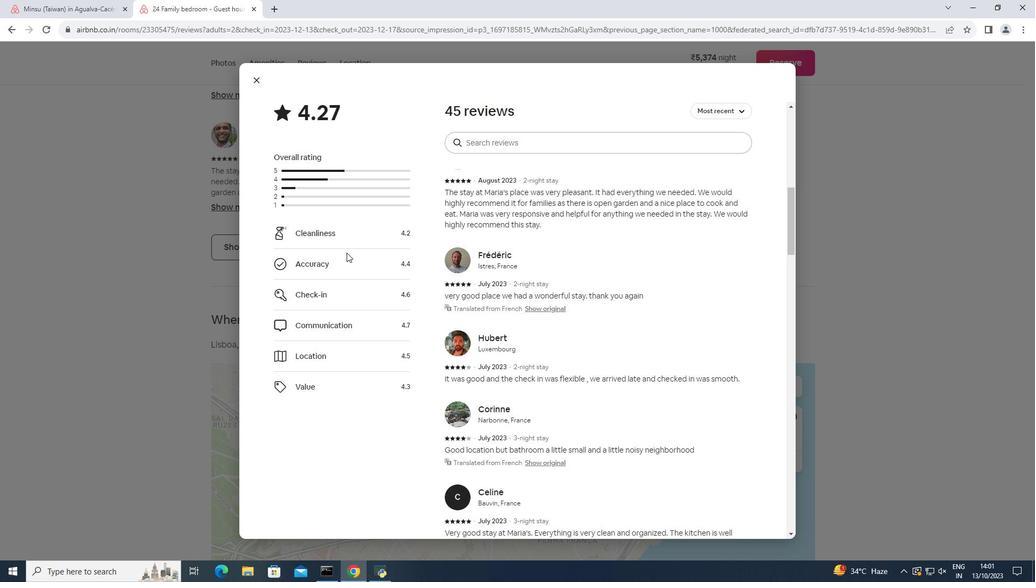 
Action: Mouse scrolled (346, 252) with delta (0, 0)
Screenshot: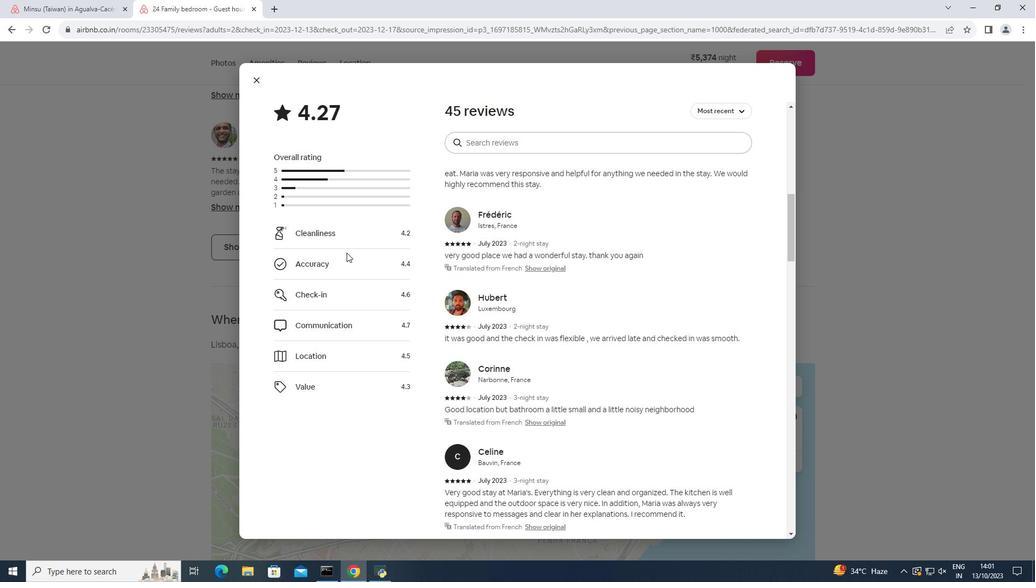 
Action: Mouse scrolled (346, 252) with delta (0, 0)
Screenshot: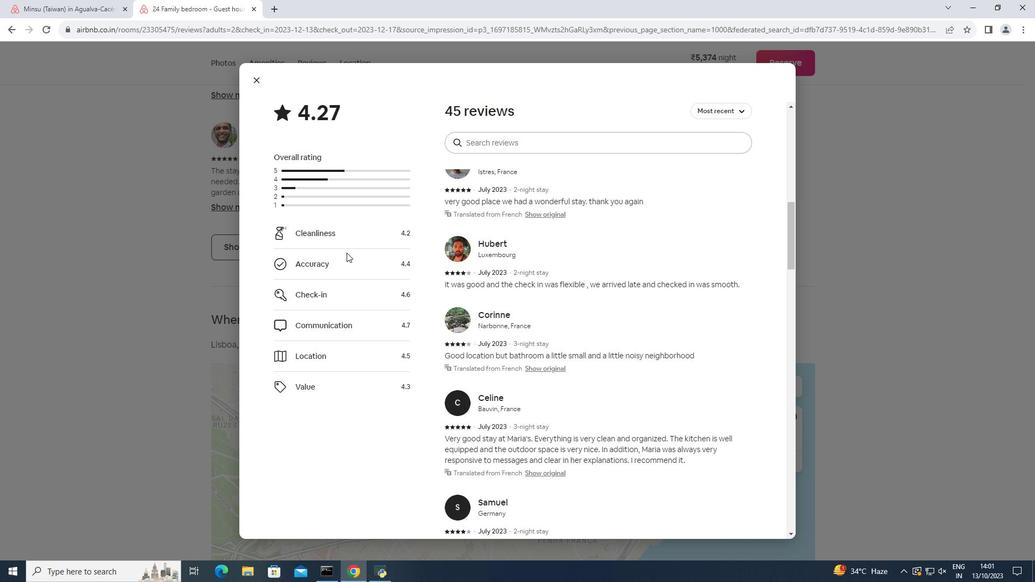 
Action: Mouse scrolled (346, 252) with delta (0, 0)
Screenshot: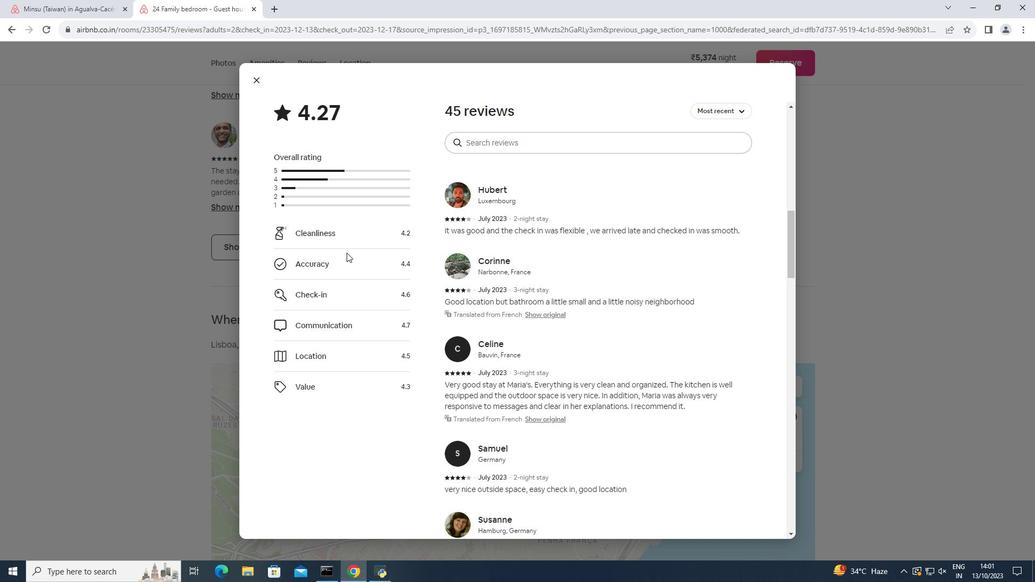 
Action: Mouse scrolled (346, 252) with delta (0, 0)
Screenshot: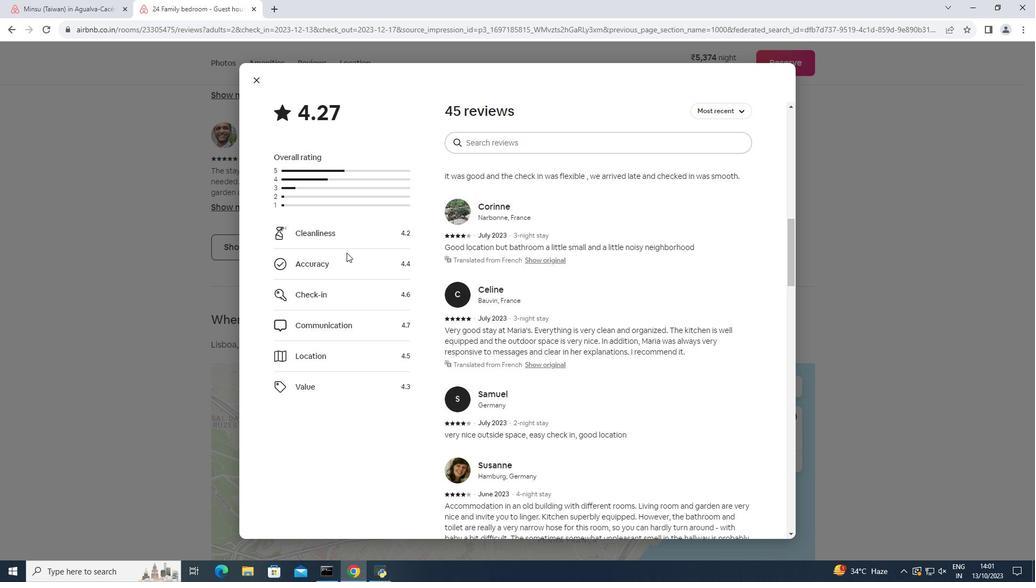 
Action: Mouse scrolled (346, 252) with delta (0, 0)
Screenshot: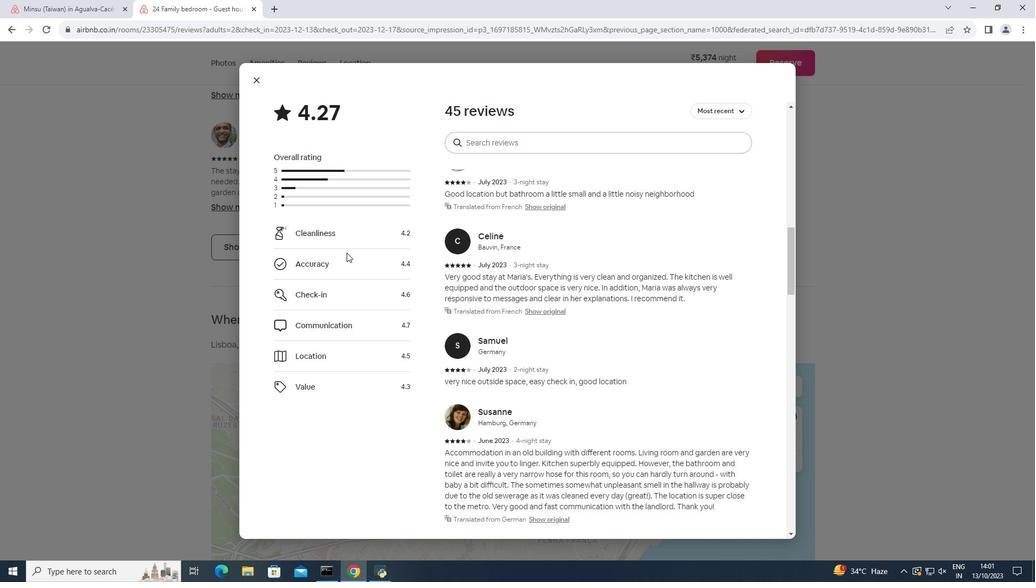 
Action: Mouse scrolled (346, 252) with delta (0, 0)
Screenshot: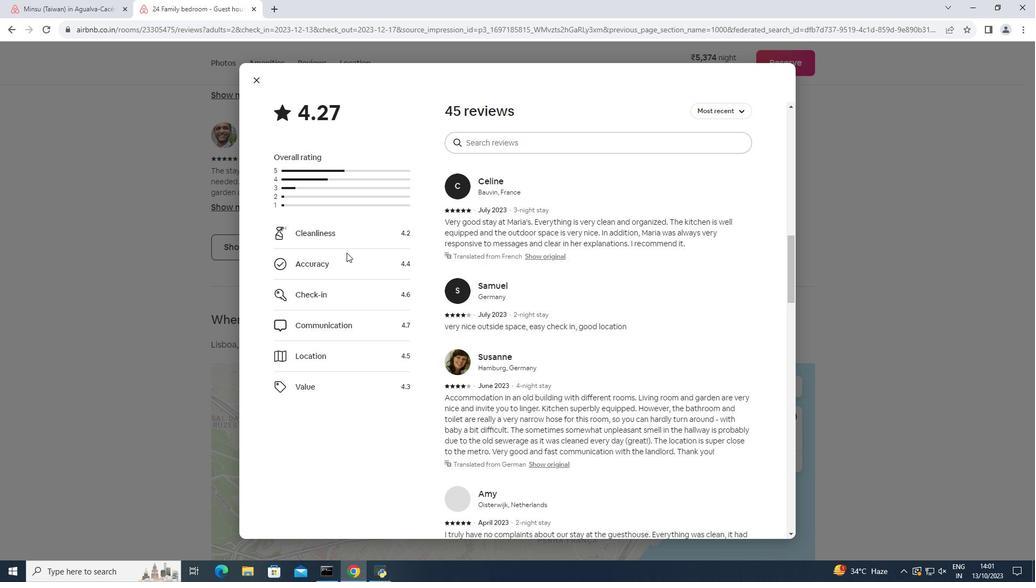 
Action: Mouse scrolled (346, 252) with delta (0, 0)
Screenshot: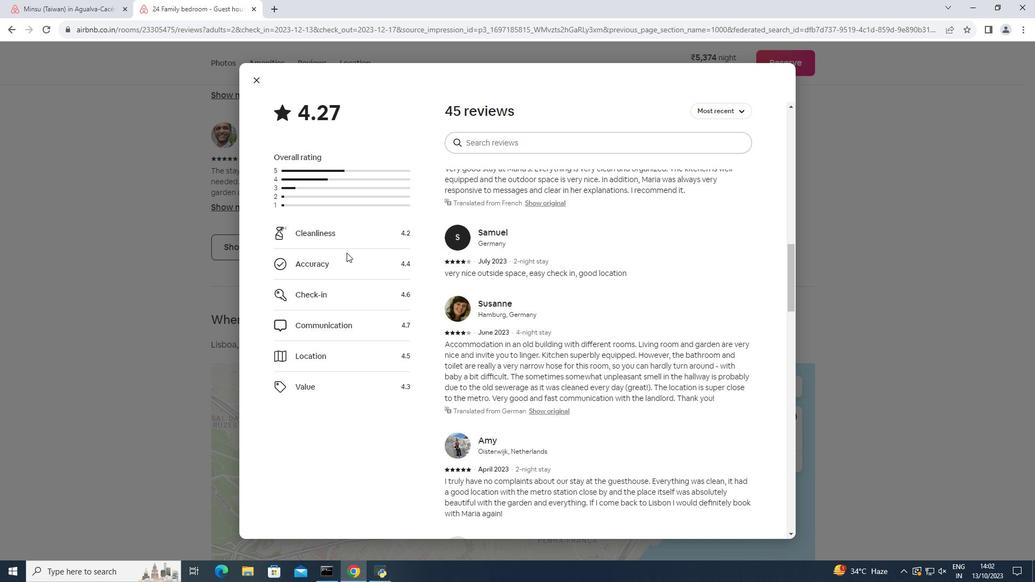 
Action: Mouse scrolled (346, 252) with delta (0, 0)
Screenshot: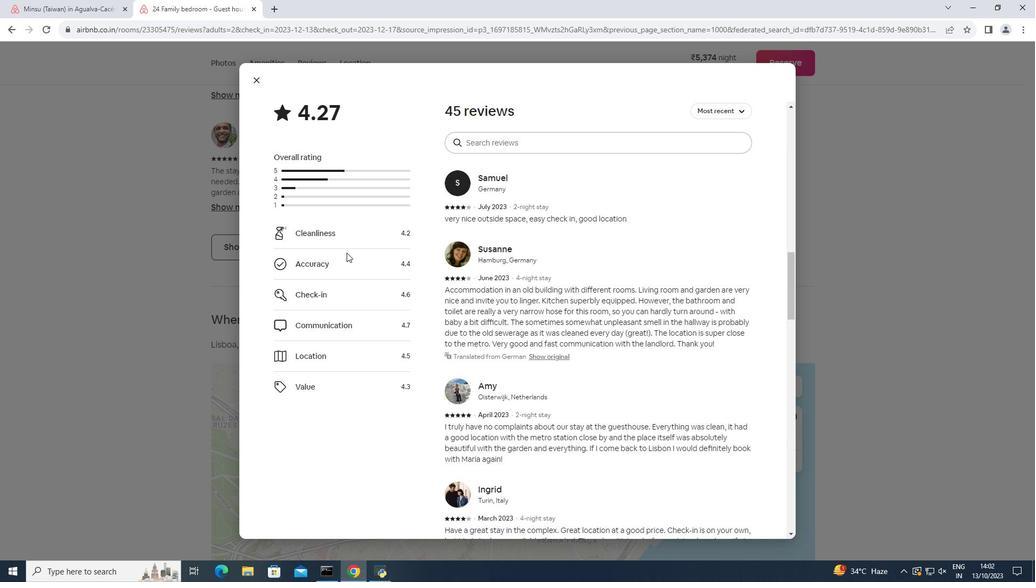 
Action: Mouse moved to (347, 253)
Screenshot: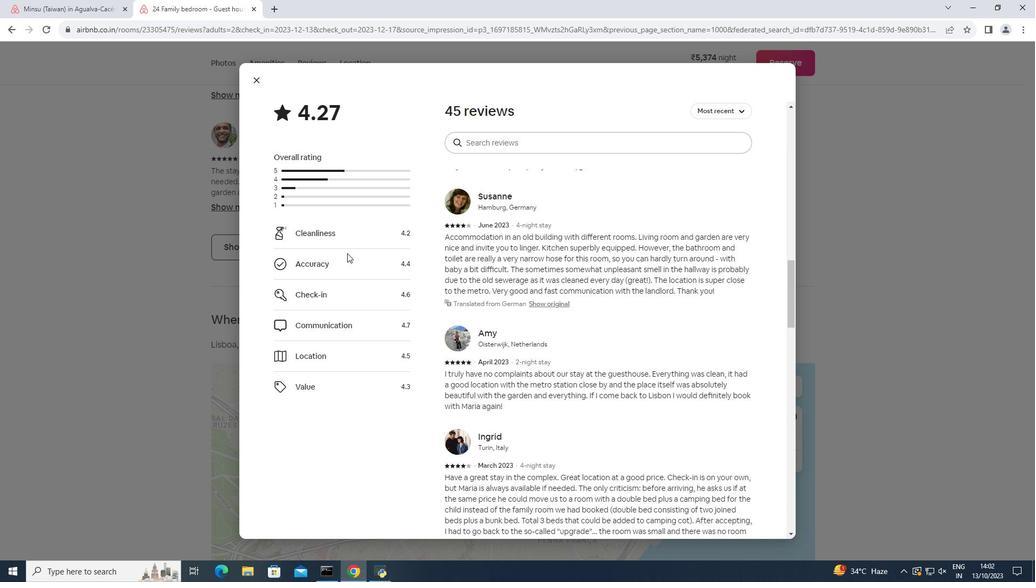 
Action: Mouse scrolled (347, 252) with delta (0, 0)
Screenshot: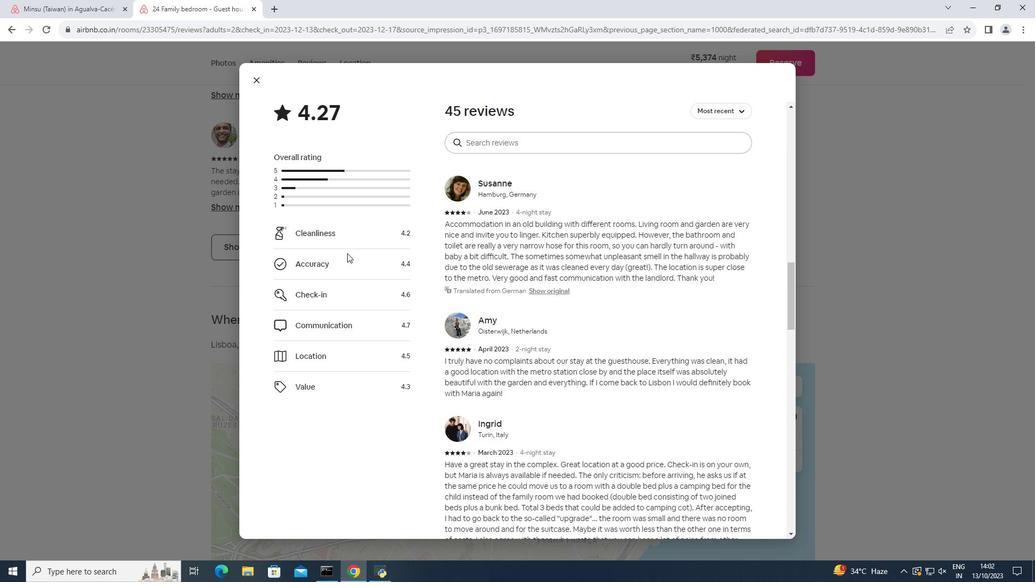 
Action: Mouse scrolled (347, 252) with delta (0, 0)
Screenshot: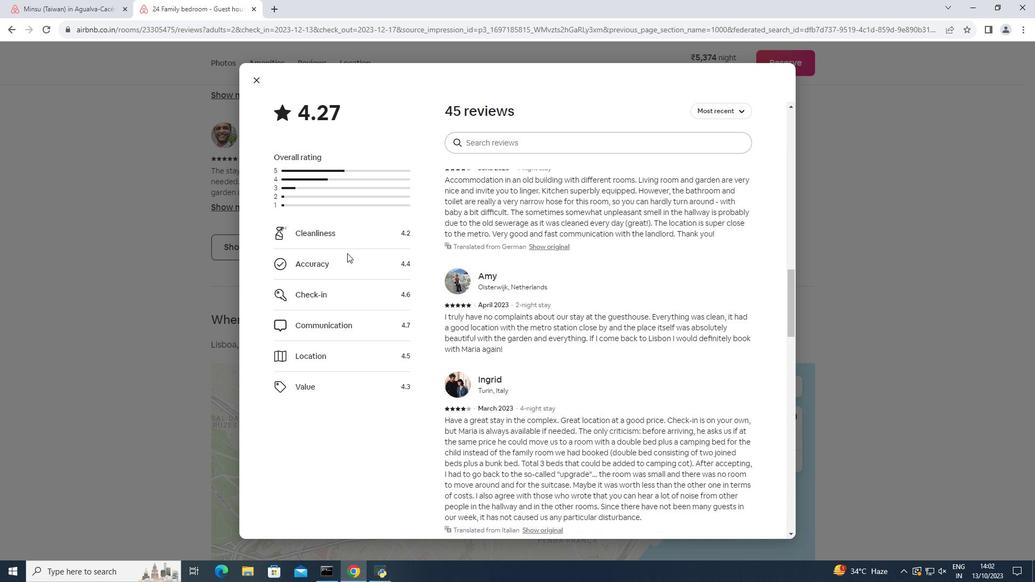 
Action: Mouse scrolled (347, 252) with delta (0, 0)
Screenshot: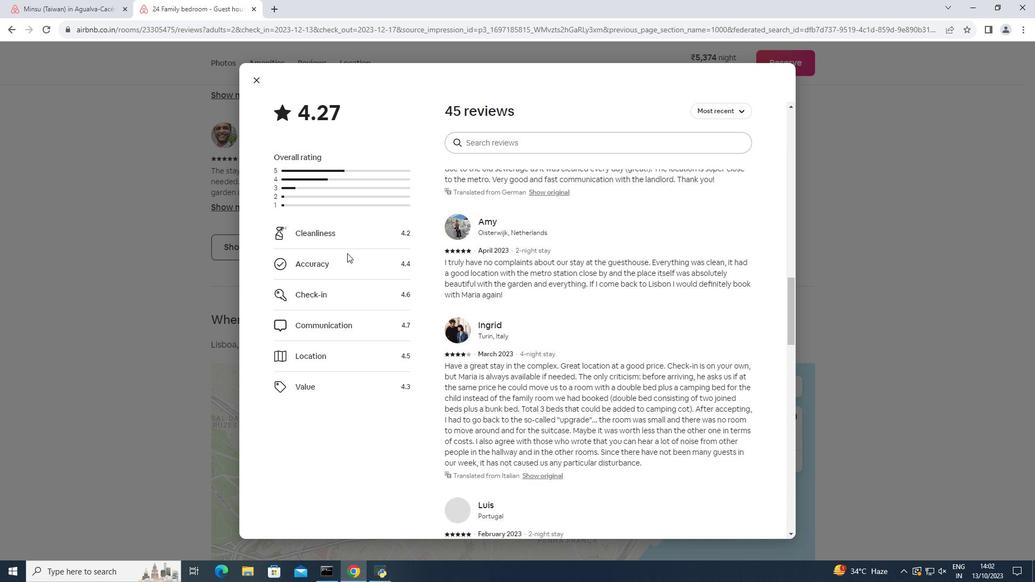 
Action: Mouse scrolled (347, 252) with delta (0, 0)
Screenshot: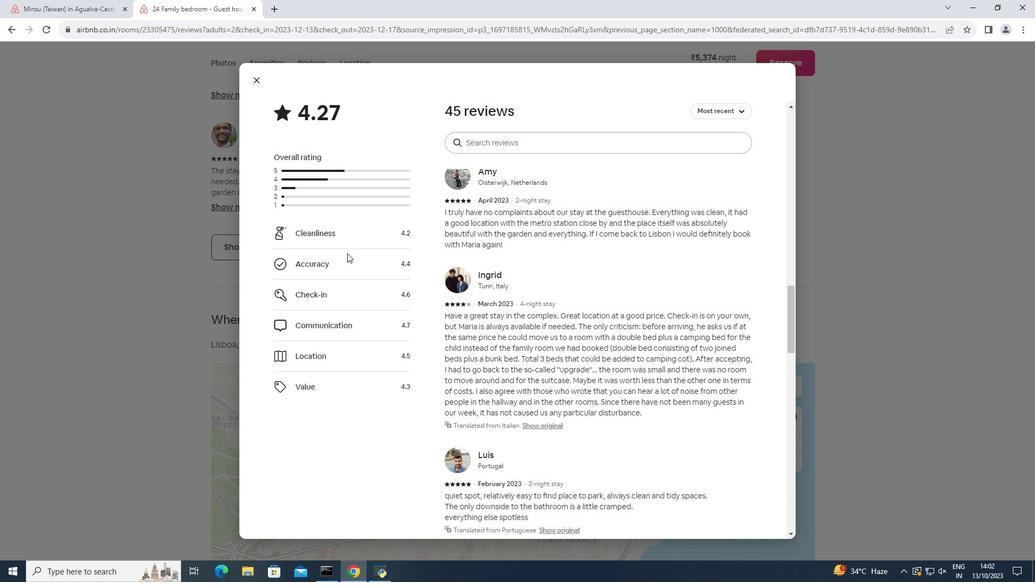 
Action: Mouse scrolled (347, 252) with delta (0, 0)
Screenshot: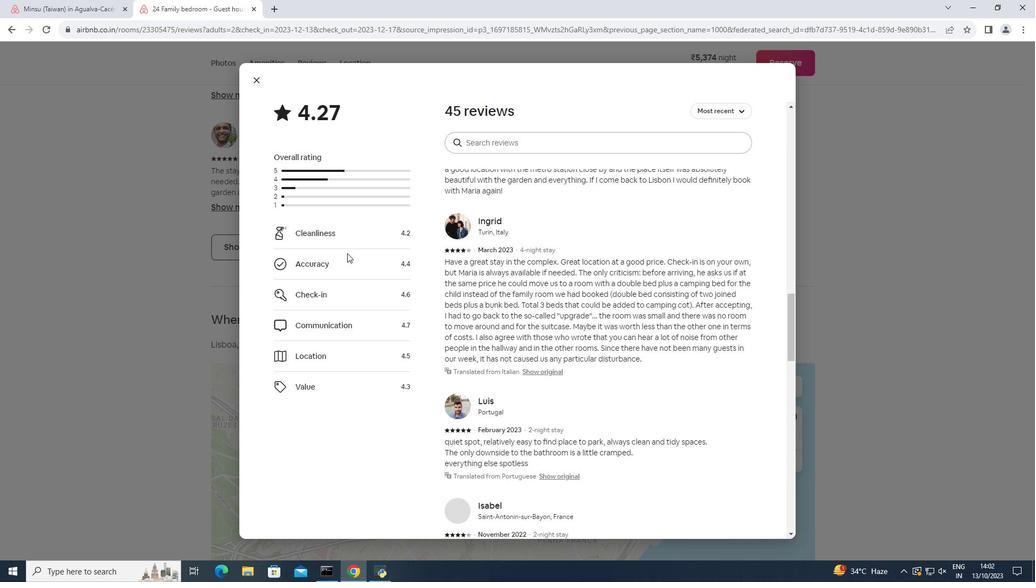 
Action: Mouse scrolled (347, 252) with delta (0, 0)
Screenshot: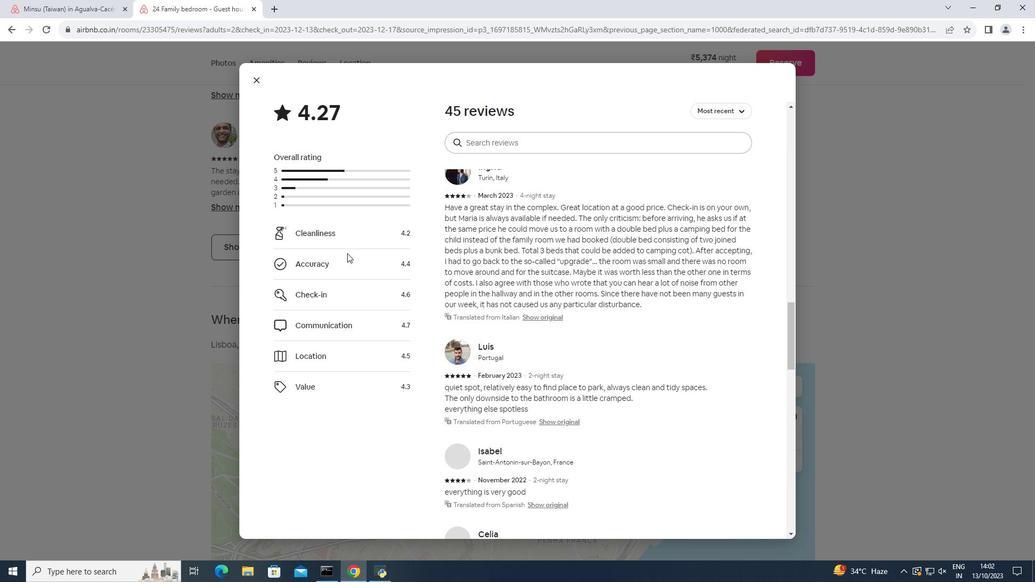 
Action: Mouse scrolled (347, 252) with delta (0, 0)
Screenshot: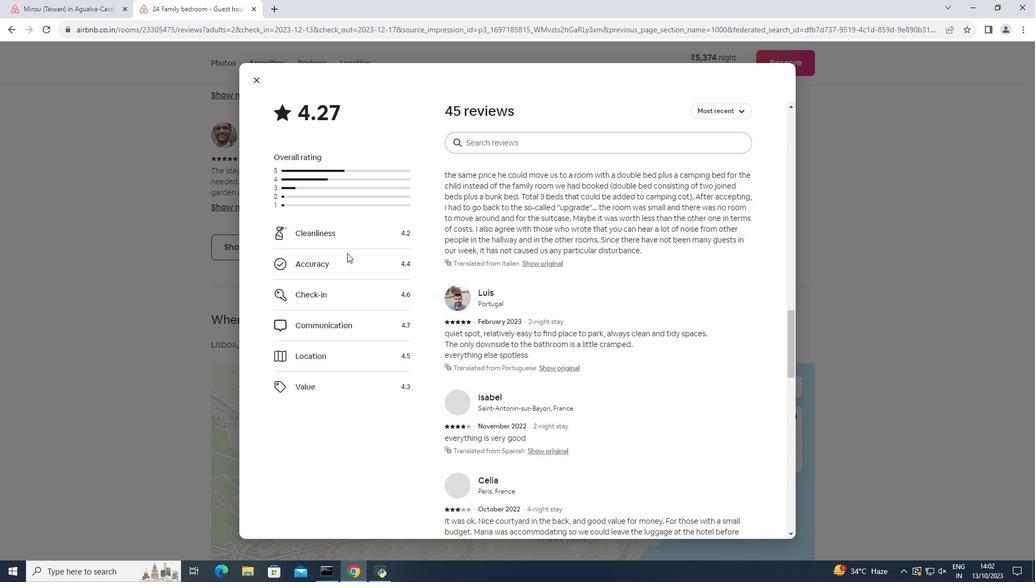 
Action: Mouse scrolled (347, 252) with delta (0, 0)
Screenshot: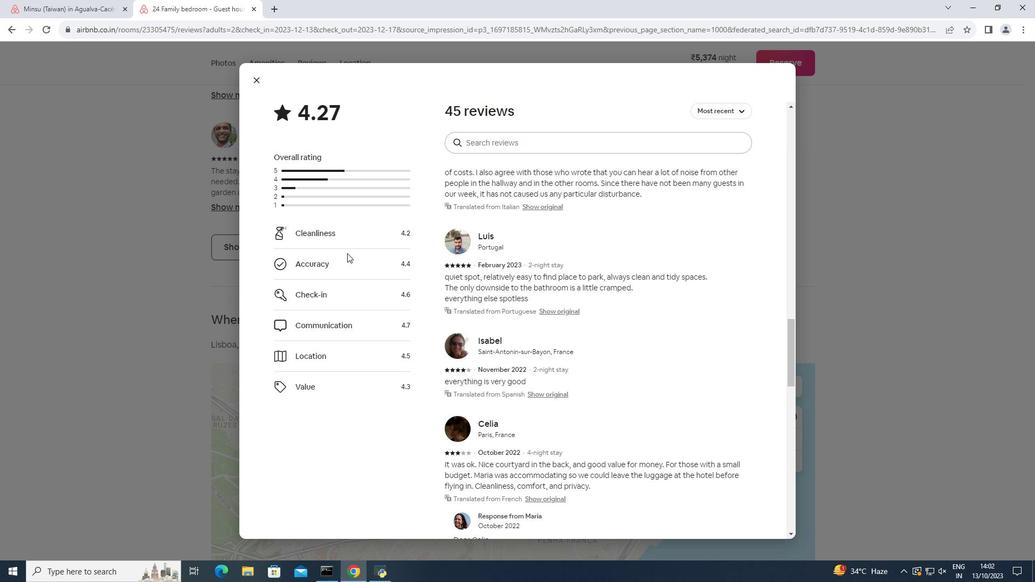 
Action: Mouse scrolled (347, 252) with delta (0, 0)
Screenshot: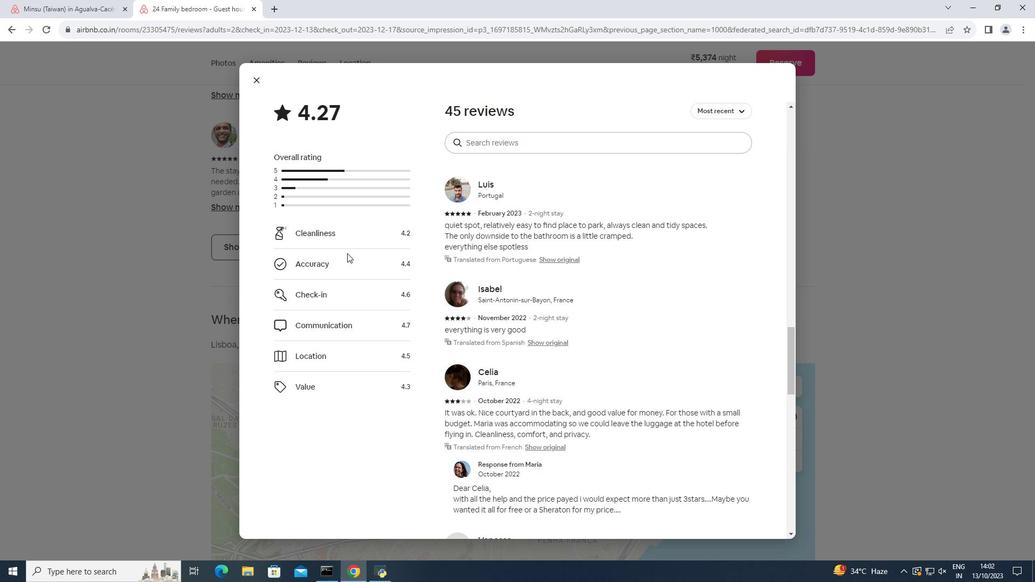 
Action: Mouse scrolled (347, 252) with delta (0, 0)
